 Task: Find a nearby coffee shop in San Francisco.
Action: Mouse moved to (162, 78)
Screenshot: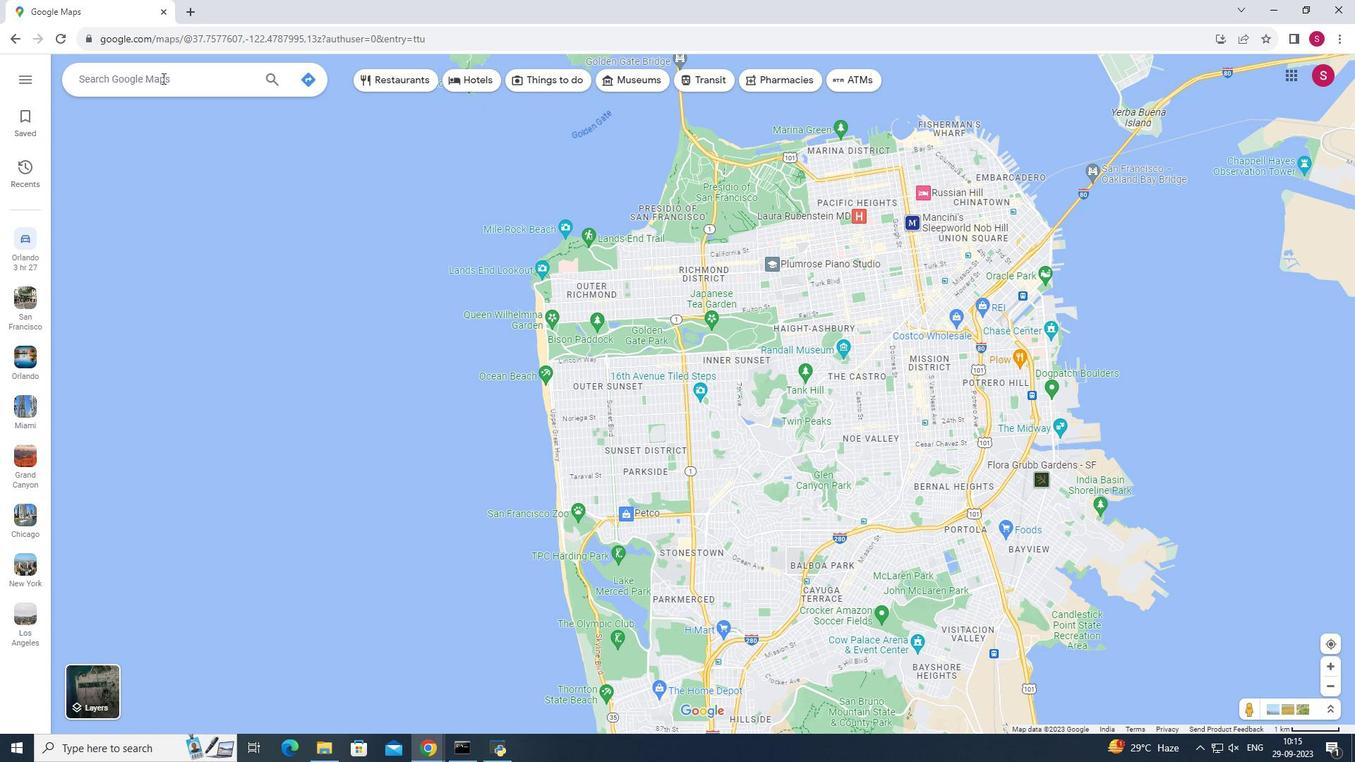 
Action: Mouse pressed left at (162, 78)
Screenshot: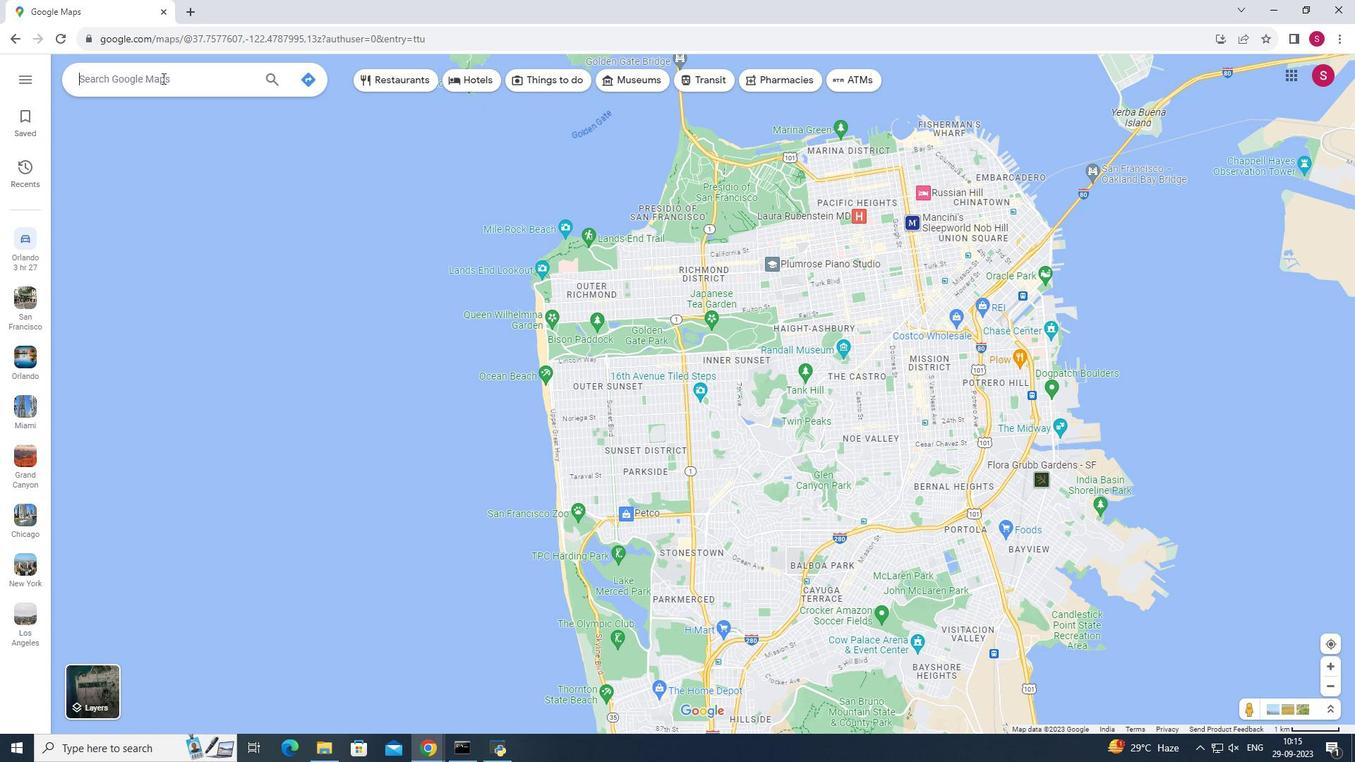 
Action: Key pressed <Key.shift>San<Key.space><Key.shift><Key.shift>Francisco
Screenshot: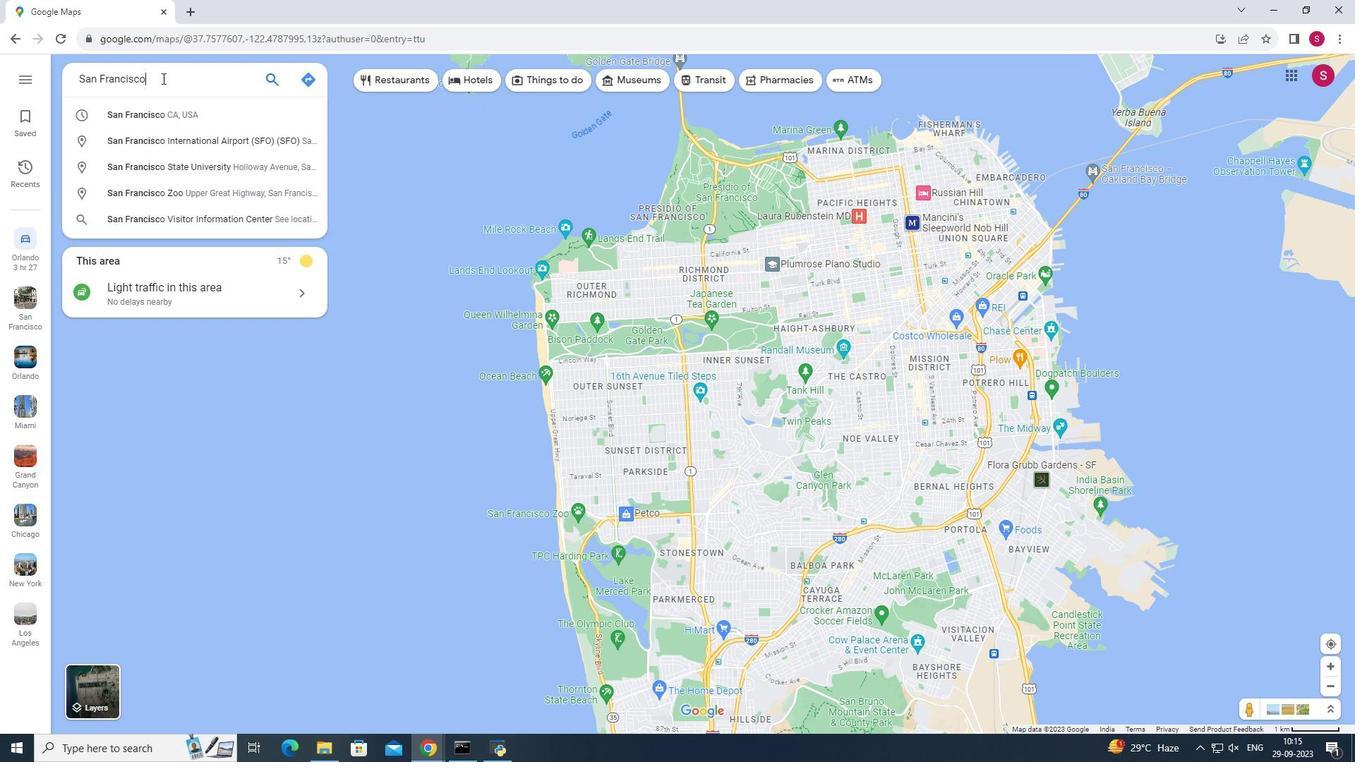 
Action: Mouse moved to (175, 112)
Screenshot: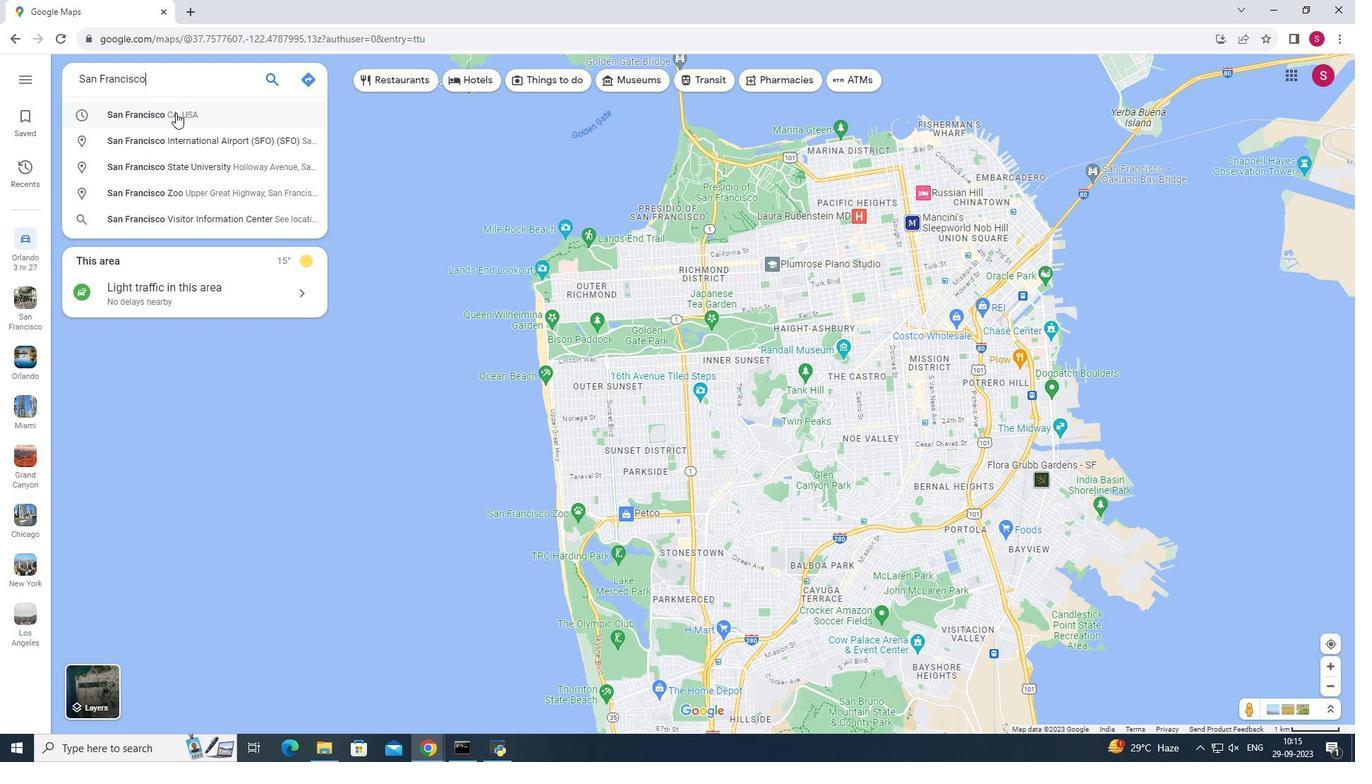 
Action: Mouse pressed left at (175, 112)
Screenshot: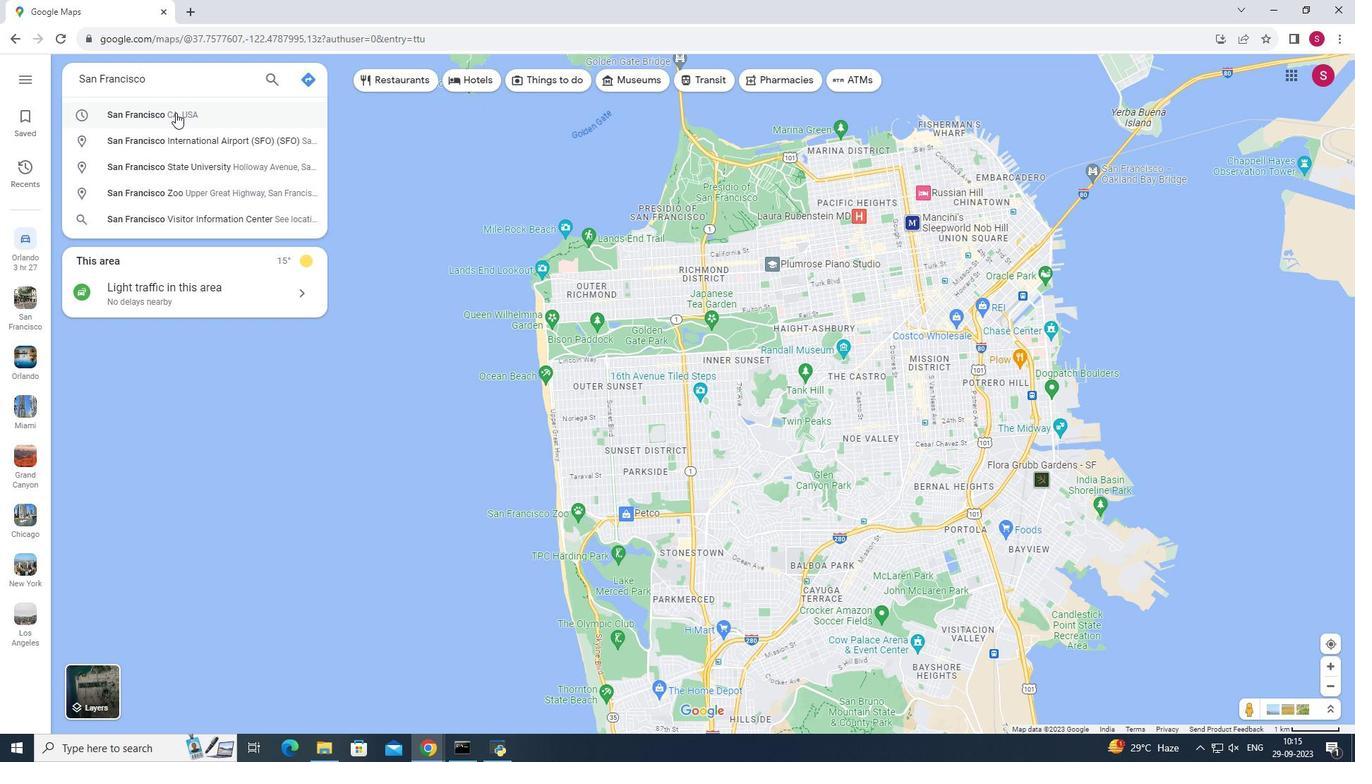 
Action: Mouse moved to (200, 323)
Screenshot: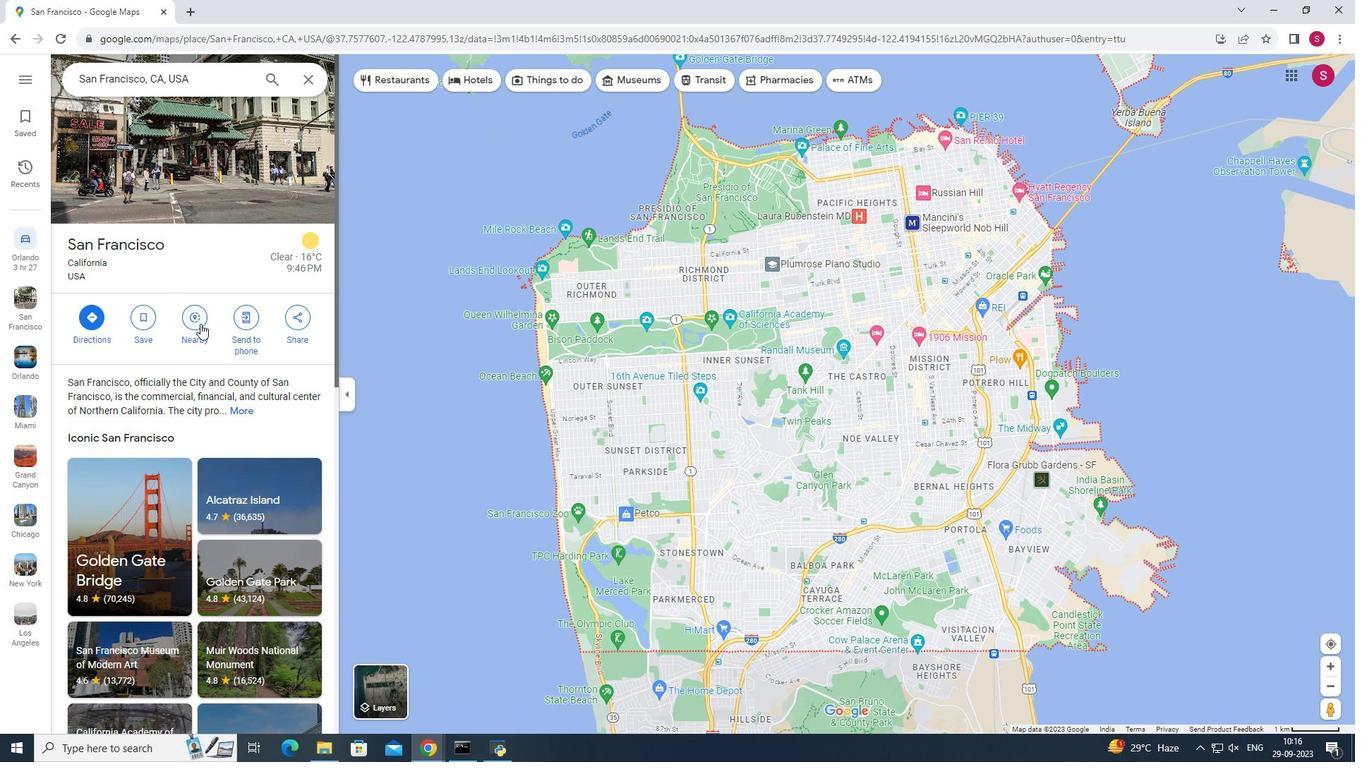 
Action: Mouse pressed left at (200, 323)
Screenshot: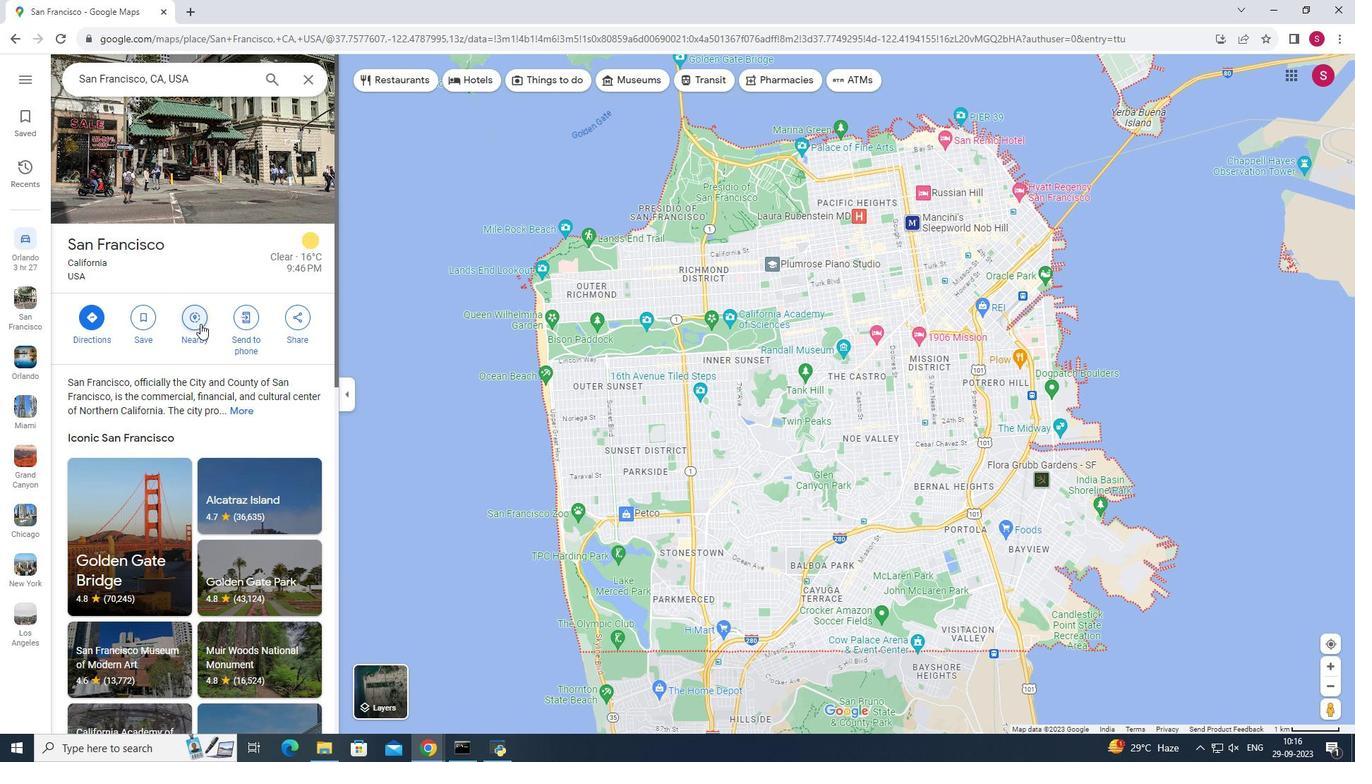 
Action: Mouse moved to (199, 321)
Screenshot: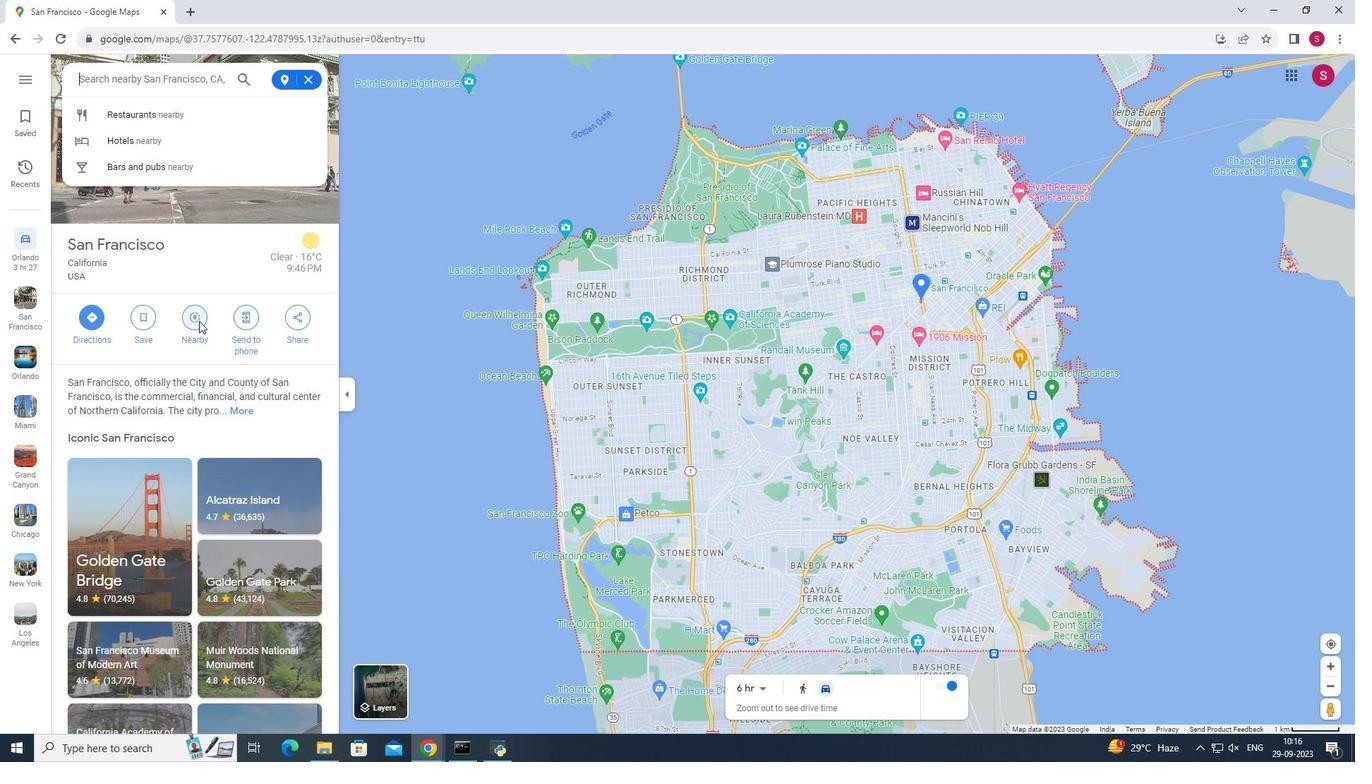
Action: Key pressed <Key.shift><Key.shift><Key.shift>Coffee<Key.space>shop
Screenshot: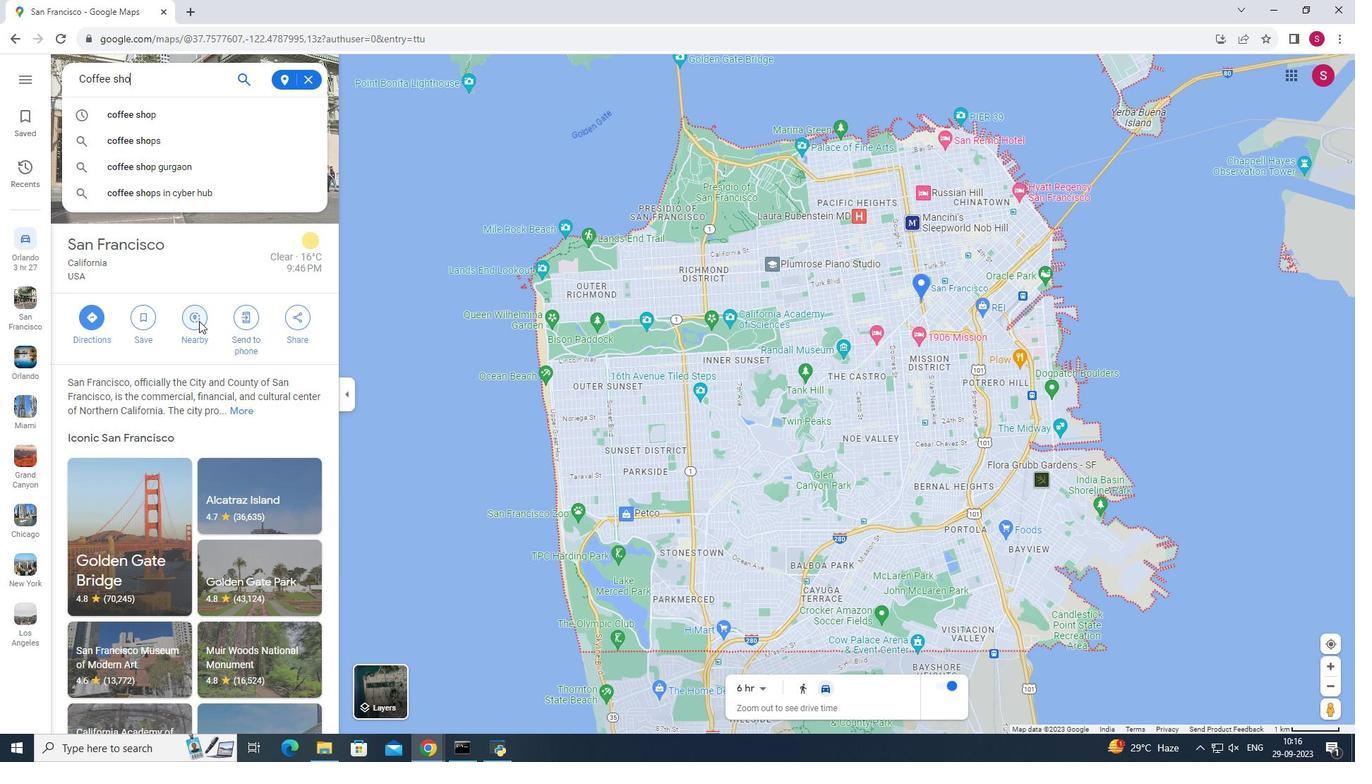 
Action: Mouse moved to (201, 321)
Screenshot: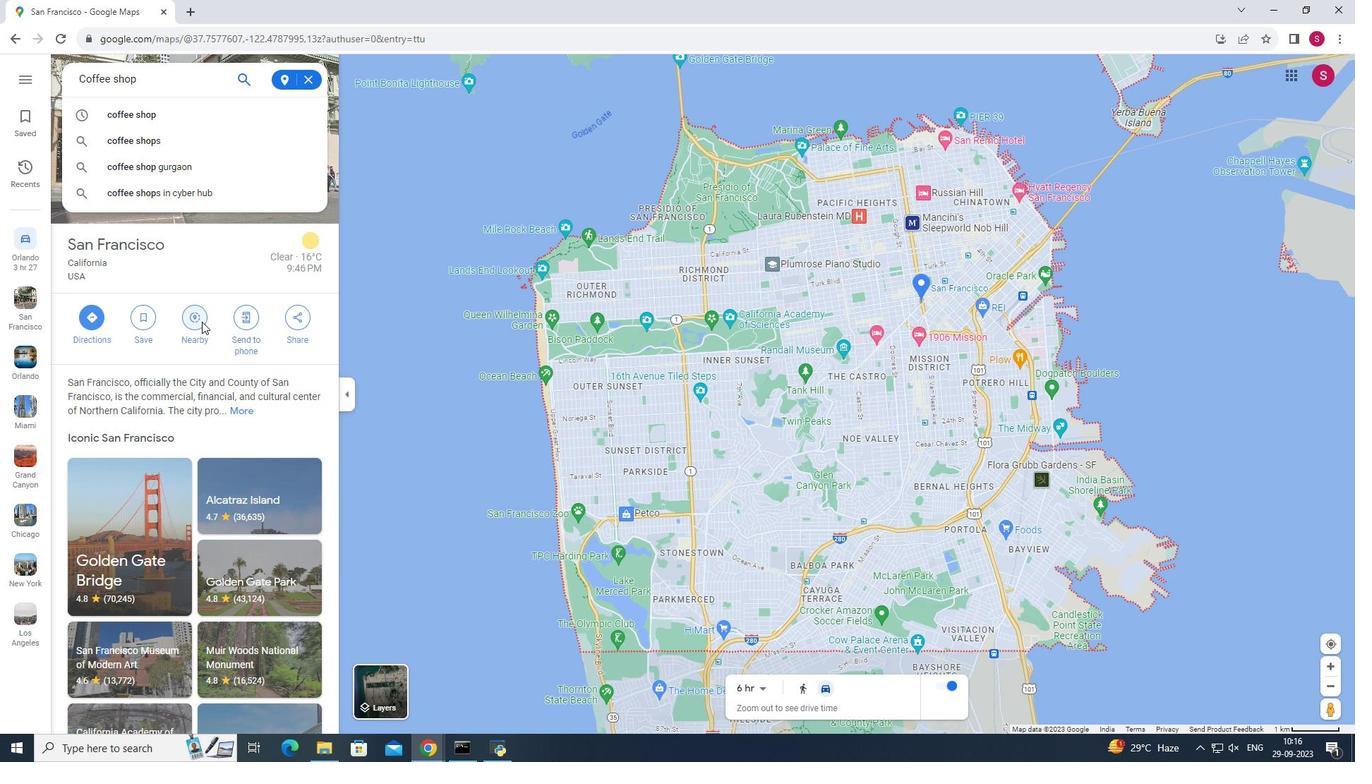 
Action: Key pressed <Key.enter>
Screenshot: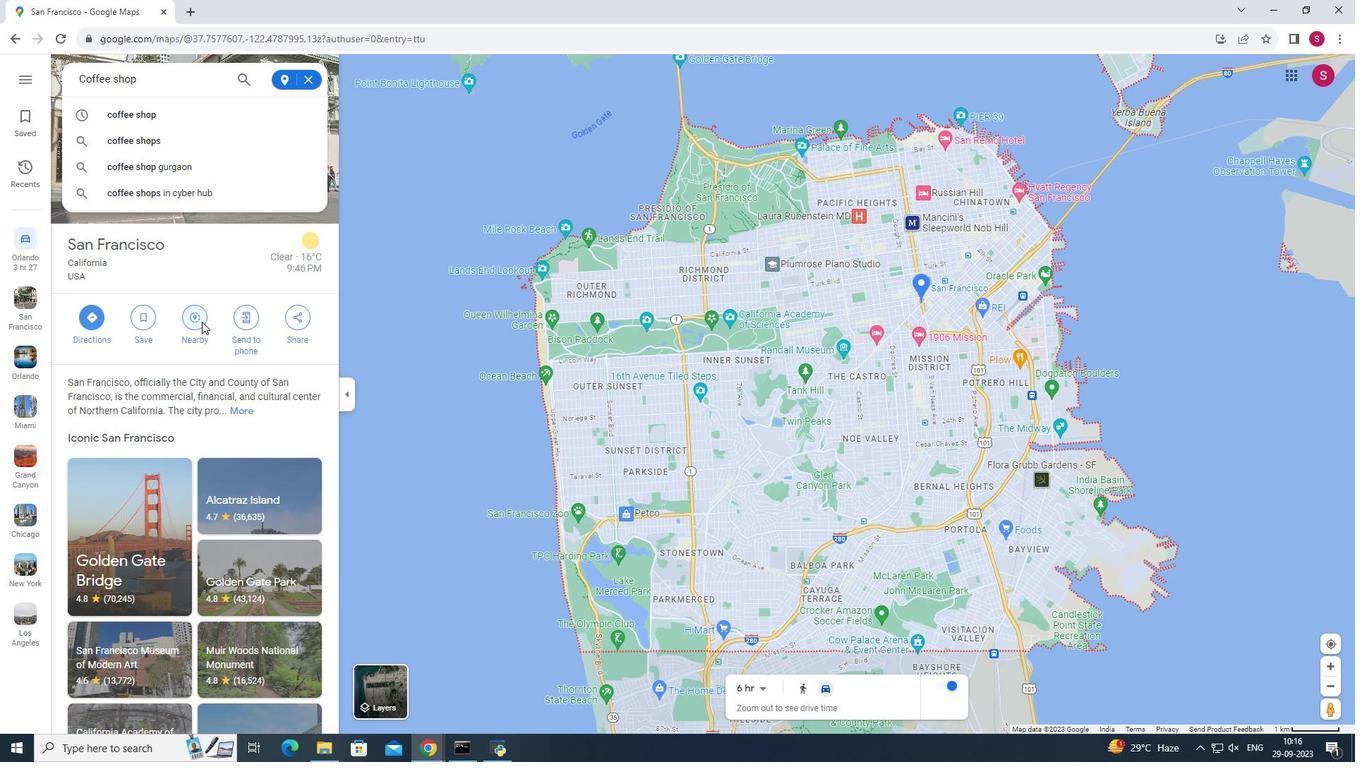 
Action: Mouse moved to (308, 200)
Screenshot: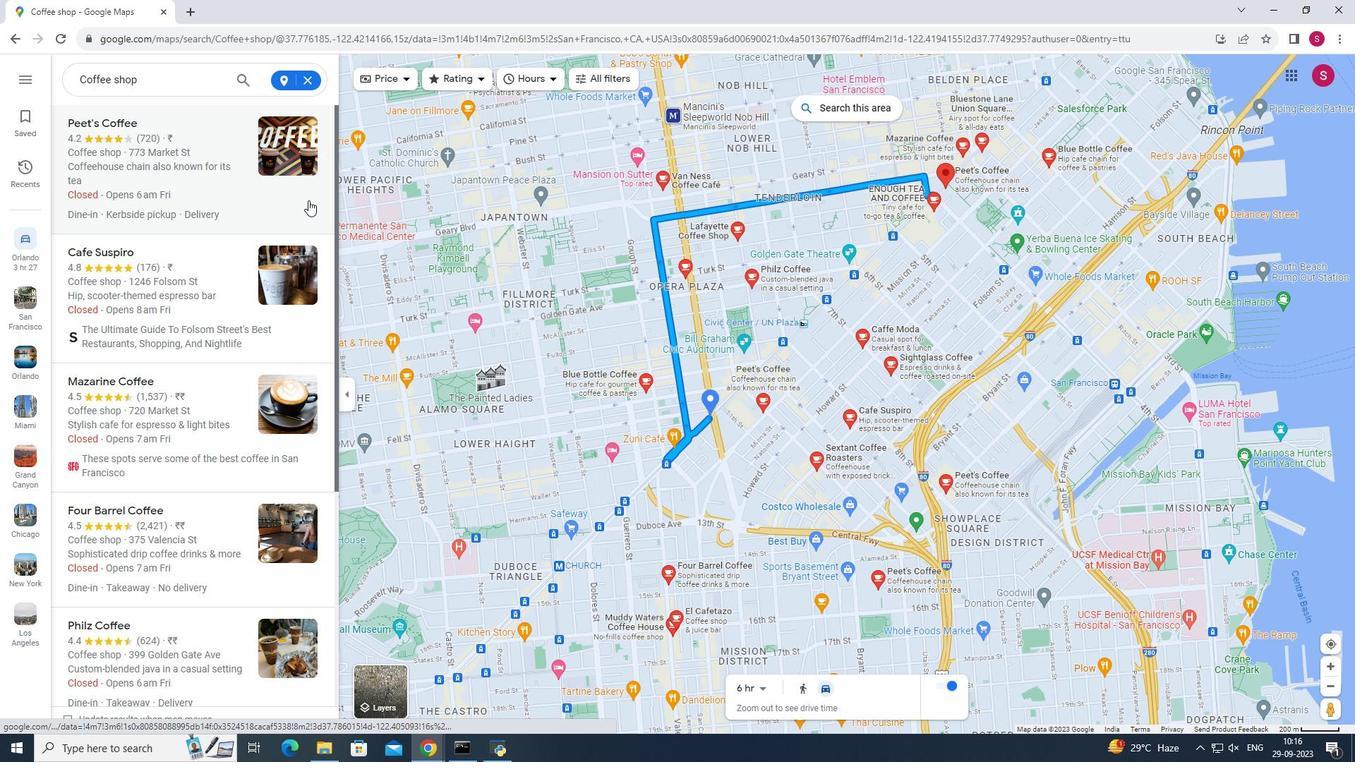 
Action: Mouse scrolled (308, 199) with delta (0, 0)
Screenshot: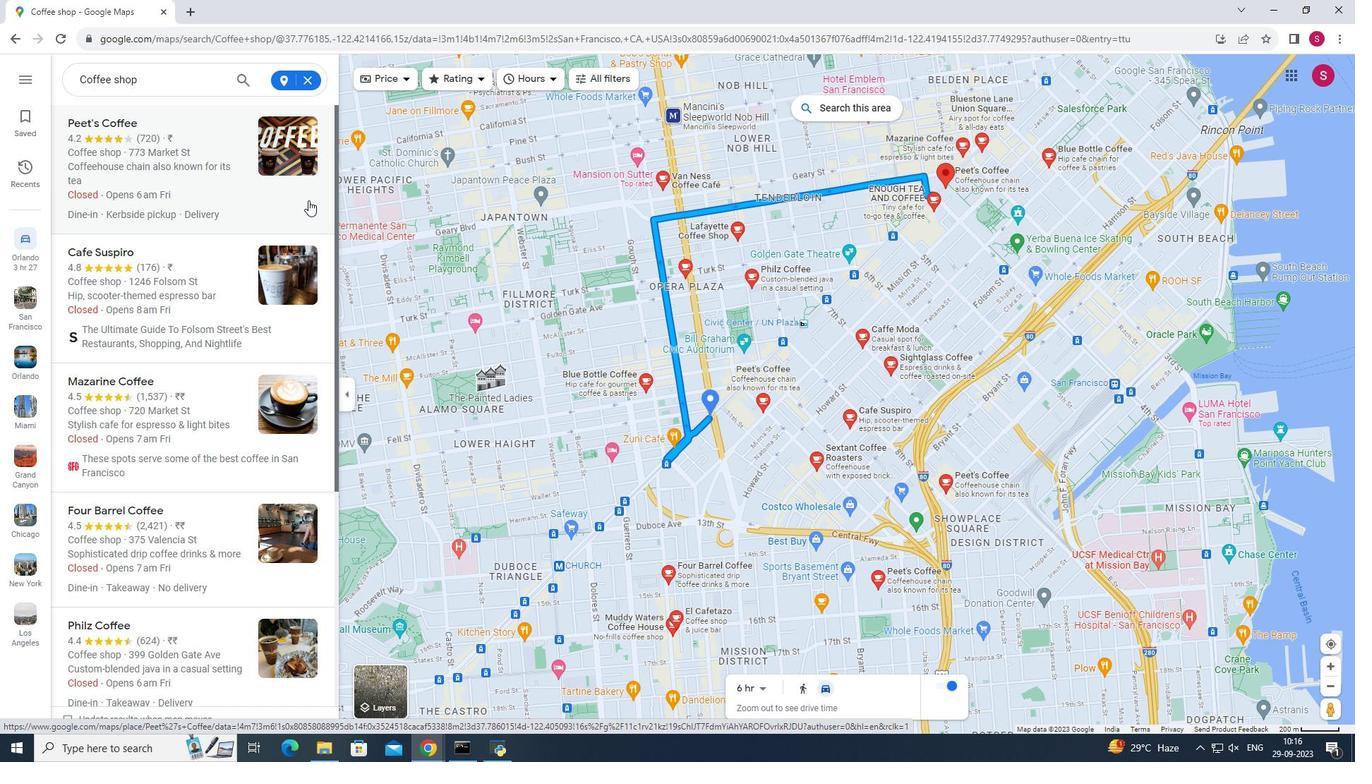 
Action: Mouse scrolled (308, 199) with delta (0, 0)
Screenshot: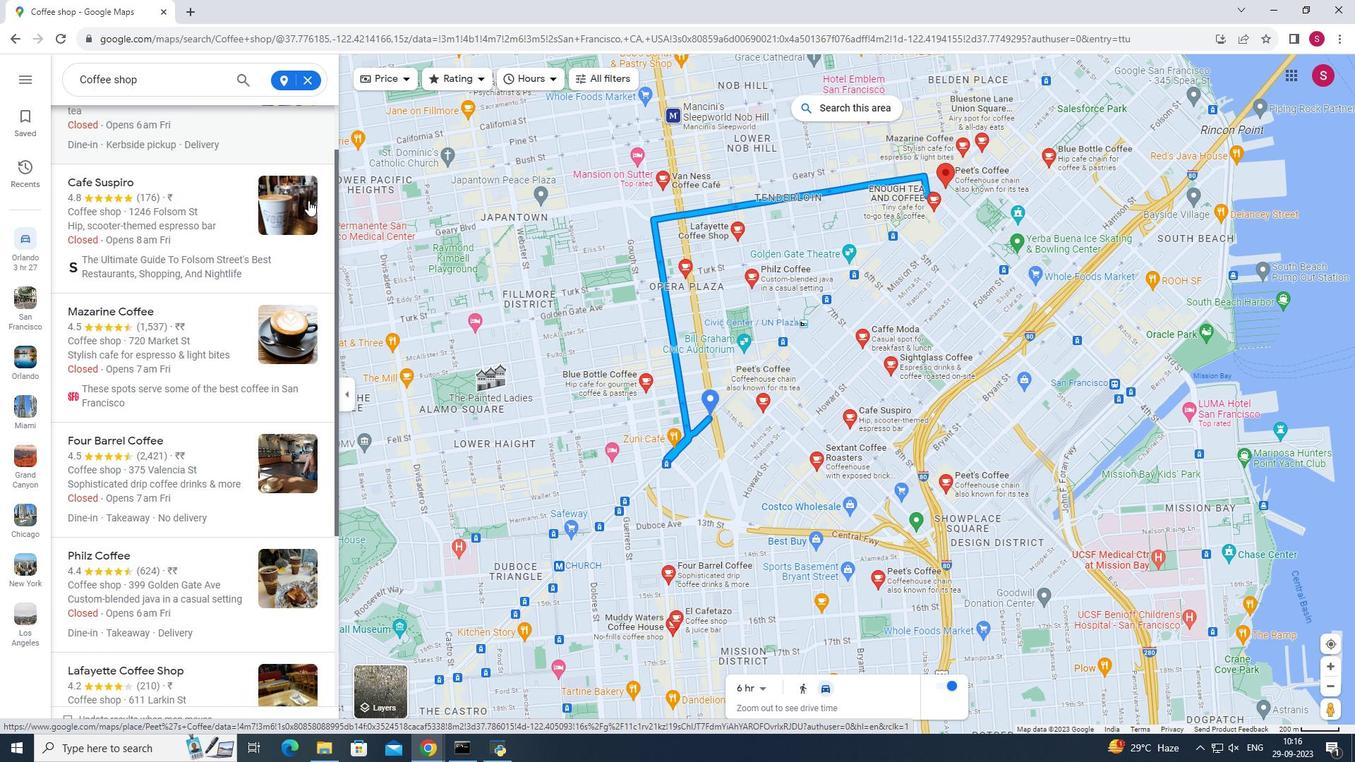 
Action: Mouse scrolled (308, 199) with delta (0, 0)
Screenshot: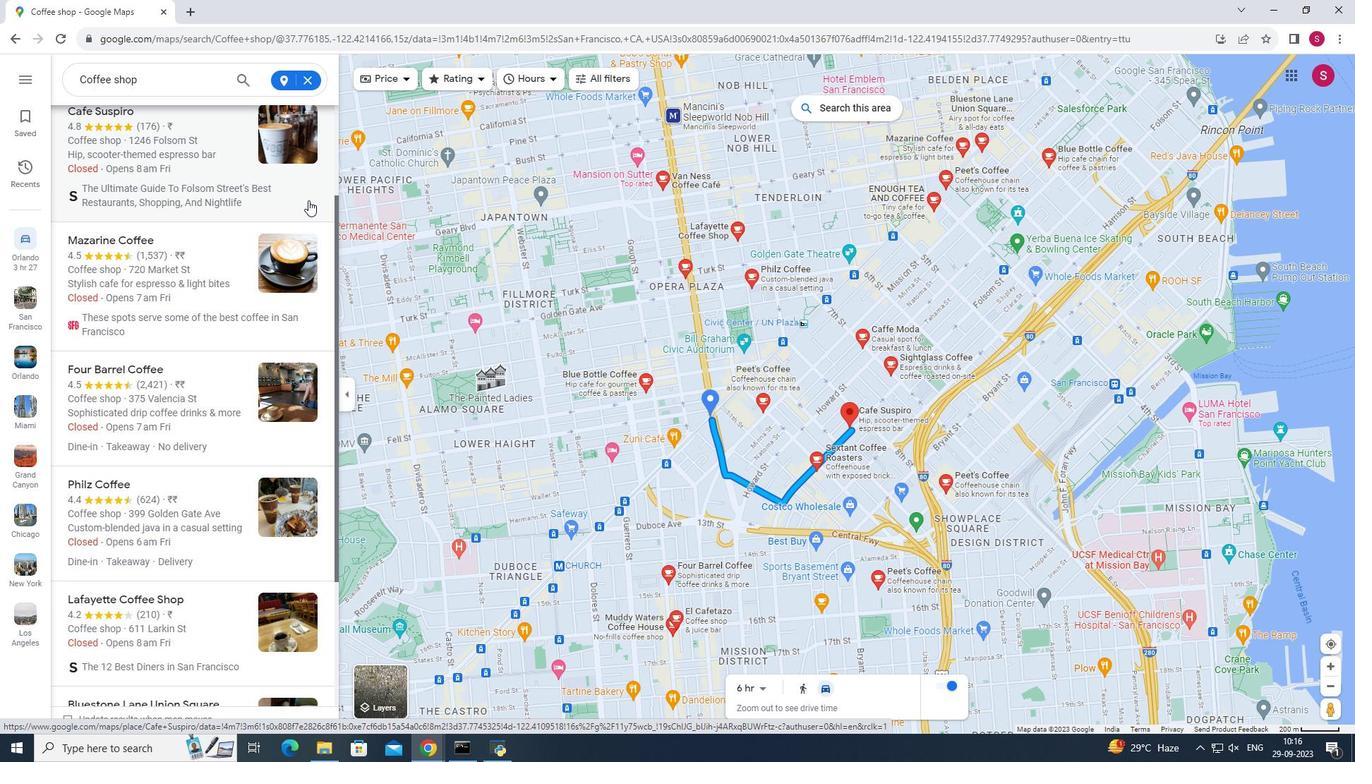 
Action: Mouse scrolled (308, 199) with delta (0, 0)
Screenshot: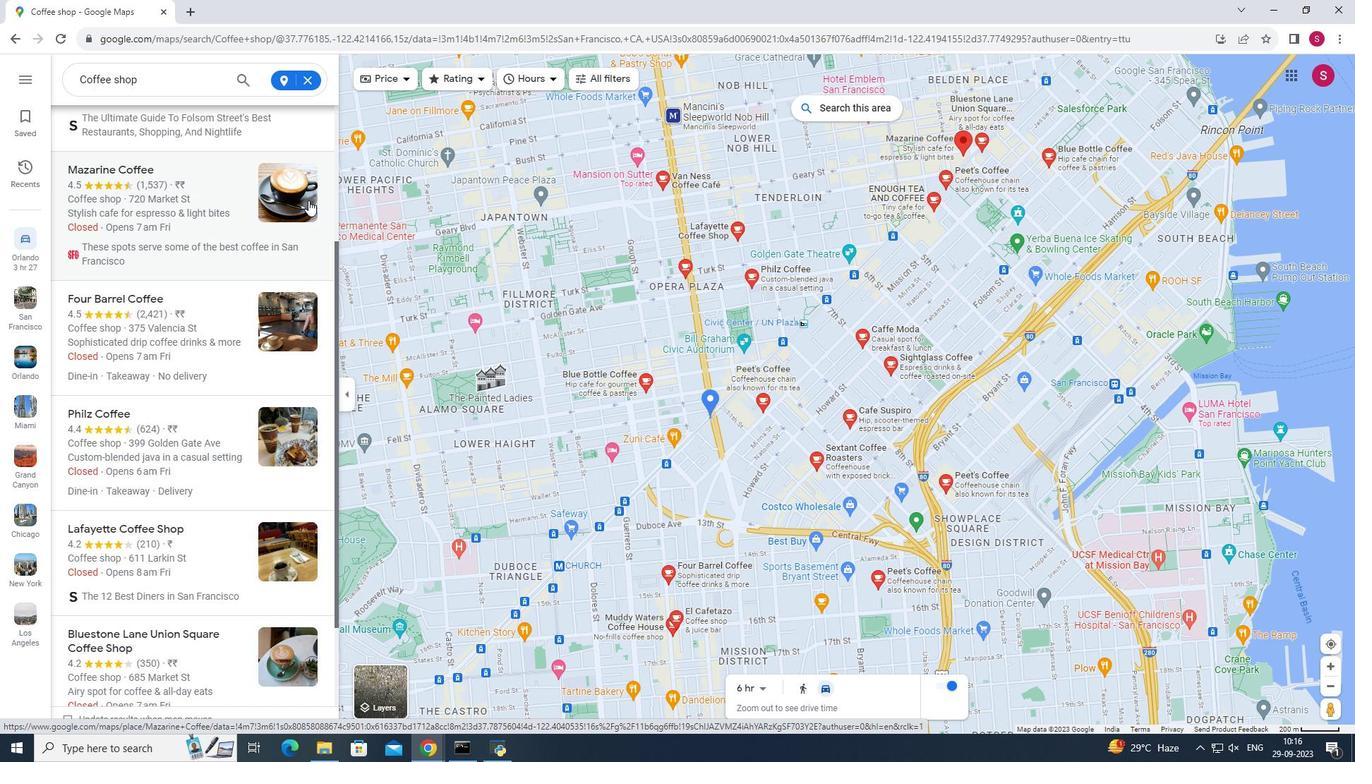 
Action: Mouse scrolled (308, 199) with delta (0, 0)
Screenshot: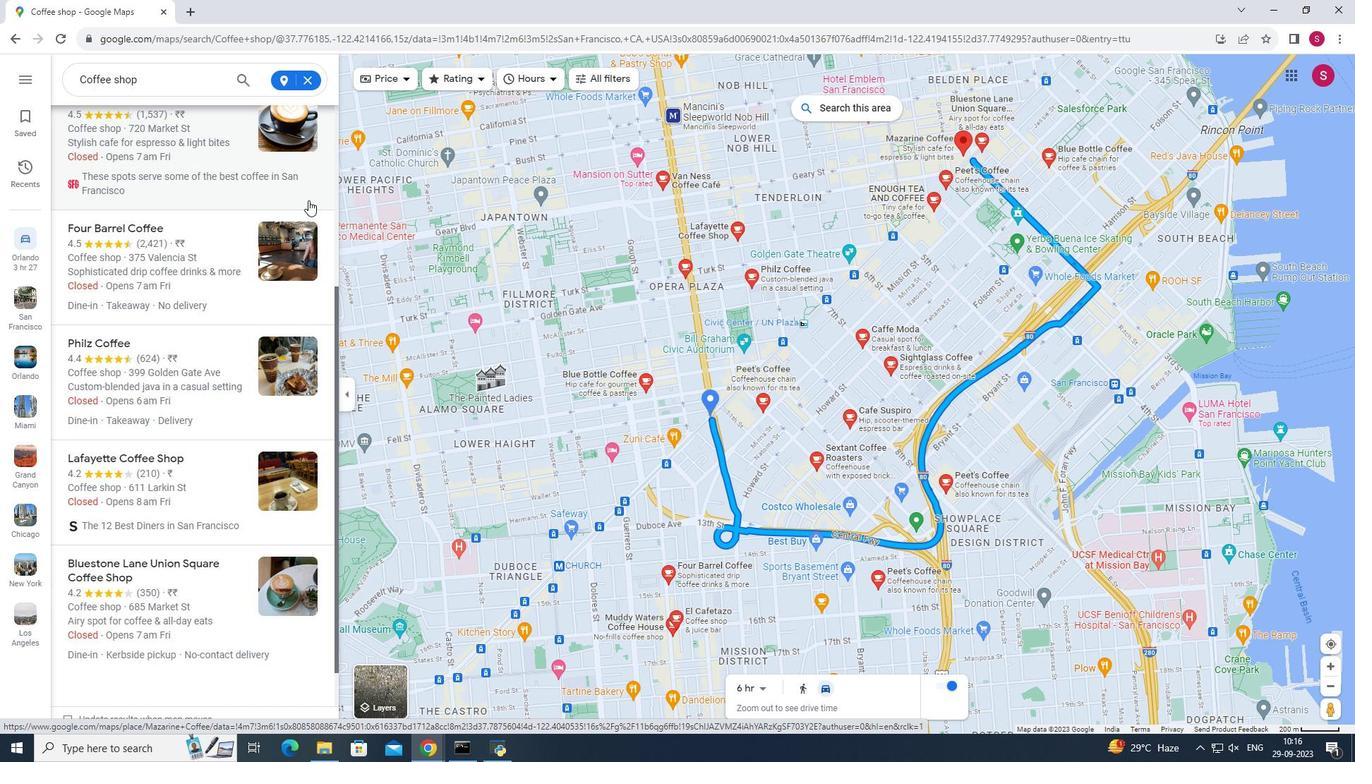 
Action: Mouse scrolled (308, 199) with delta (0, 0)
Screenshot: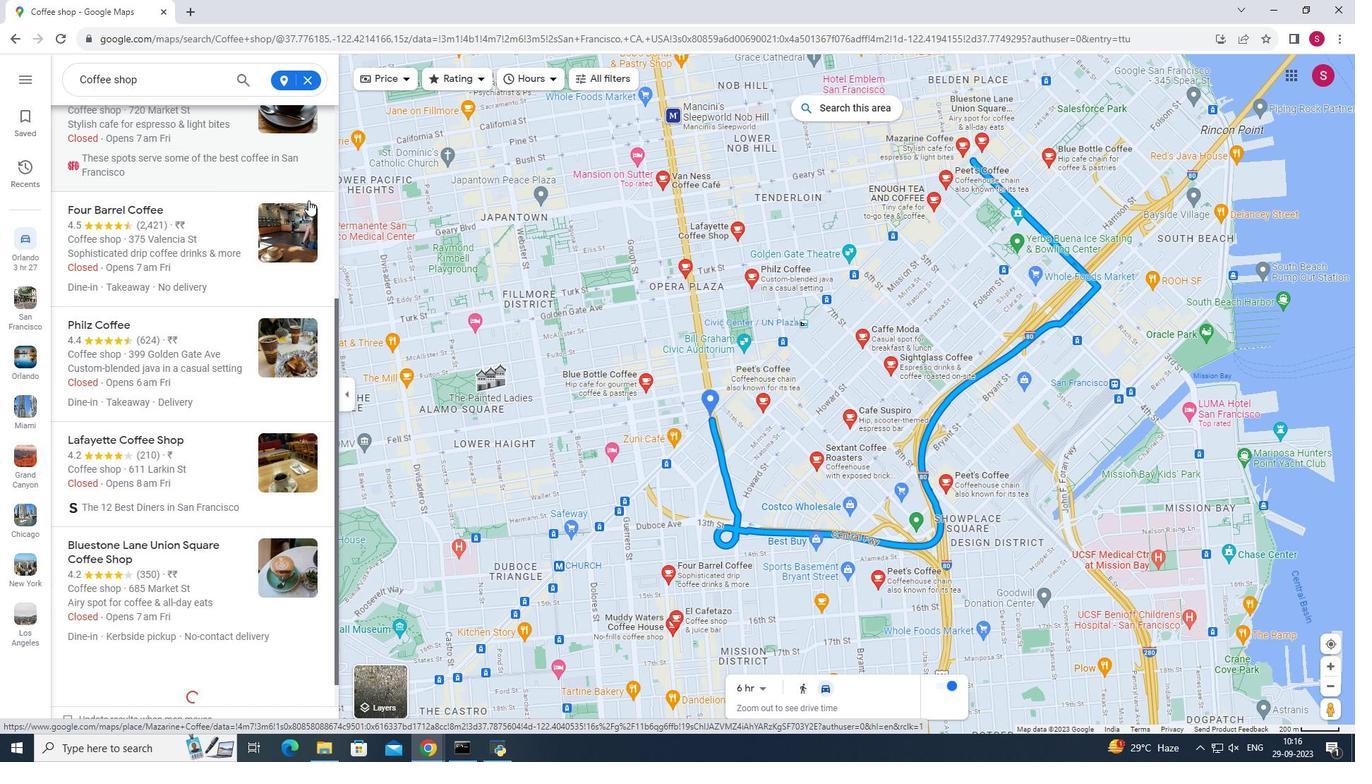 
Action: Mouse scrolled (308, 199) with delta (0, 0)
Screenshot: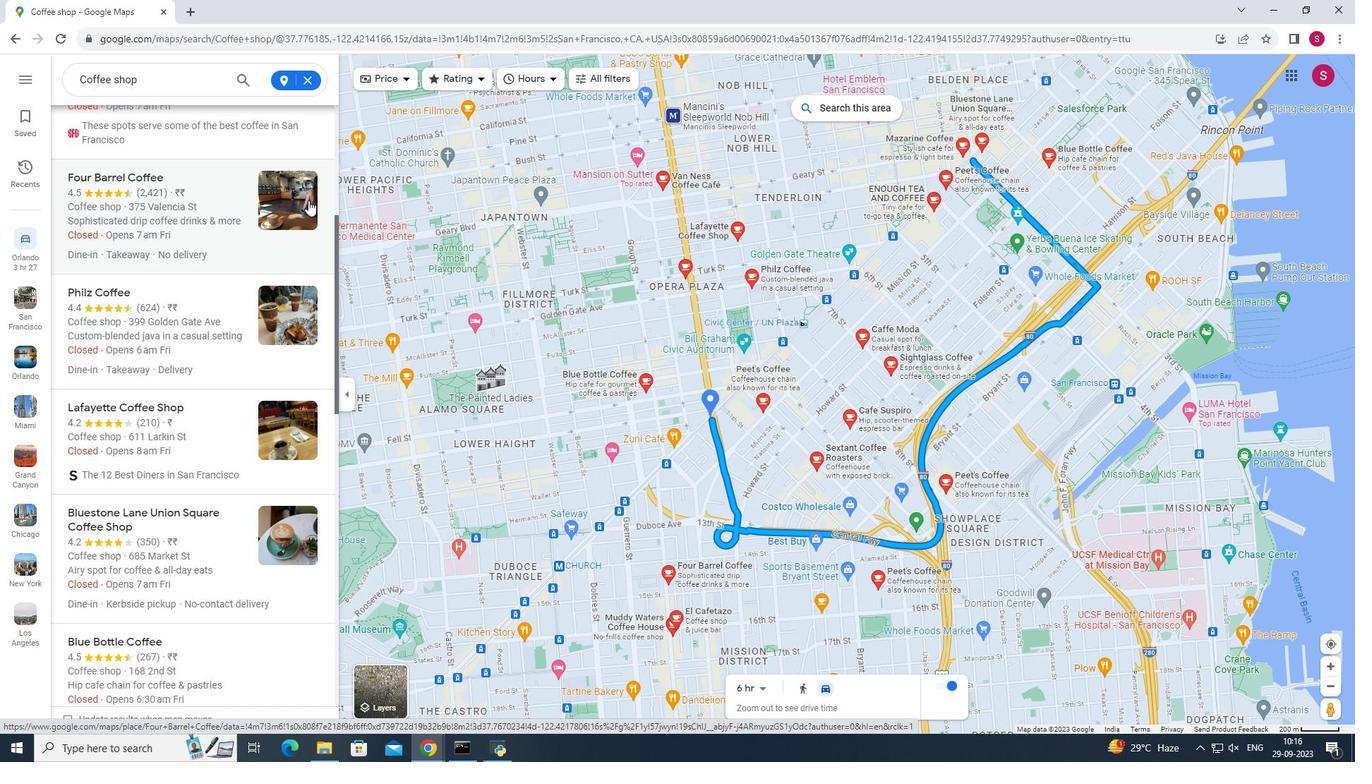 
Action: Mouse scrolled (308, 199) with delta (0, 0)
Screenshot: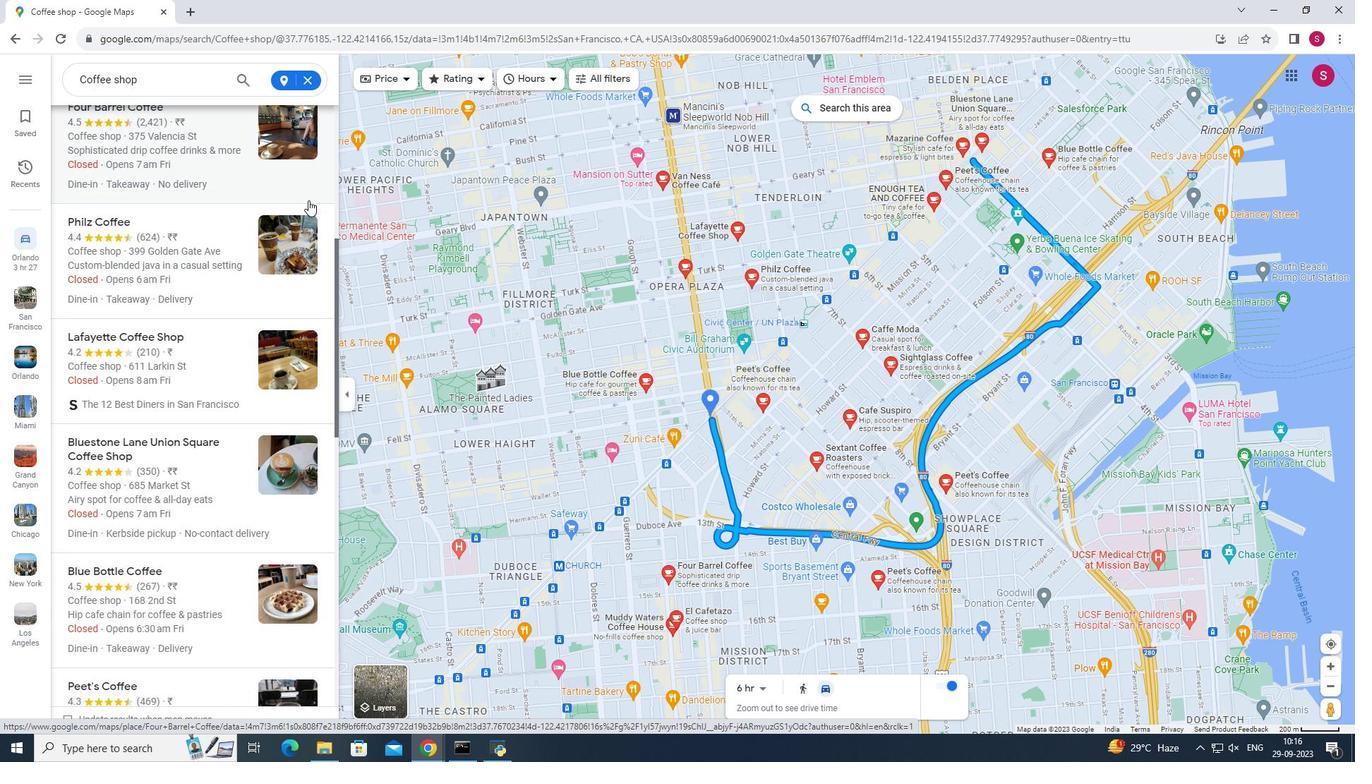 
Action: Mouse scrolled (308, 199) with delta (0, 0)
Screenshot: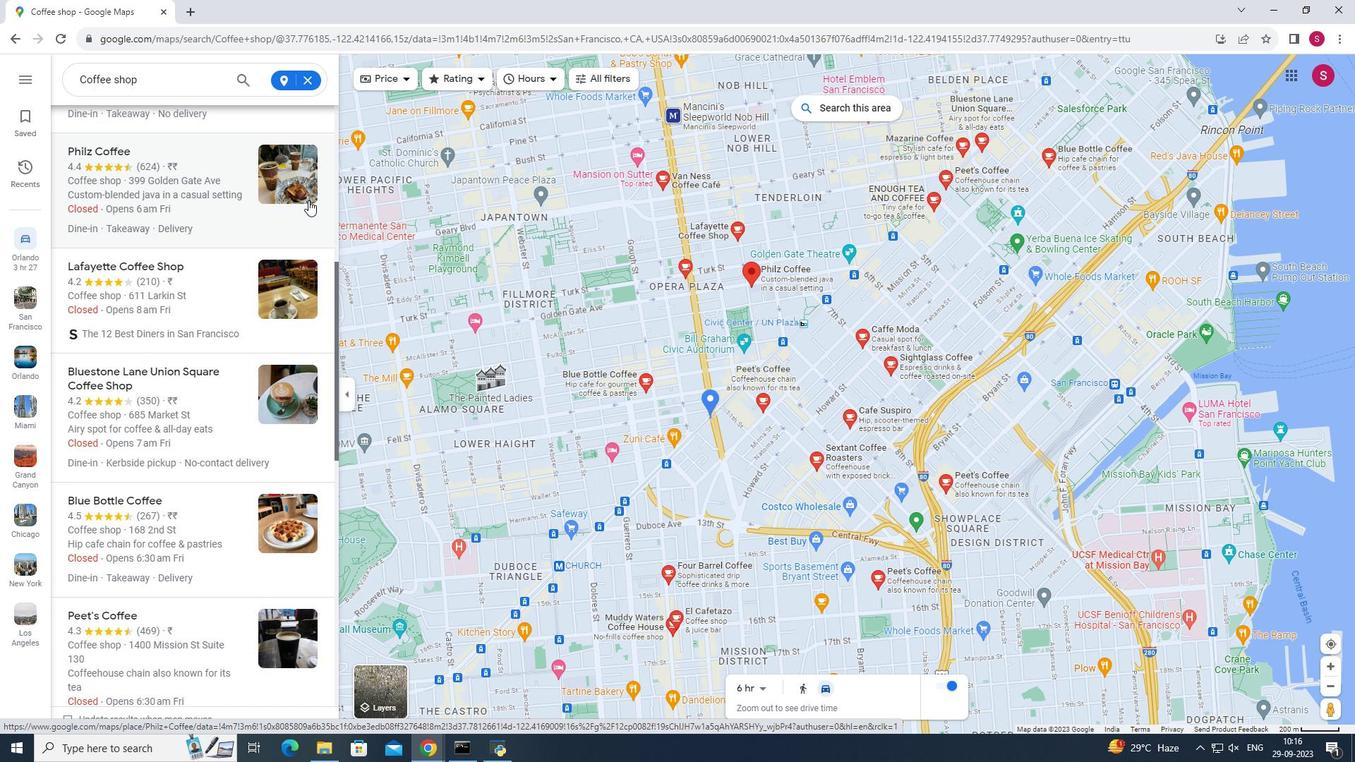 
Action: Mouse scrolled (308, 199) with delta (0, 0)
Screenshot: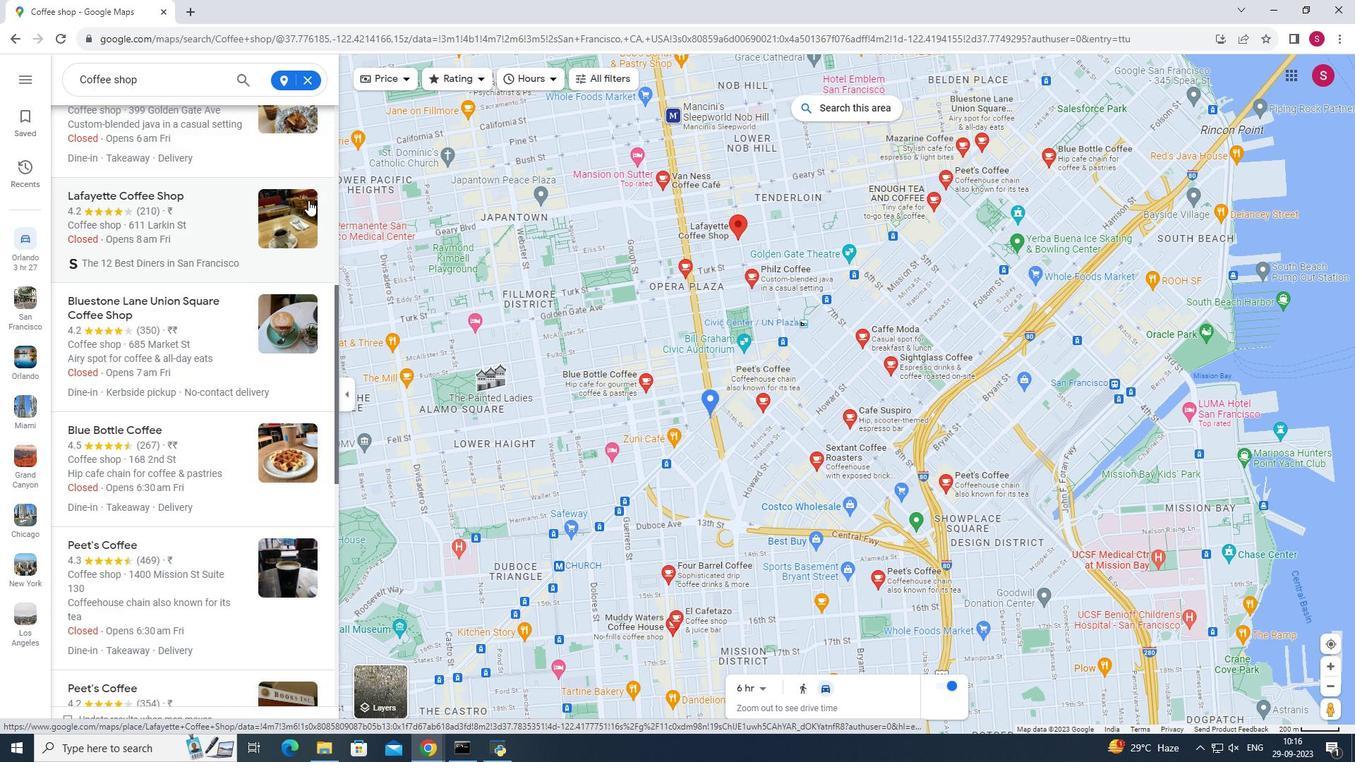 
Action: Mouse scrolled (308, 199) with delta (0, 0)
Screenshot: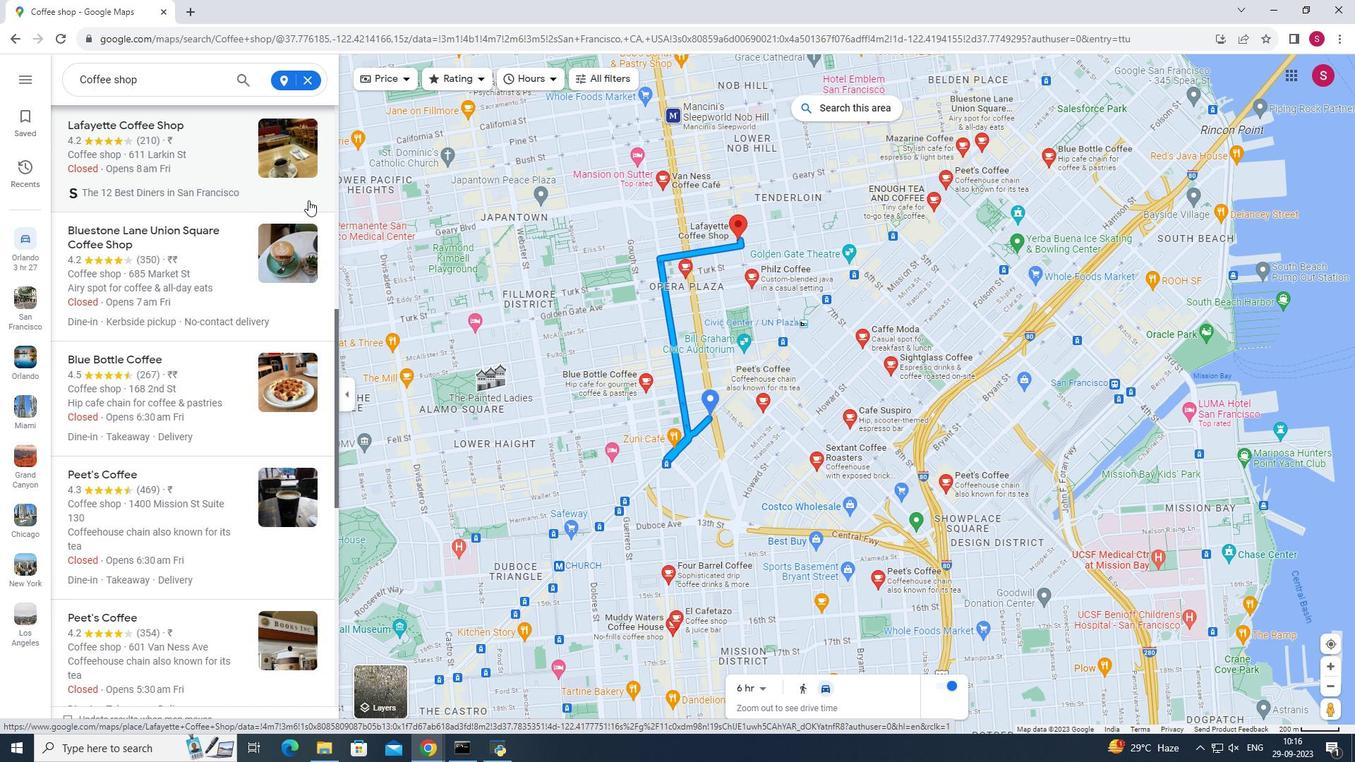 
Action: Mouse scrolled (308, 199) with delta (0, 0)
Screenshot: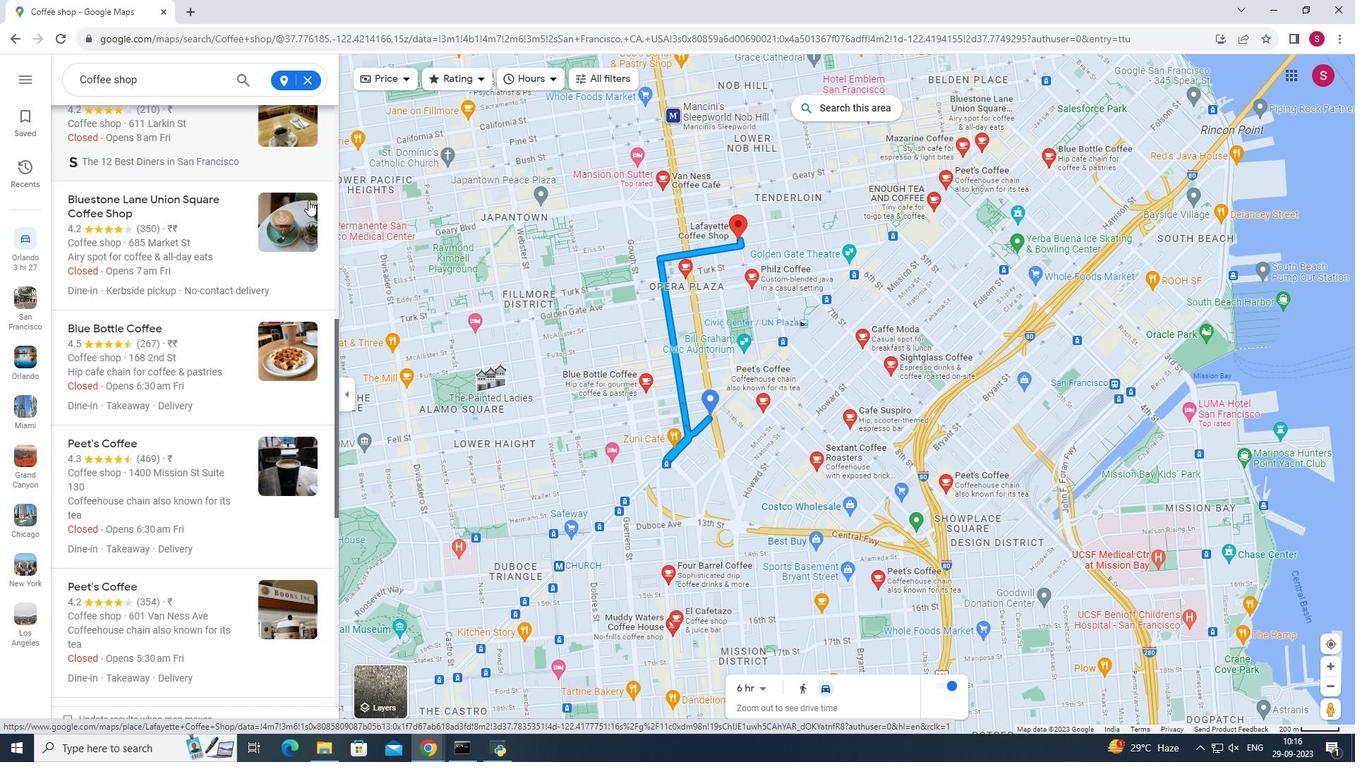 
Action: Mouse scrolled (308, 199) with delta (0, 0)
Screenshot: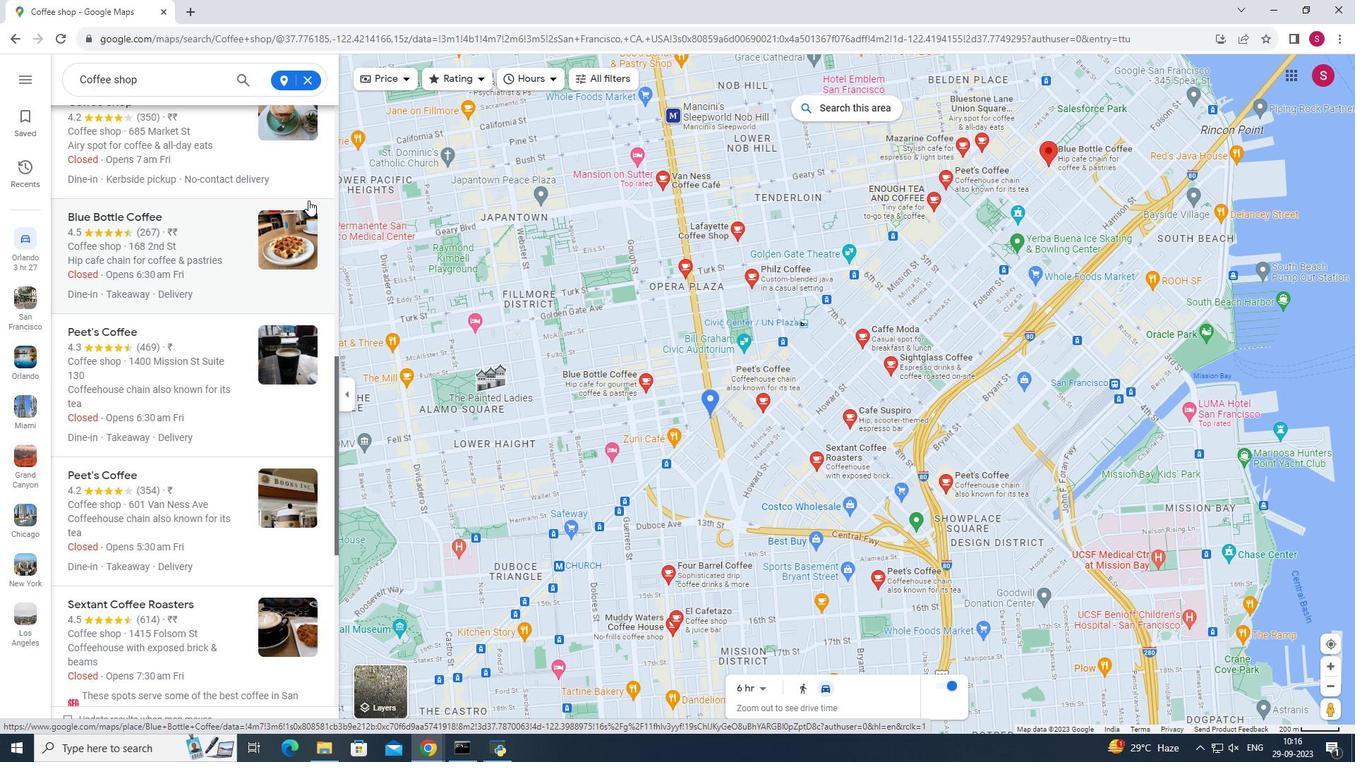 
Action: Mouse scrolled (308, 199) with delta (0, 0)
Screenshot: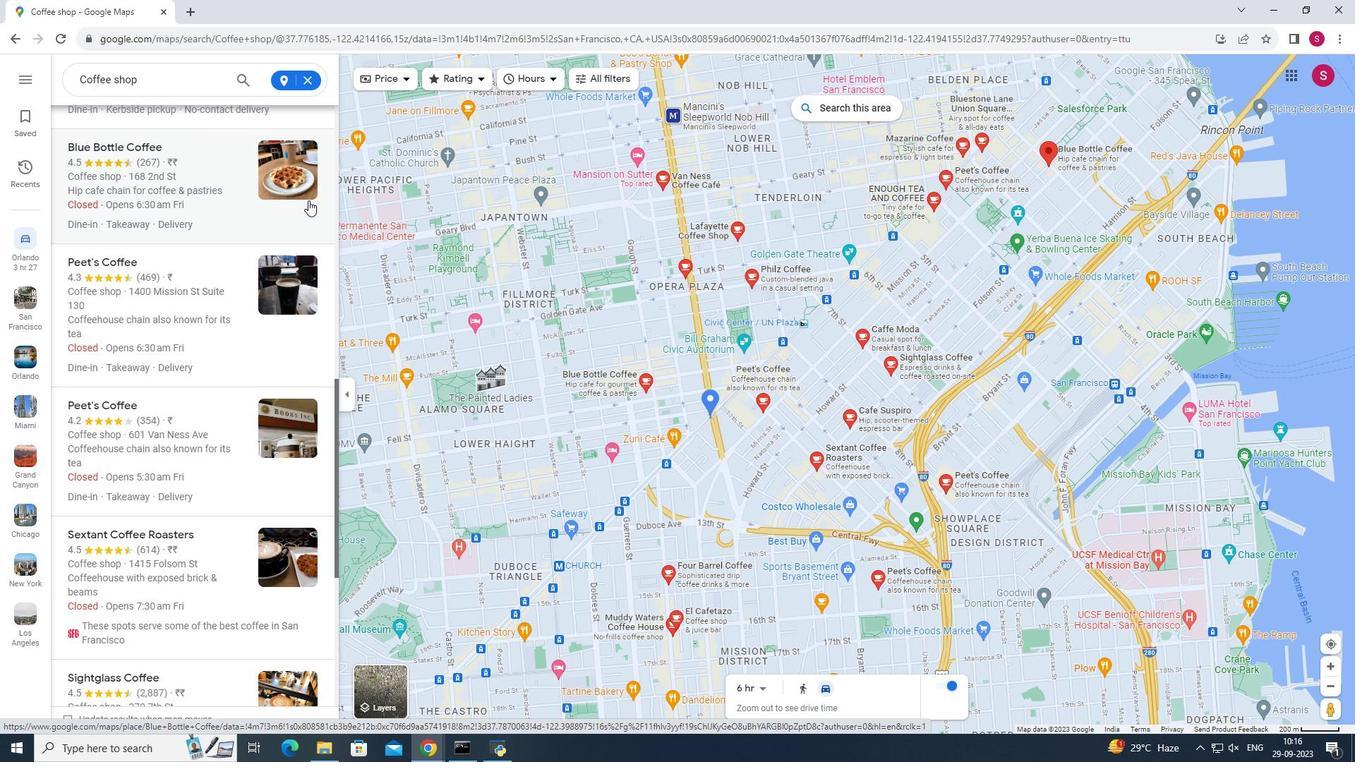 
Action: Mouse scrolled (308, 199) with delta (0, 0)
Screenshot: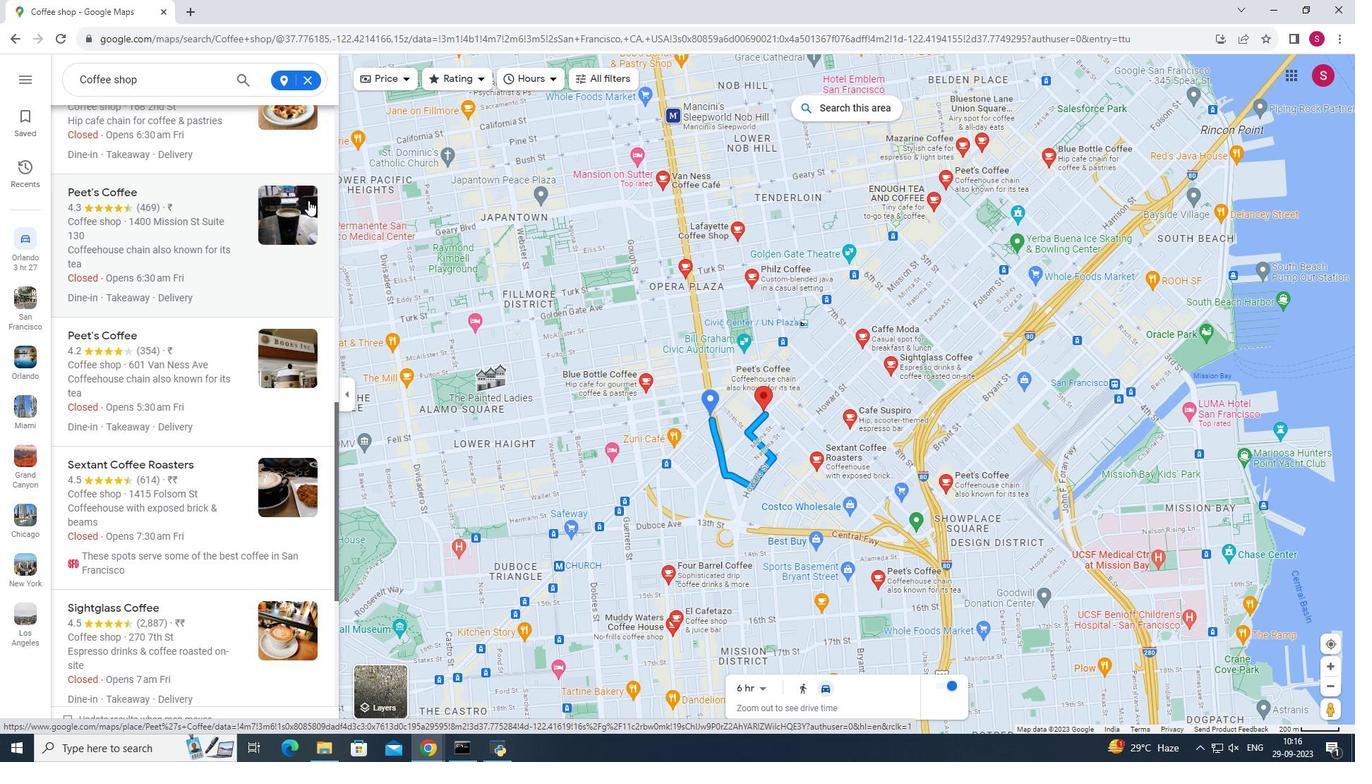 
Action: Mouse scrolled (308, 199) with delta (0, 0)
Screenshot: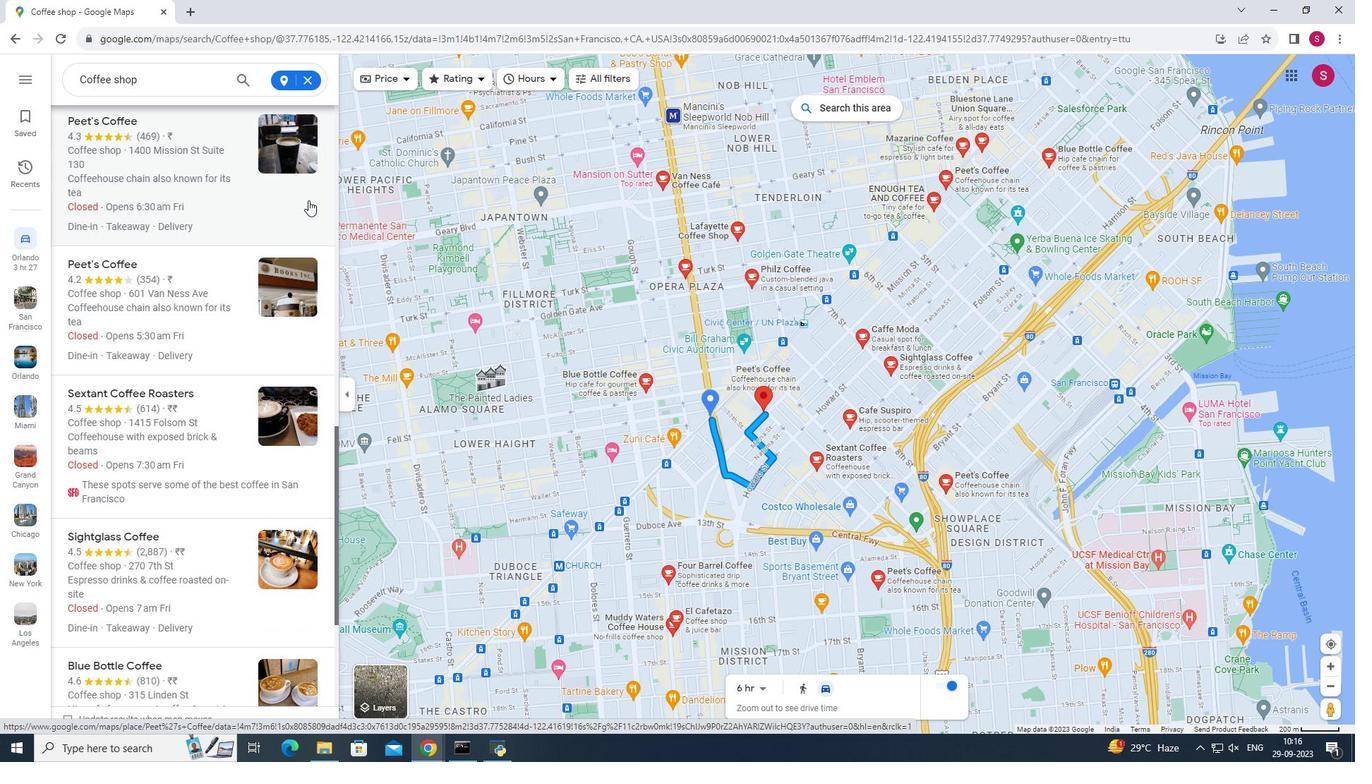 
Action: Mouse scrolled (308, 199) with delta (0, 0)
Screenshot: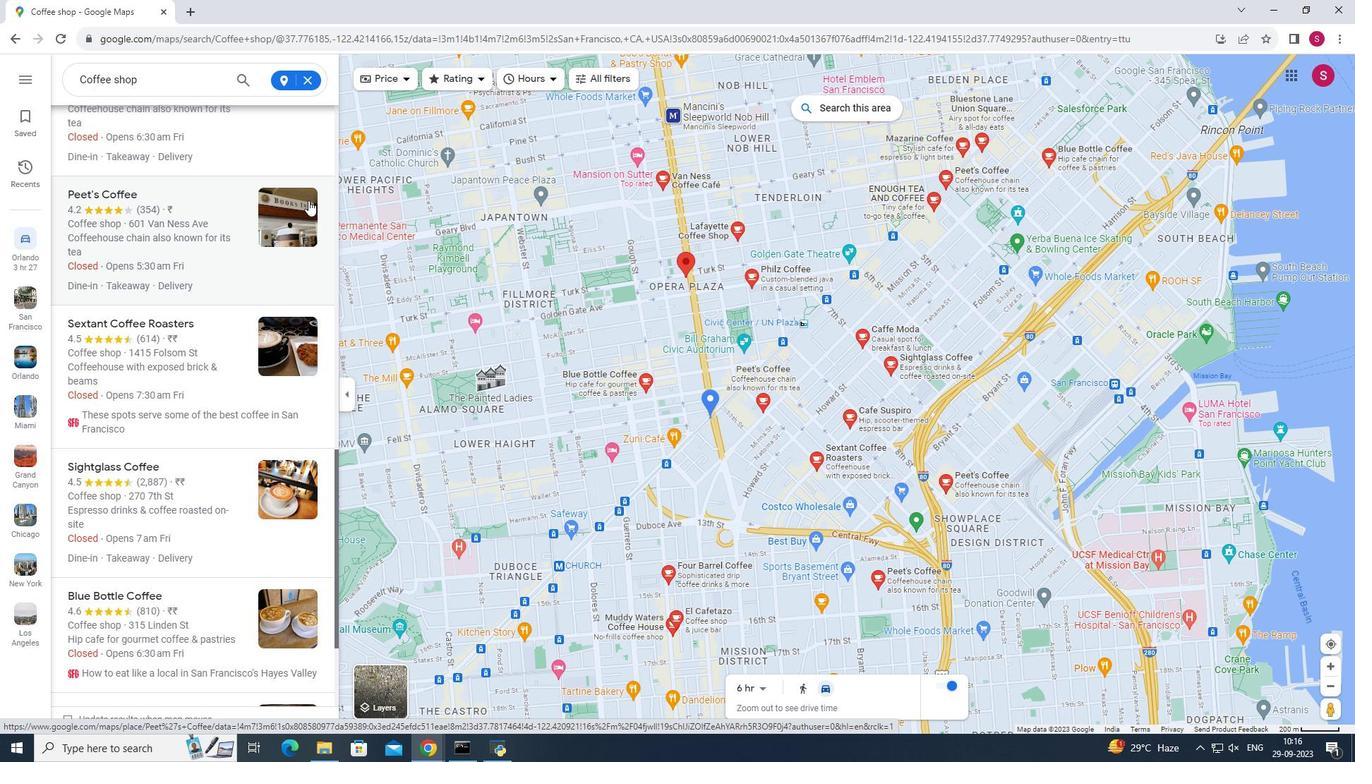 
Action: Mouse scrolled (308, 199) with delta (0, 0)
Screenshot: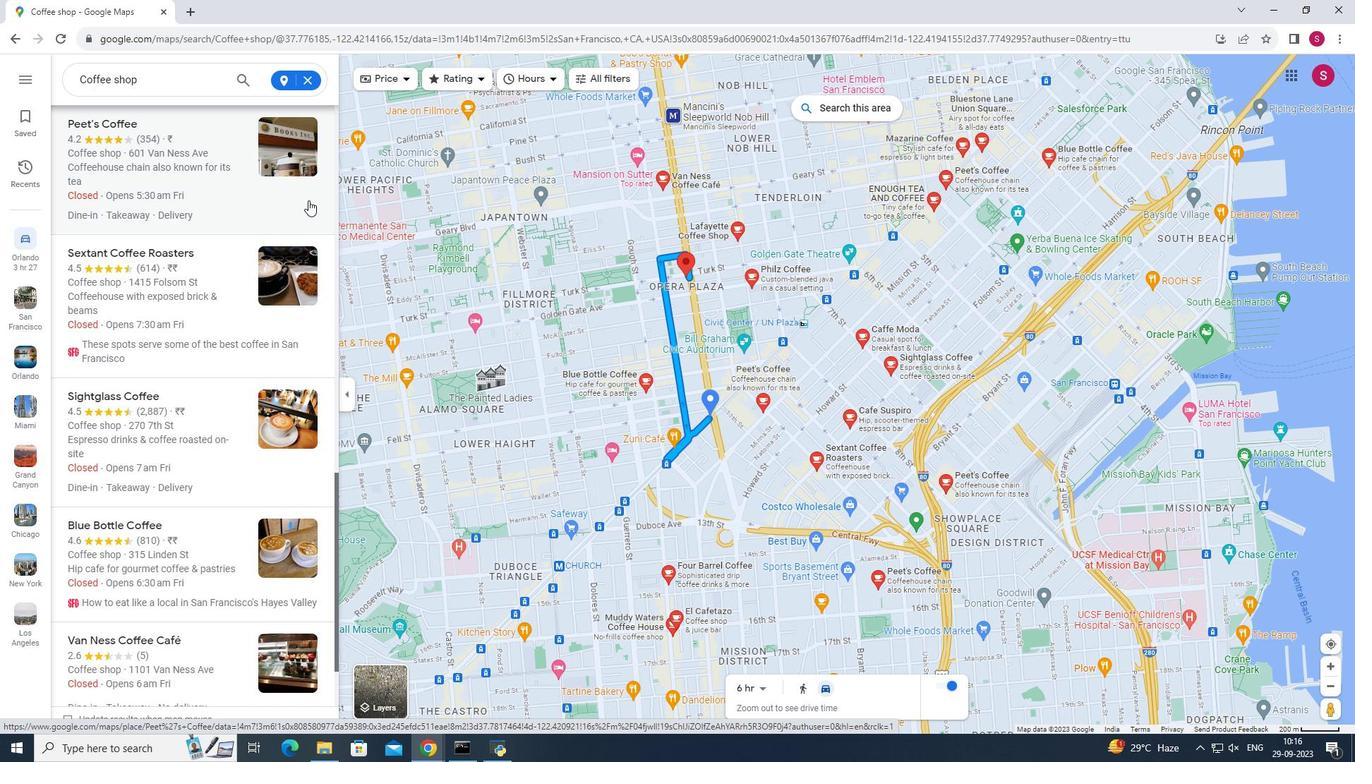 
Action: Mouse scrolled (308, 199) with delta (0, 0)
Screenshot: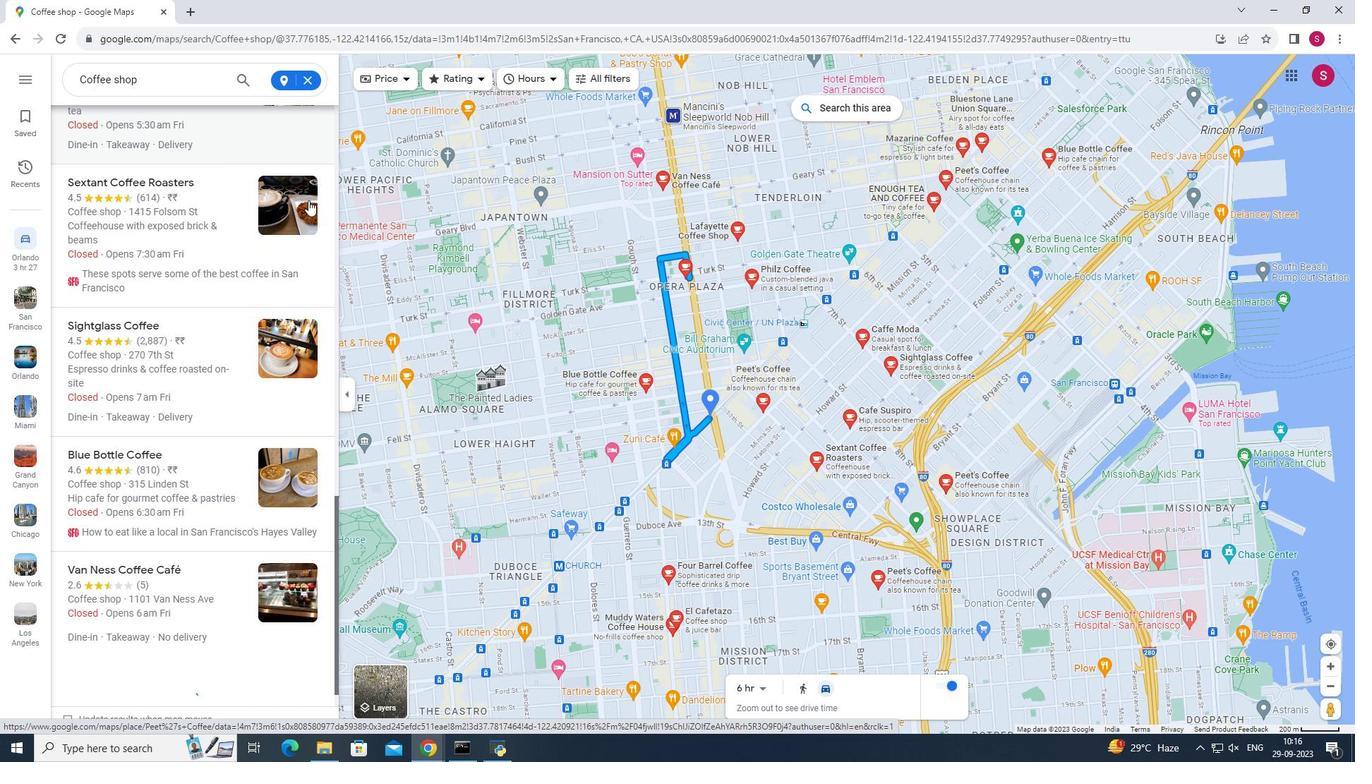 
Action: Mouse scrolled (308, 199) with delta (0, 0)
Screenshot: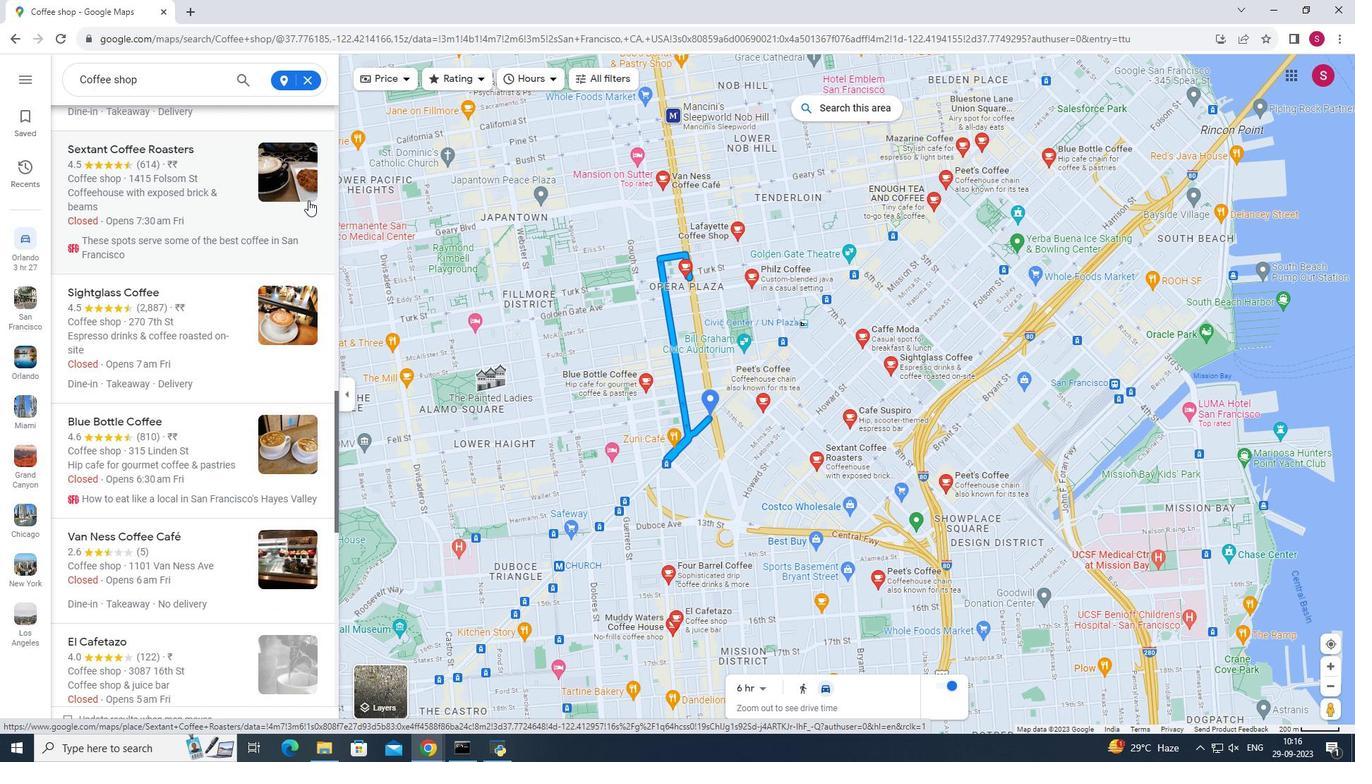 
Action: Mouse scrolled (308, 199) with delta (0, 0)
Screenshot: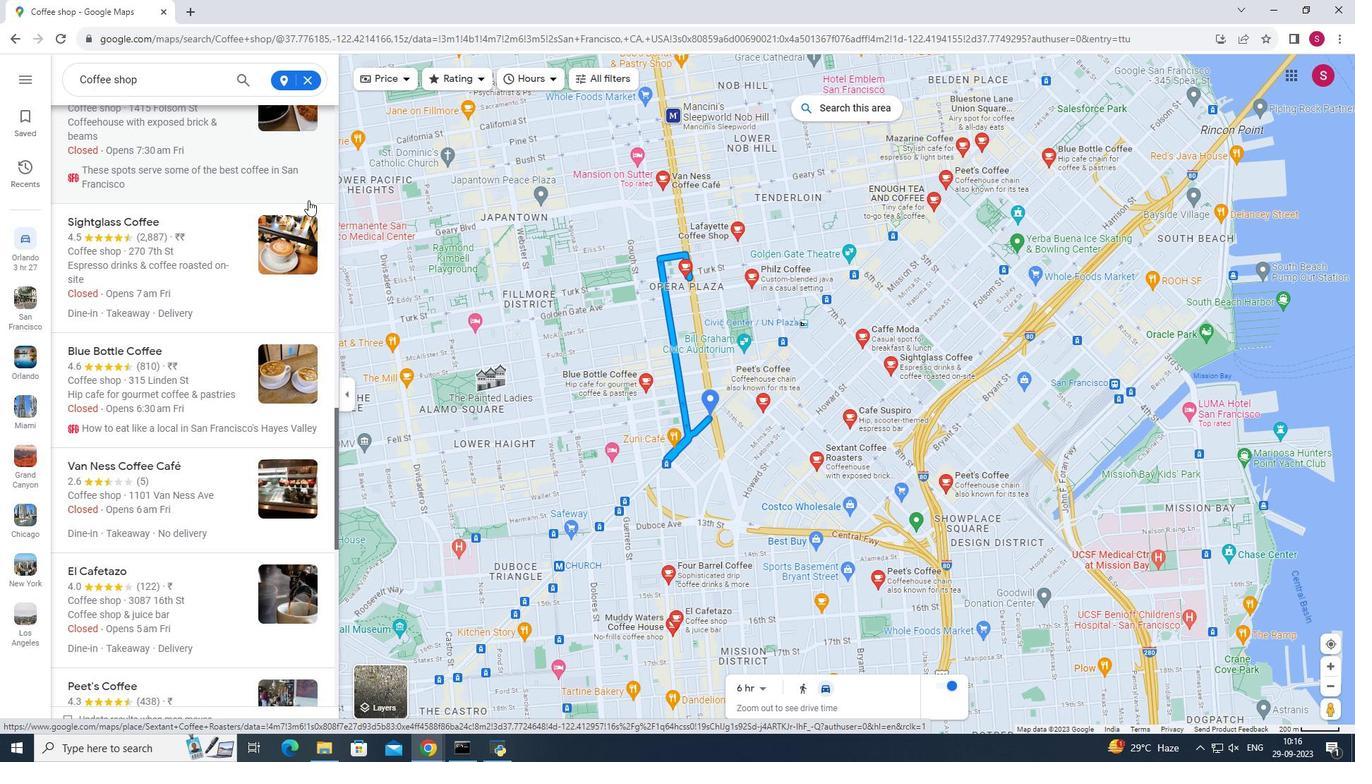 
Action: Mouse scrolled (308, 199) with delta (0, 0)
Screenshot: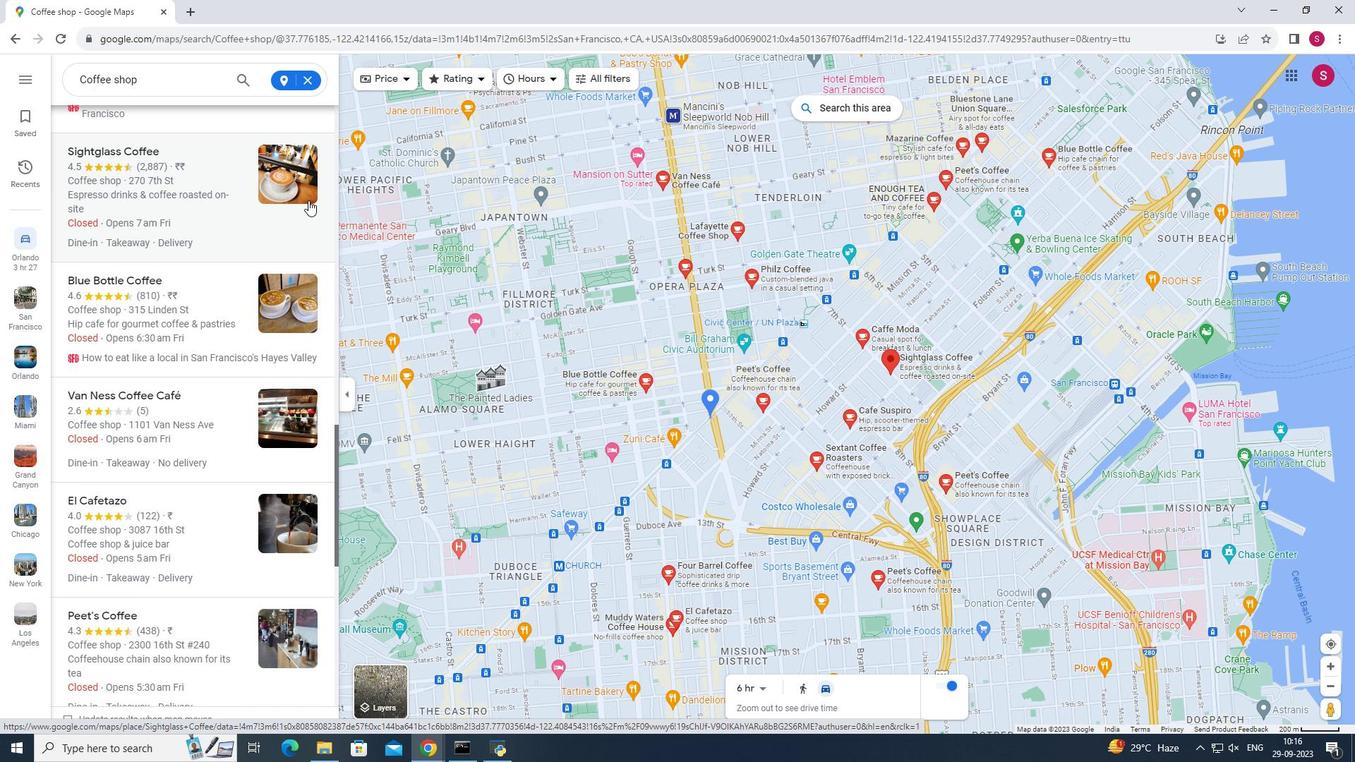 
Action: Mouse scrolled (308, 199) with delta (0, 0)
Screenshot: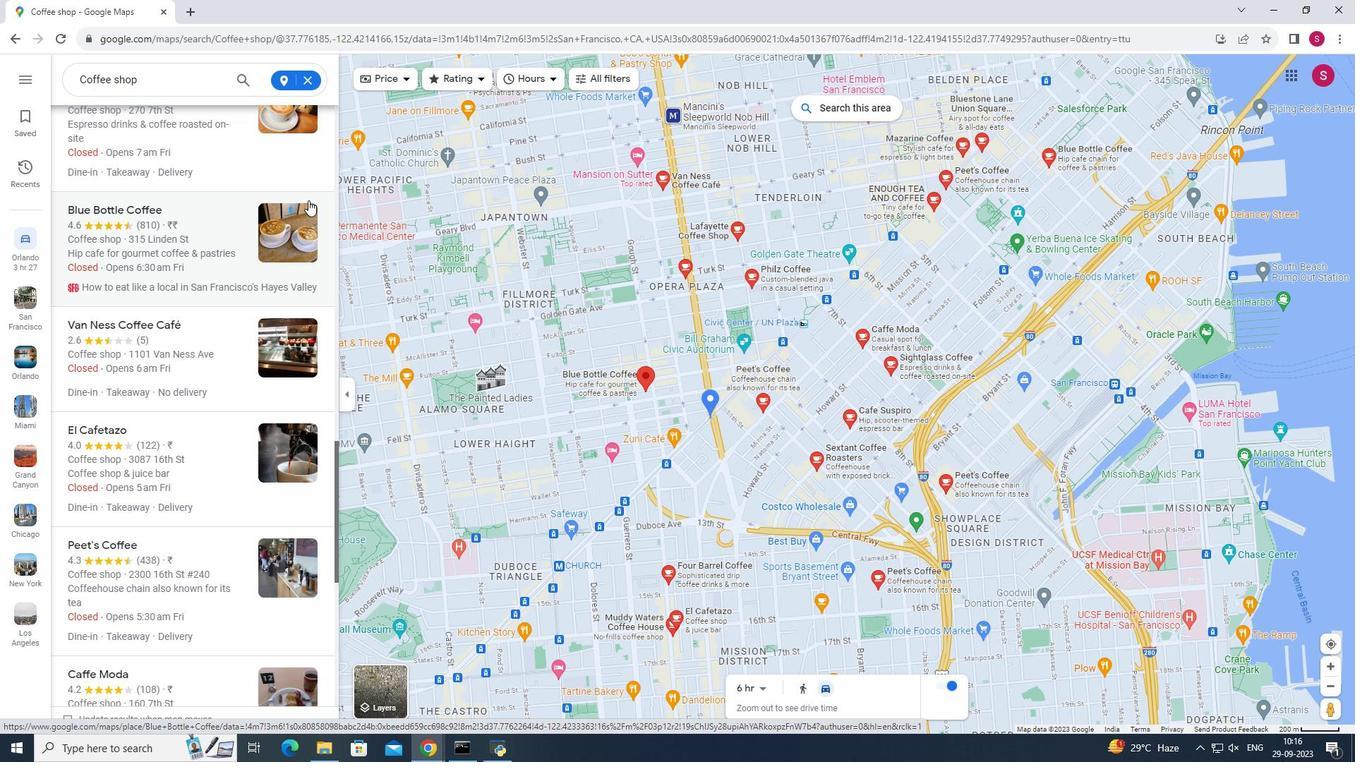 
Action: Mouse scrolled (308, 199) with delta (0, 0)
Screenshot: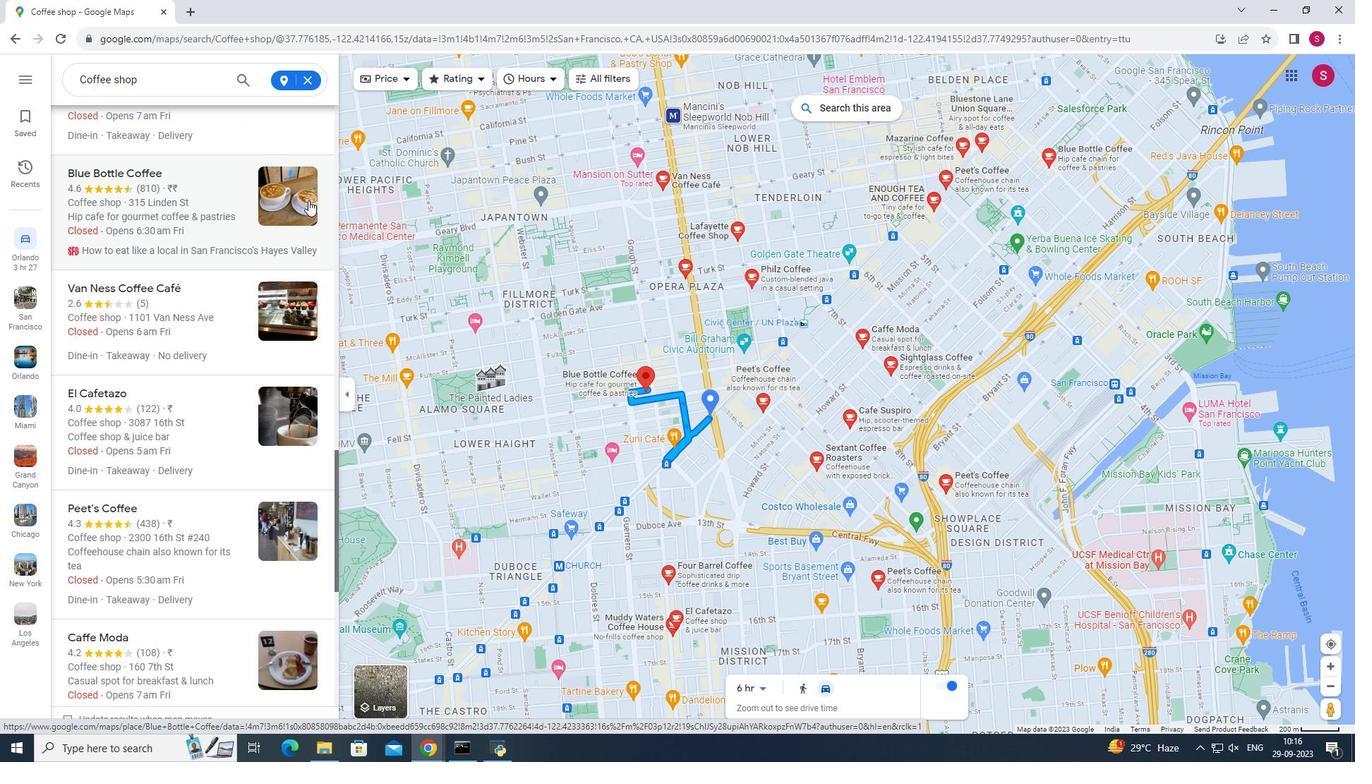 
Action: Mouse scrolled (308, 199) with delta (0, 0)
Screenshot: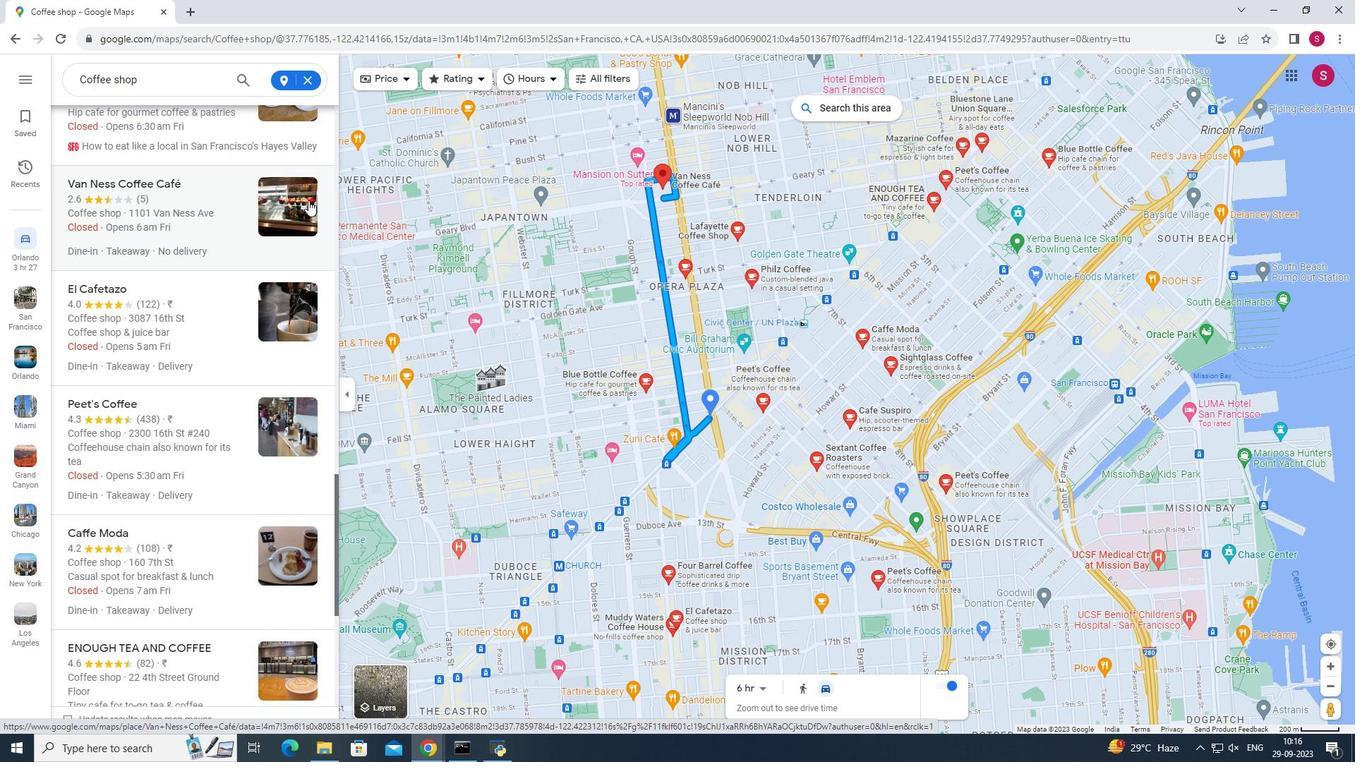 
Action: Mouse scrolled (308, 199) with delta (0, 0)
Screenshot: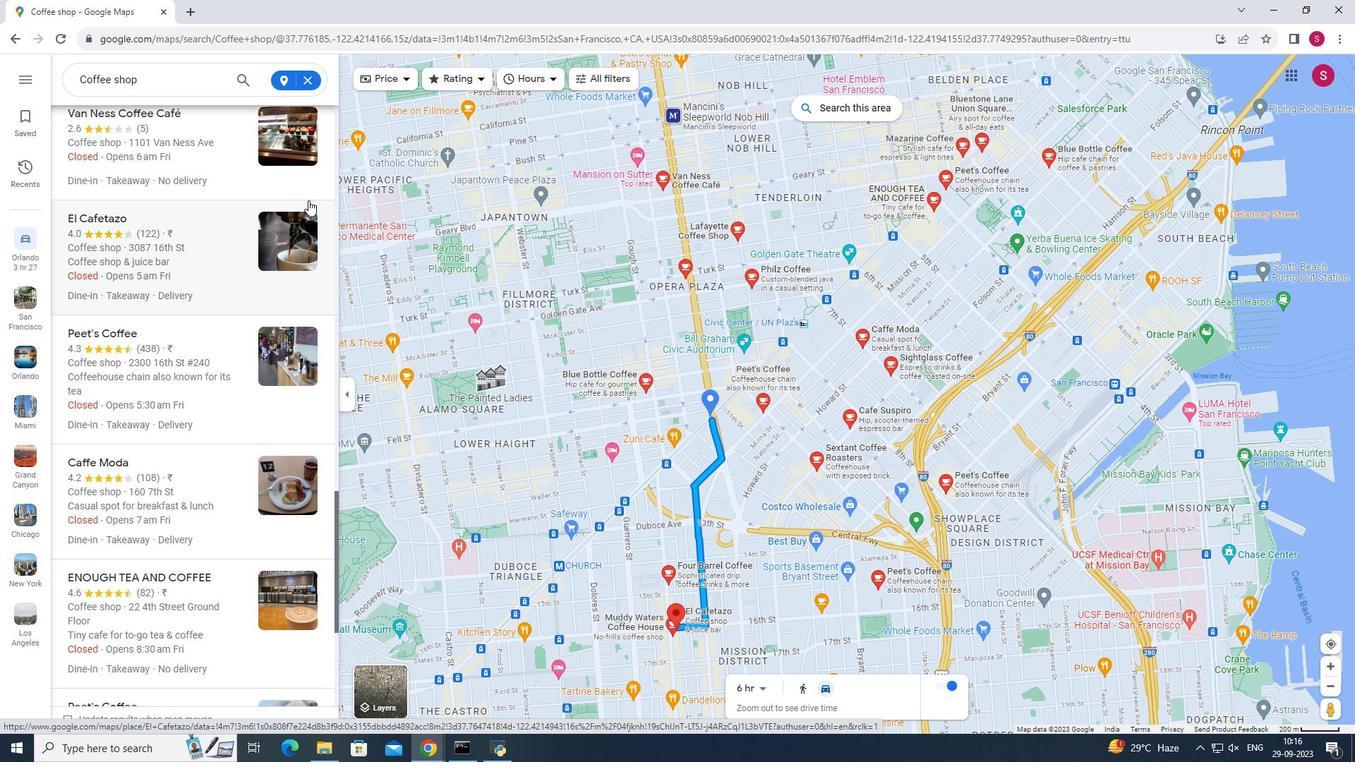 
Action: Mouse scrolled (308, 199) with delta (0, 0)
Screenshot: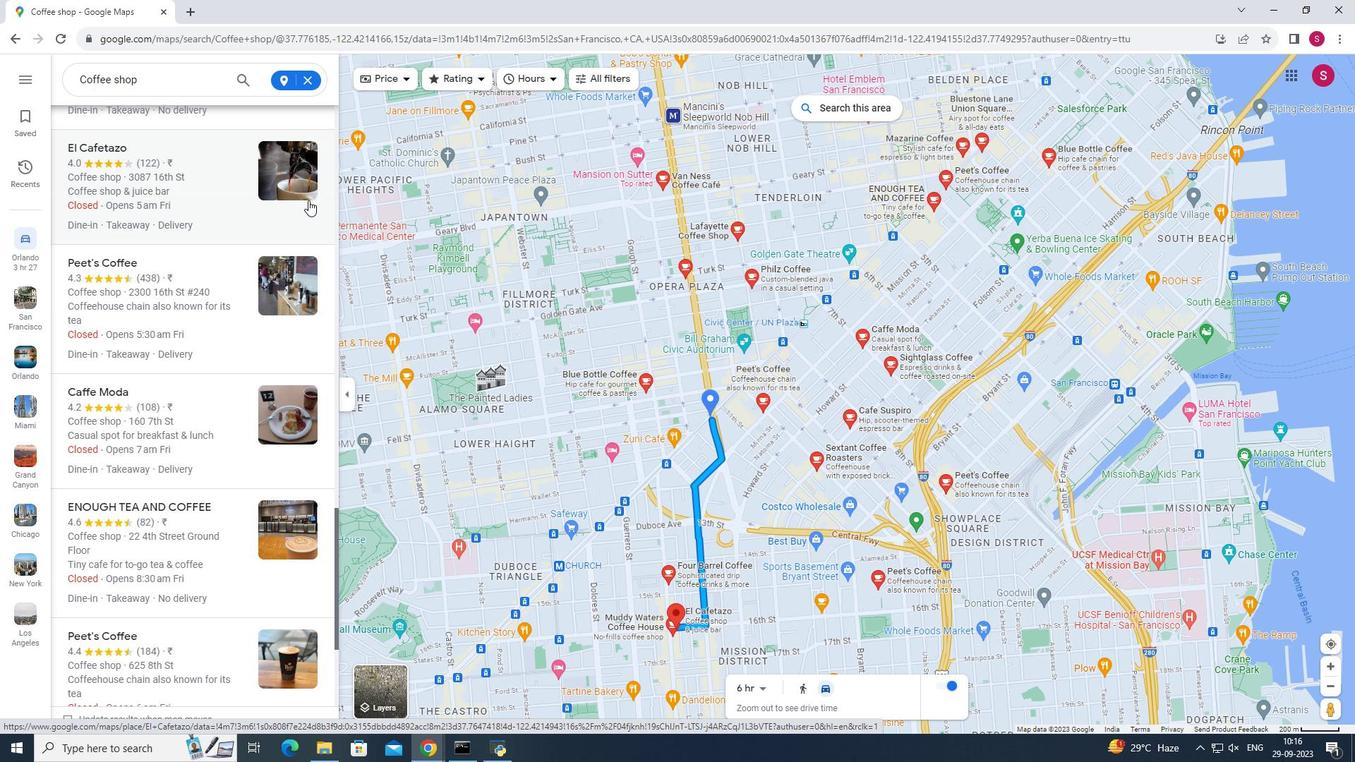 
Action: Mouse scrolled (308, 199) with delta (0, 0)
Screenshot: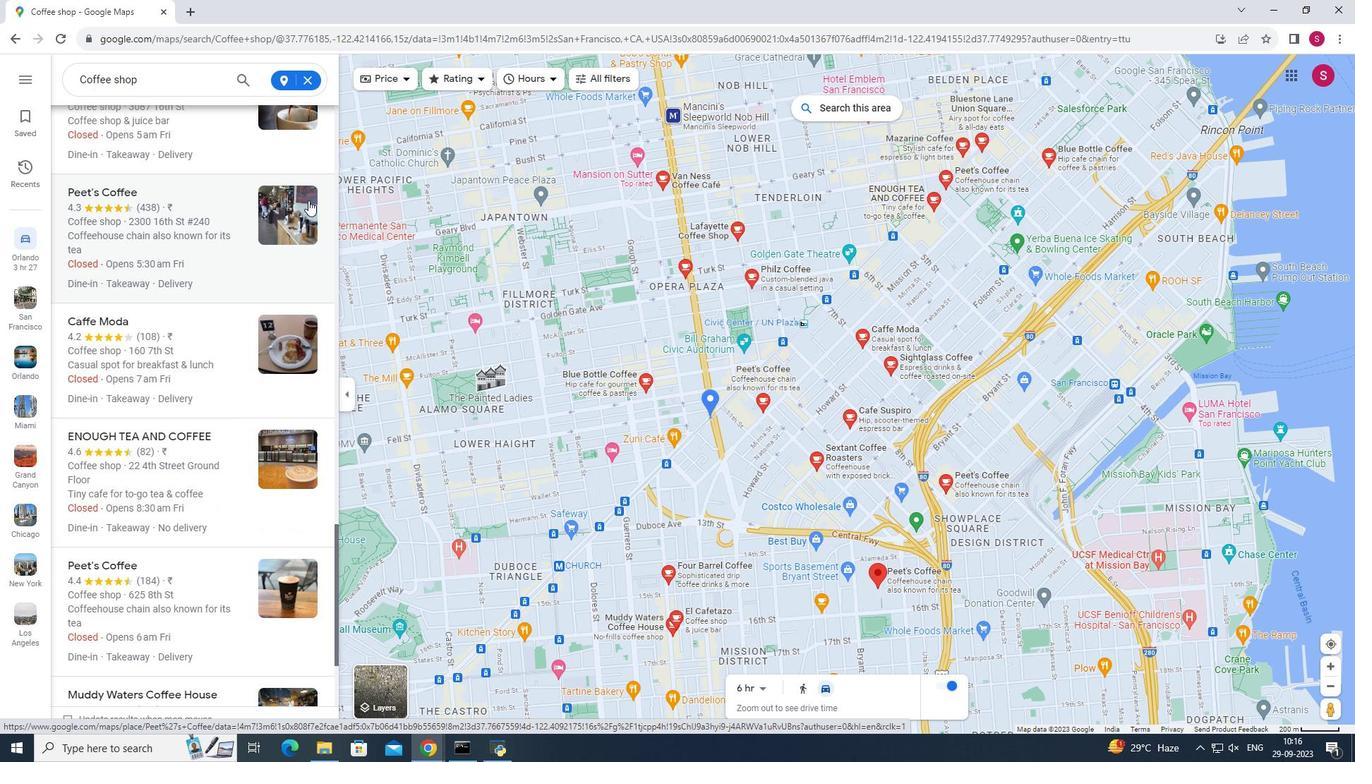 
Action: Mouse scrolled (308, 199) with delta (0, 0)
Screenshot: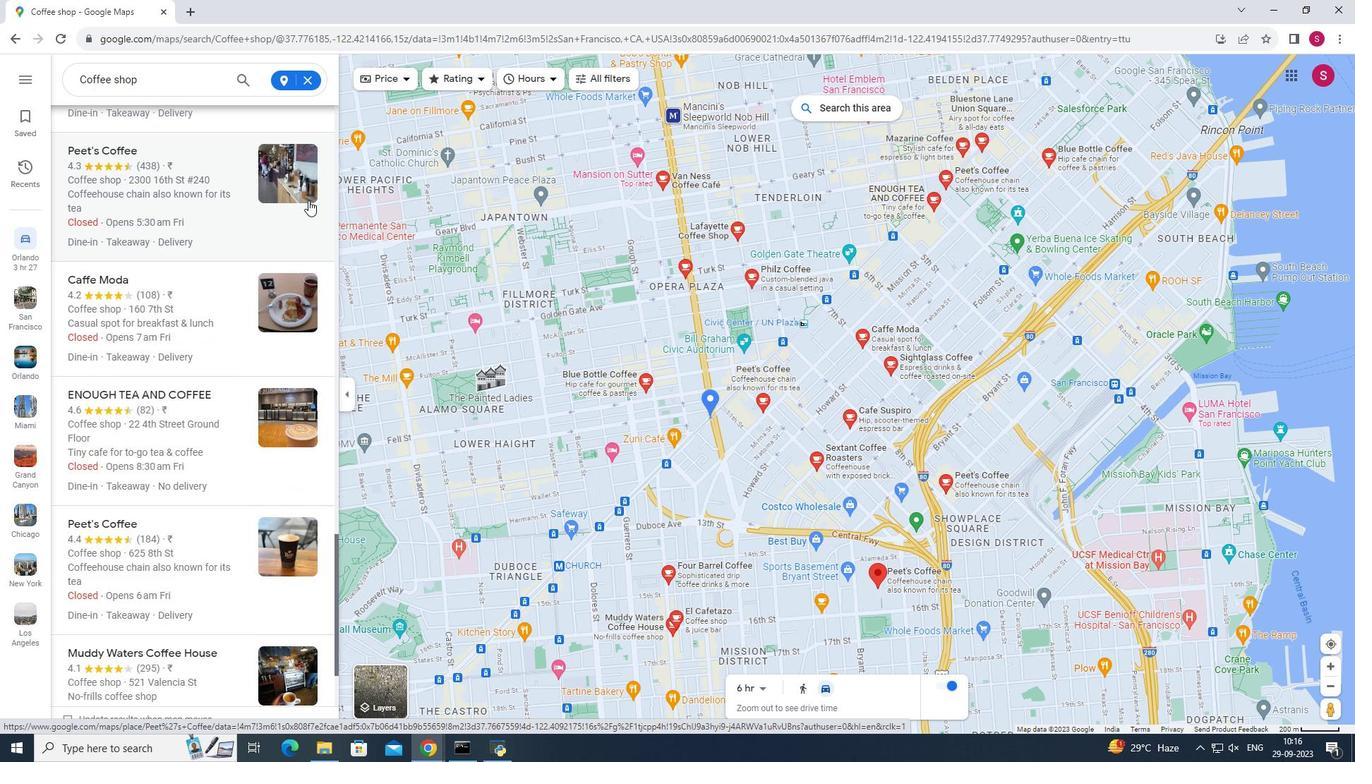 
Action: Mouse scrolled (308, 199) with delta (0, 0)
Screenshot: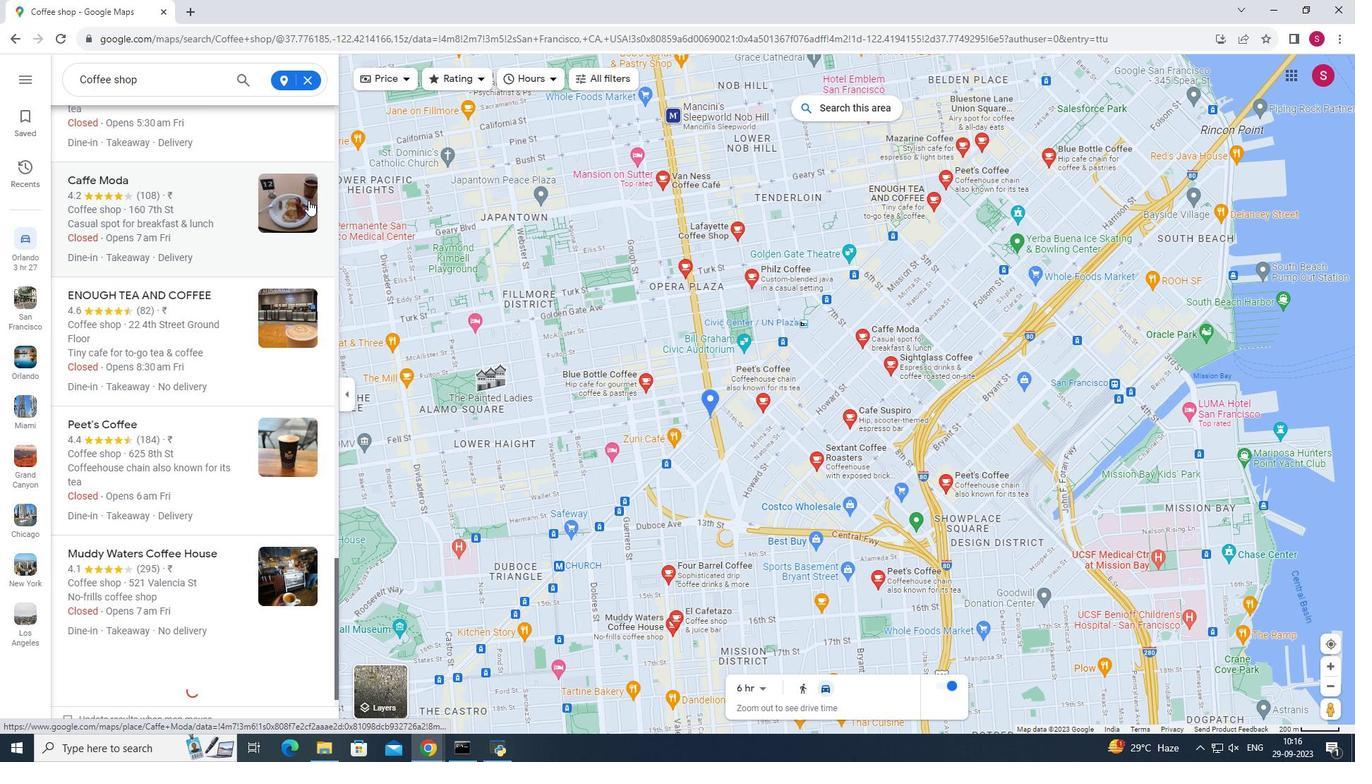 
Action: Mouse scrolled (308, 199) with delta (0, 0)
Screenshot: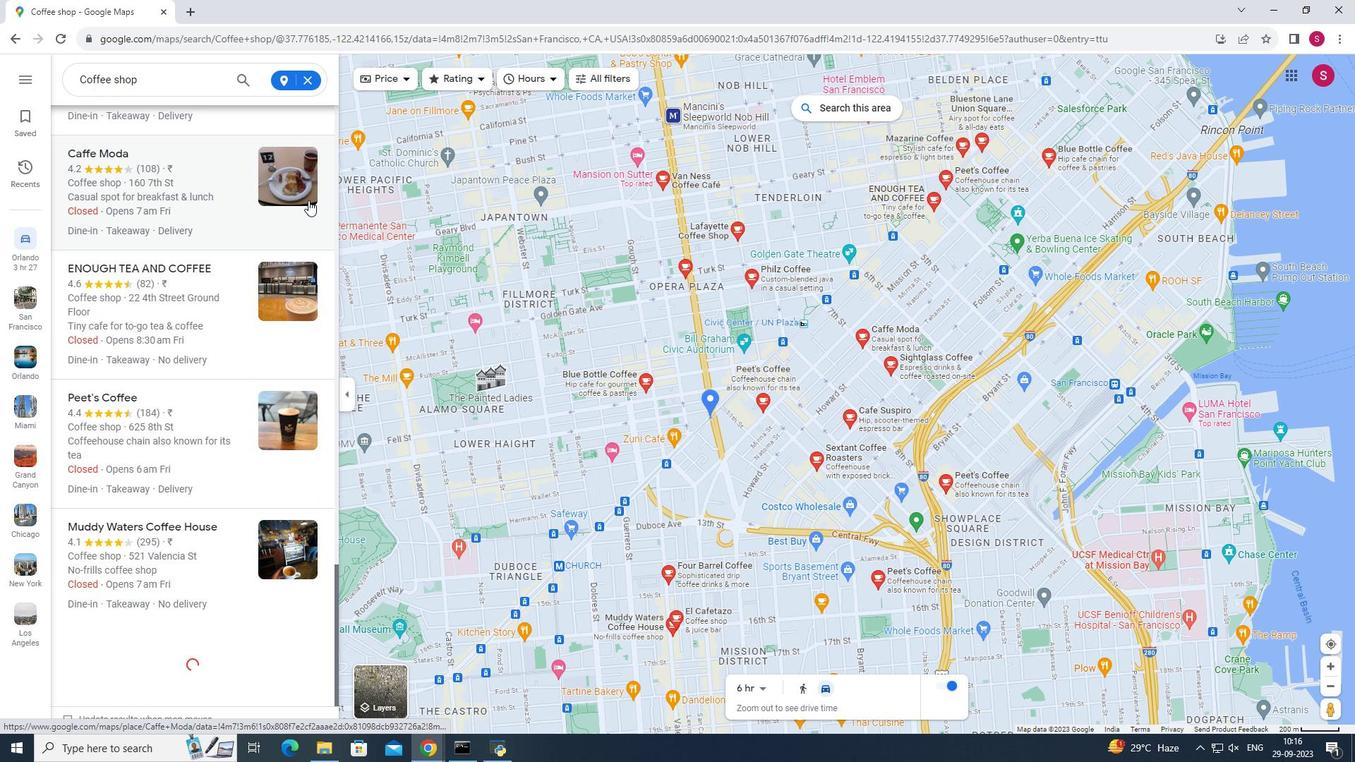 
Action: Mouse moved to (292, 274)
Screenshot: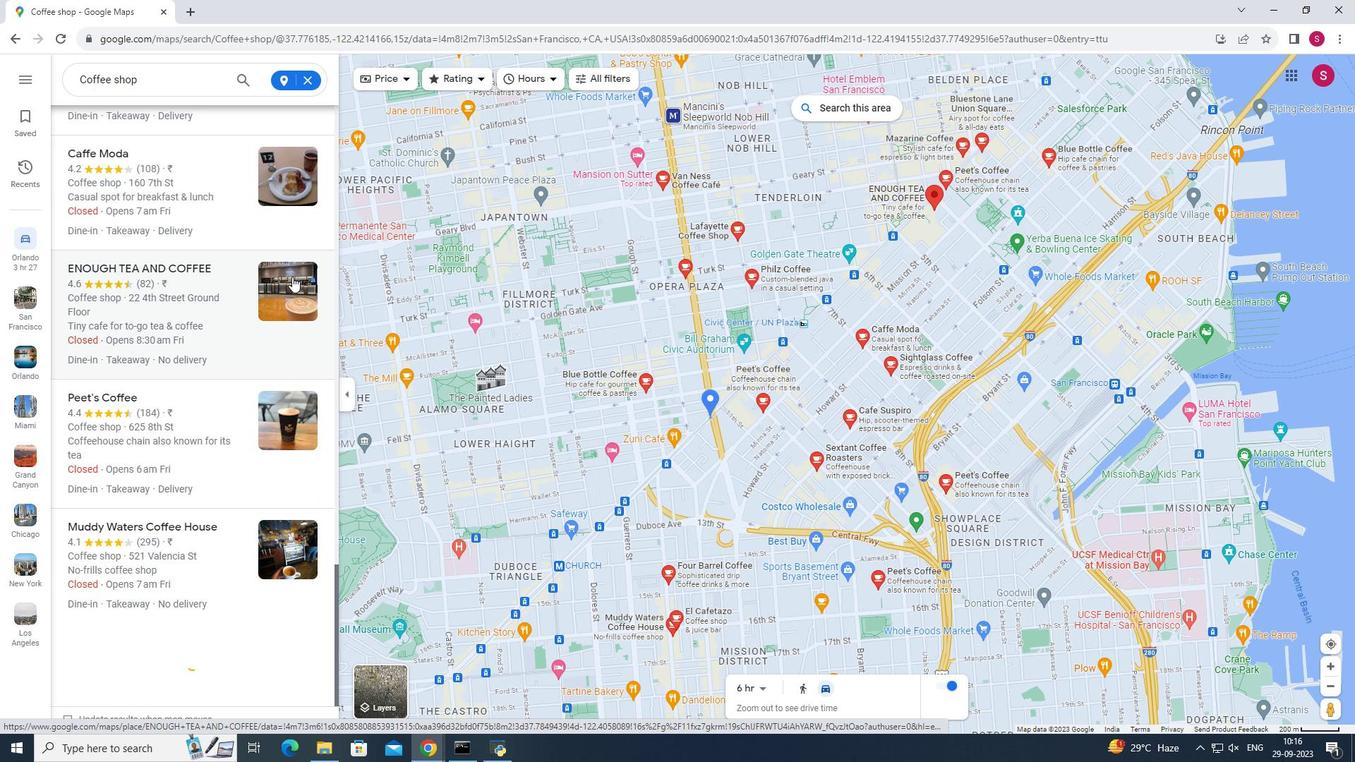 
Action: Mouse scrolled (292, 273) with delta (0, 0)
Screenshot: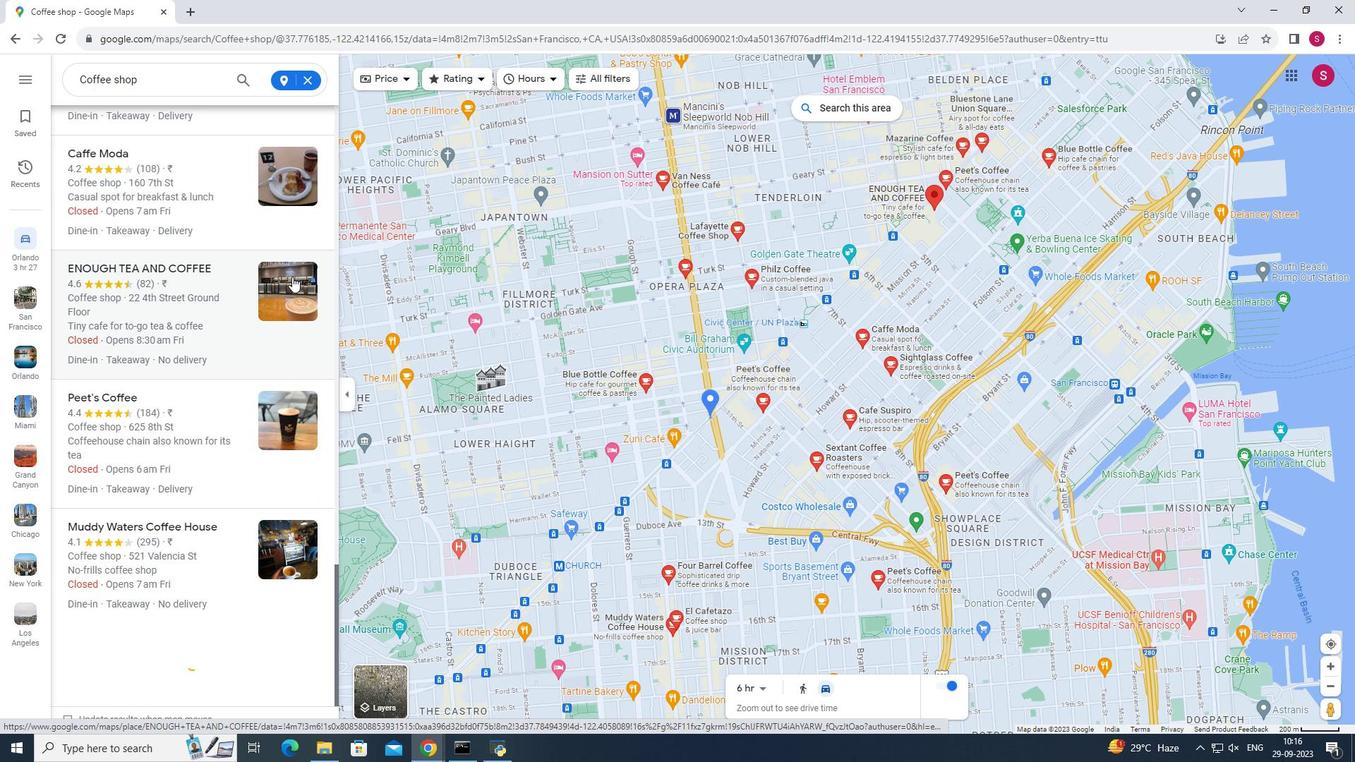 
Action: Mouse moved to (292, 276)
Screenshot: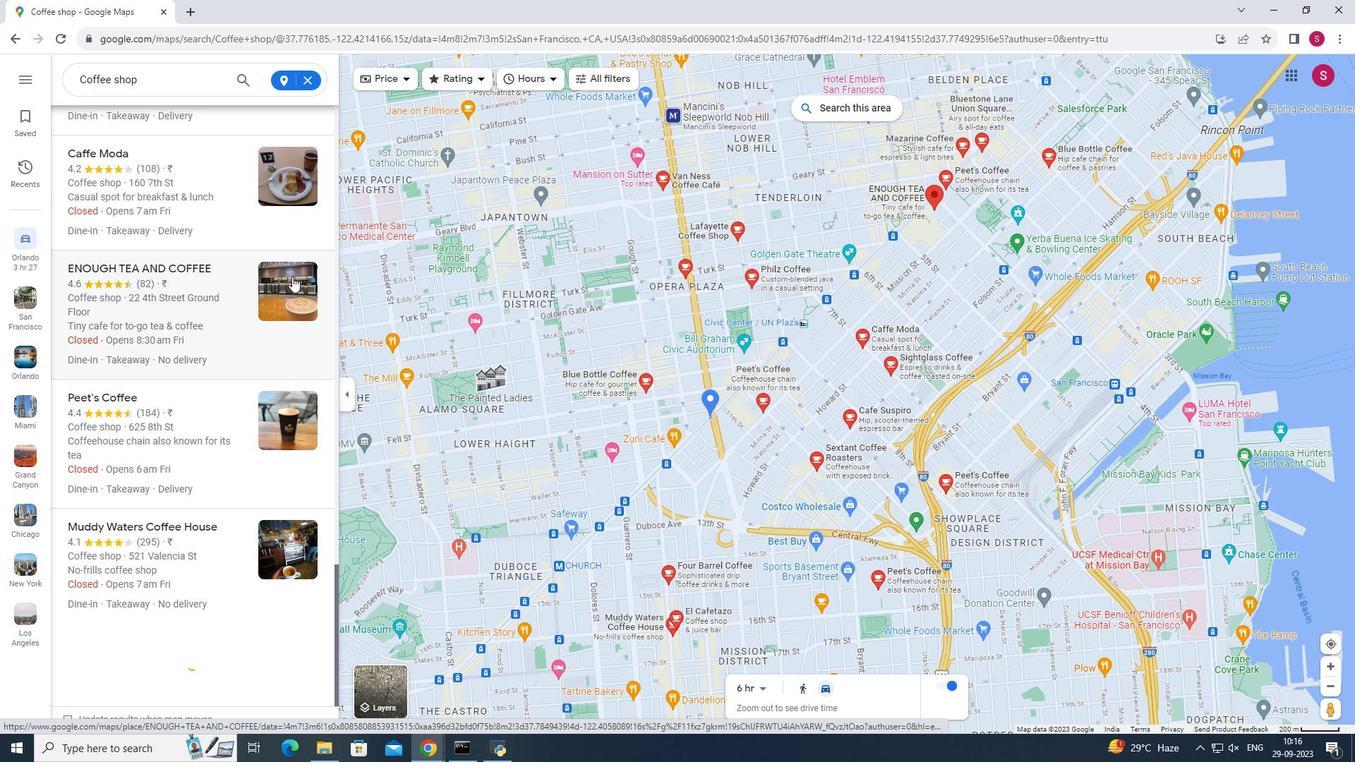 
Action: Mouse scrolled (292, 275) with delta (0, 0)
Screenshot: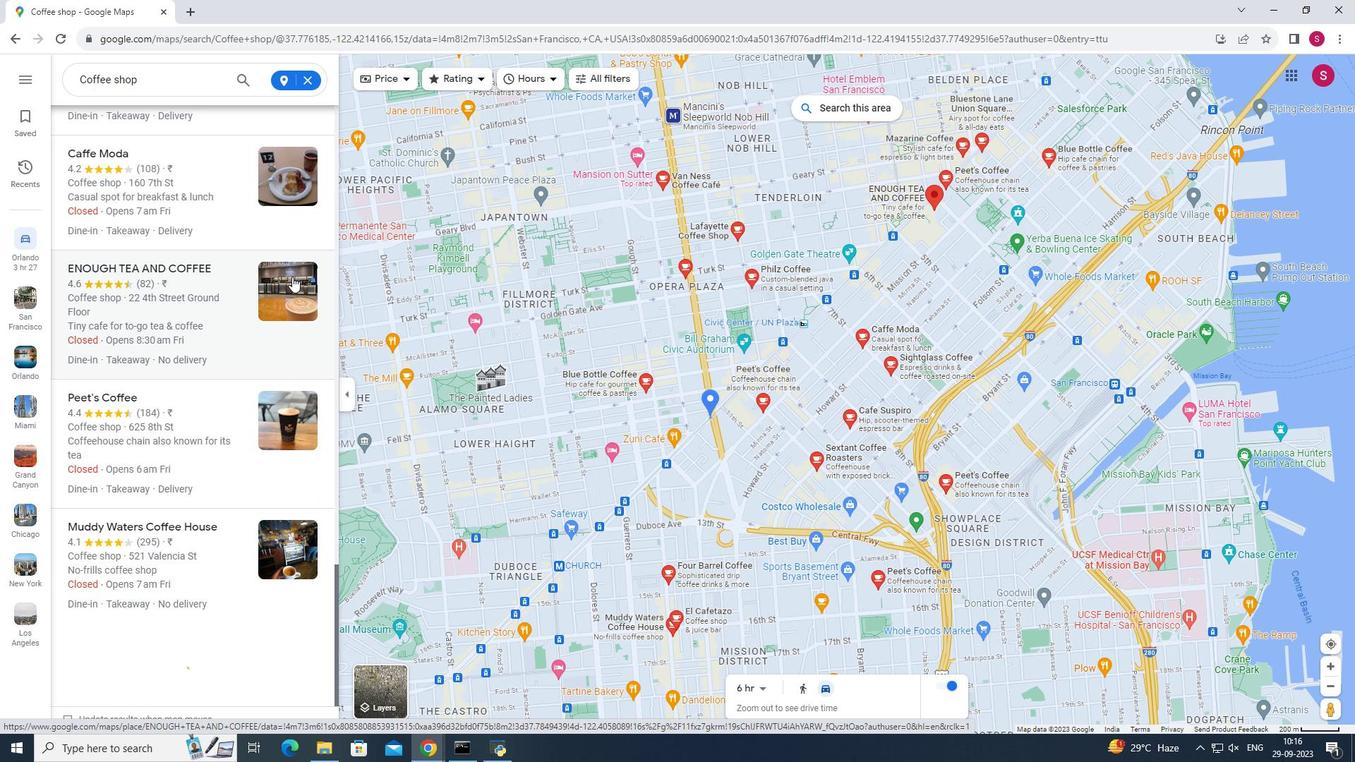 
Action: Mouse moved to (259, 452)
Screenshot: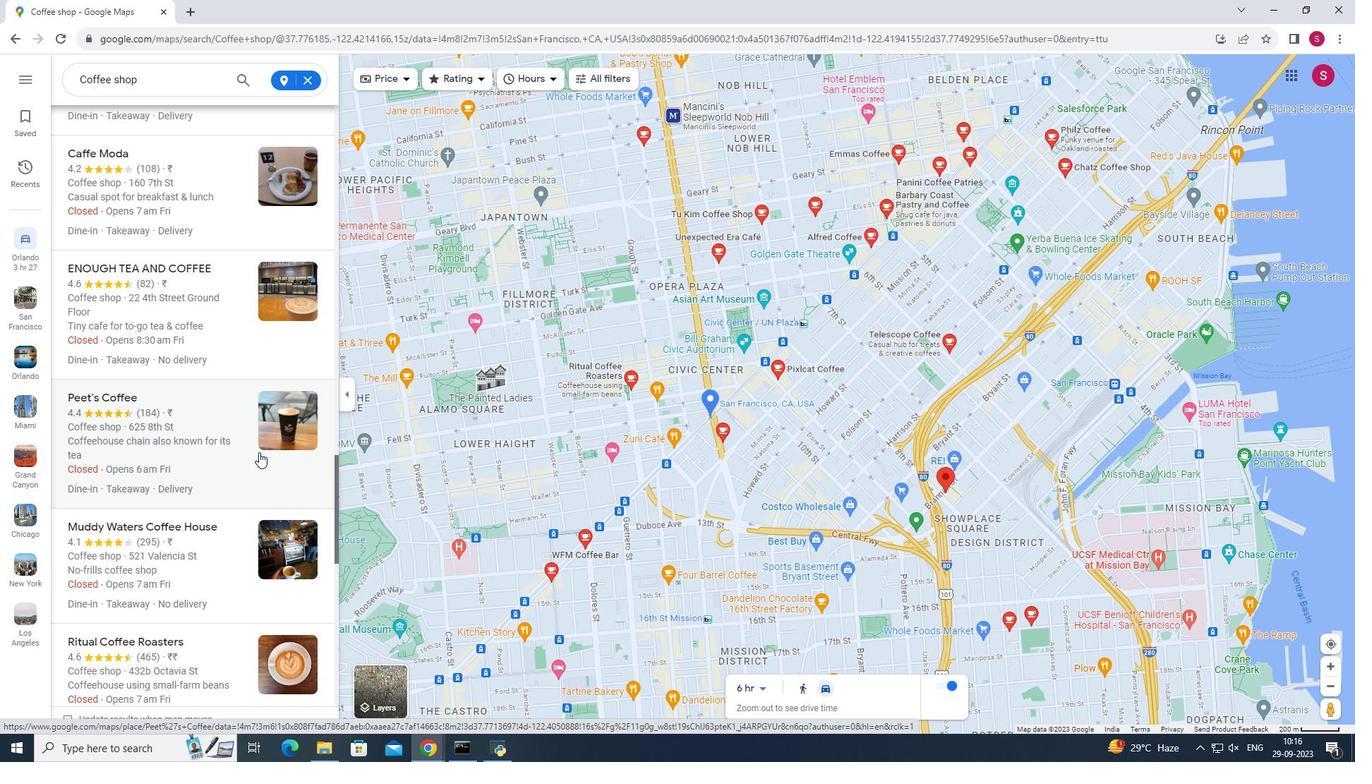 
Action: Mouse scrolled (259, 451) with delta (0, 0)
Screenshot: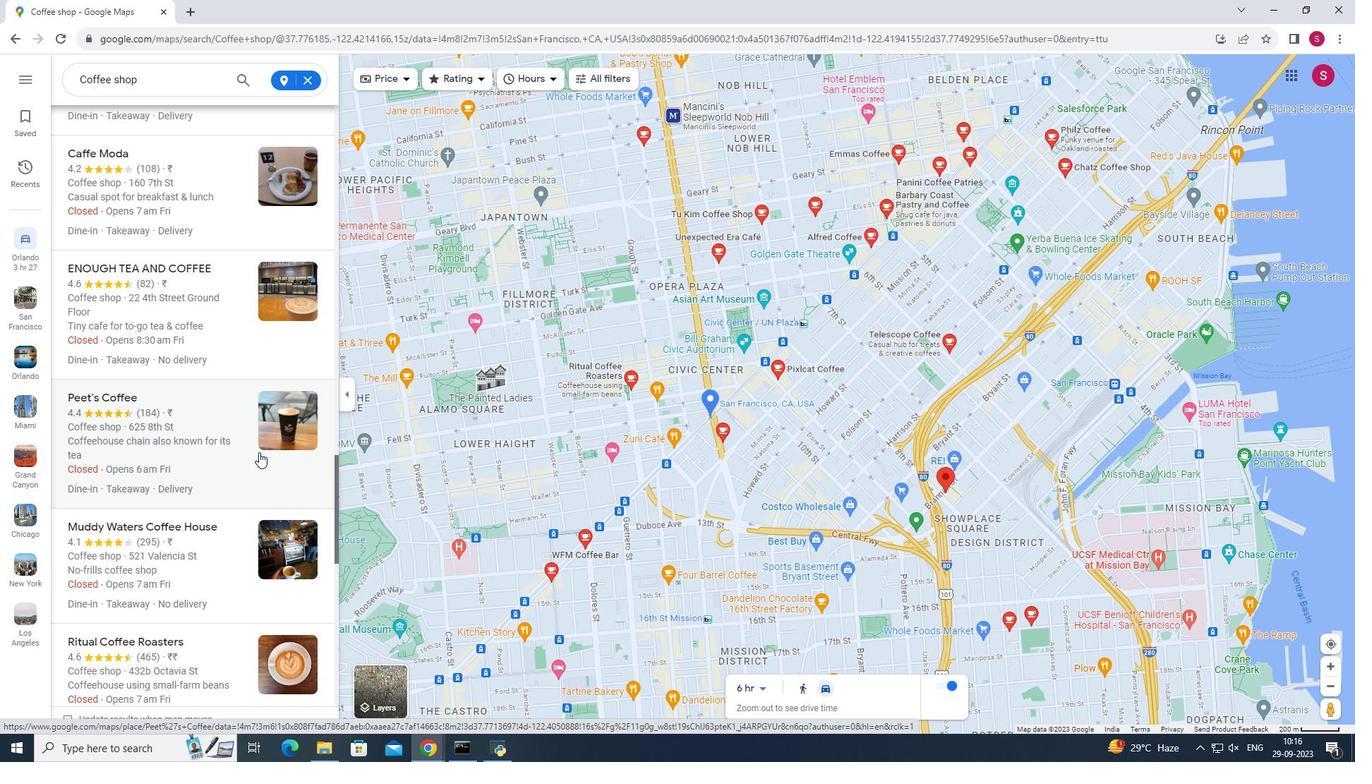 
Action: Mouse moved to (258, 453)
Screenshot: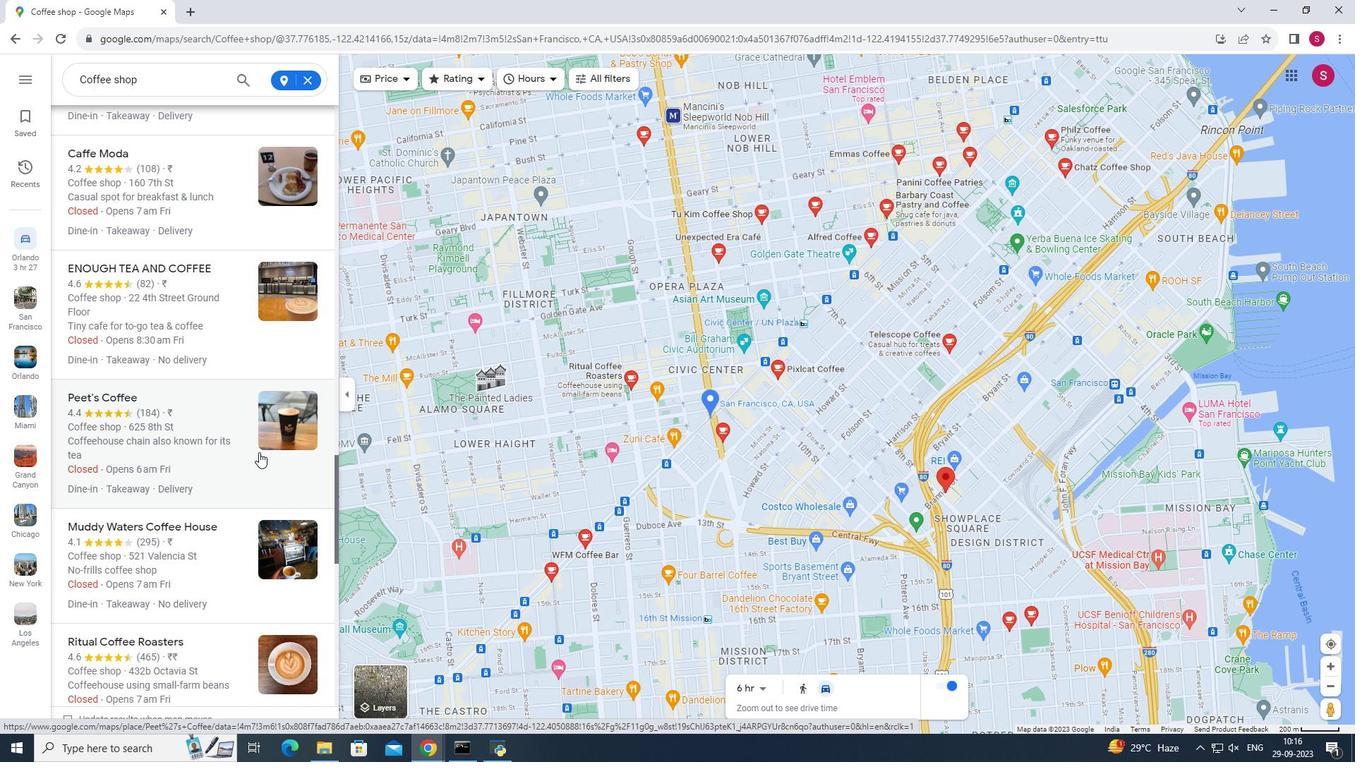 
Action: Mouse scrolled (258, 452) with delta (0, 0)
Screenshot: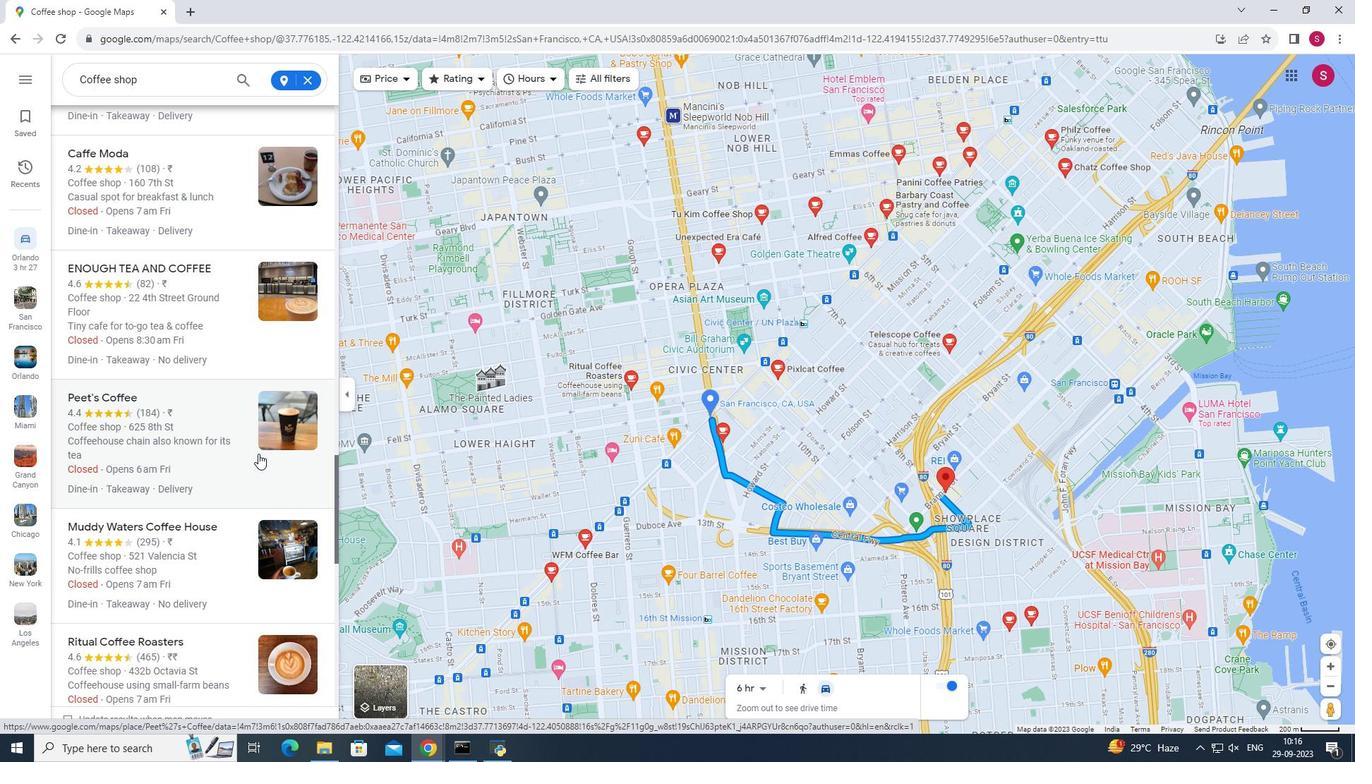 
Action: Mouse moved to (258, 453)
Screenshot: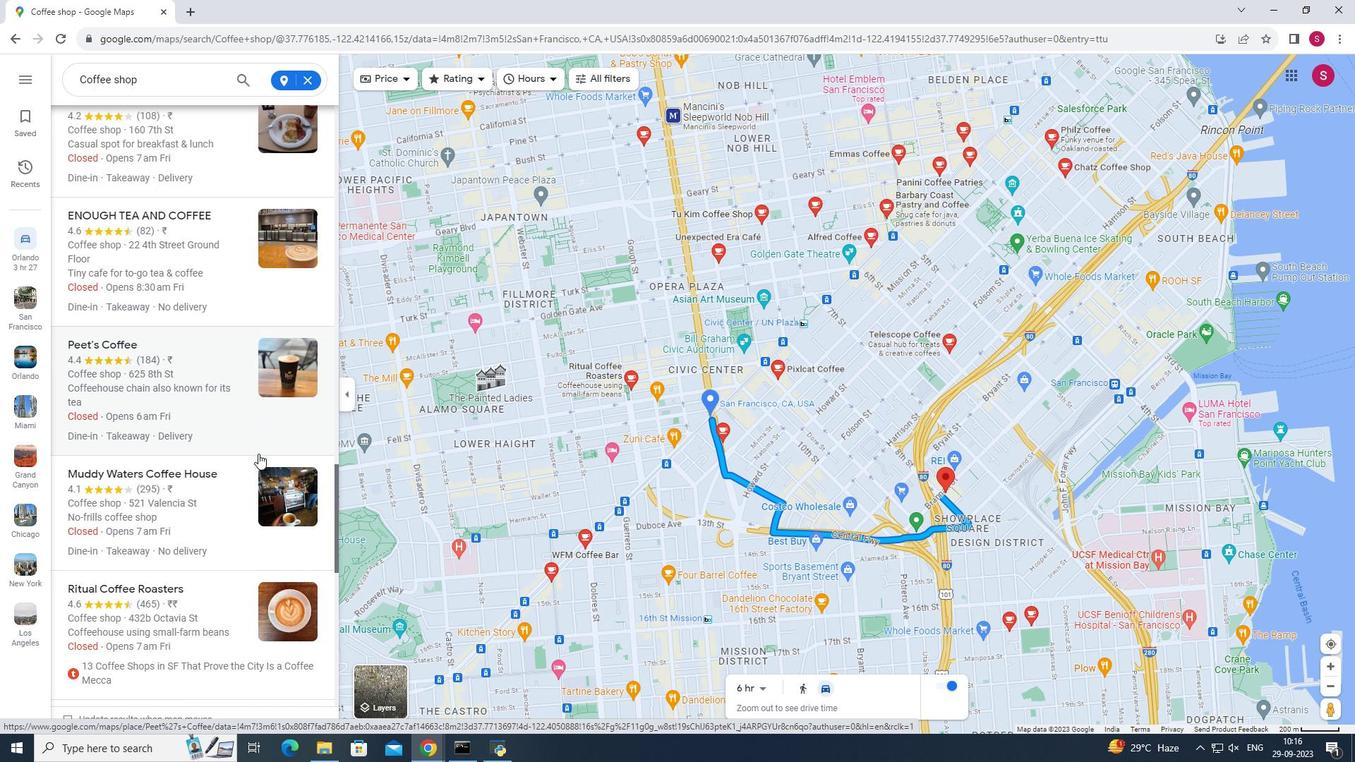 
Action: Mouse scrolled (258, 453) with delta (0, 0)
Screenshot: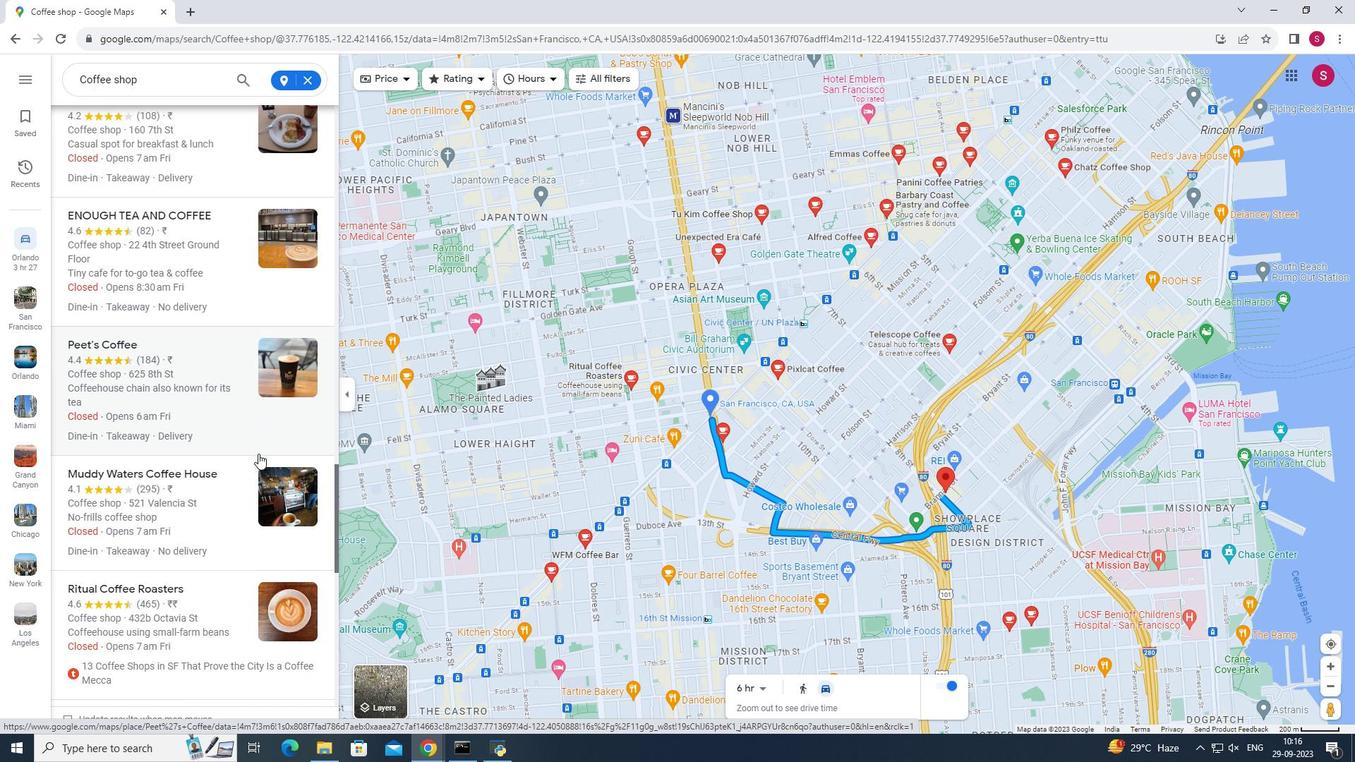 
Action: Mouse scrolled (258, 453) with delta (0, 0)
Screenshot: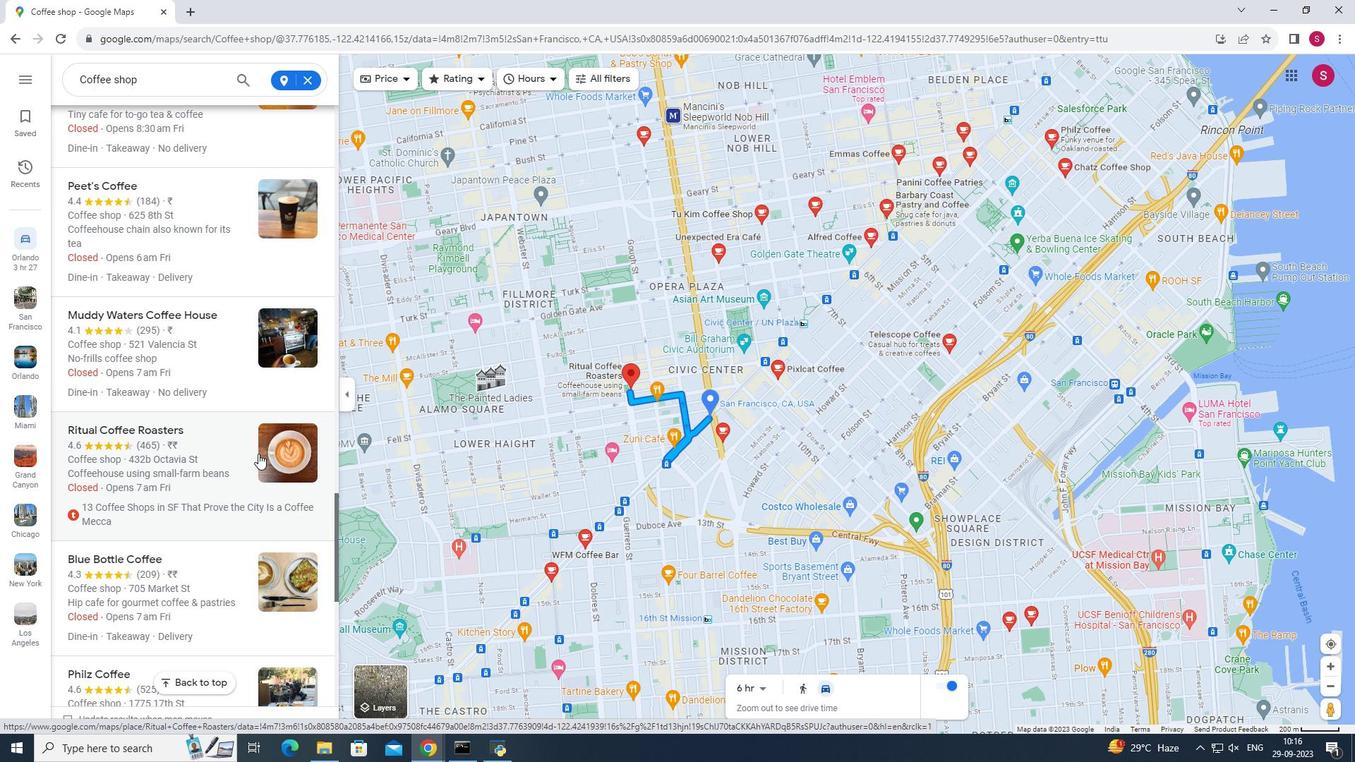 
Action: Mouse scrolled (258, 453) with delta (0, 0)
Screenshot: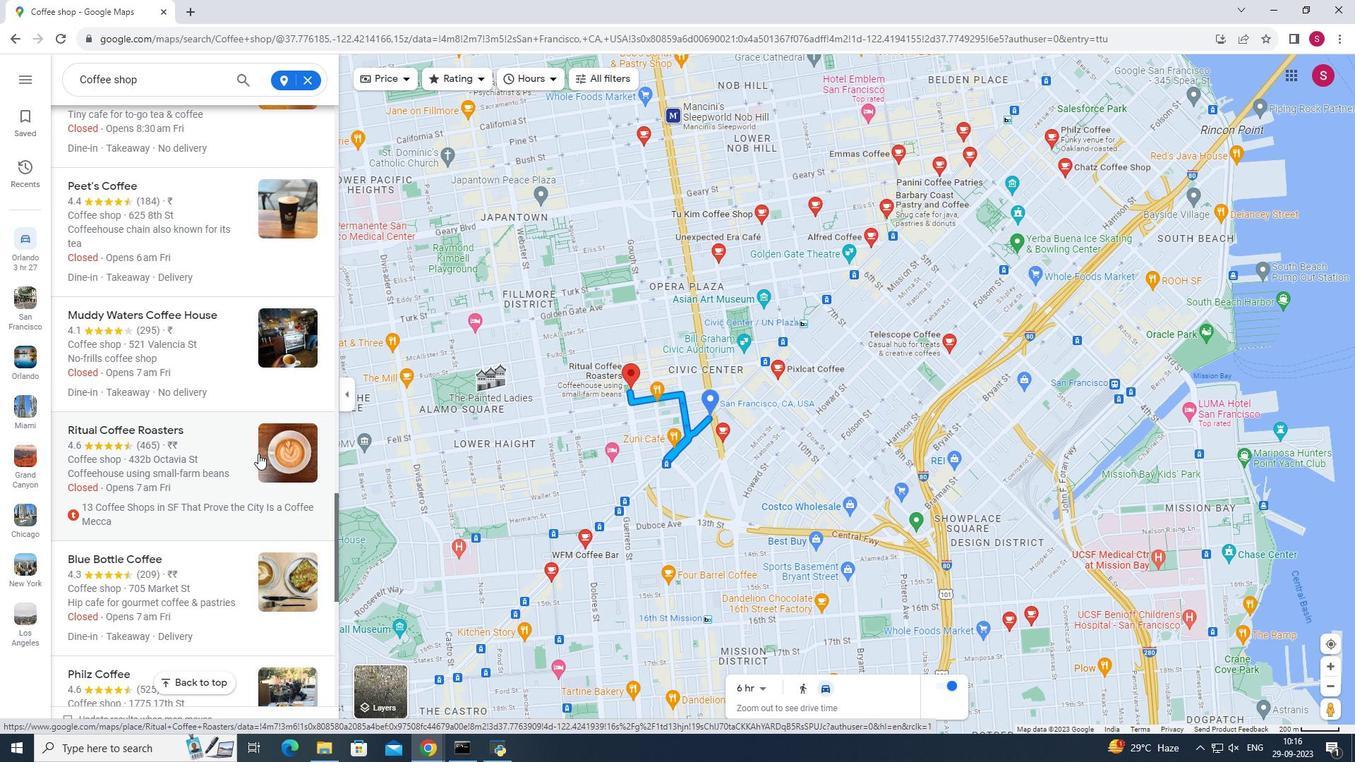 
Action: Mouse scrolled (258, 453) with delta (0, 0)
Screenshot: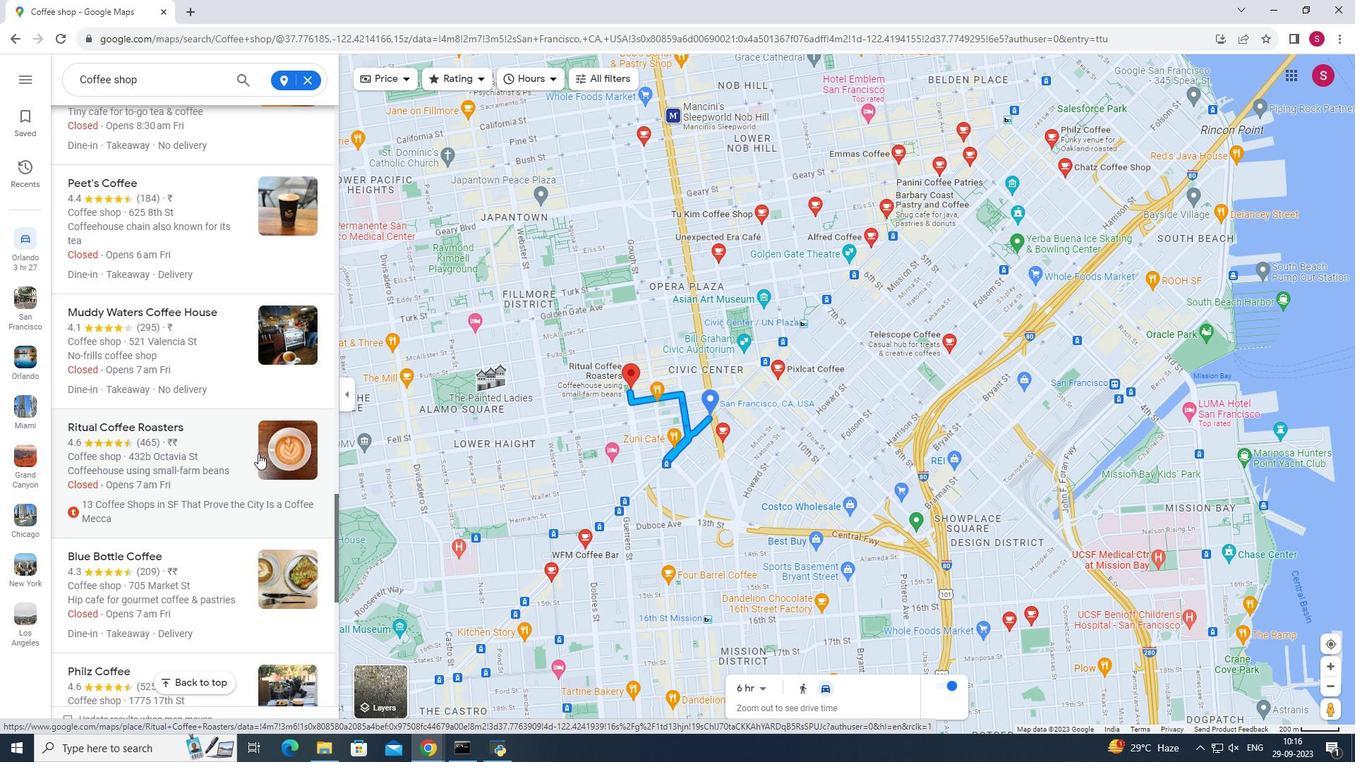
Action: Mouse scrolled (258, 453) with delta (0, 0)
Screenshot: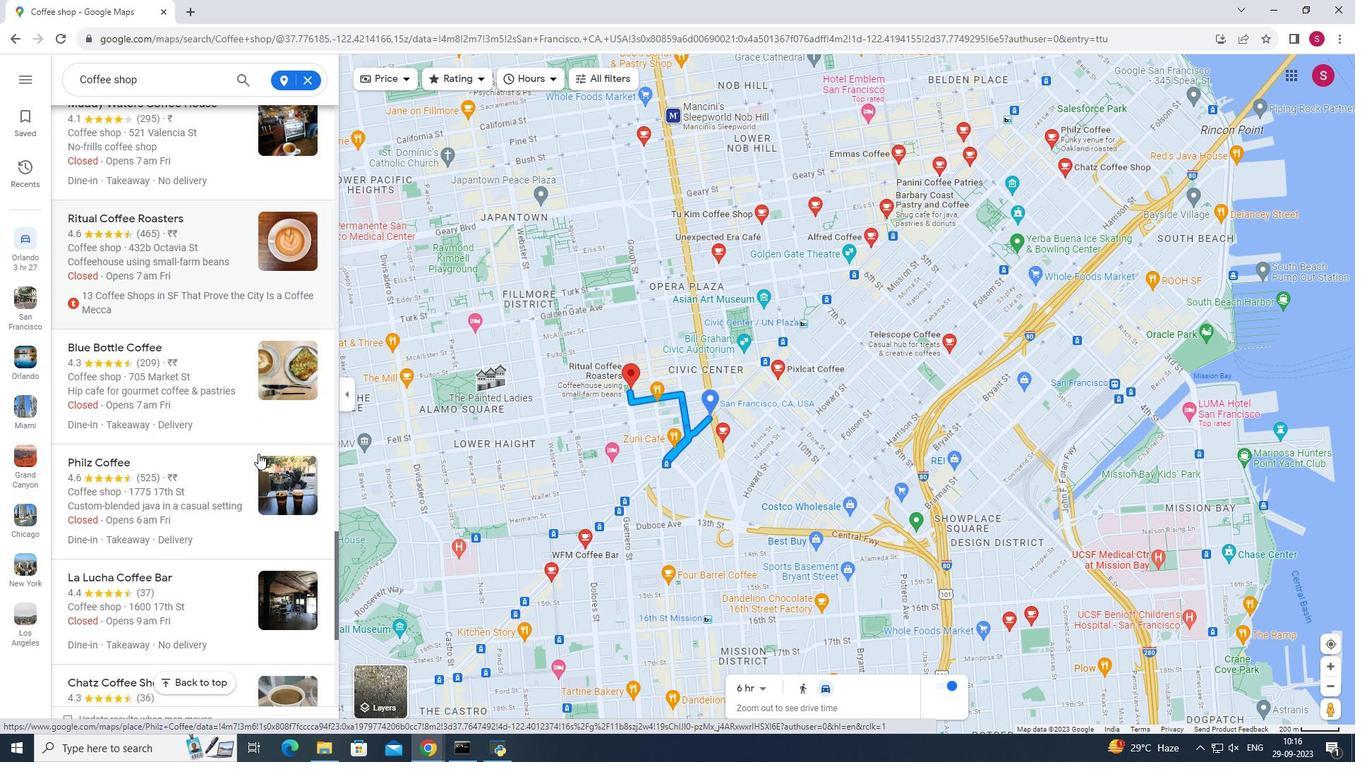 
Action: Mouse scrolled (258, 453) with delta (0, 0)
Screenshot: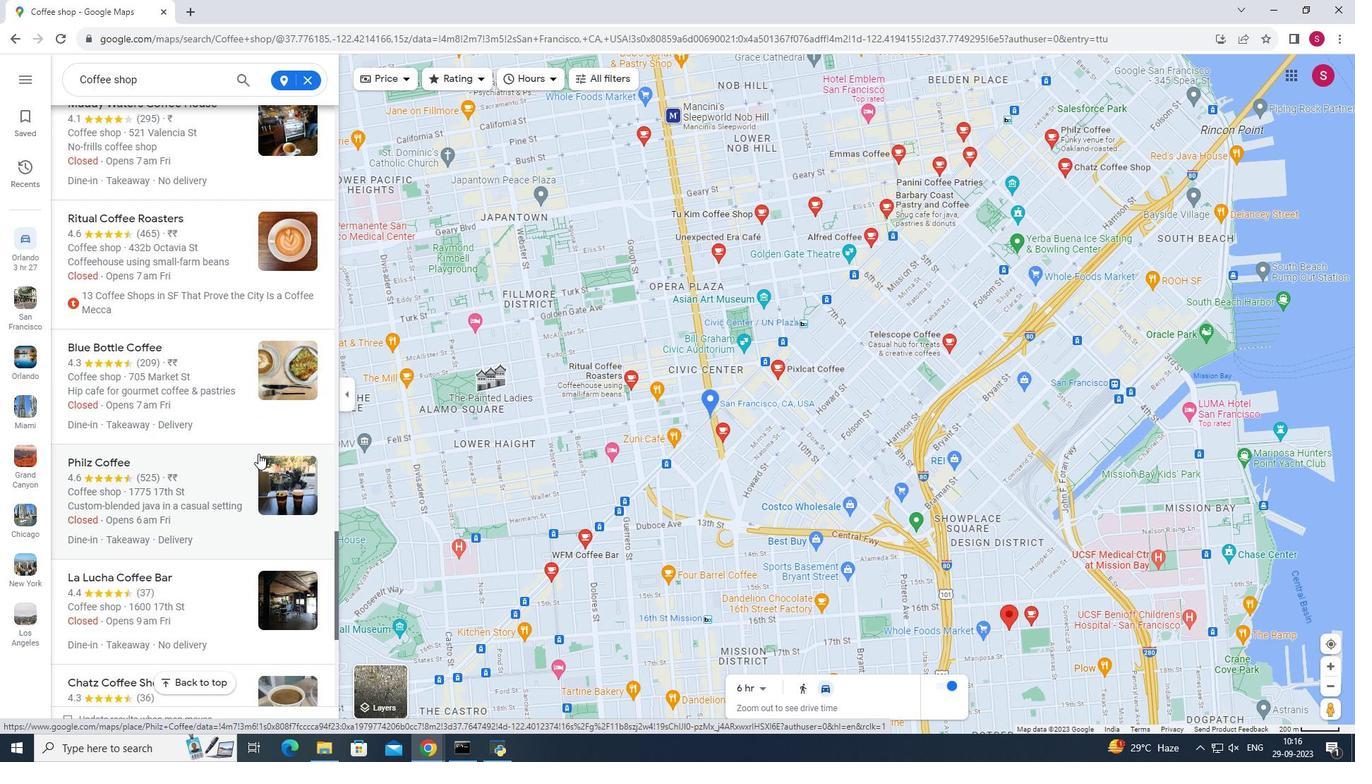 
Action: Mouse scrolled (258, 453) with delta (0, 0)
Screenshot: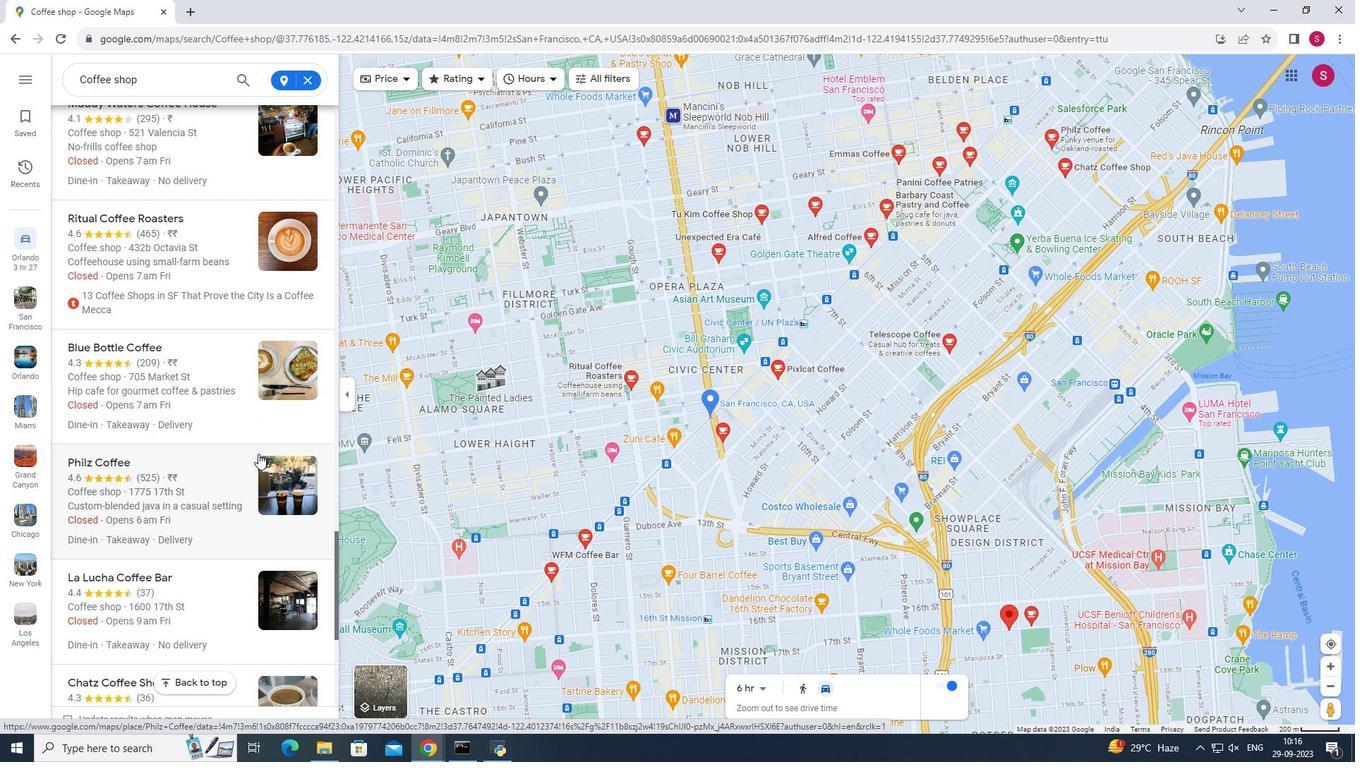 
Action: Mouse scrolled (258, 453) with delta (0, 0)
Screenshot: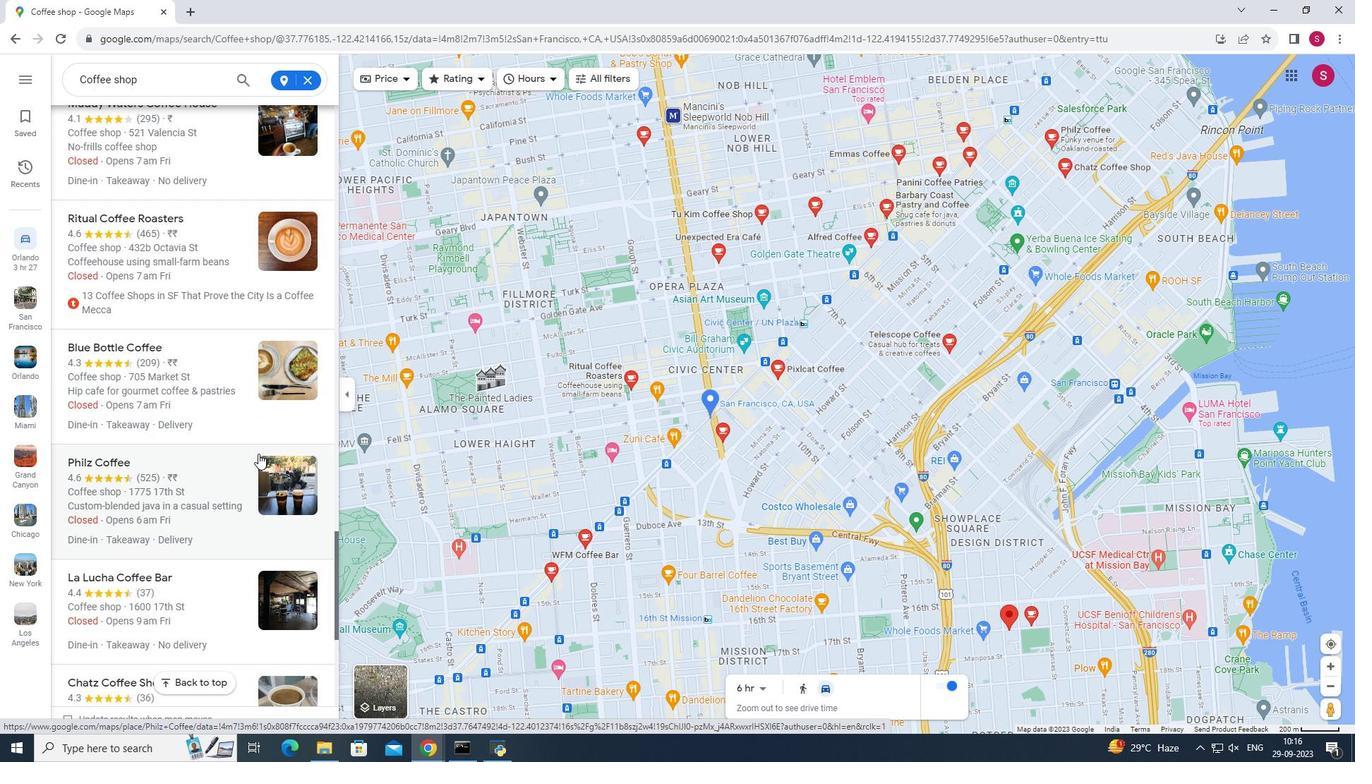 
Action: Mouse scrolled (258, 453) with delta (0, 0)
Screenshot: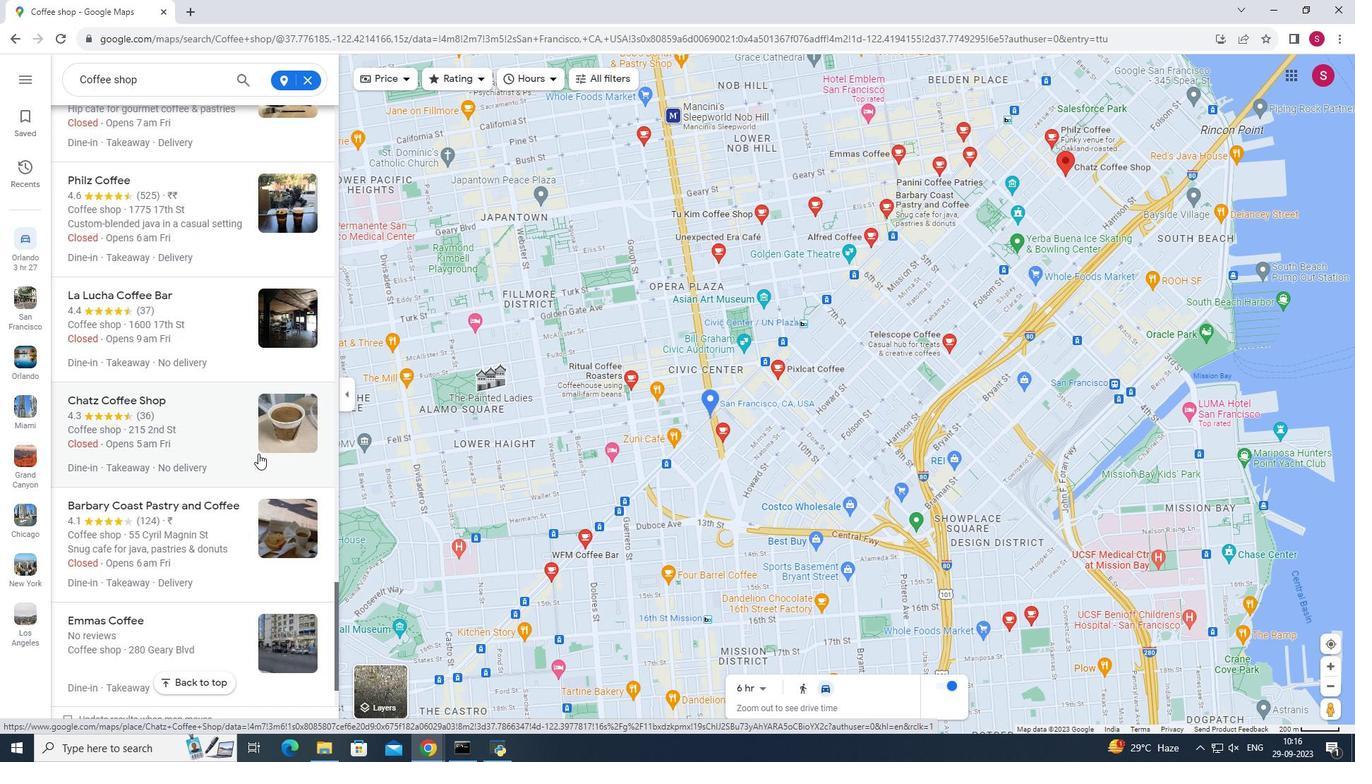 
Action: Mouse scrolled (258, 453) with delta (0, 0)
Screenshot: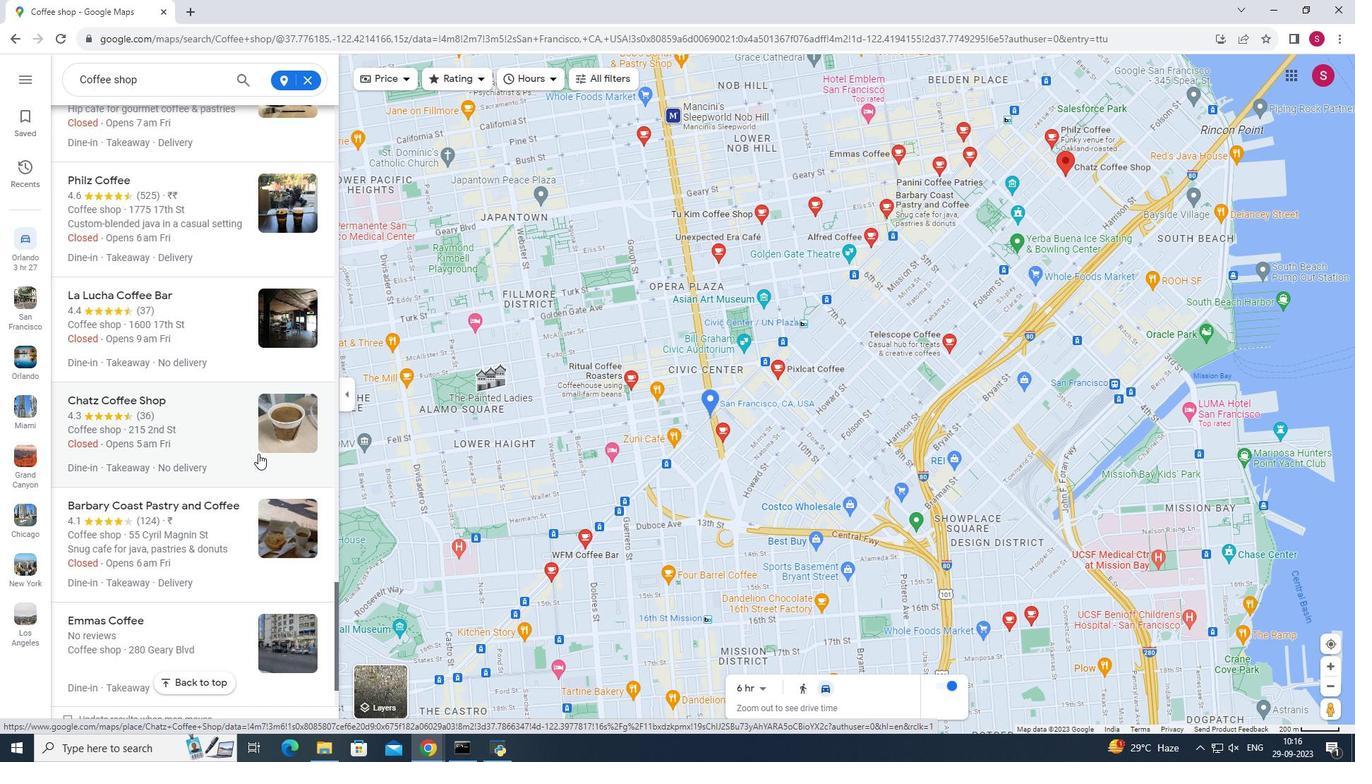 
Action: Mouse scrolled (258, 453) with delta (0, 0)
Screenshot: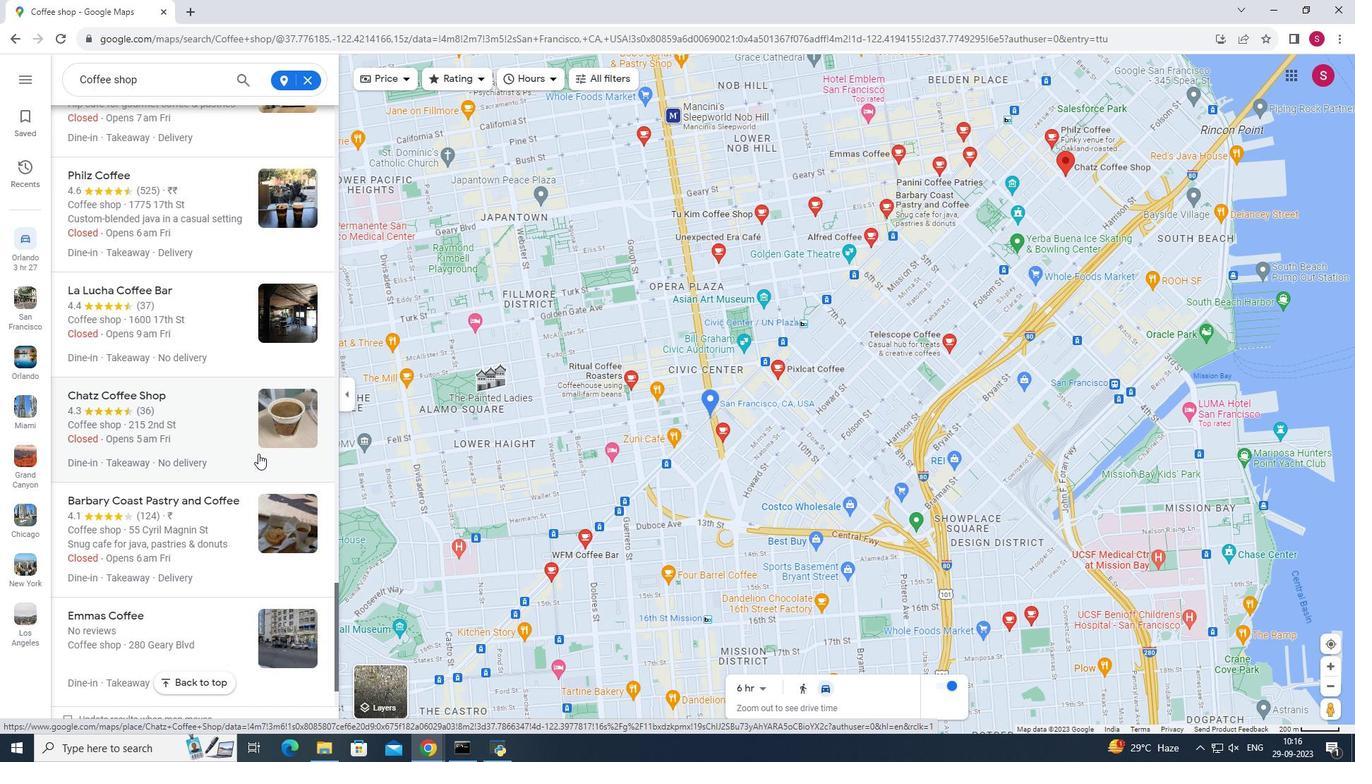 
Action: Mouse scrolled (258, 453) with delta (0, 0)
Screenshot: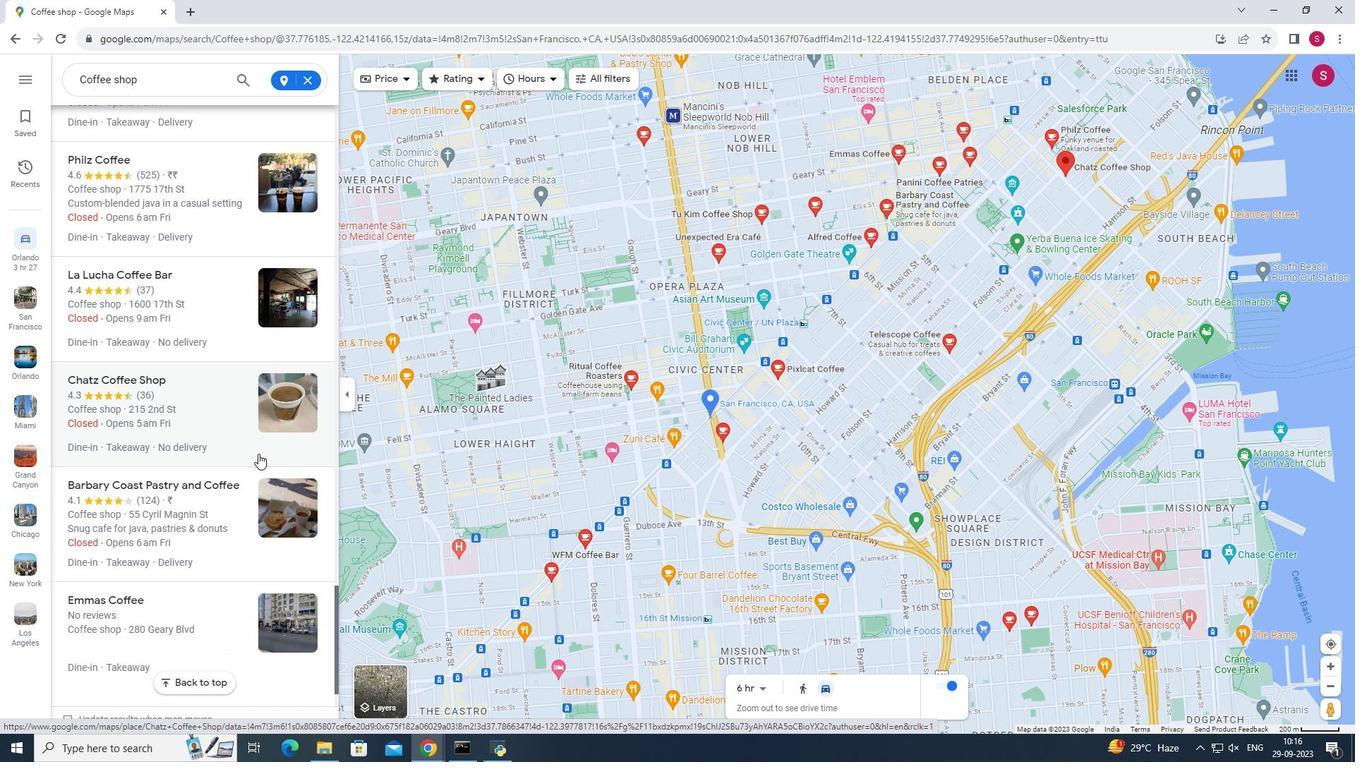 
Action: Mouse scrolled (258, 453) with delta (0, 0)
Screenshot: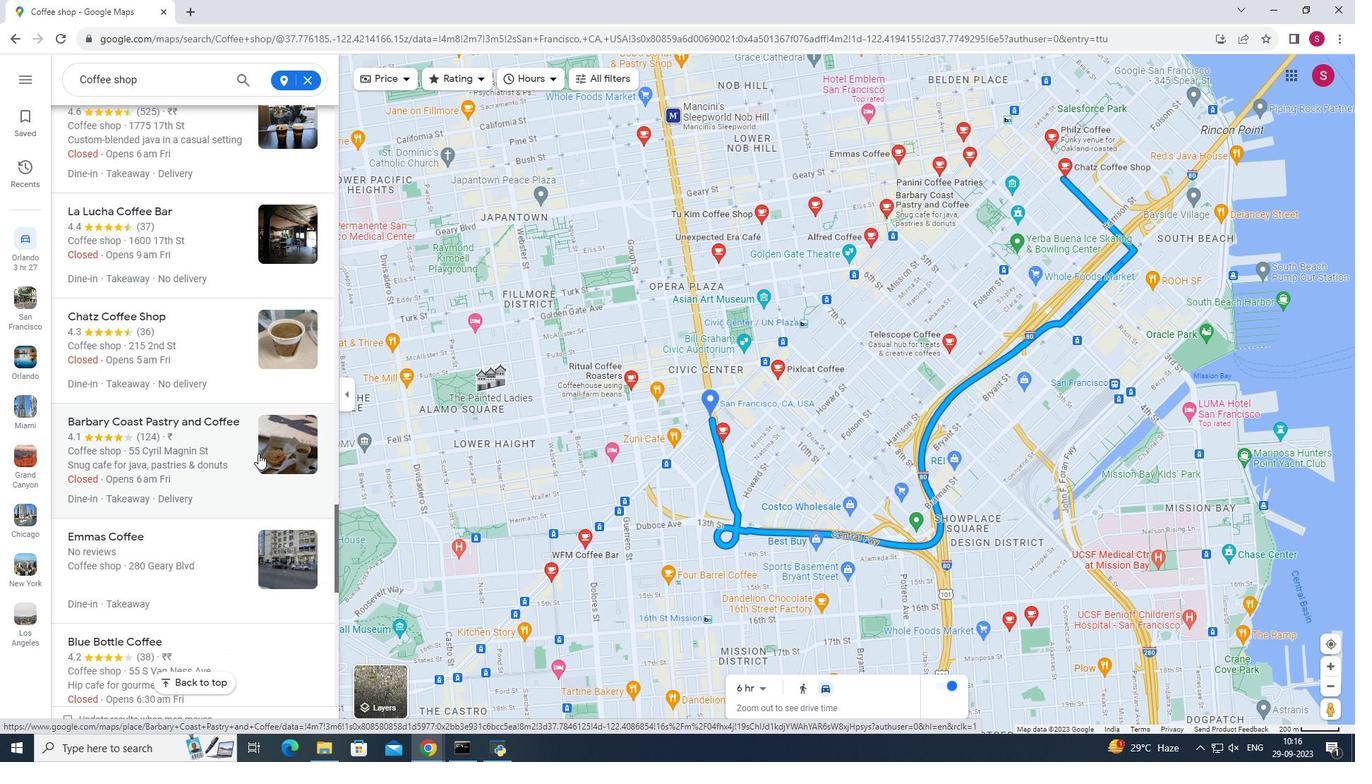 
Action: Mouse scrolled (258, 453) with delta (0, 0)
Screenshot: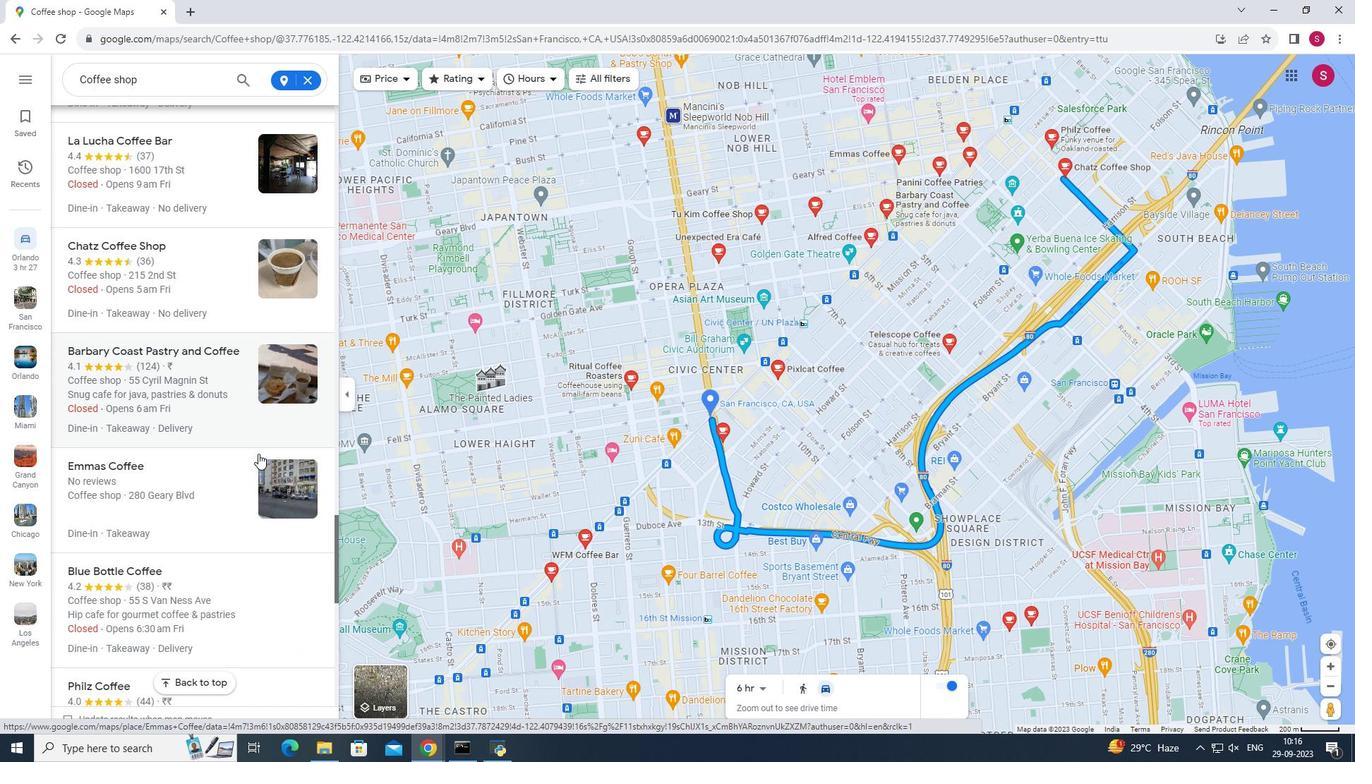 
Action: Mouse scrolled (258, 453) with delta (0, 0)
Screenshot: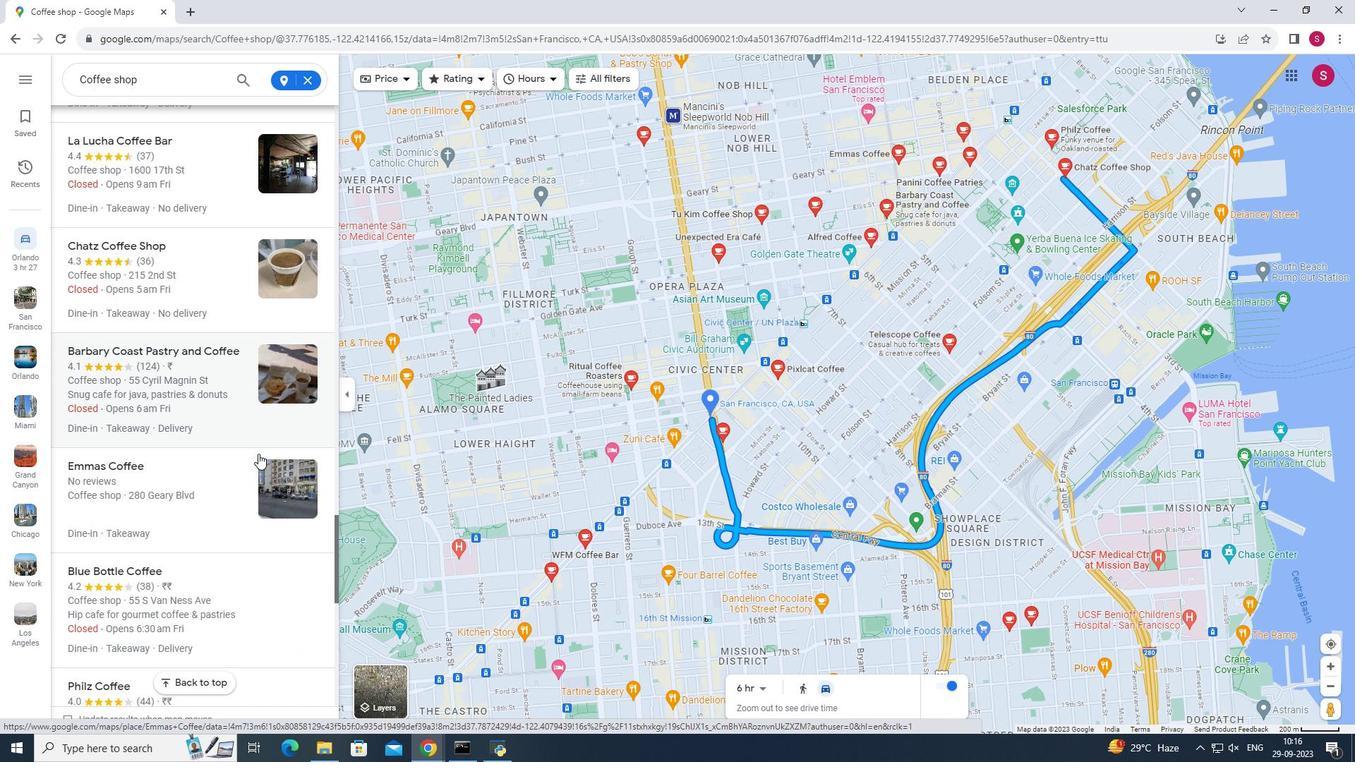 
Action: Mouse scrolled (258, 453) with delta (0, 0)
Screenshot: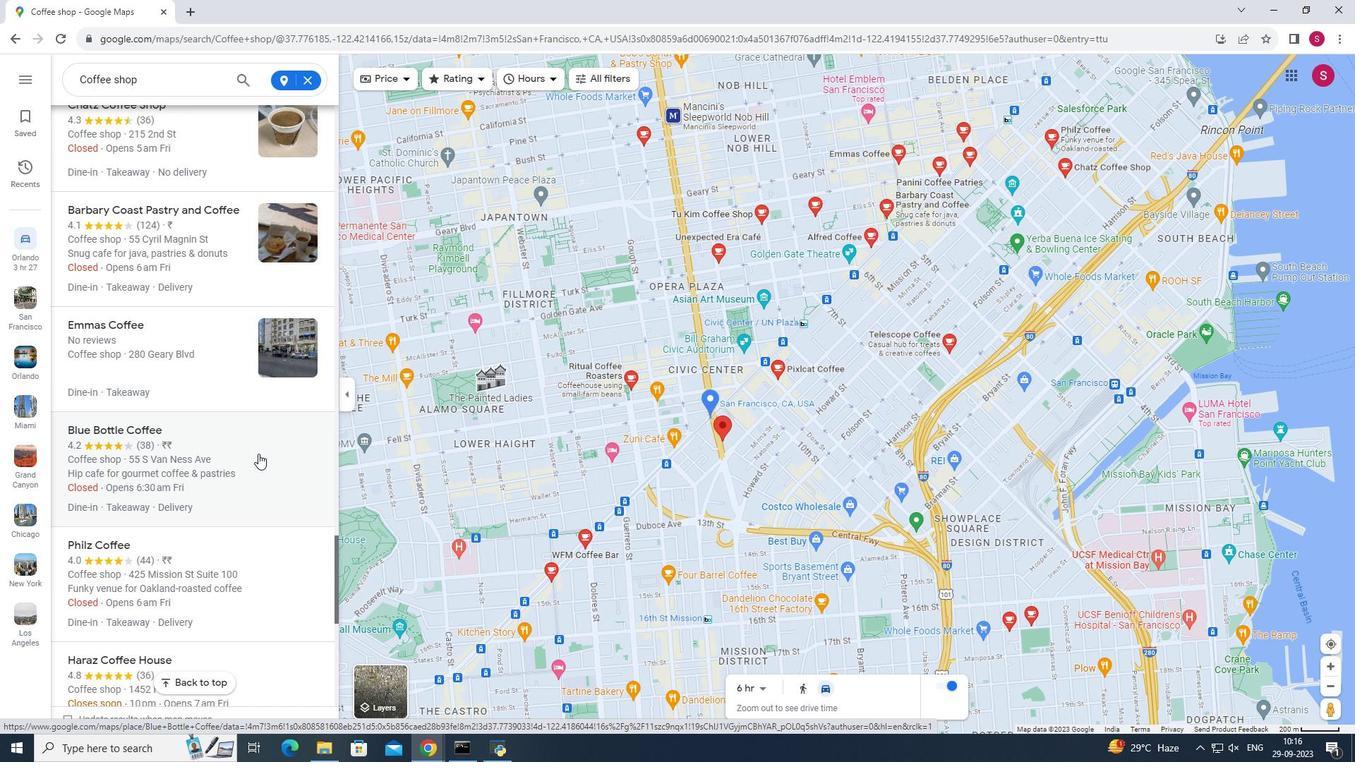 
Action: Mouse scrolled (258, 453) with delta (0, 0)
Screenshot: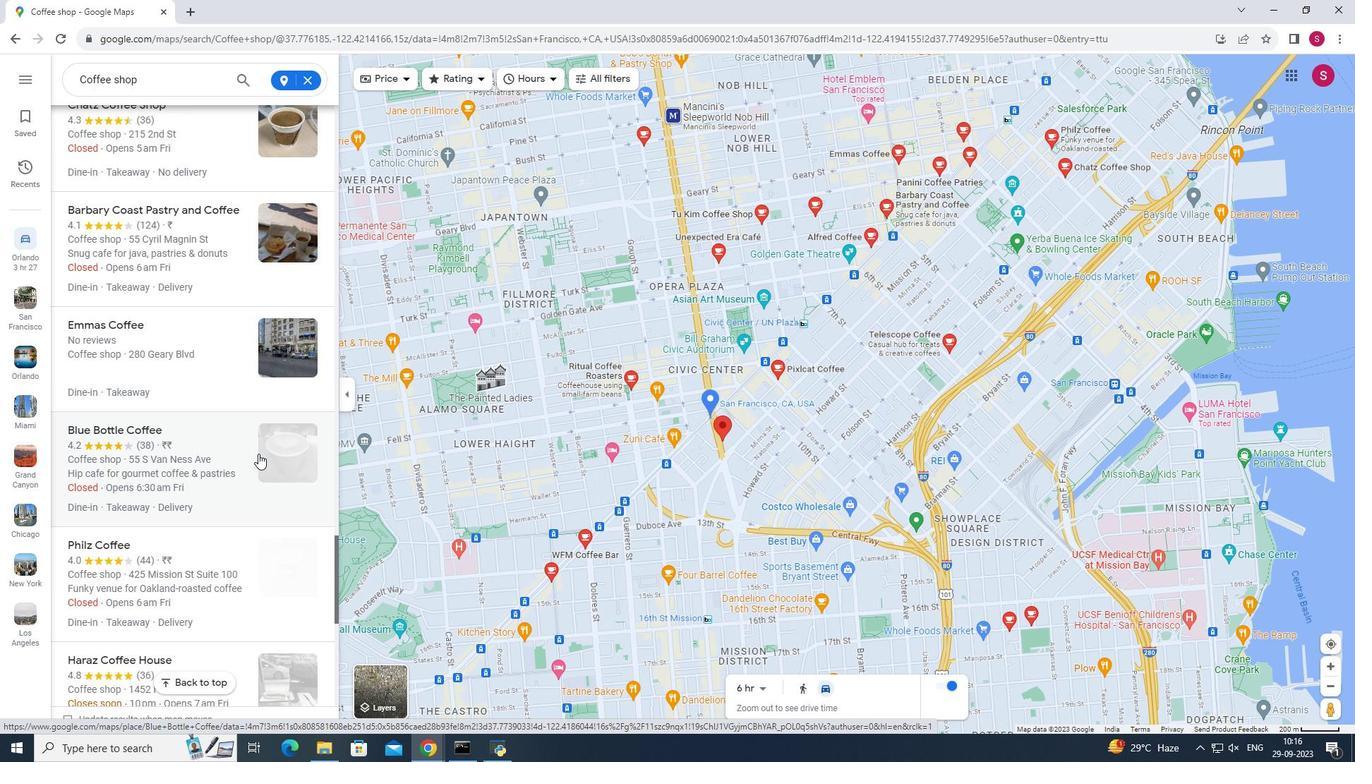 
Action: Mouse scrolled (258, 453) with delta (0, 0)
Screenshot: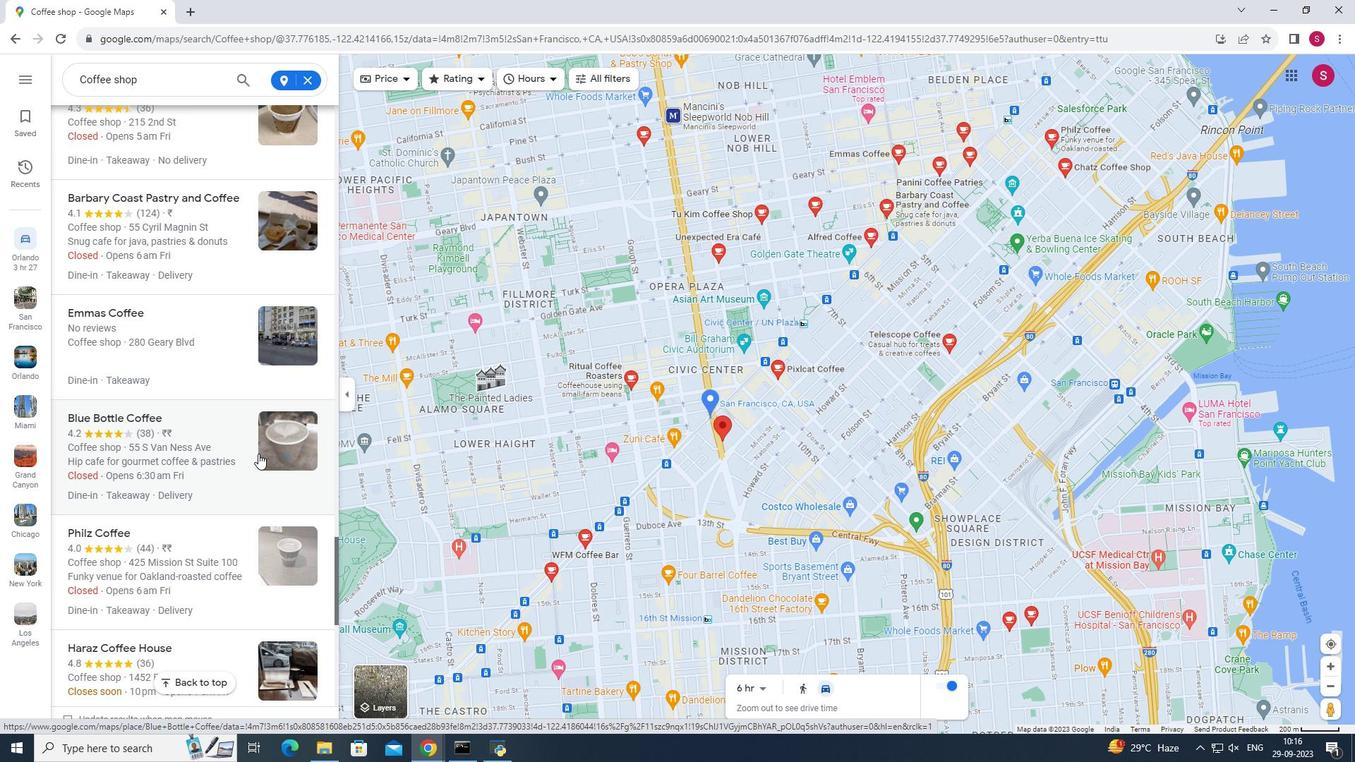 
Action: Mouse scrolled (258, 453) with delta (0, 0)
Screenshot: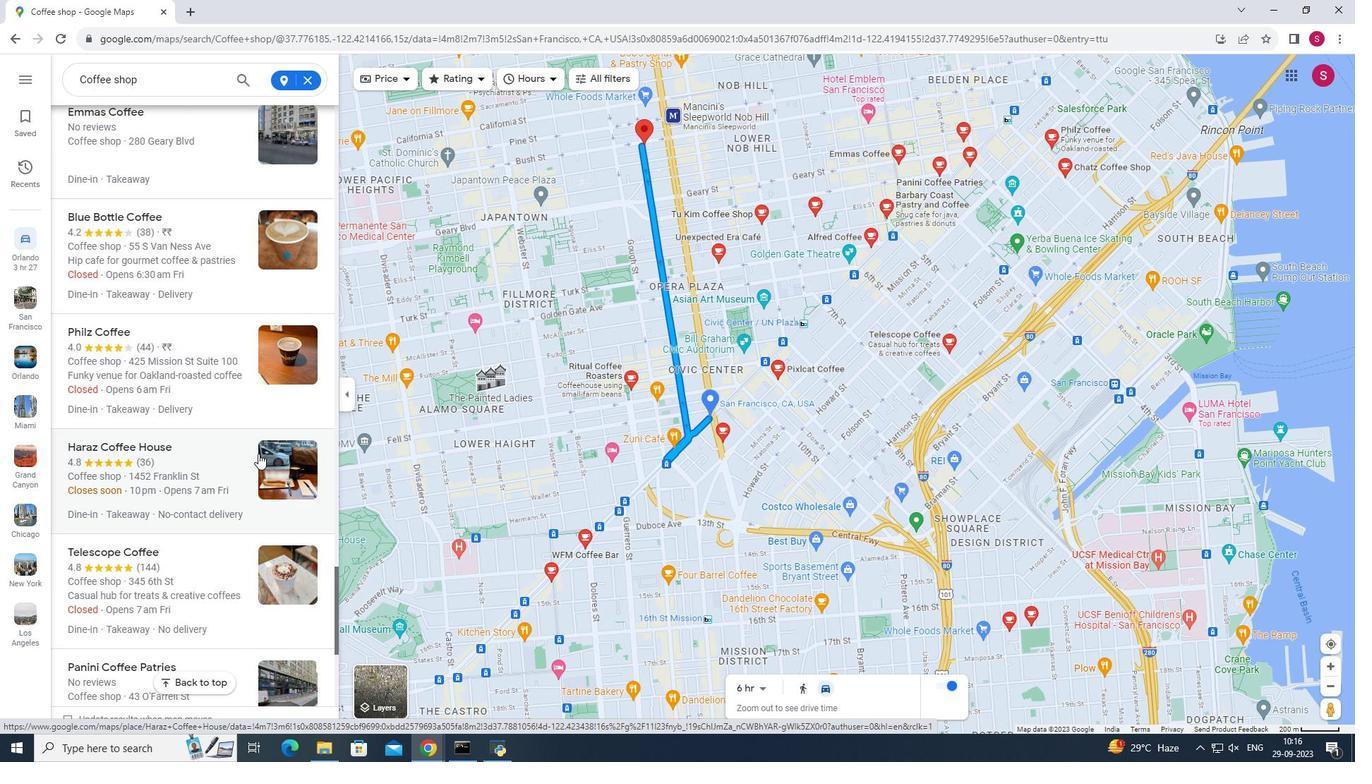 
Action: Mouse scrolled (258, 453) with delta (0, 0)
Screenshot: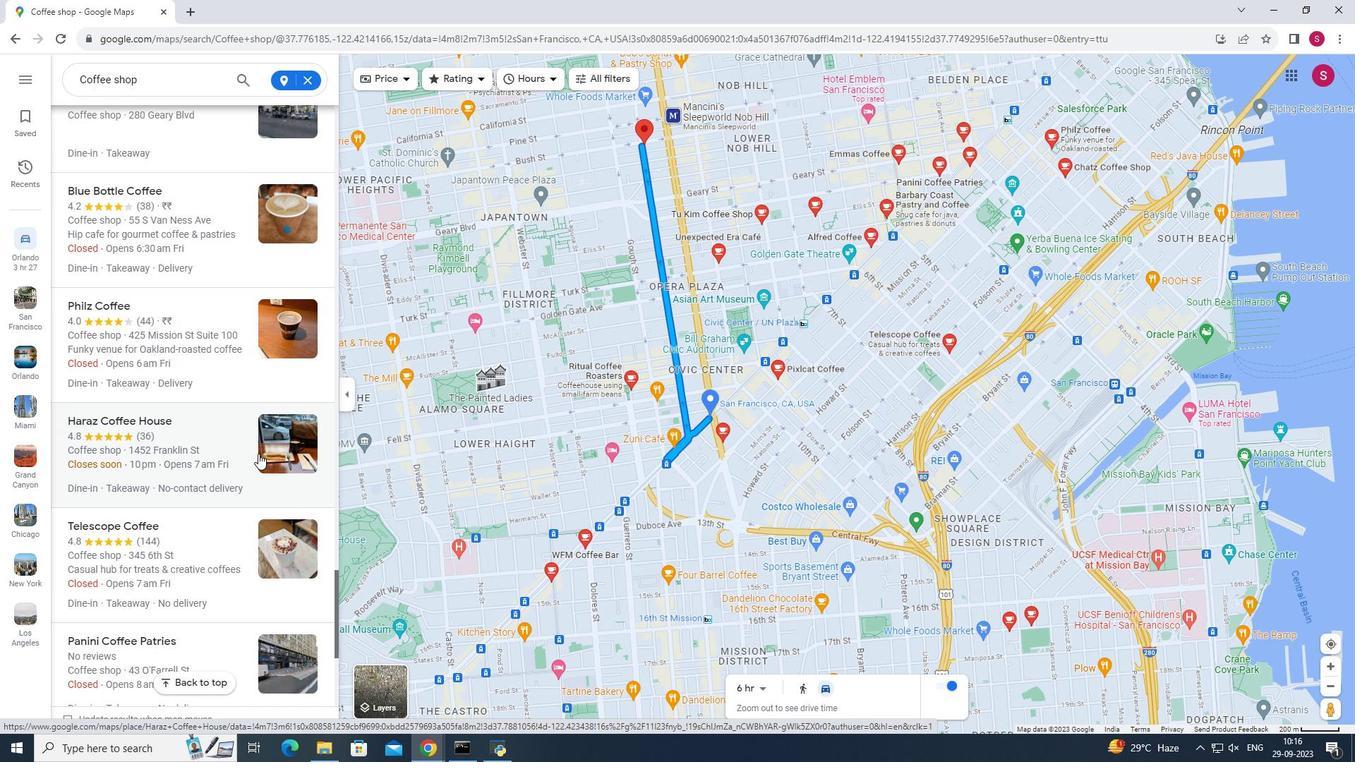 
Action: Mouse scrolled (258, 453) with delta (0, 0)
Screenshot: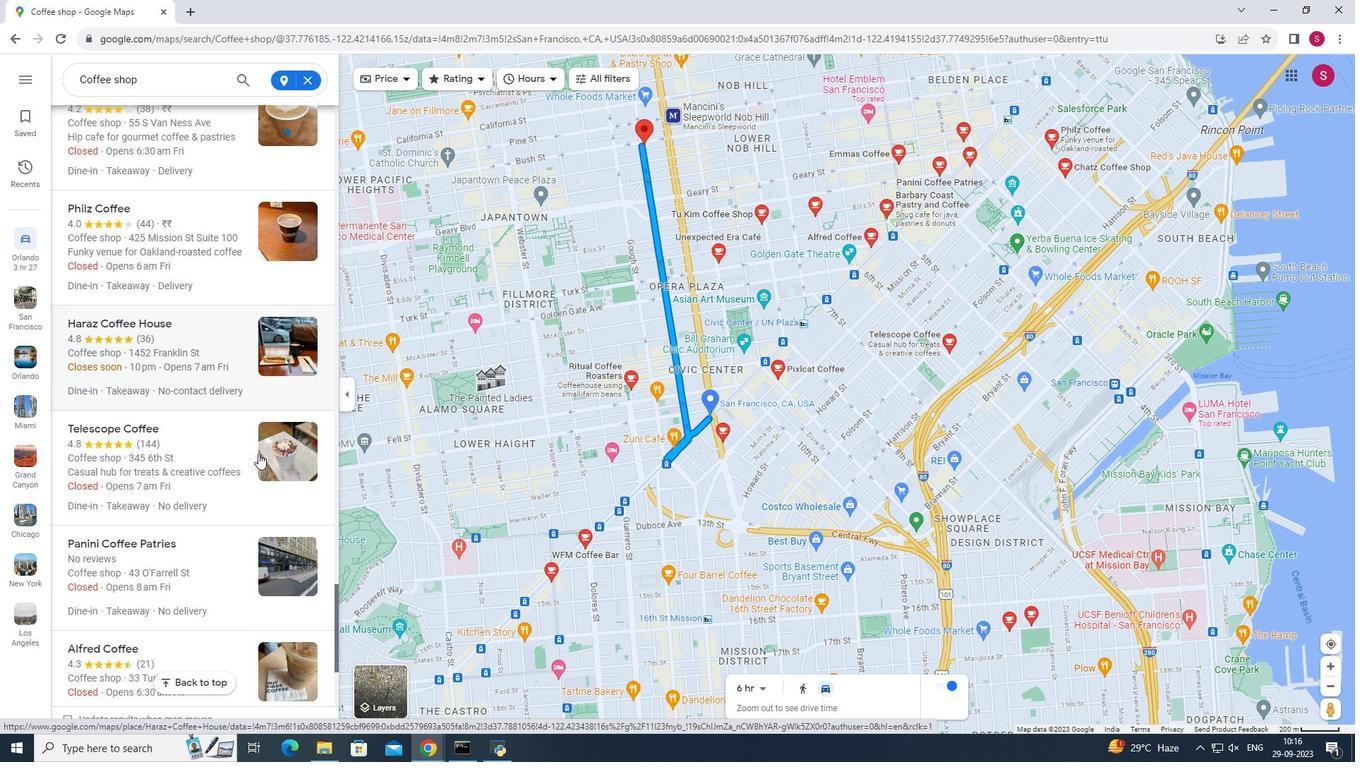 
Action: Mouse scrolled (258, 453) with delta (0, 0)
Screenshot: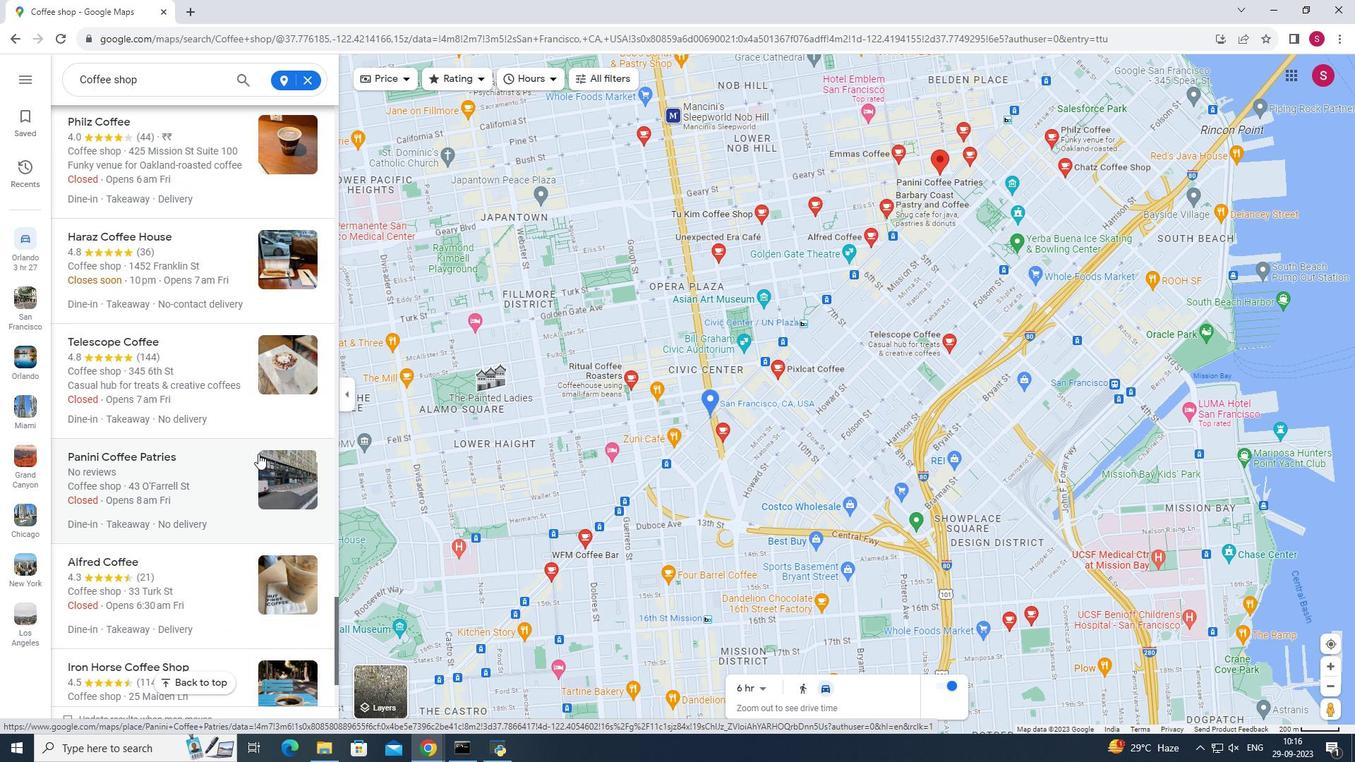 
Action: Mouse scrolled (258, 453) with delta (0, 0)
Screenshot: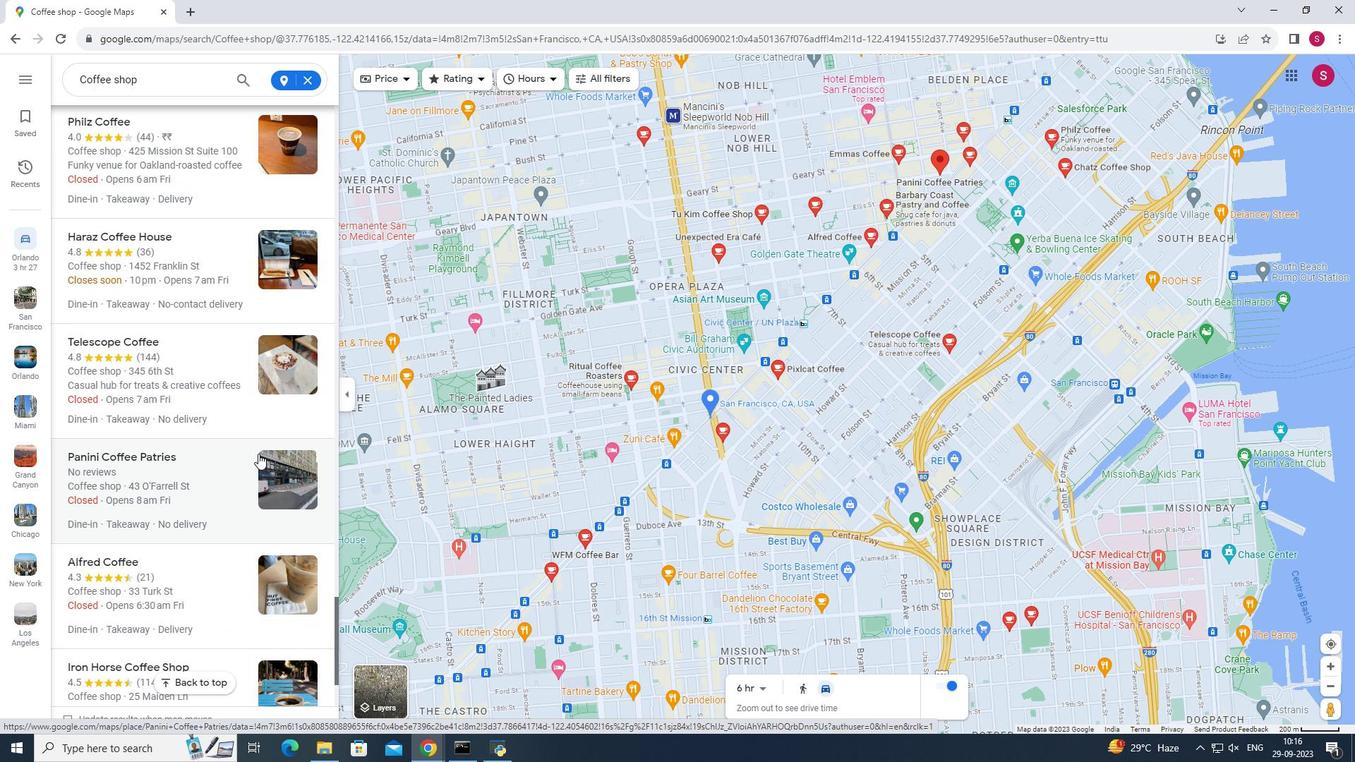
Action: Mouse moved to (258, 454)
Screenshot: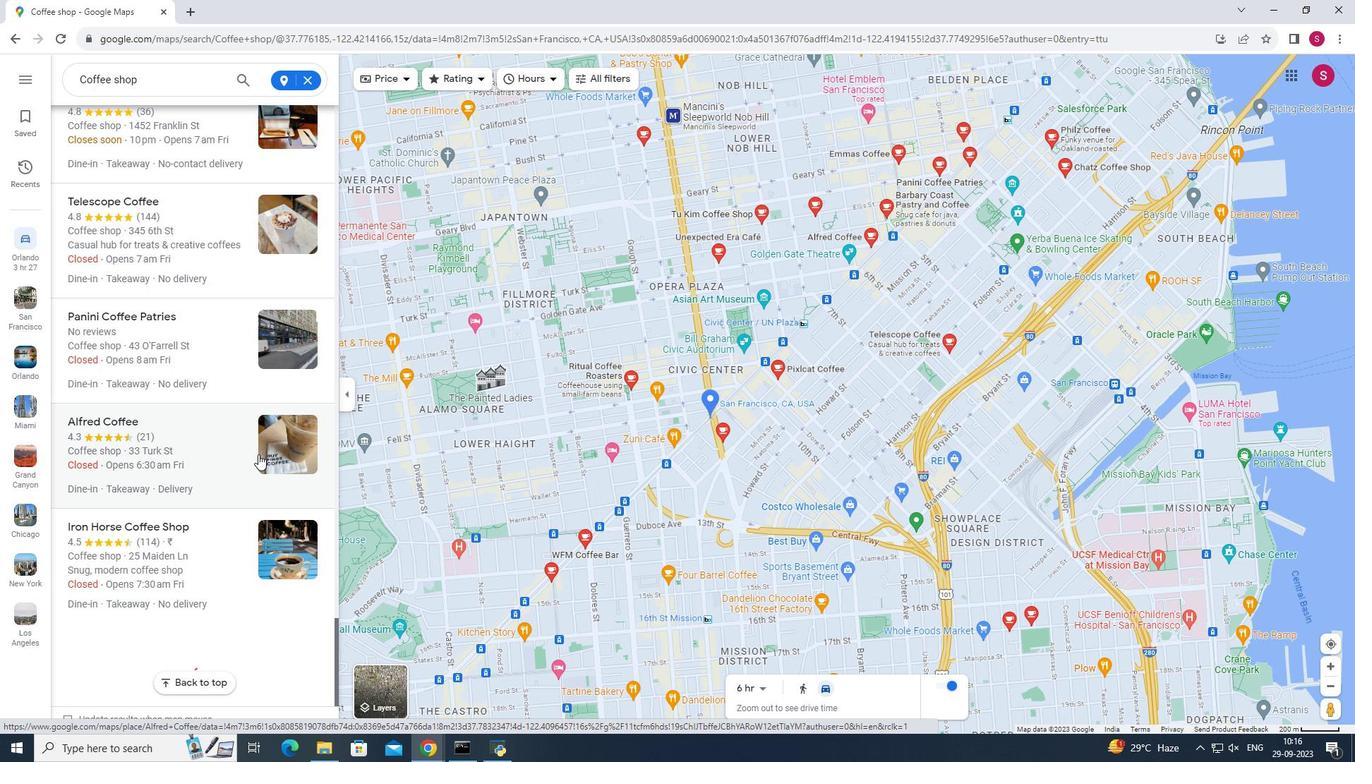 
Action: Mouse scrolled (258, 453) with delta (0, 0)
Screenshot: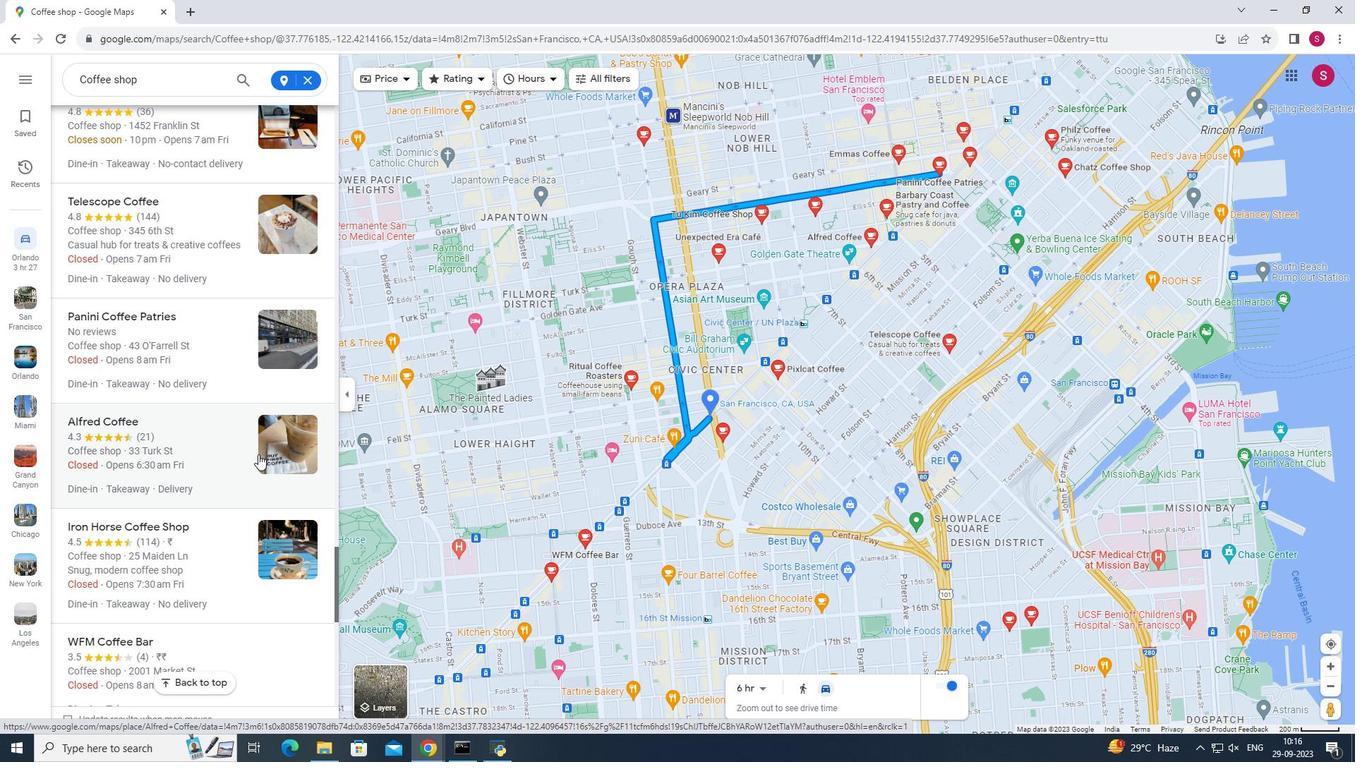 
Action: Mouse scrolled (258, 453) with delta (0, 0)
Screenshot: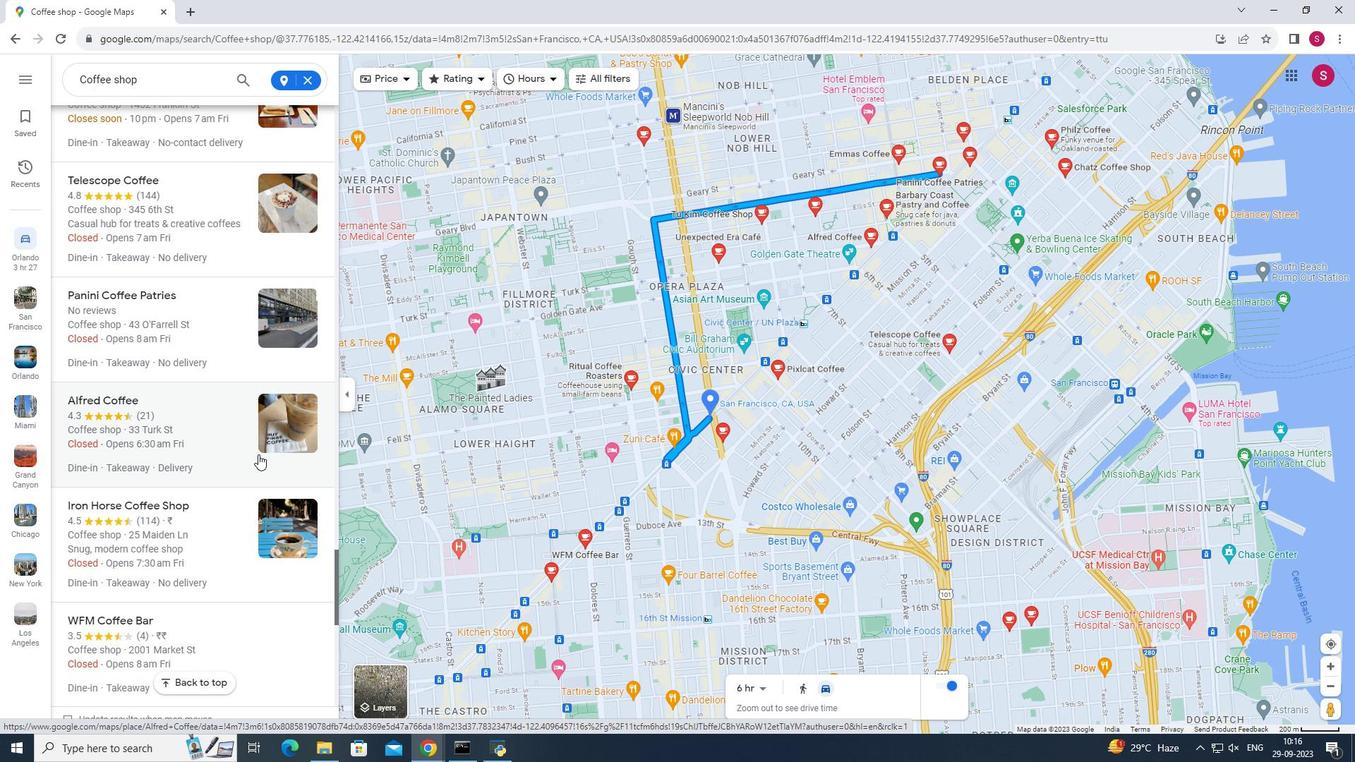 
Action: Mouse moved to (258, 453)
Screenshot: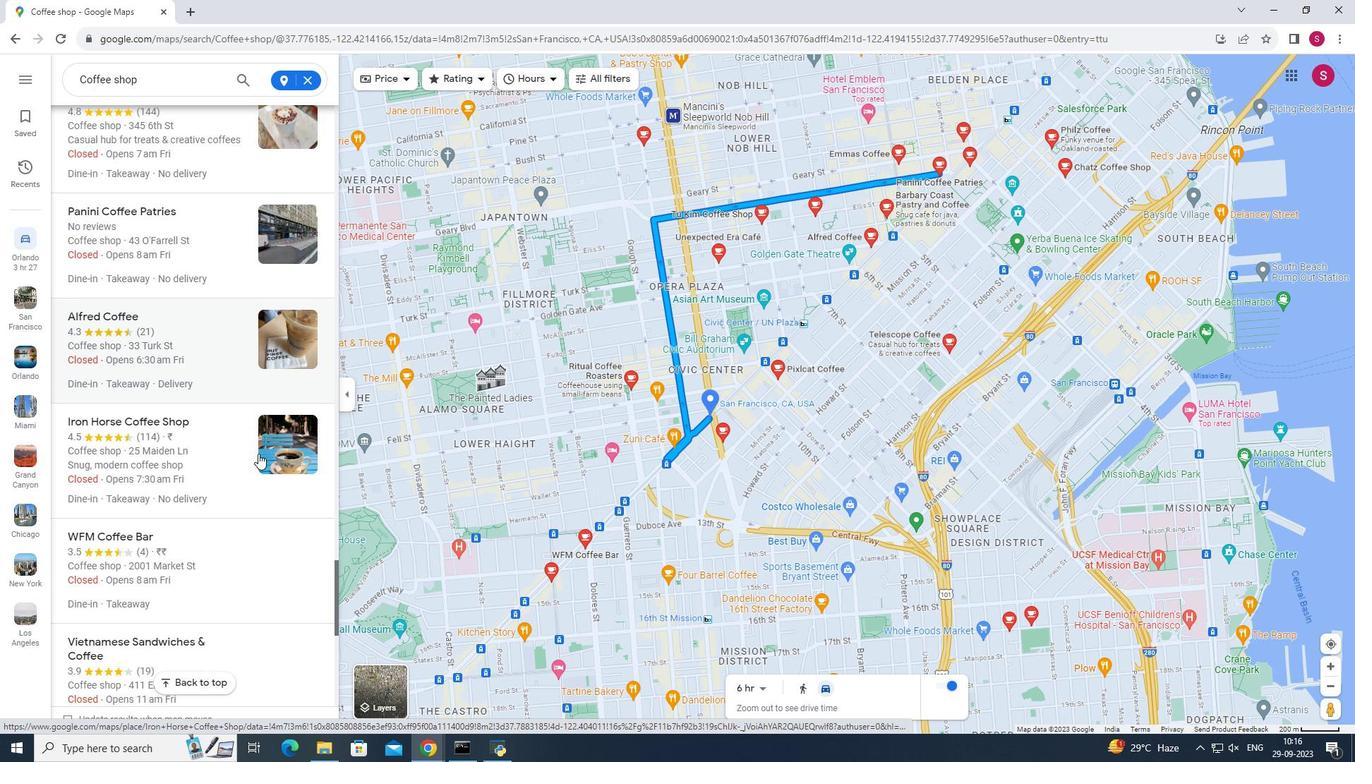 
Action: Mouse scrolled (258, 453) with delta (0, 0)
Screenshot: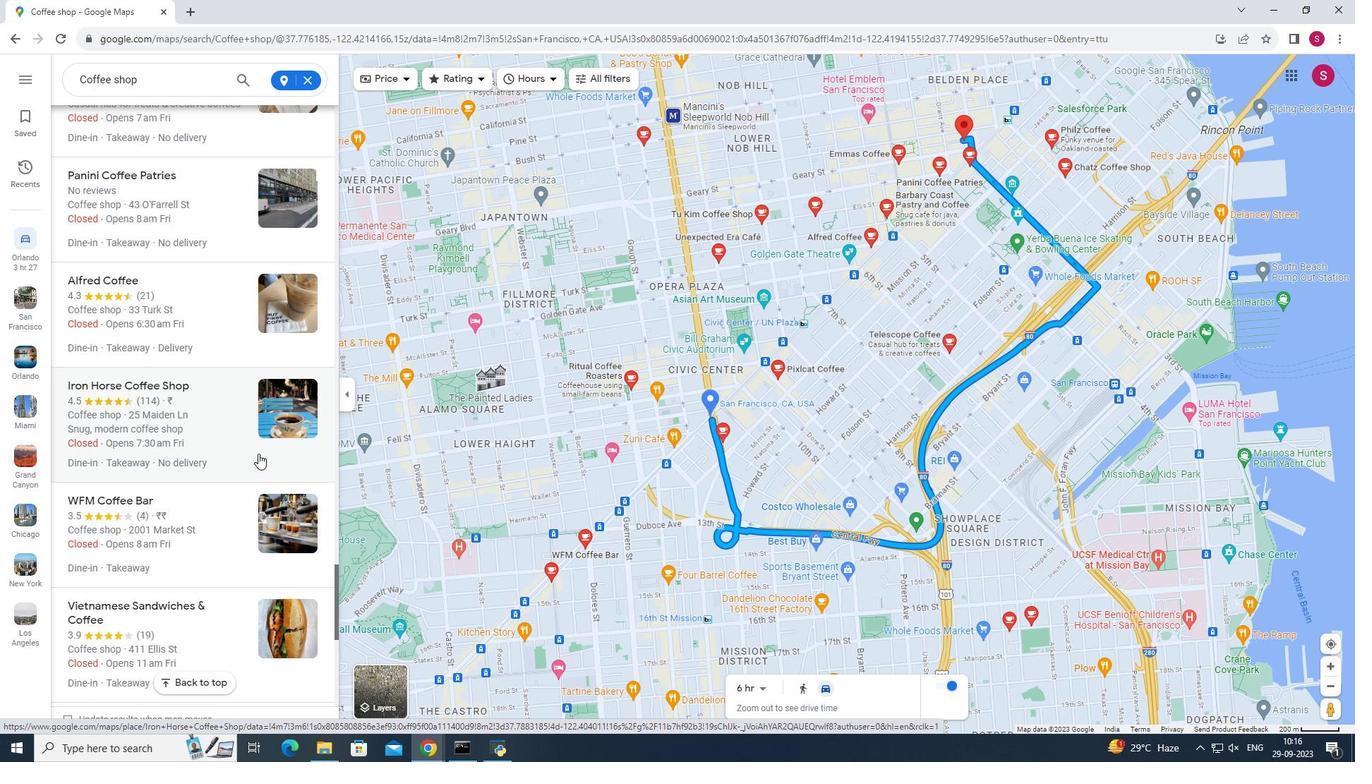 
Action: Mouse scrolled (258, 453) with delta (0, 0)
Screenshot: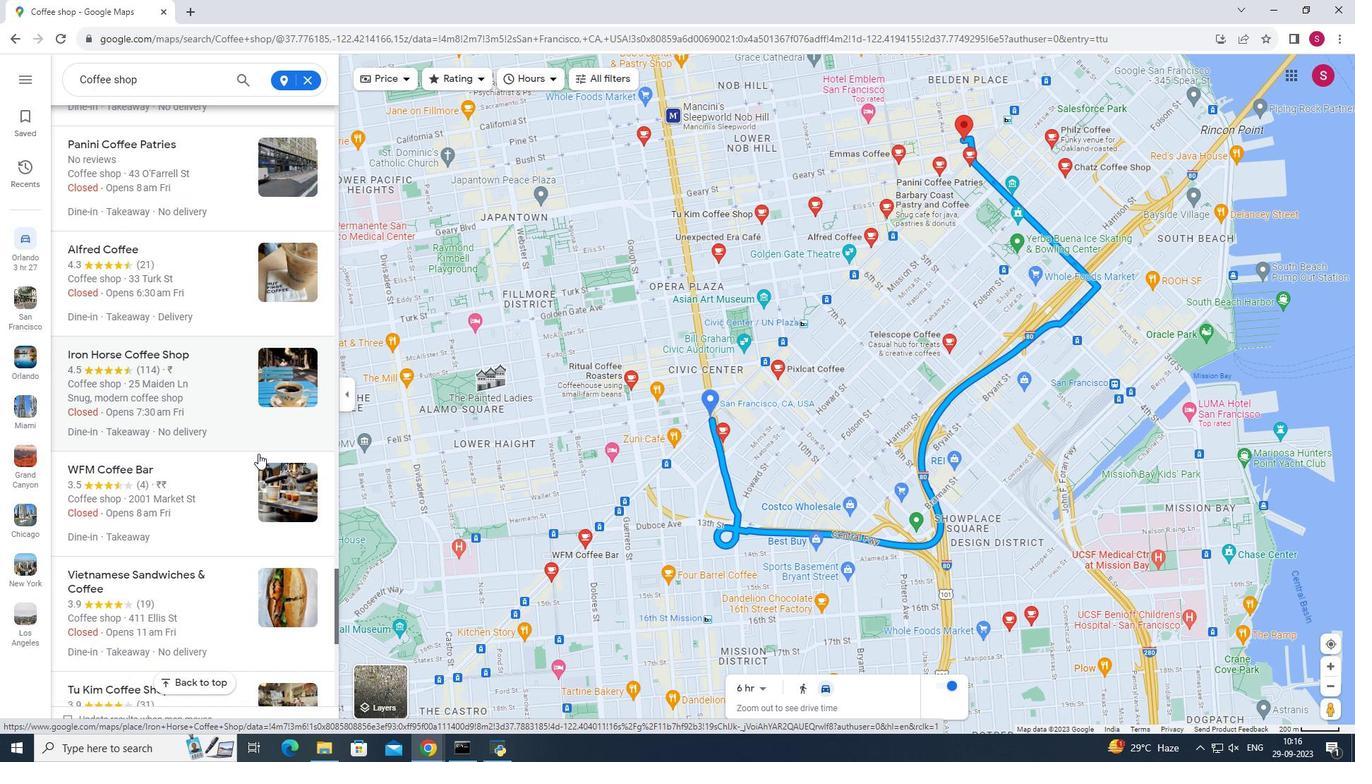
Action: Mouse scrolled (258, 453) with delta (0, 0)
Screenshot: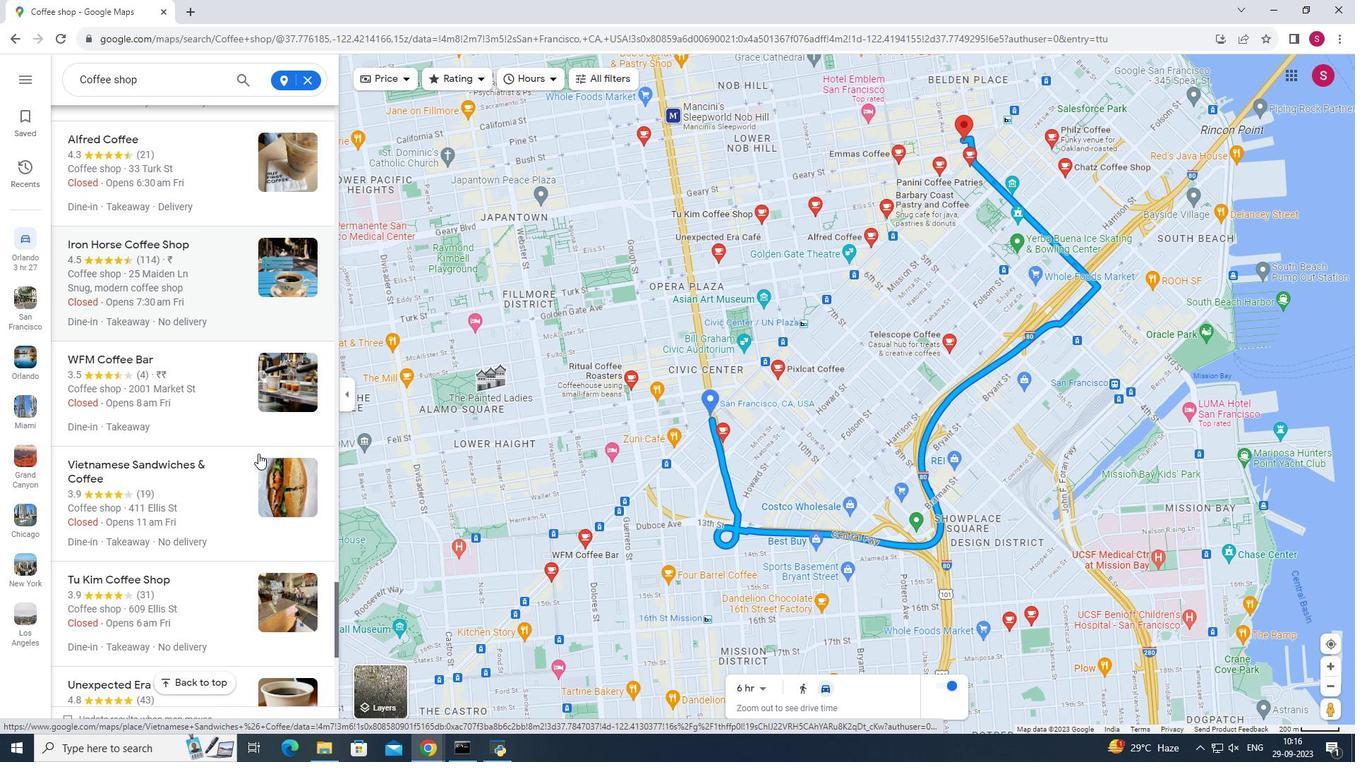 
Action: Mouse scrolled (258, 453) with delta (0, 0)
Screenshot: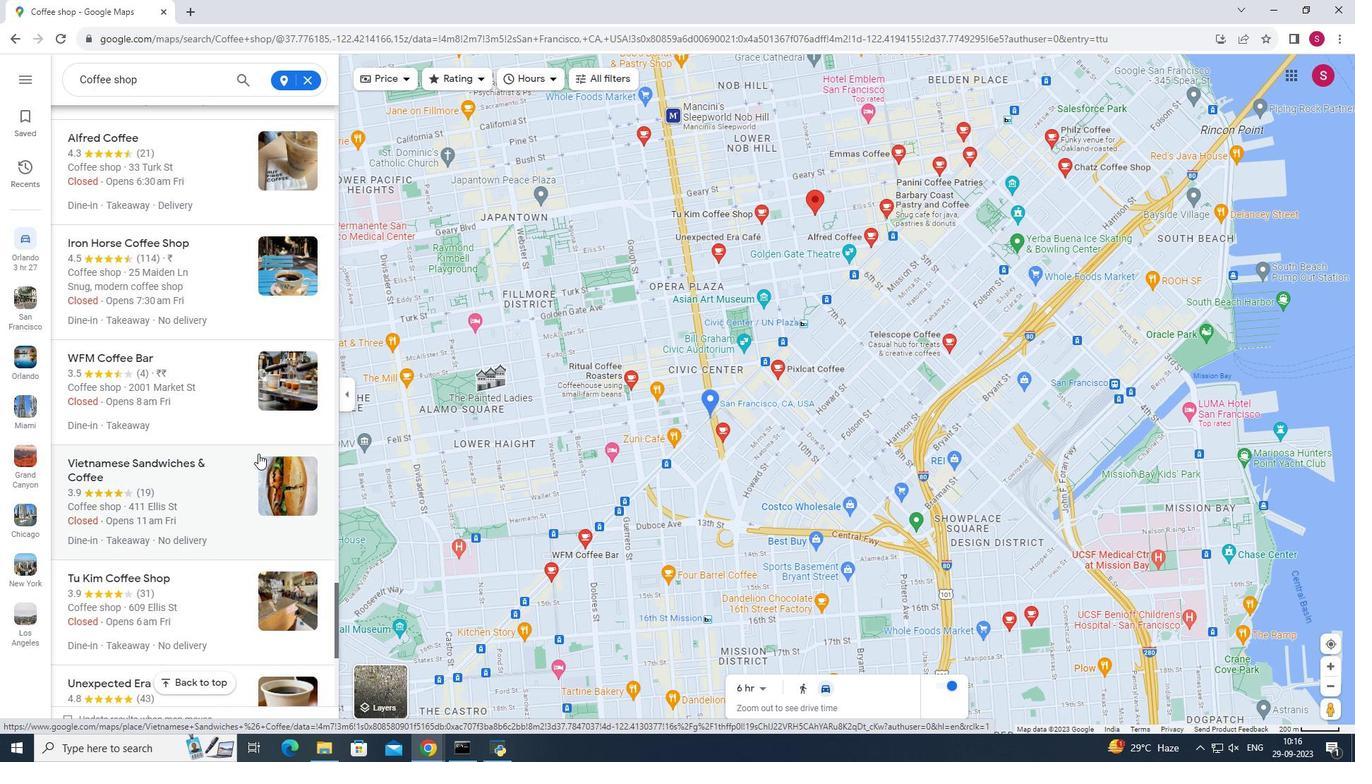 
Action: Mouse scrolled (258, 453) with delta (0, 0)
Screenshot: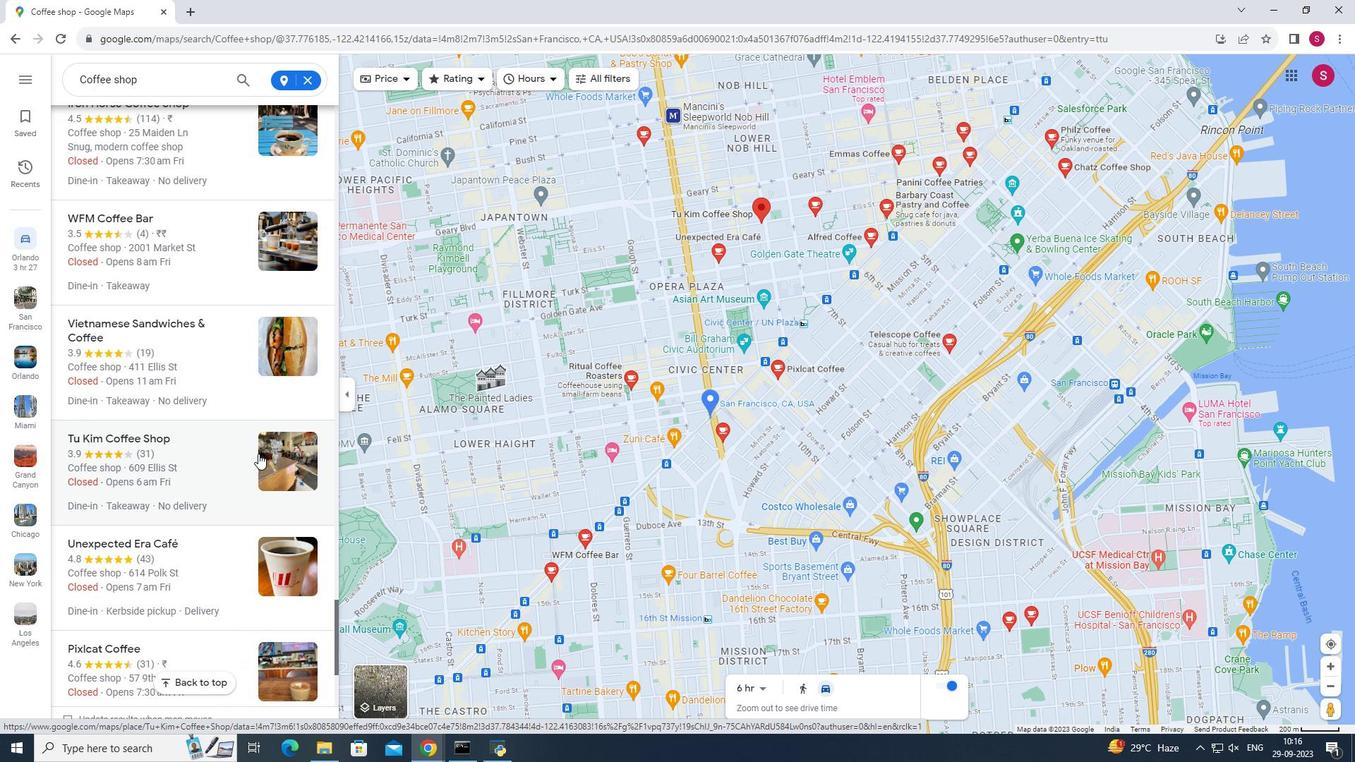
Action: Mouse scrolled (258, 453) with delta (0, 0)
Screenshot: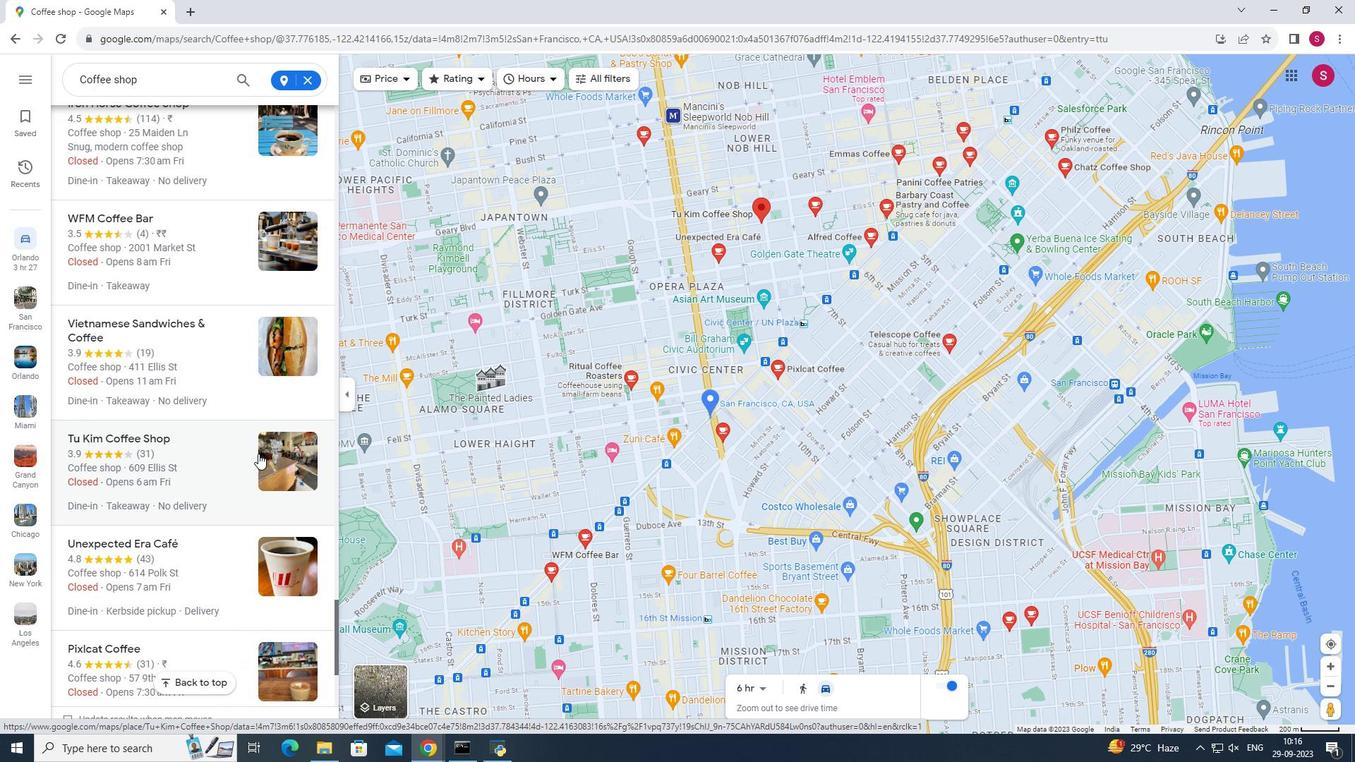 
Action: Mouse scrolled (258, 453) with delta (0, 0)
Screenshot: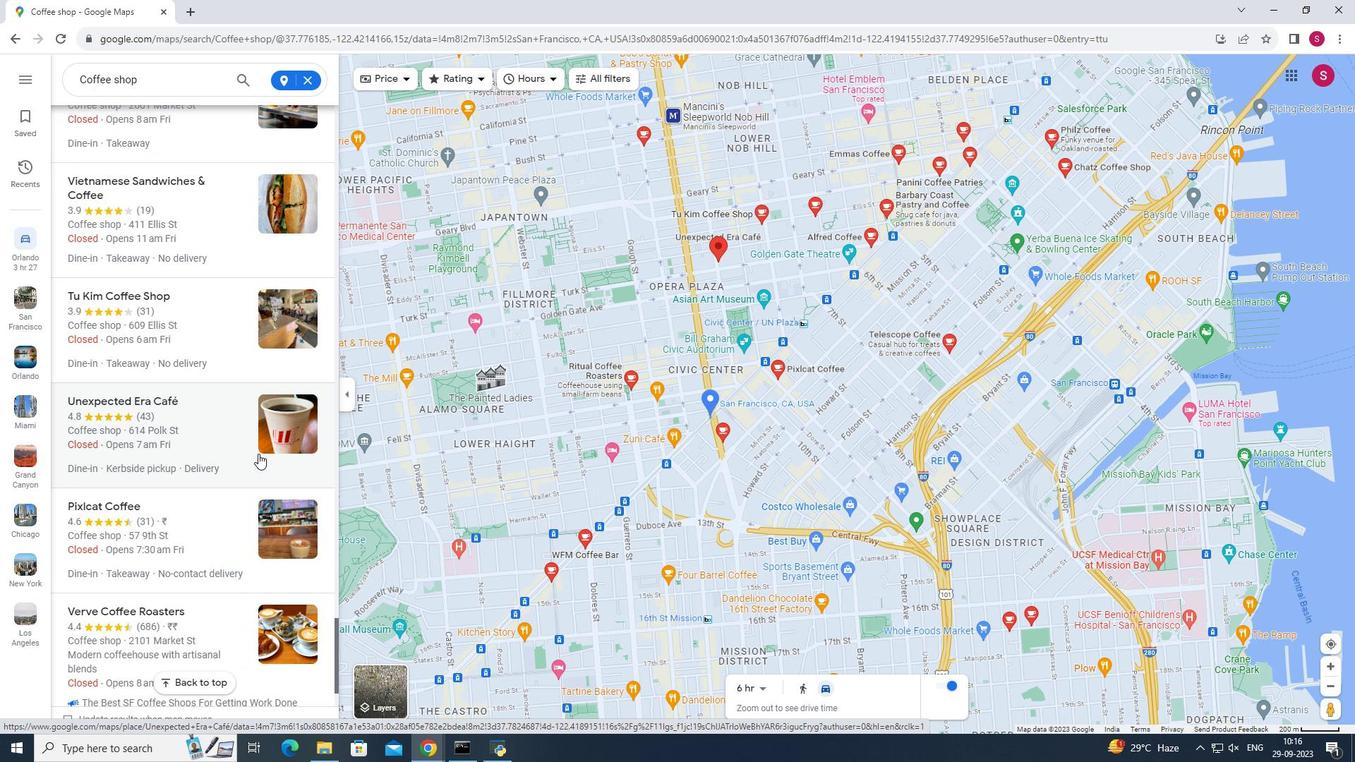 
Action: Mouse scrolled (258, 453) with delta (0, 0)
Screenshot: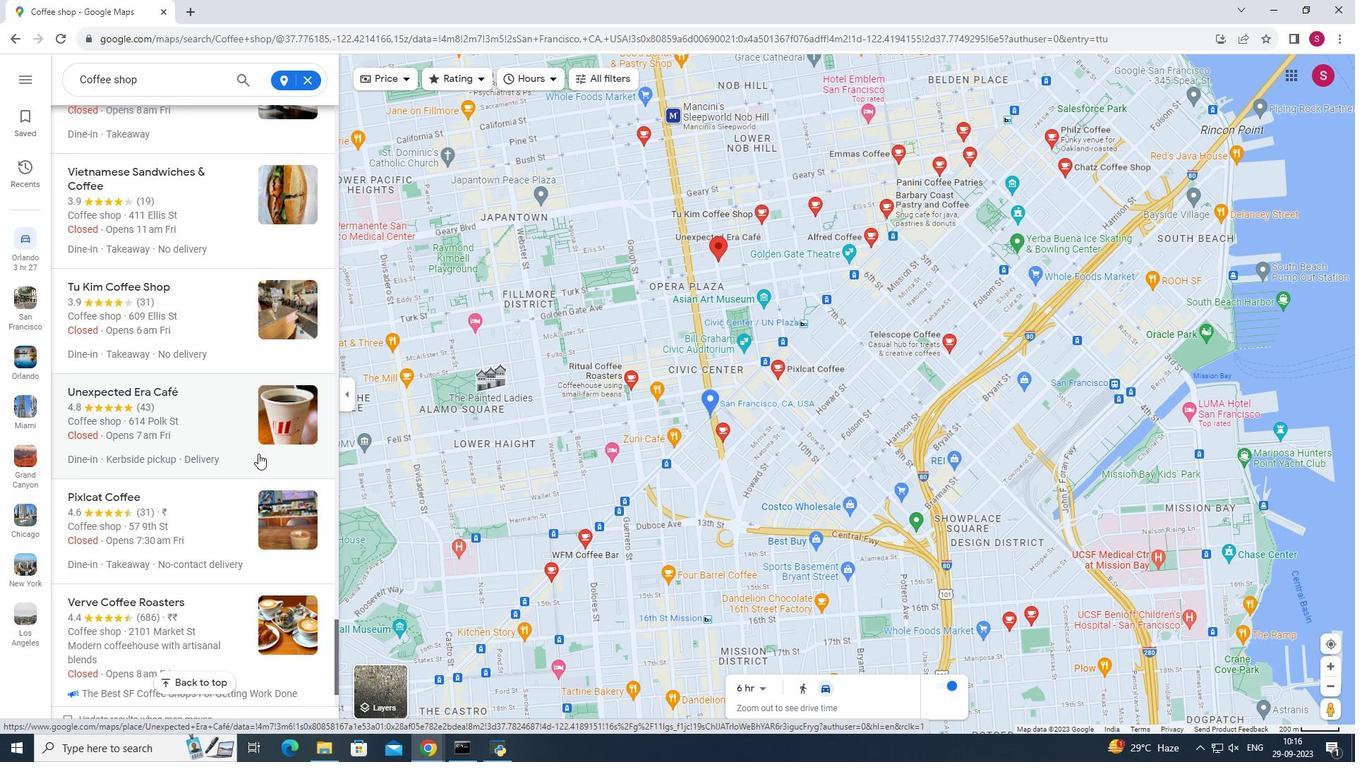 
Action: Mouse scrolled (258, 453) with delta (0, 0)
Screenshot: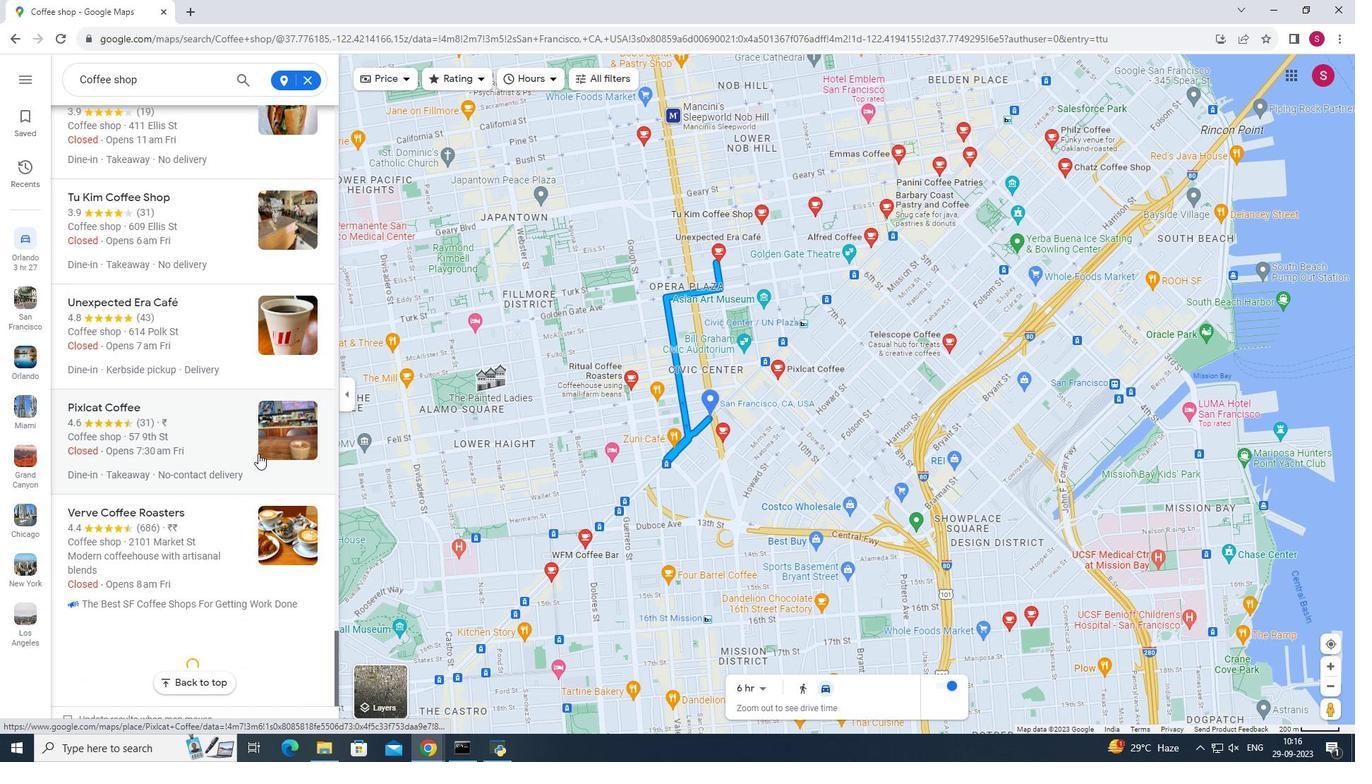 
Action: Mouse scrolled (258, 453) with delta (0, 0)
Screenshot: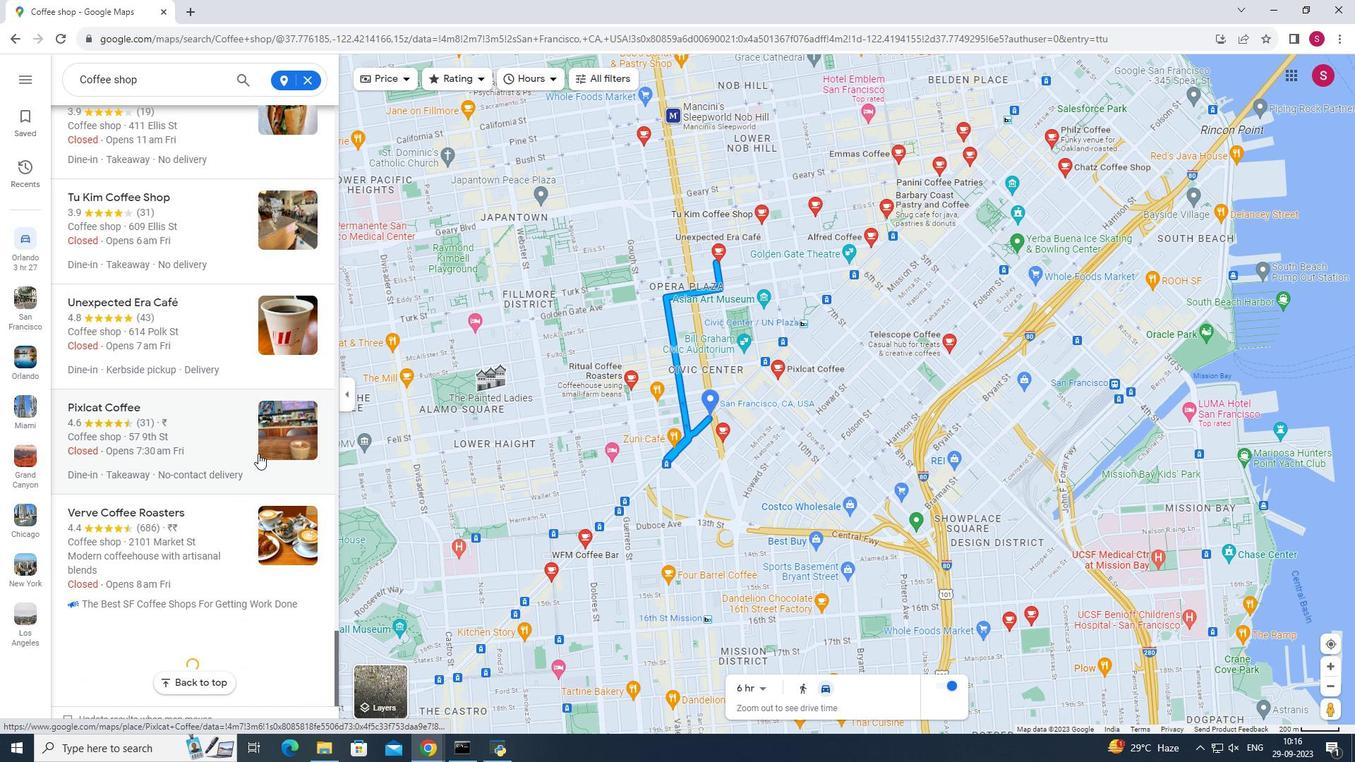 
Action: Mouse scrolled (258, 453) with delta (0, 0)
Screenshot: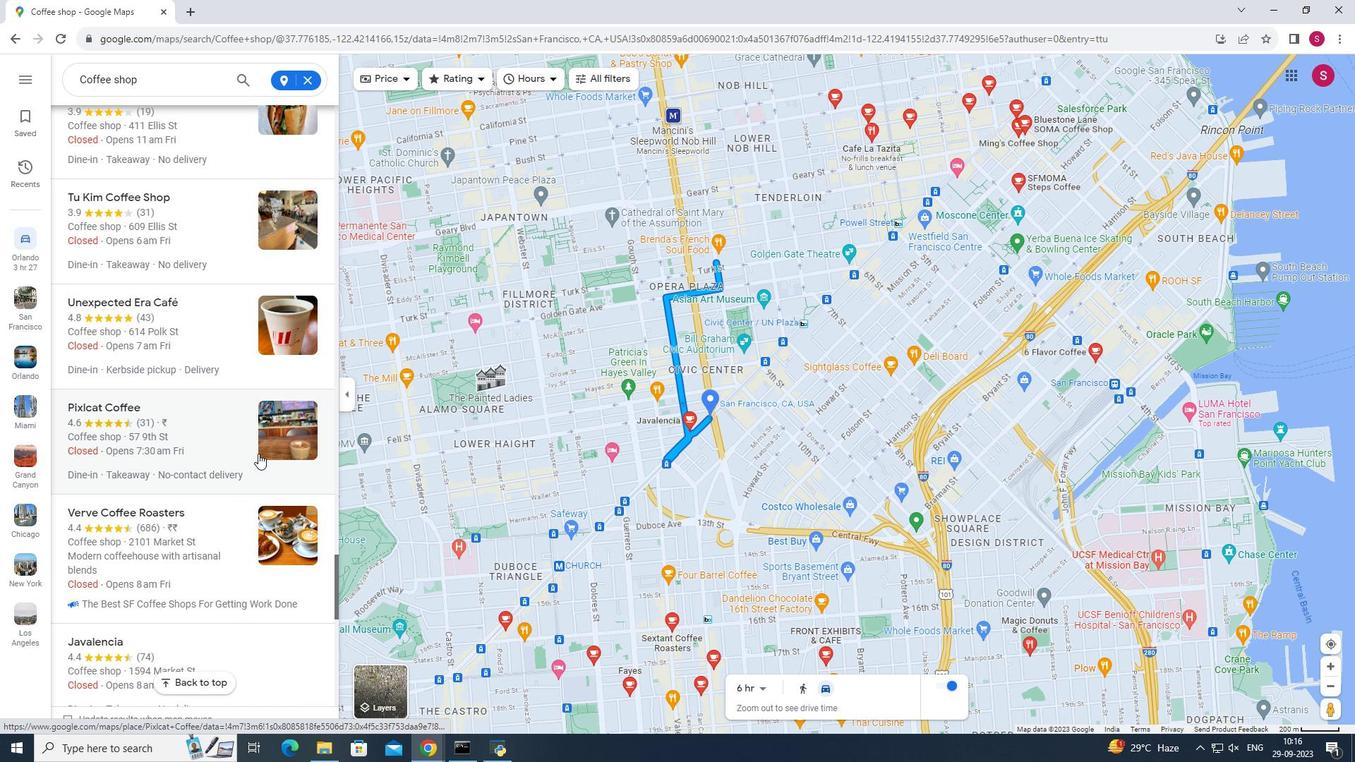 
Action: Mouse scrolled (258, 453) with delta (0, 0)
Screenshot: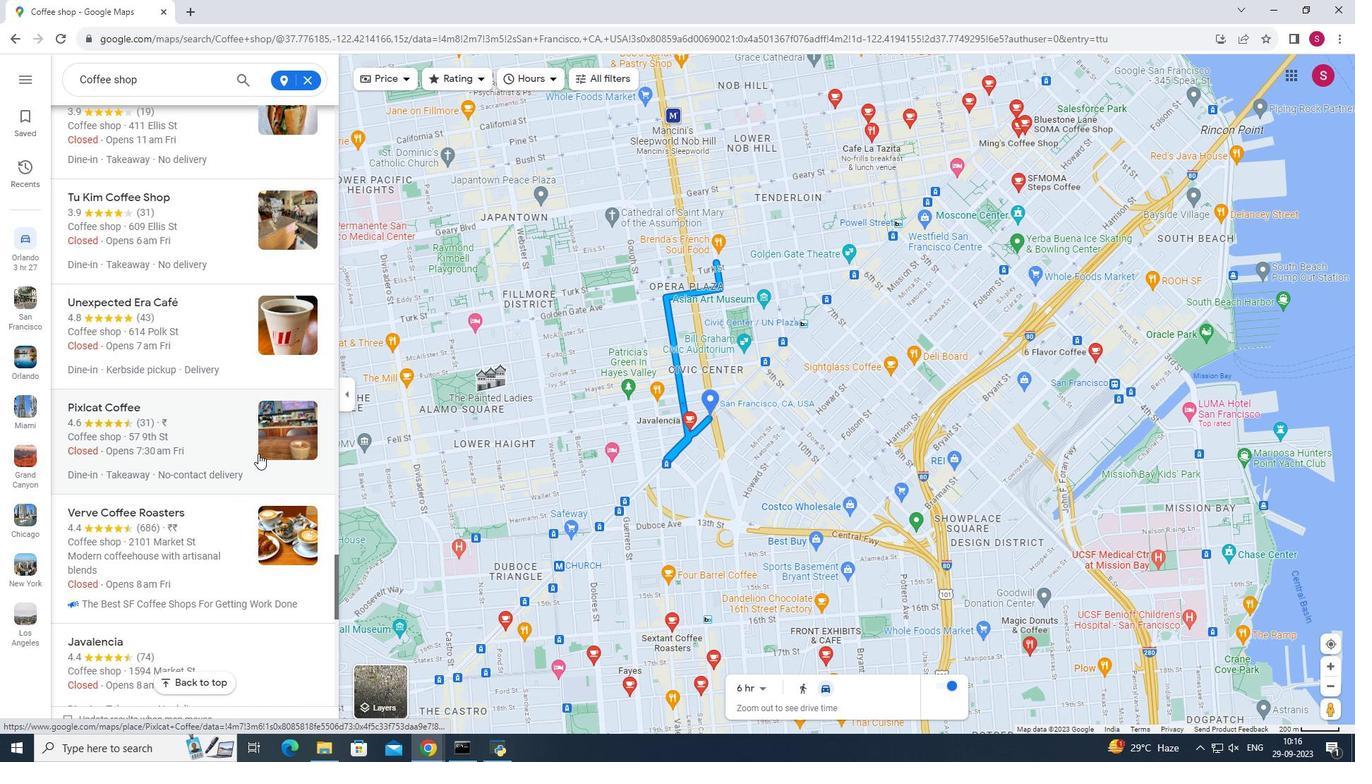 
Action: Mouse scrolled (258, 453) with delta (0, 0)
Screenshot: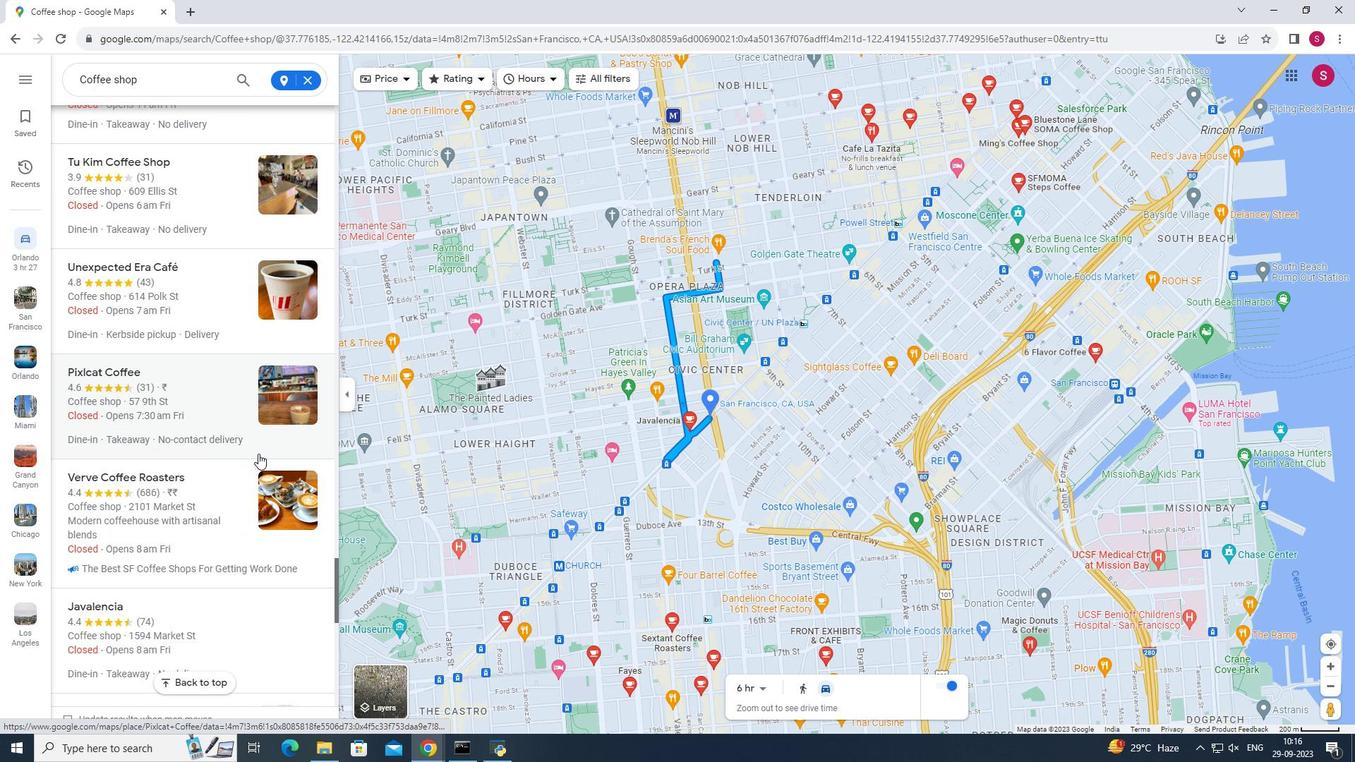 
Action: Mouse scrolled (258, 453) with delta (0, 0)
Screenshot: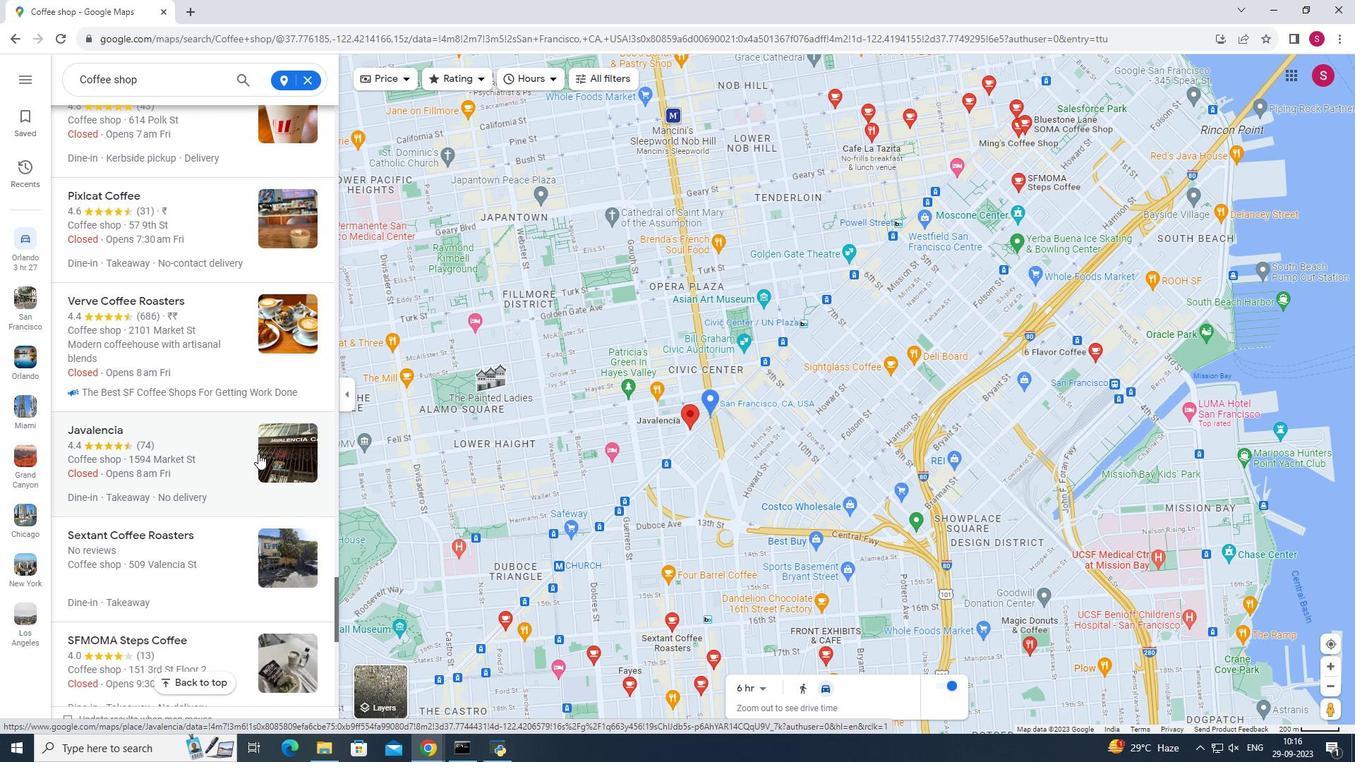 
Action: Mouse scrolled (258, 453) with delta (0, 0)
Screenshot: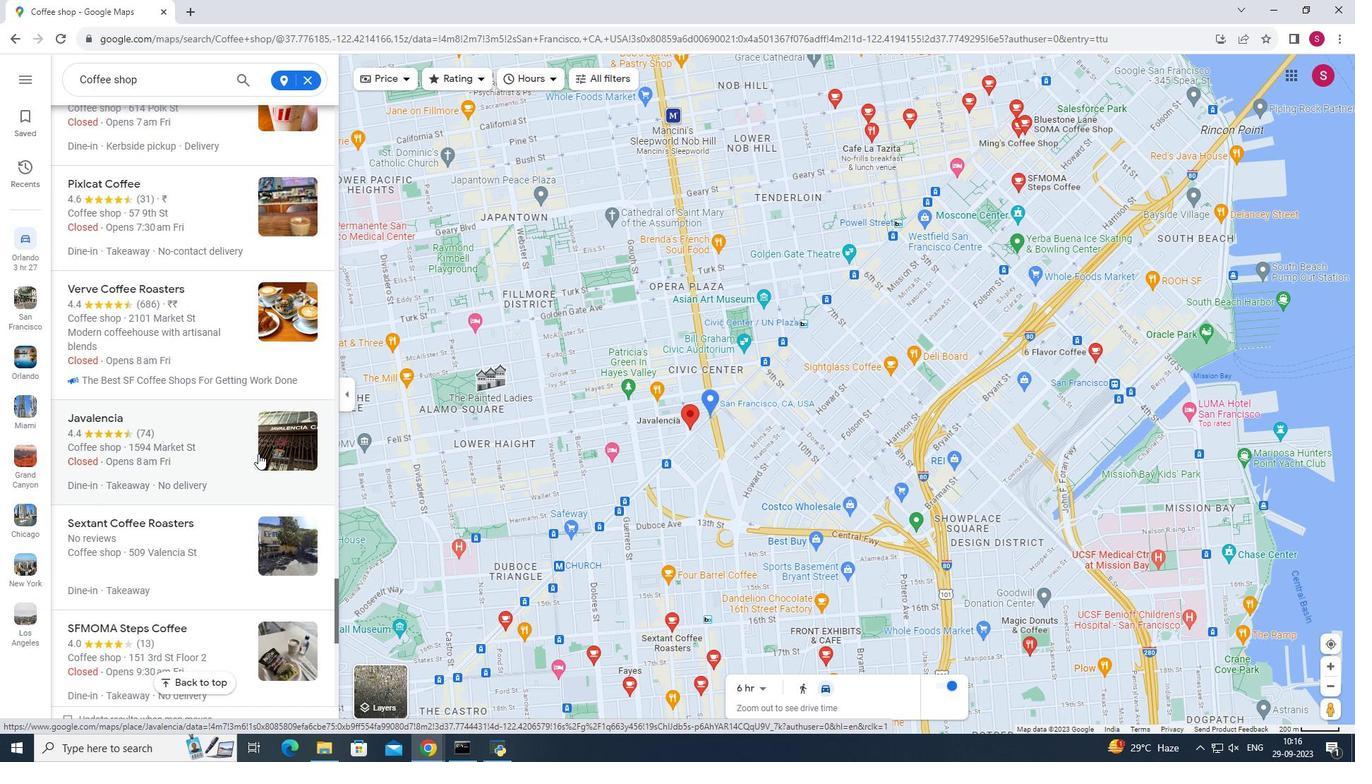 
Action: Mouse scrolled (258, 453) with delta (0, 0)
Screenshot: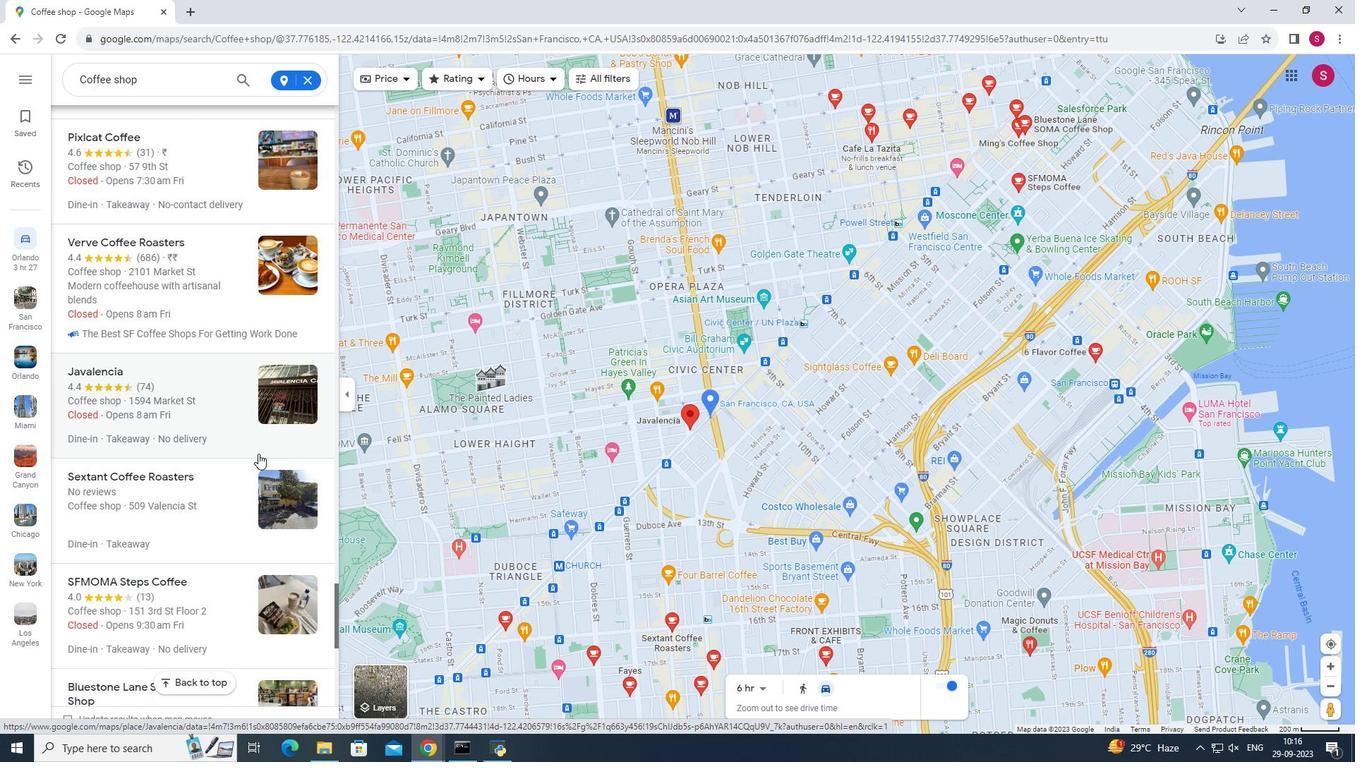 
Action: Mouse scrolled (258, 453) with delta (0, 0)
Screenshot: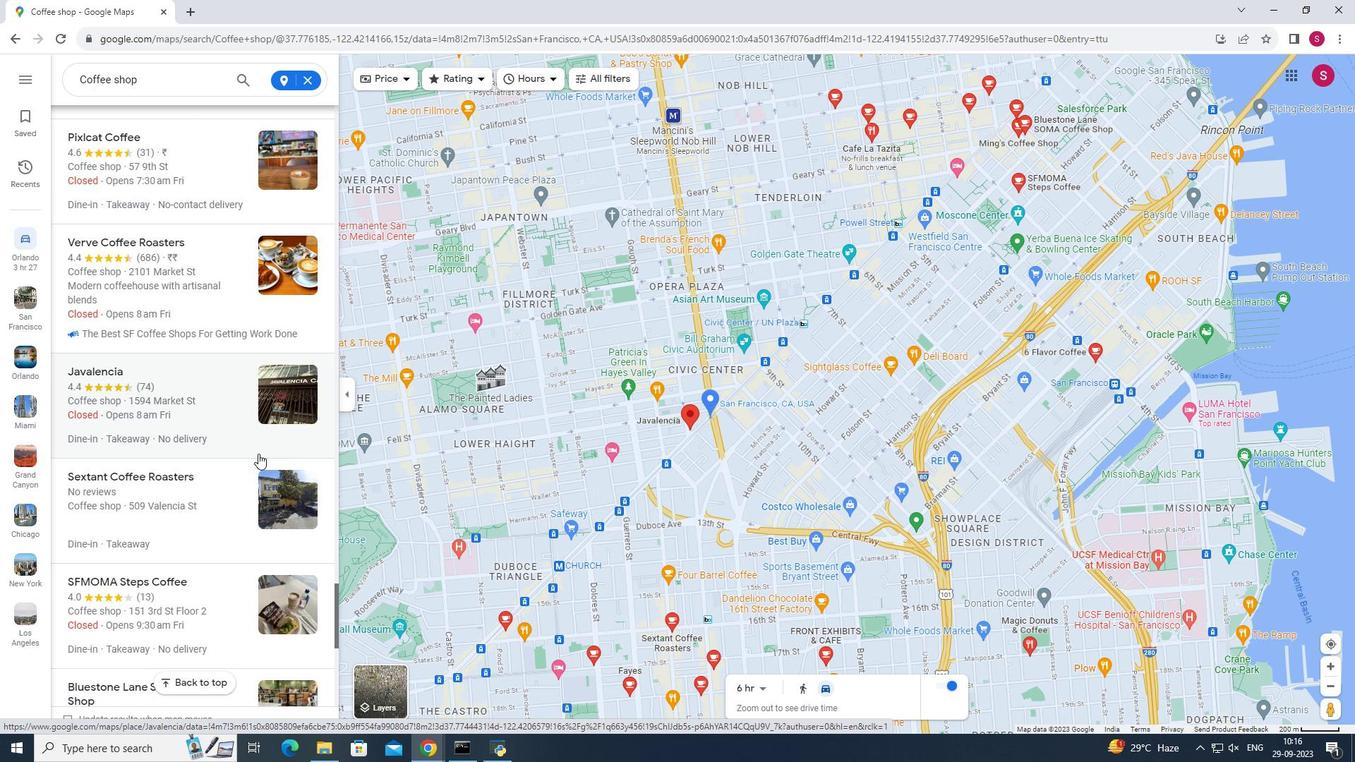 
Action: Mouse scrolled (258, 453) with delta (0, 0)
Screenshot: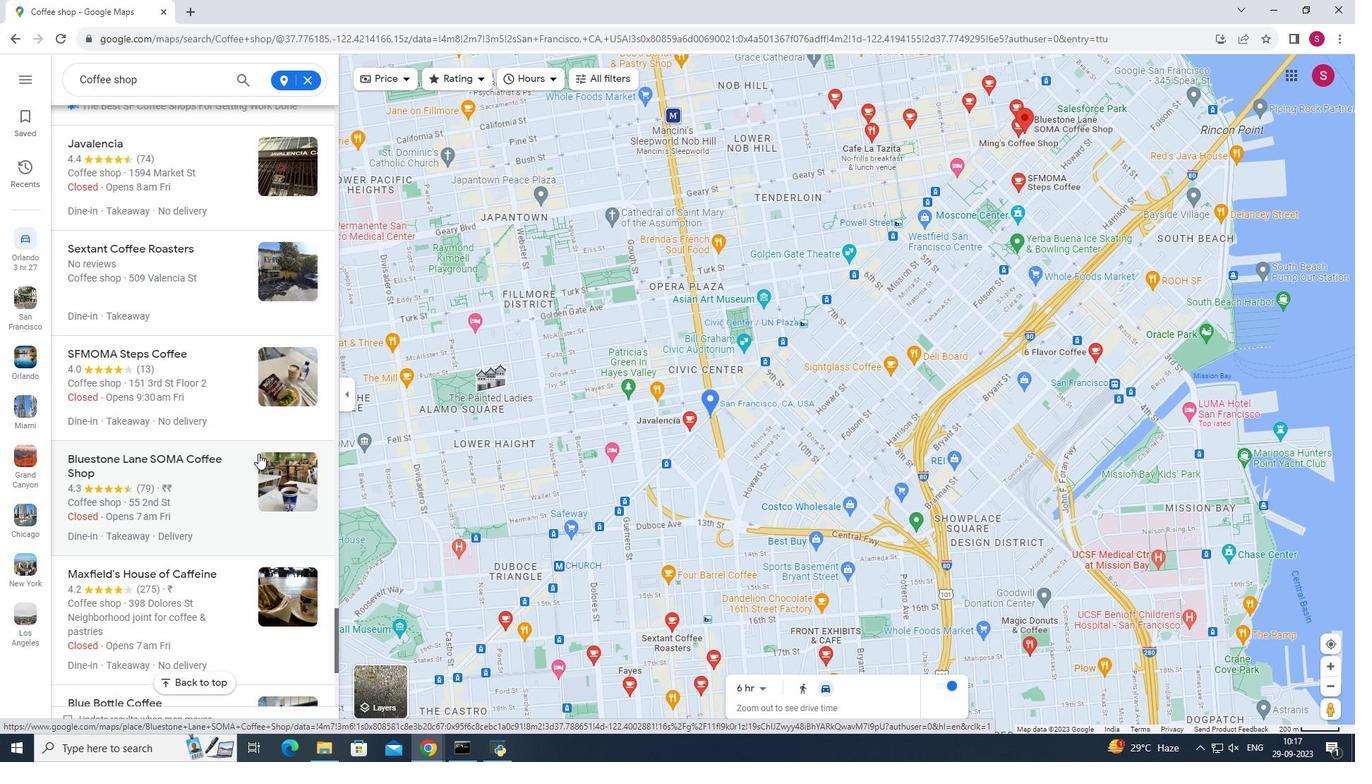 
Action: Mouse scrolled (258, 453) with delta (0, 0)
Screenshot: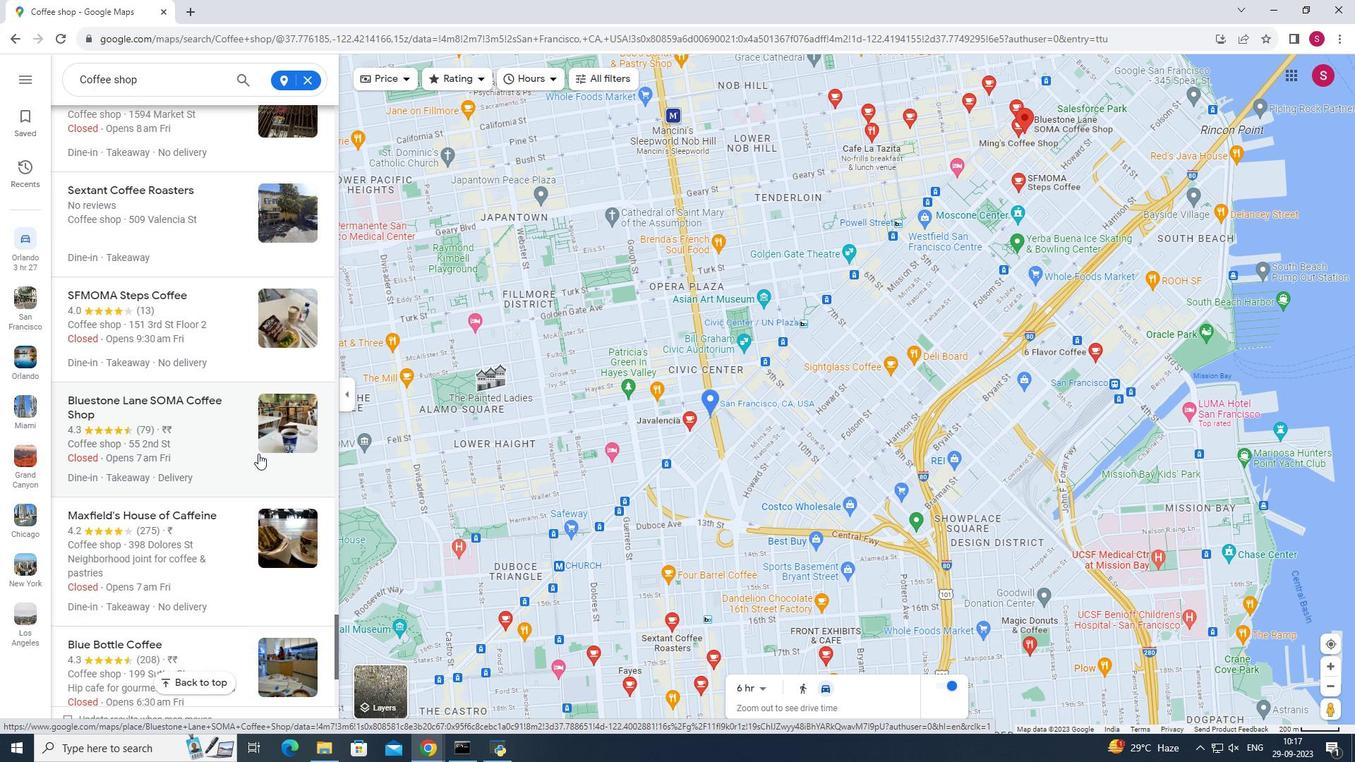 
Action: Mouse scrolled (258, 453) with delta (0, 0)
Screenshot: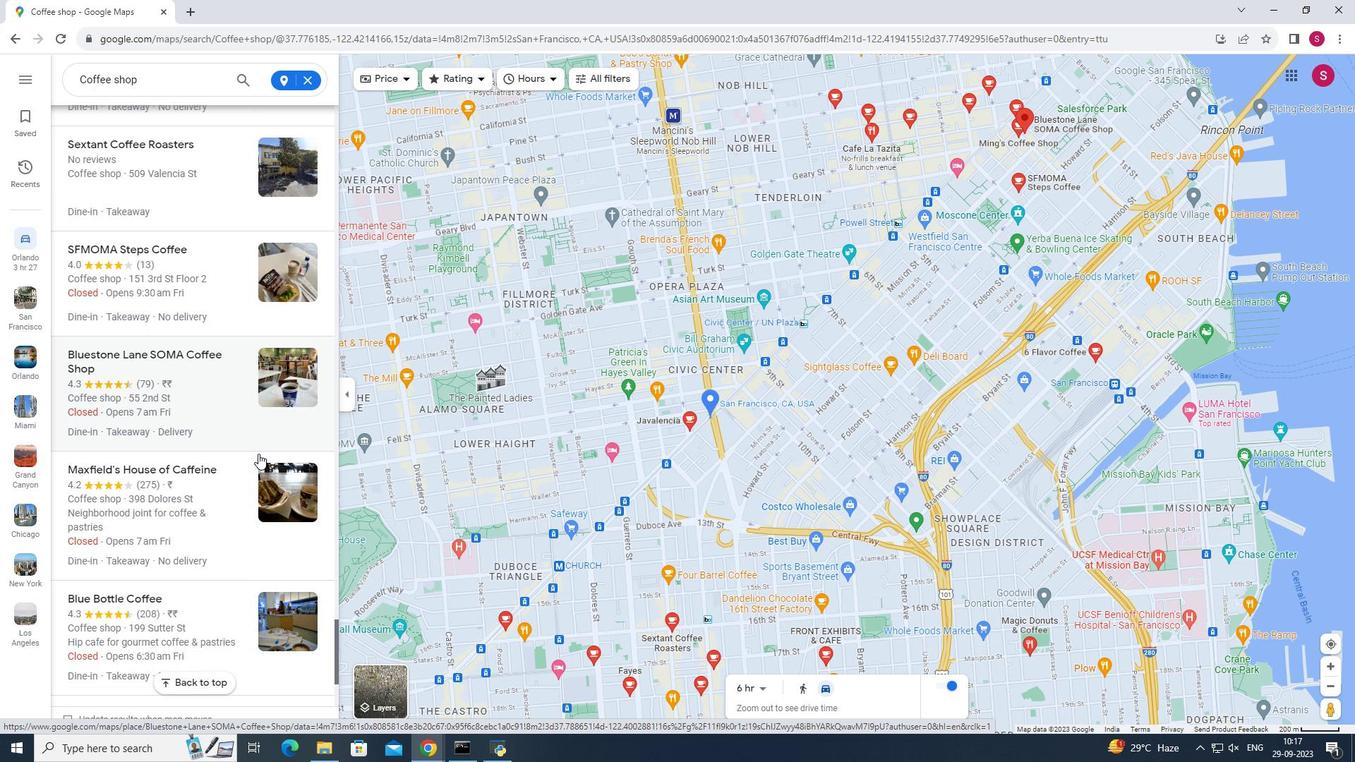
Action: Mouse scrolled (258, 453) with delta (0, 0)
Screenshot: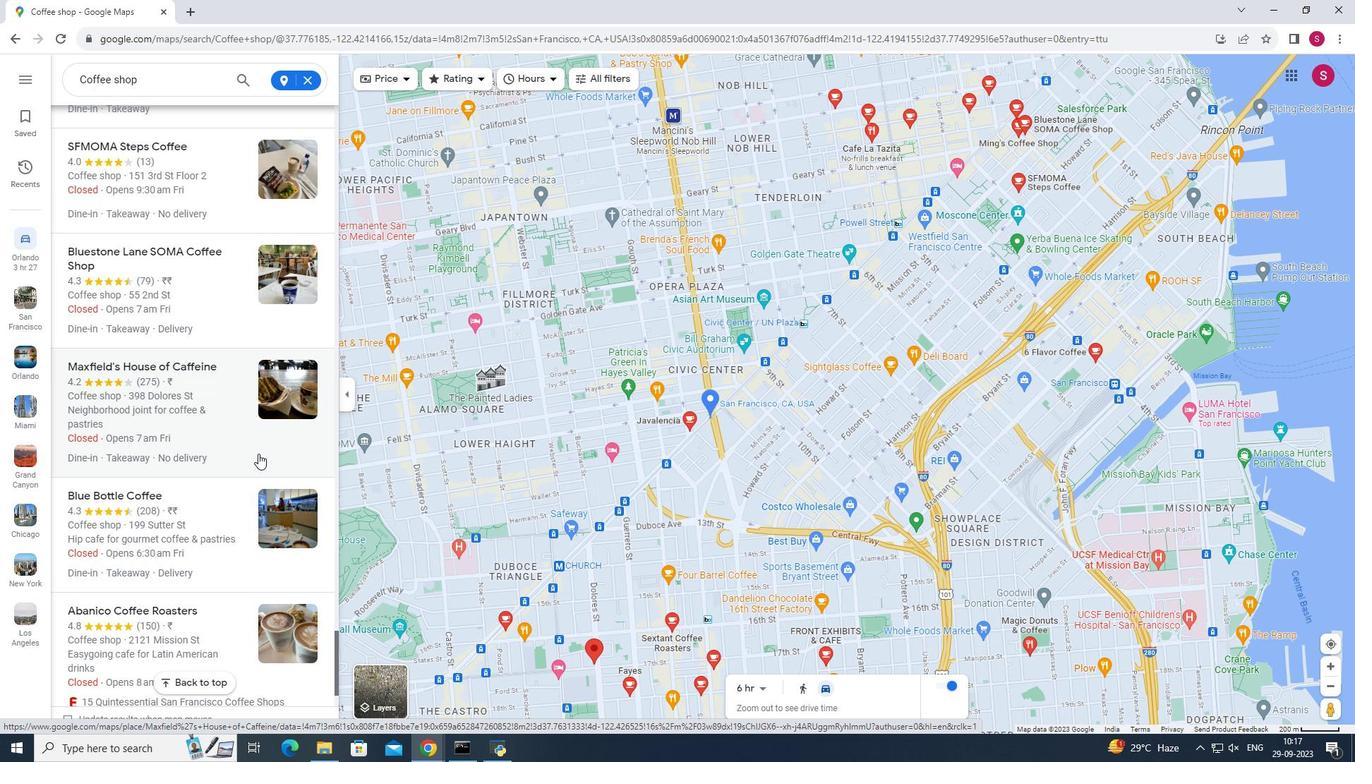 
Action: Mouse scrolled (258, 453) with delta (0, 0)
Screenshot: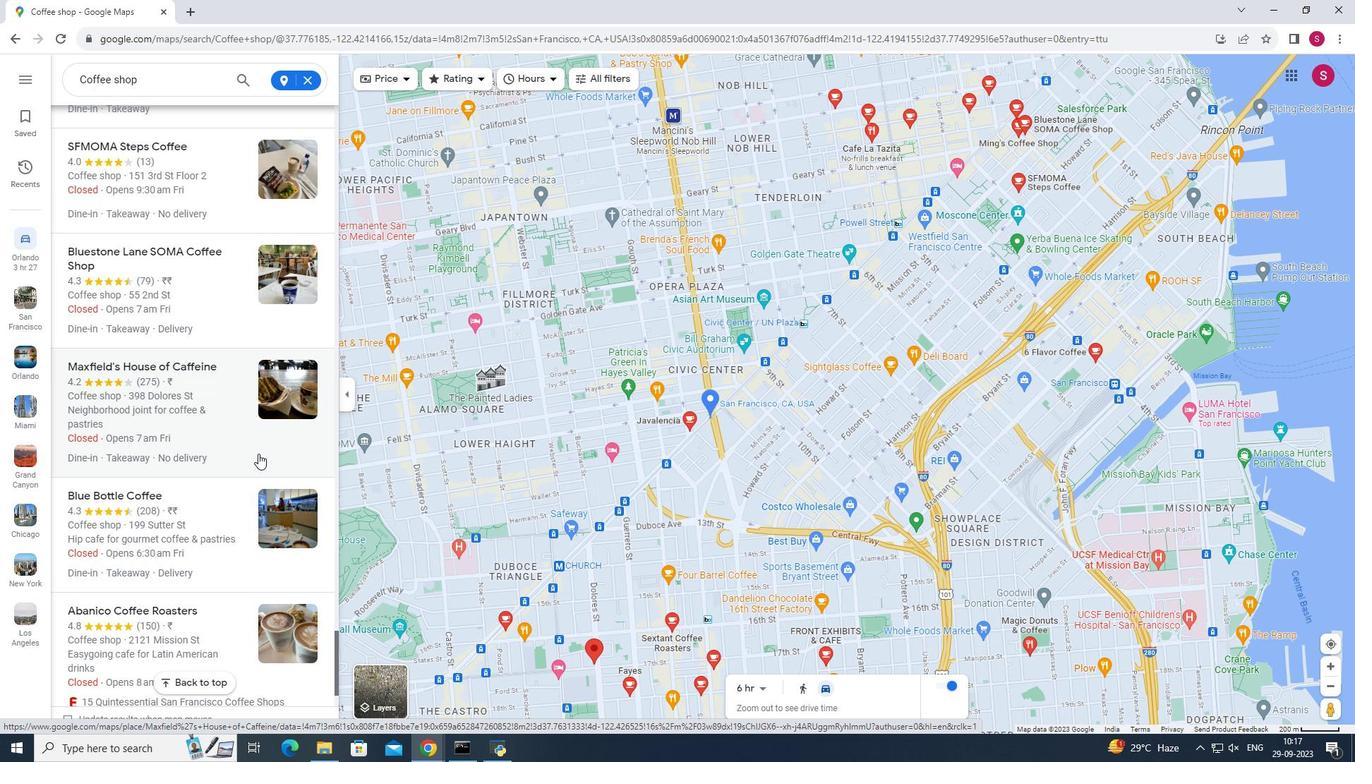 
Action: Mouse scrolled (258, 453) with delta (0, 0)
Screenshot: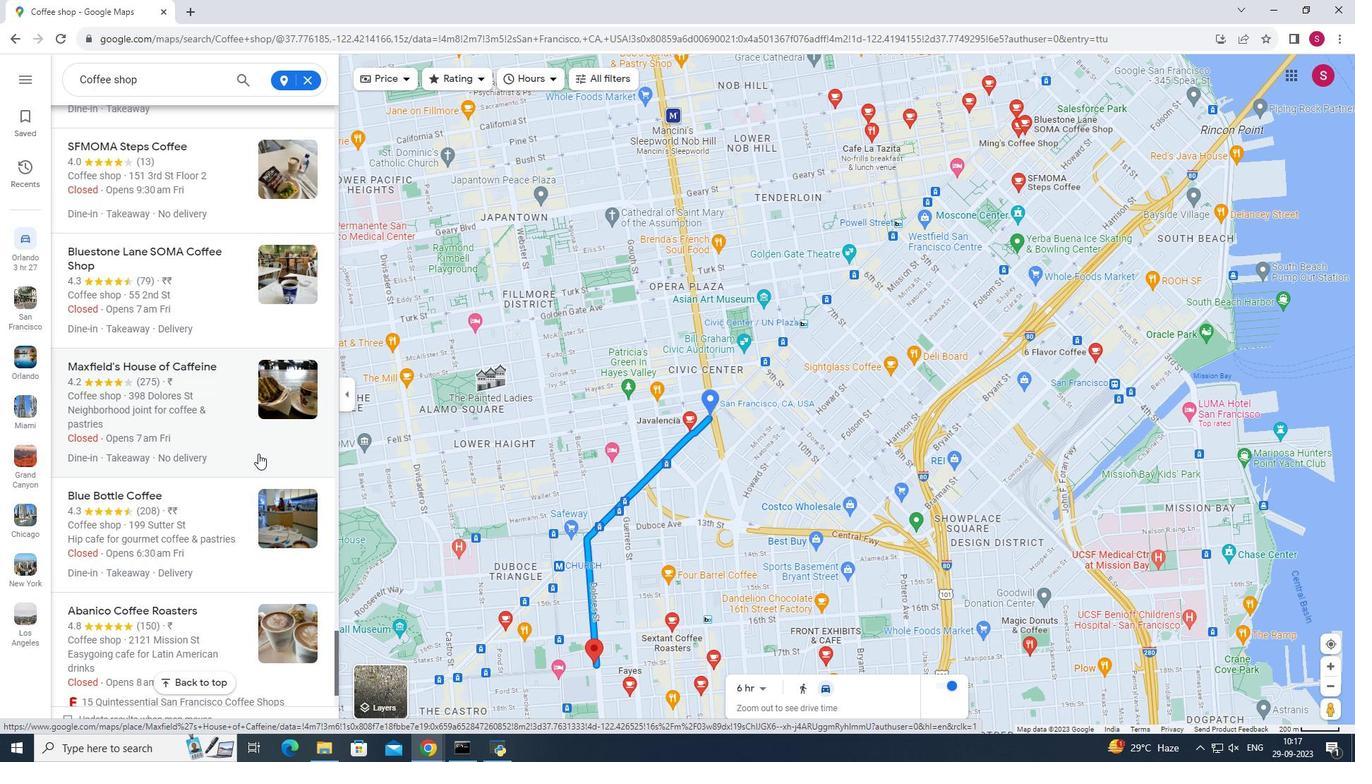 
Action: Mouse scrolled (258, 453) with delta (0, 0)
Screenshot: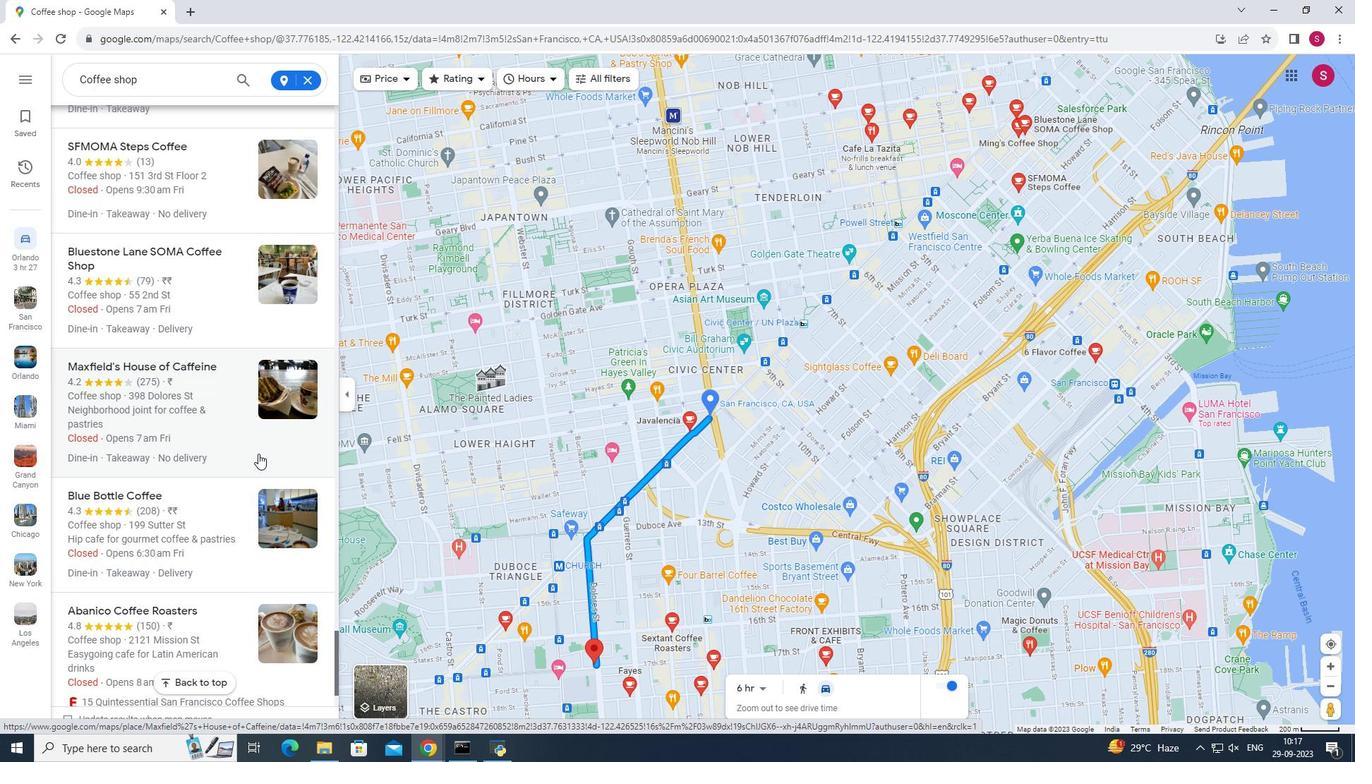 
Action: Mouse scrolled (258, 453) with delta (0, 0)
Screenshot: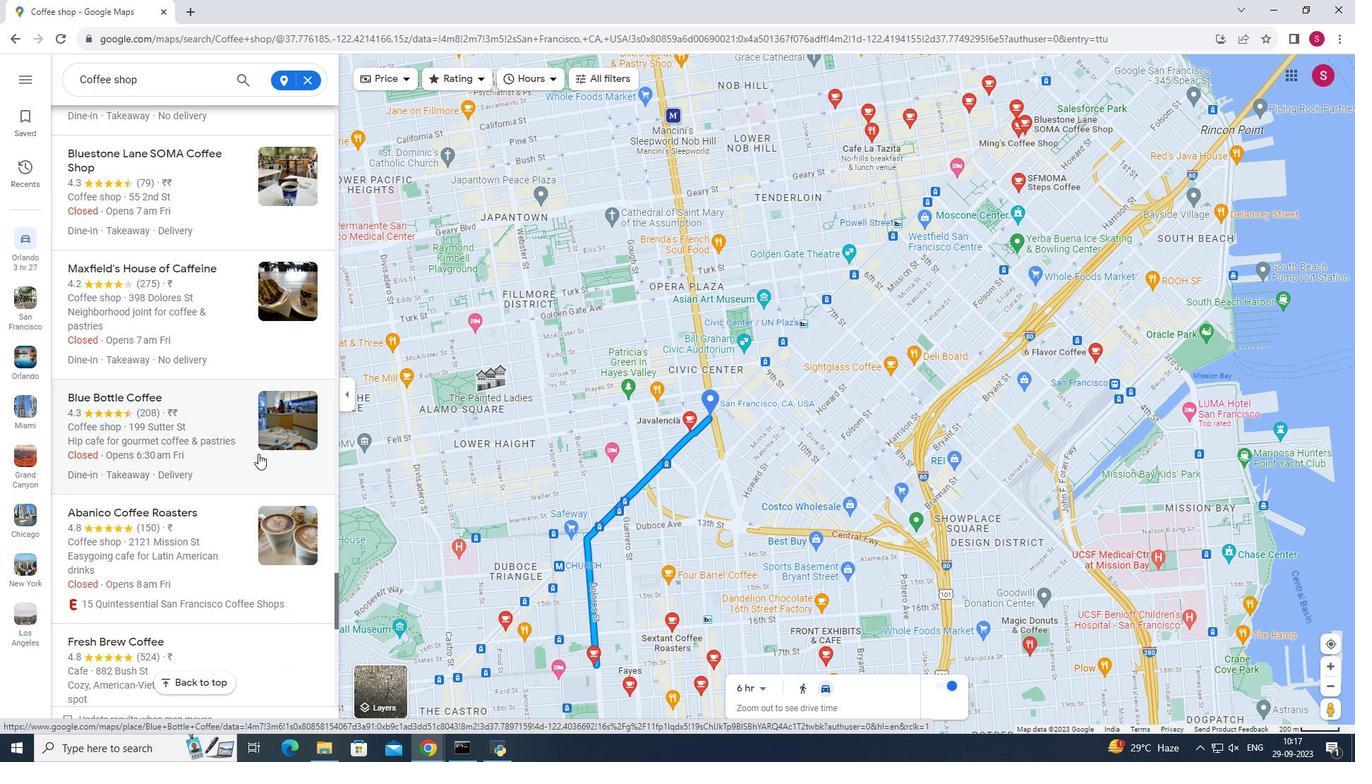 
Action: Mouse scrolled (258, 453) with delta (0, 0)
Screenshot: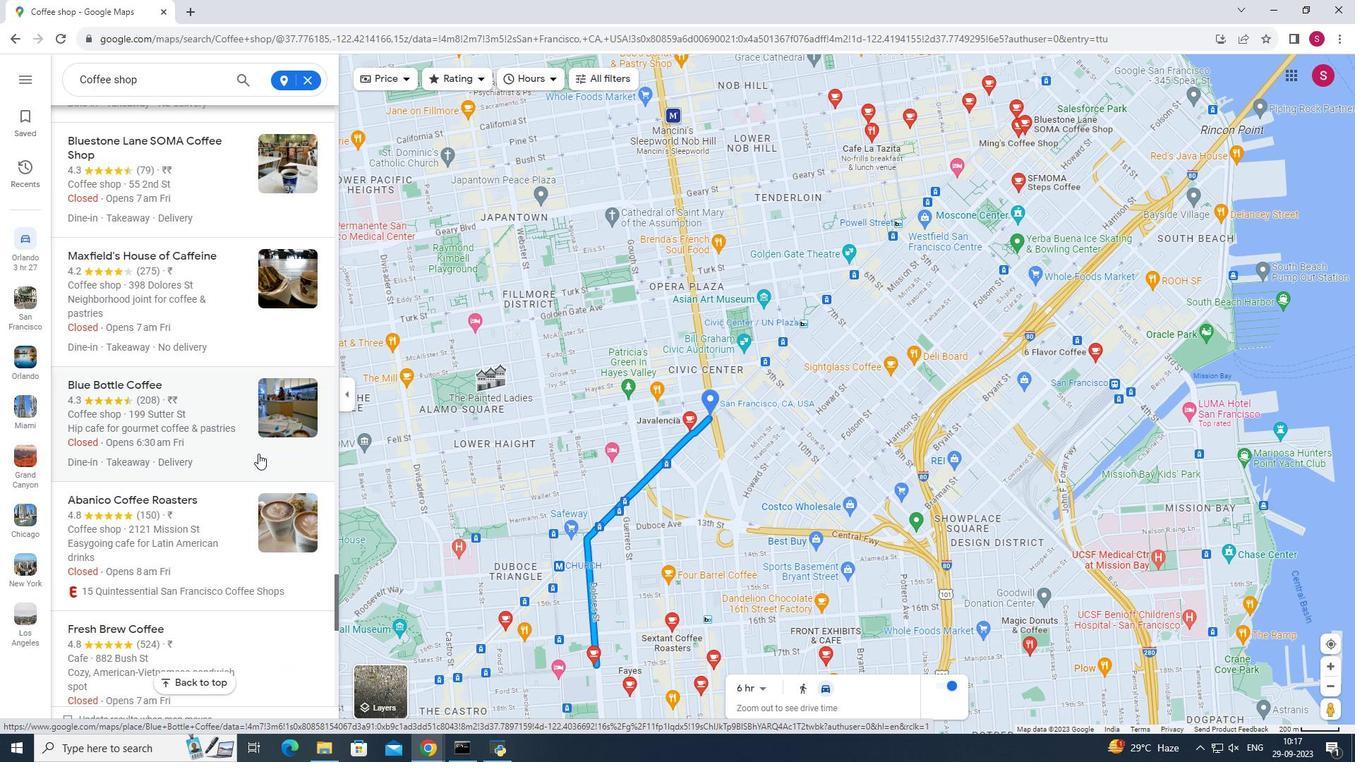 
Action: Mouse scrolled (258, 453) with delta (0, 0)
Screenshot: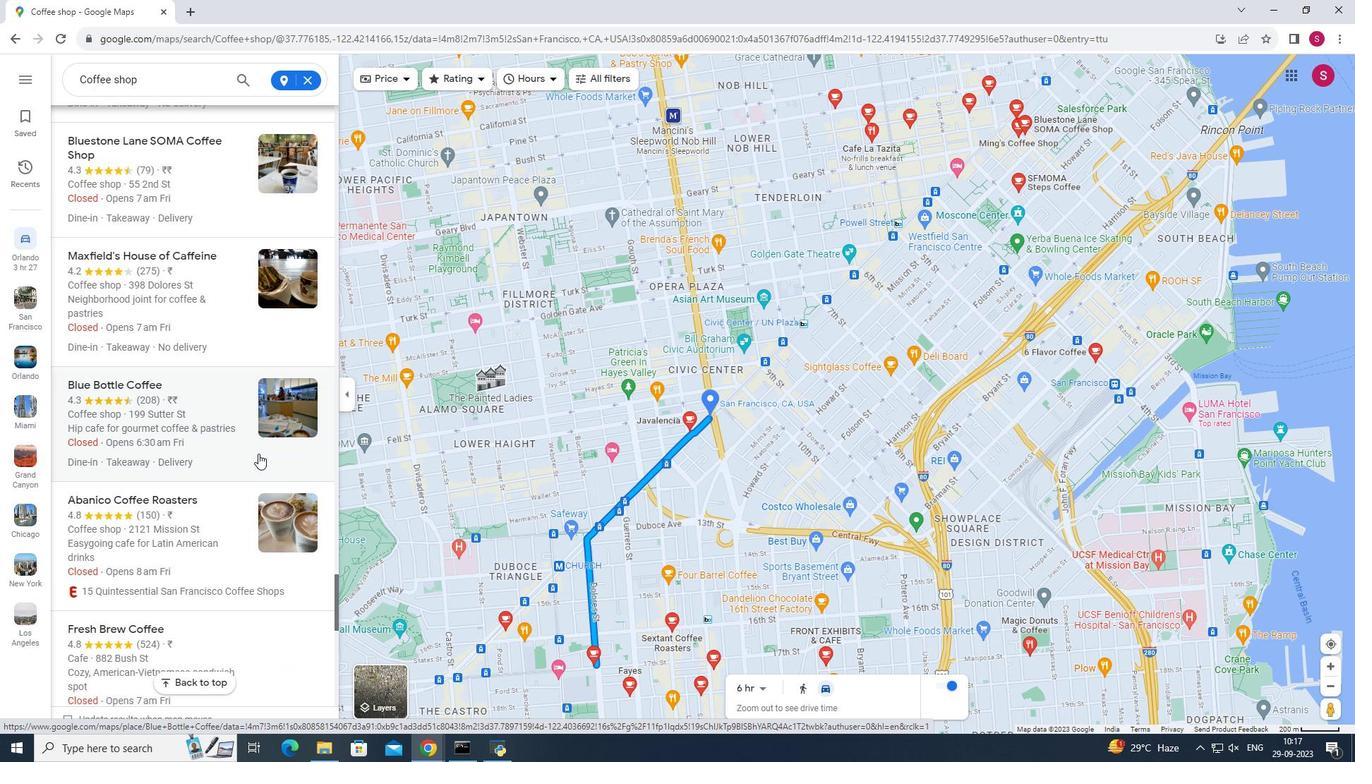 
Action: Mouse scrolled (258, 453) with delta (0, 0)
Screenshot: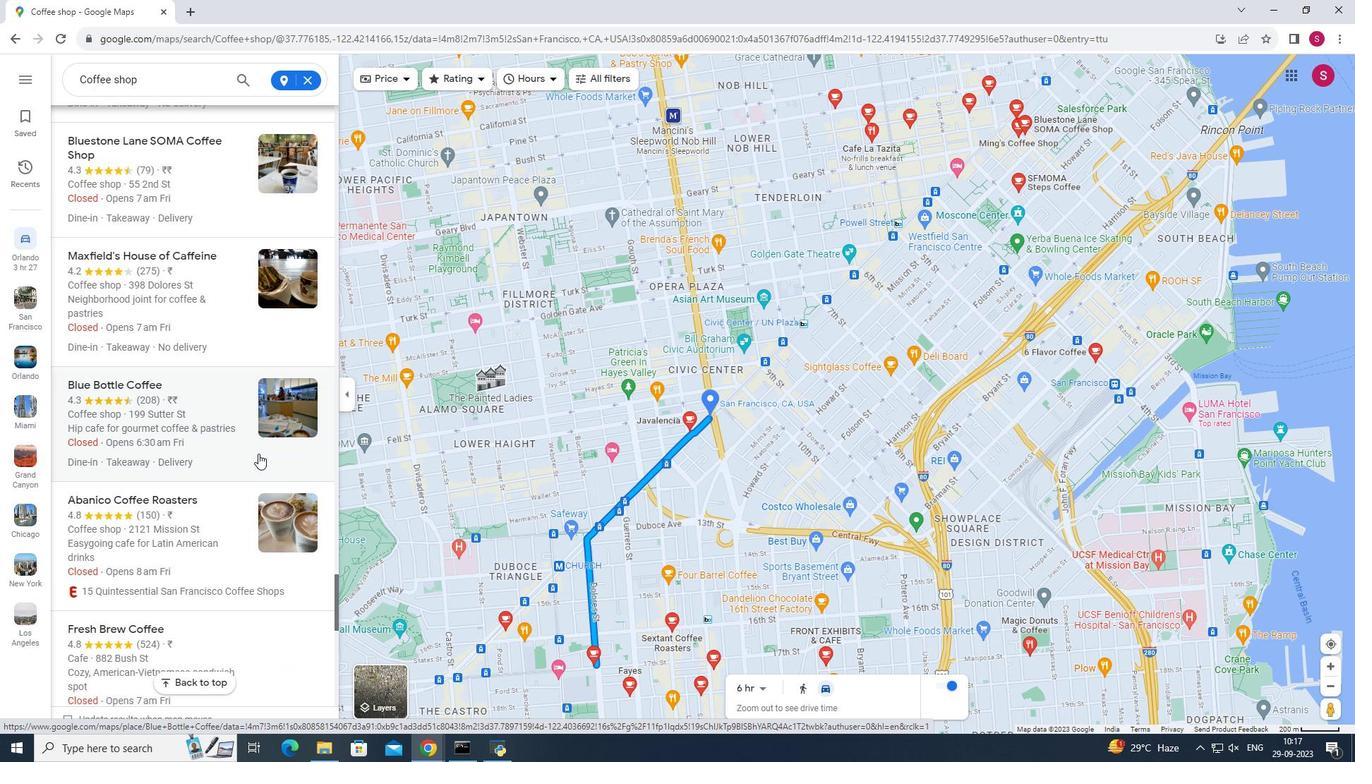 
Action: Mouse scrolled (258, 453) with delta (0, 0)
Screenshot: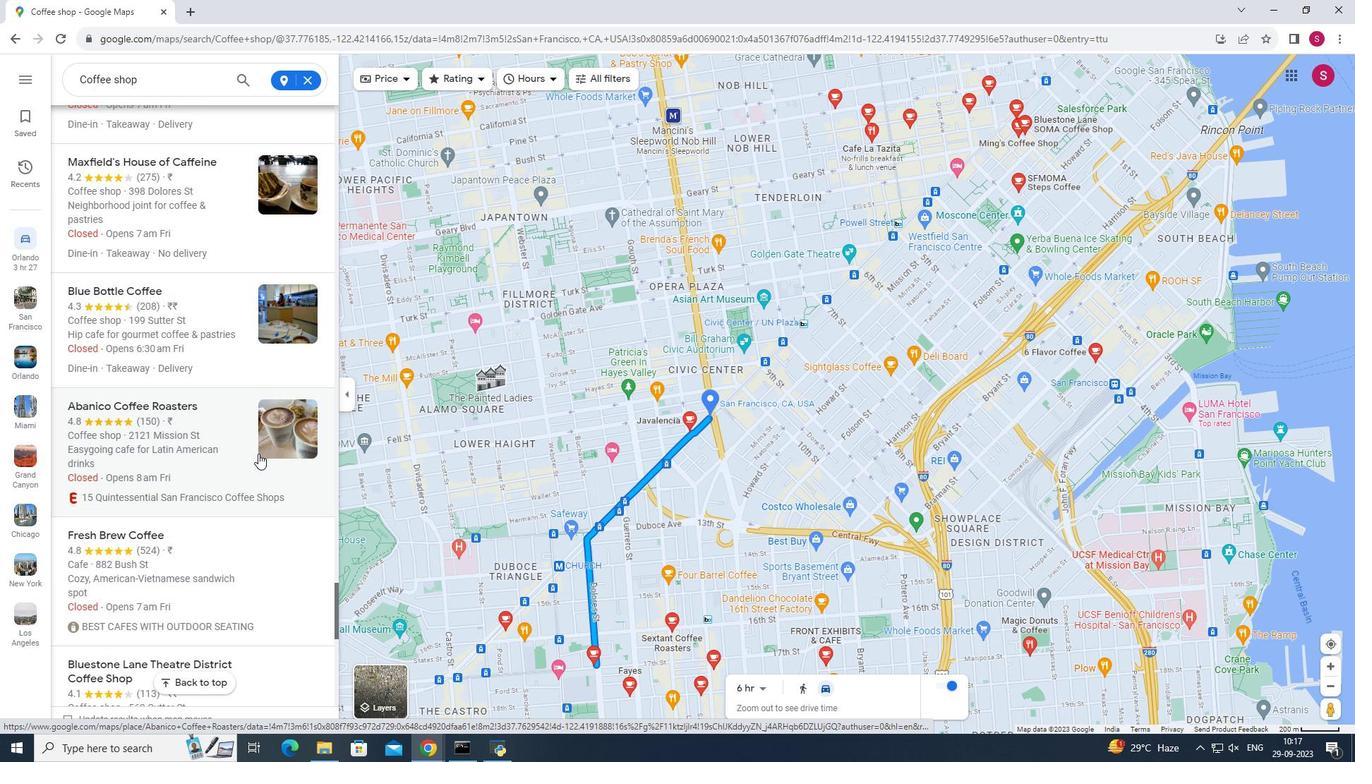 
Action: Mouse scrolled (258, 453) with delta (0, 0)
Screenshot: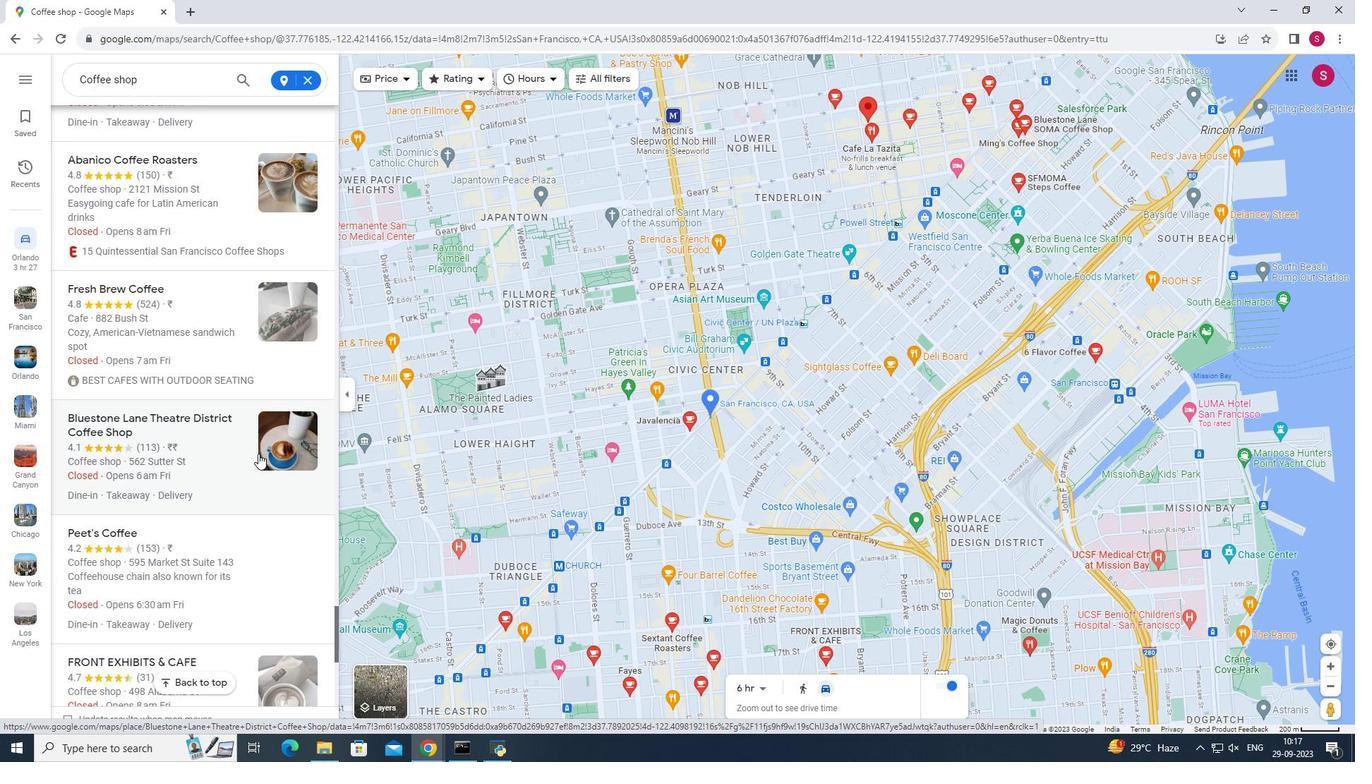 
Action: Mouse scrolled (258, 453) with delta (0, 0)
Screenshot: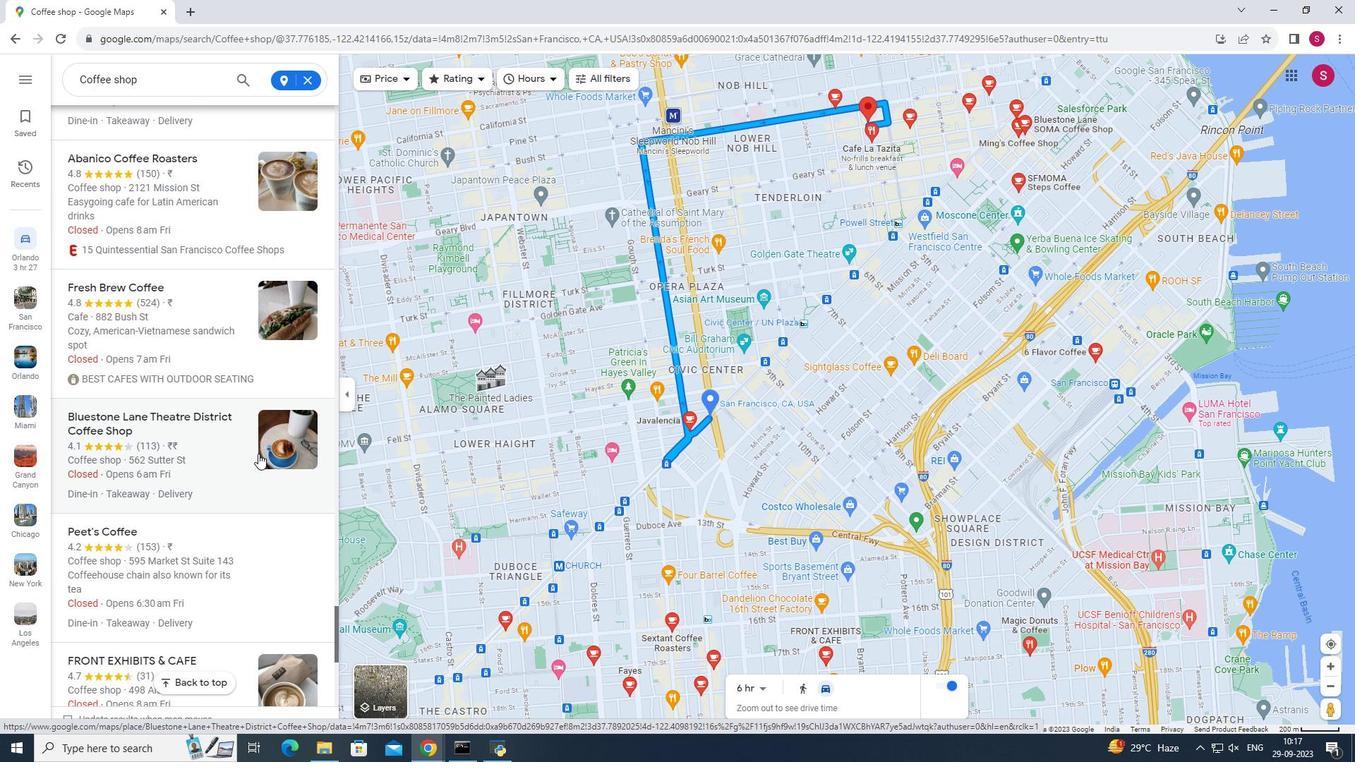 
Action: Mouse scrolled (258, 453) with delta (0, 0)
Screenshot: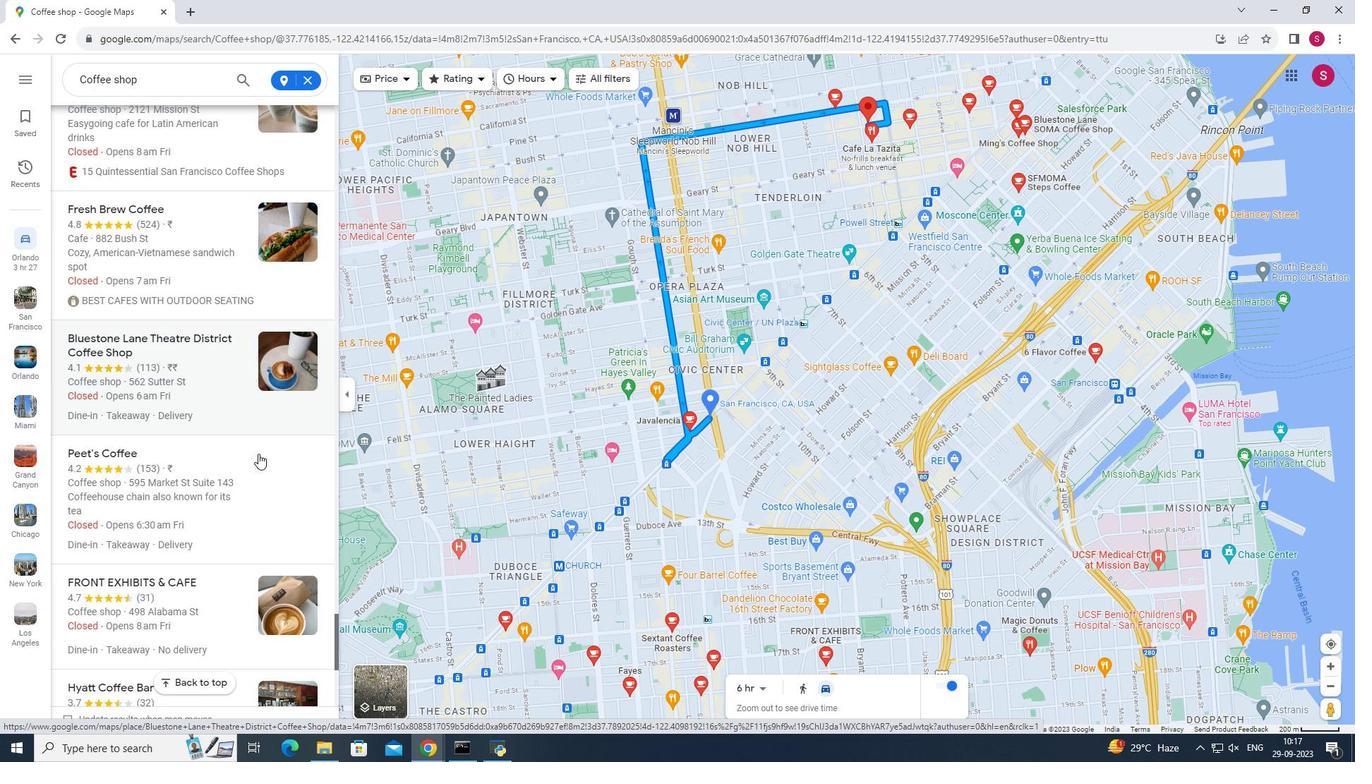 
Action: Mouse scrolled (258, 453) with delta (0, 0)
Screenshot: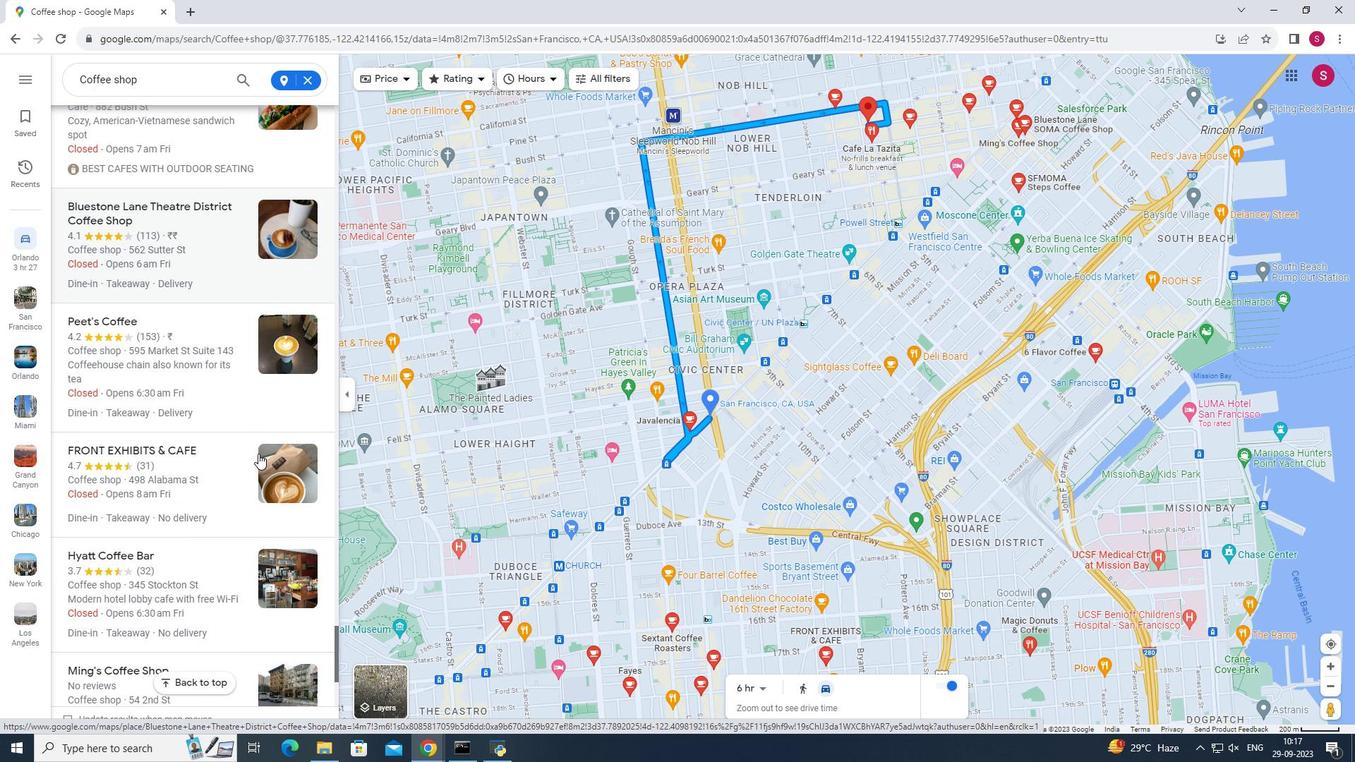 
Action: Mouse scrolled (258, 453) with delta (0, 0)
Screenshot: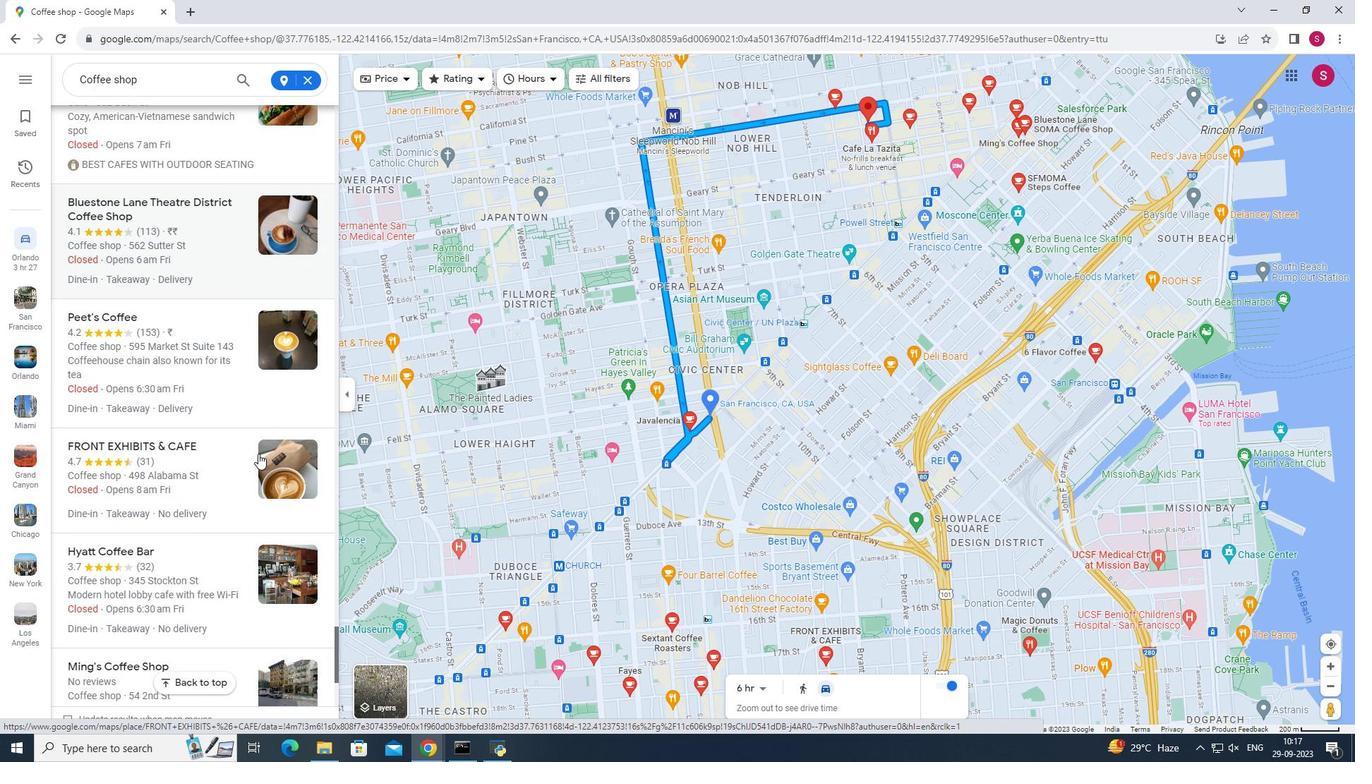 
Action: Mouse scrolled (258, 453) with delta (0, 0)
Screenshot: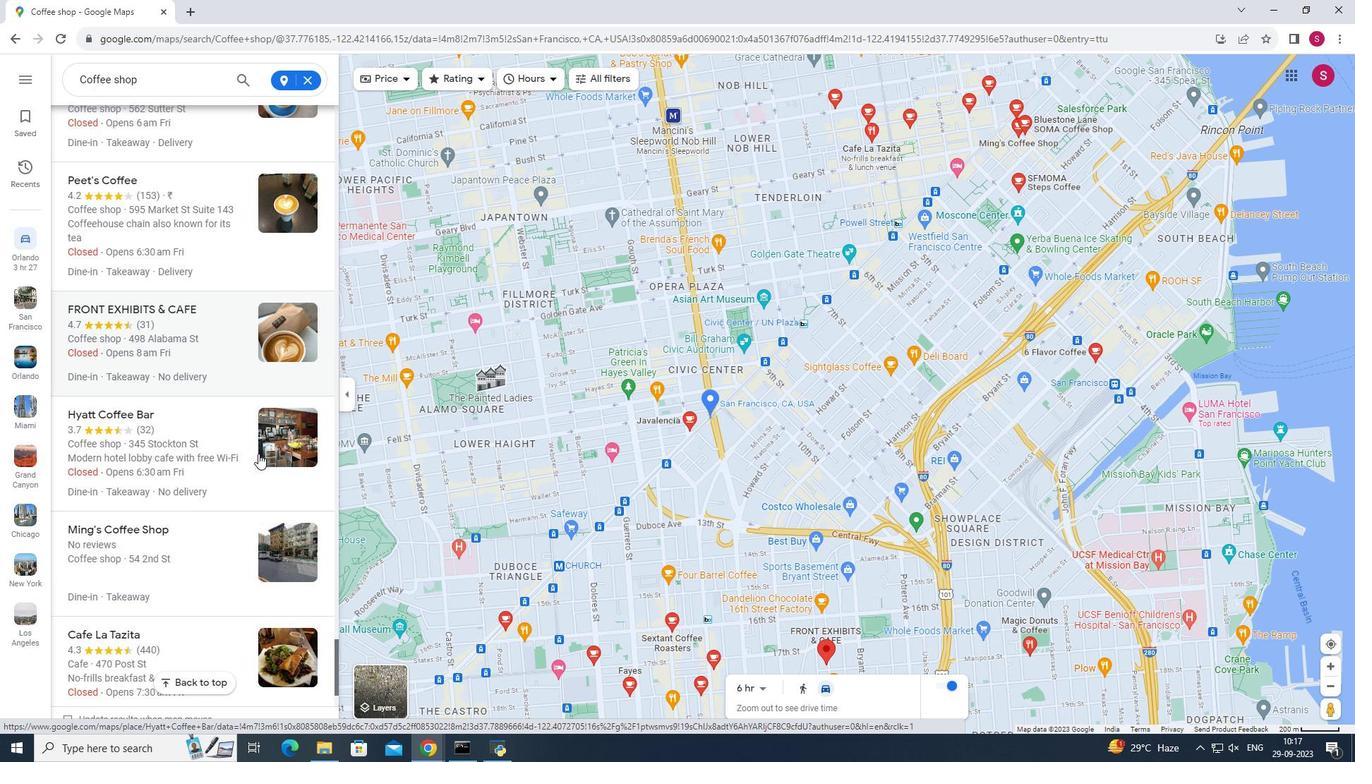 
Action: Mouse scrolled (258, 453) with delta (0, 0)
Screenshot: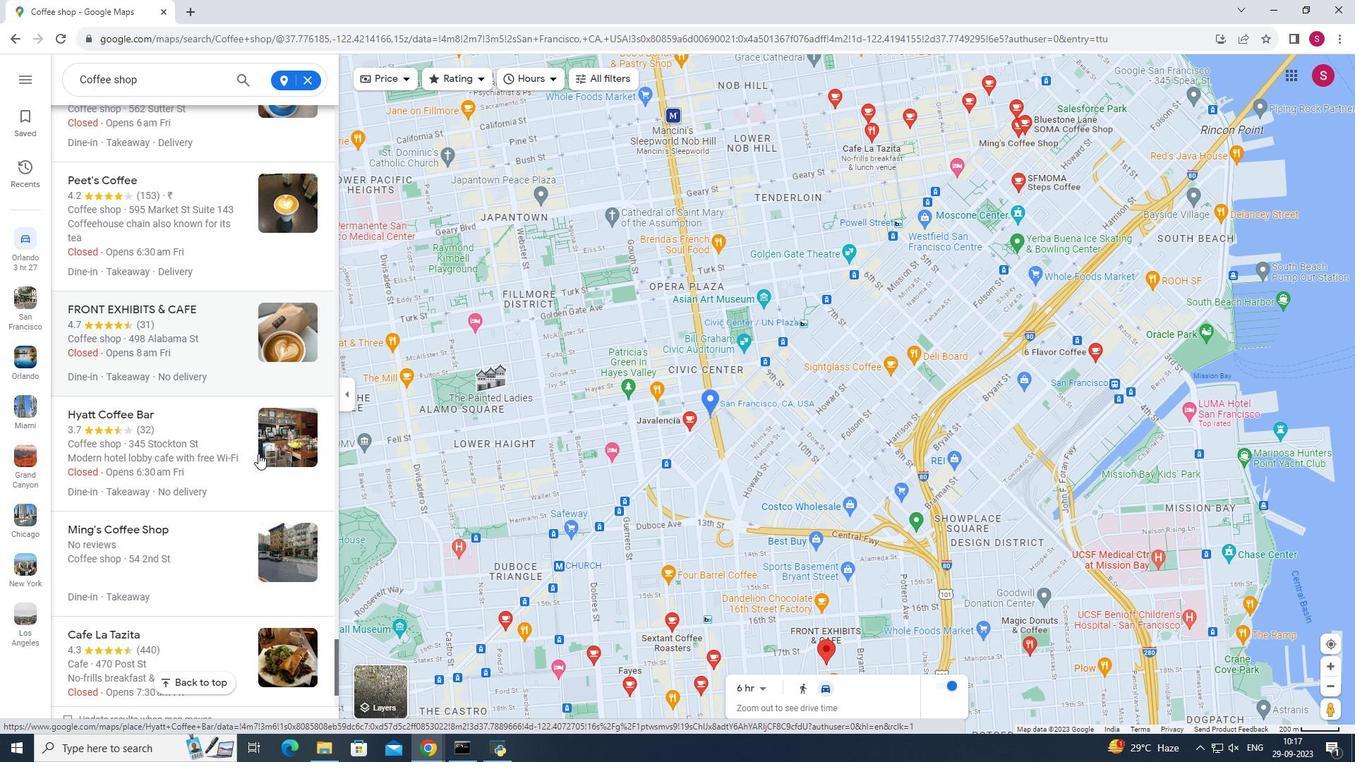 
Action: Mouse scrolled (258, 453) with delta (0, 0)
Screenshot: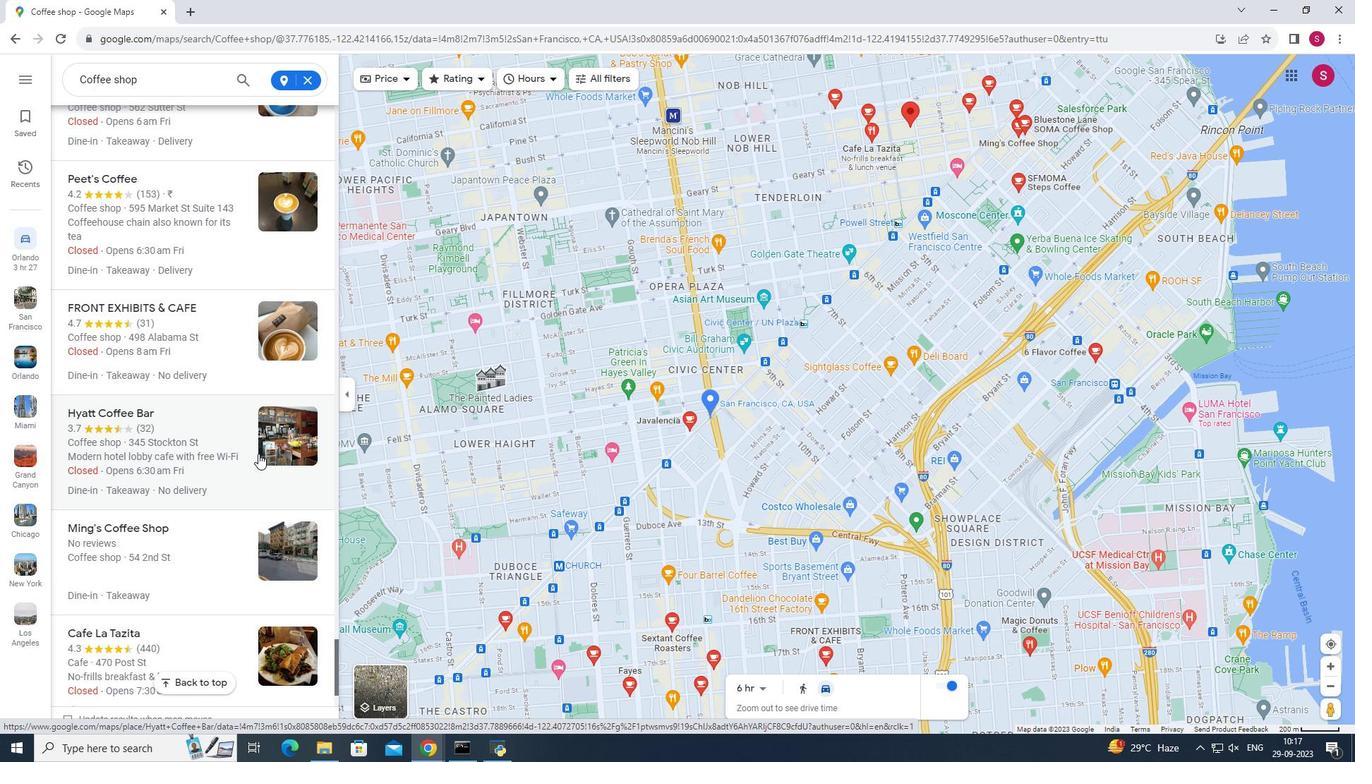 
Action: Mouse scrolled (258, 453) with delta (0, 0)
Screenshot: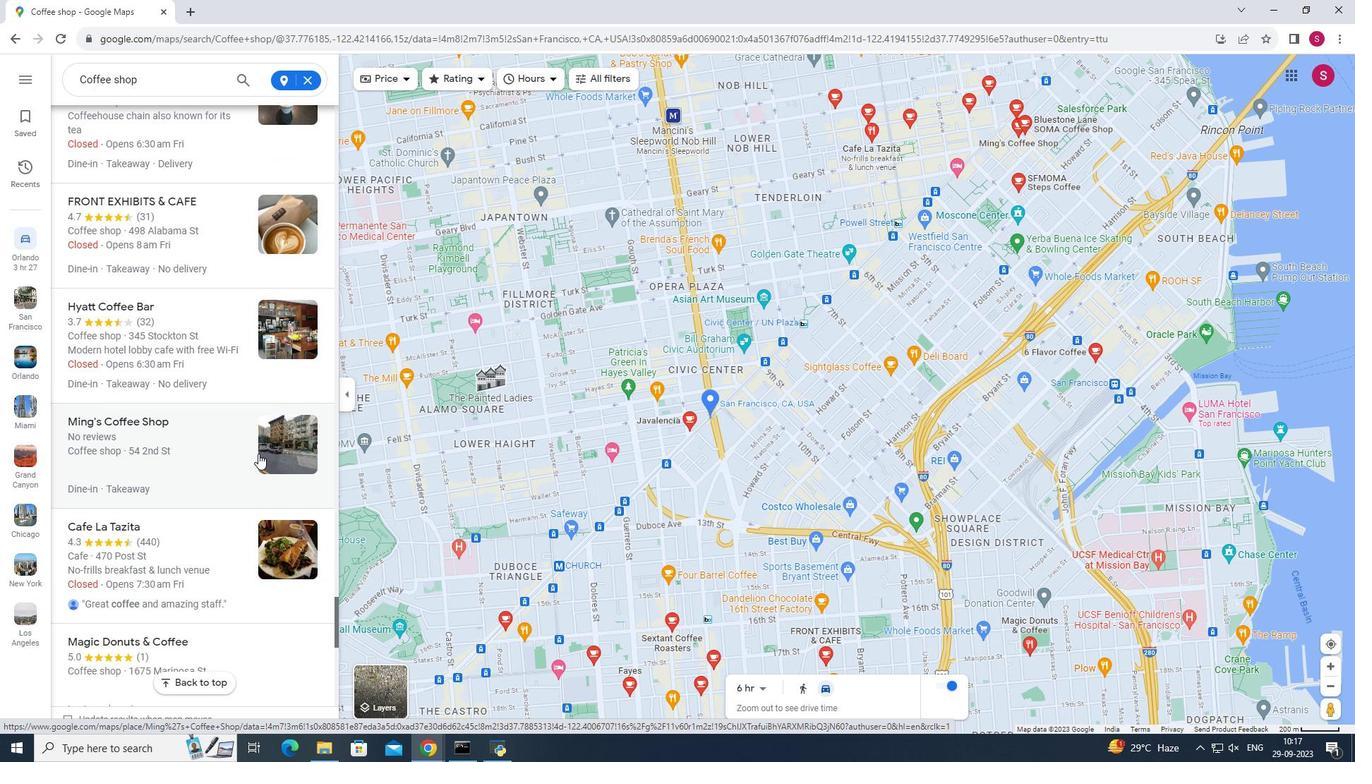 
Action: Mouse scrolled (258, 453) with delta (0, 0)
Screenshot: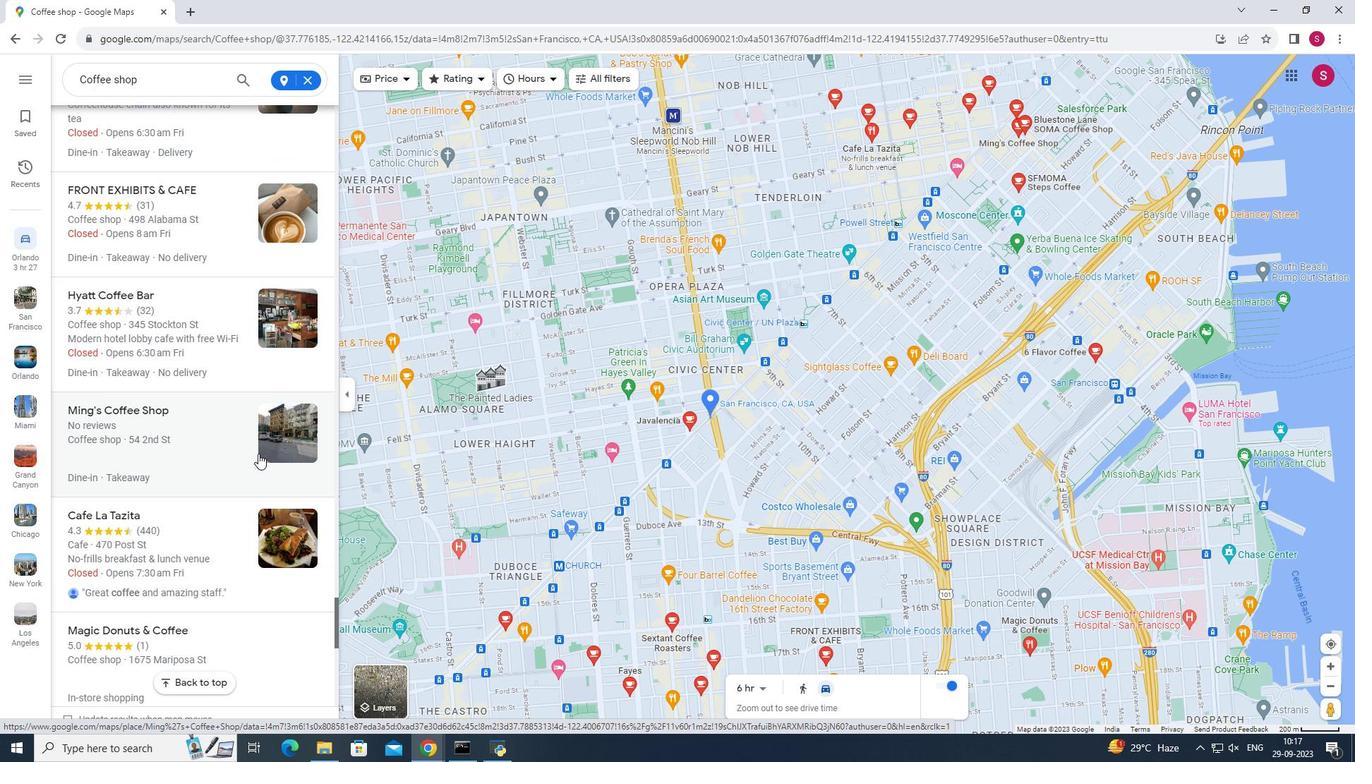 
Action: Mouse scrolled (258, 453) with delta (0, 0)
Screenshot: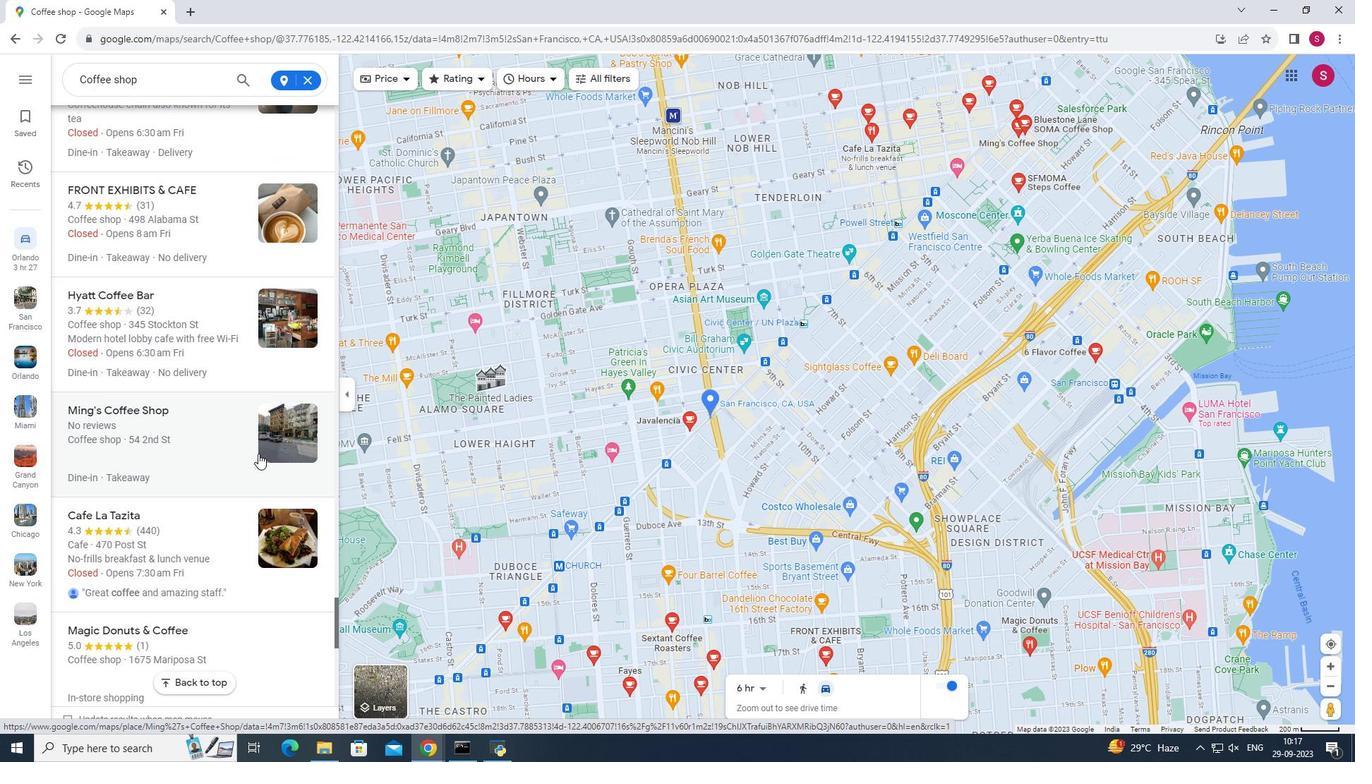 
Action: Mouse scrolled (258, 453) with delta (0, 0)
Screenshot: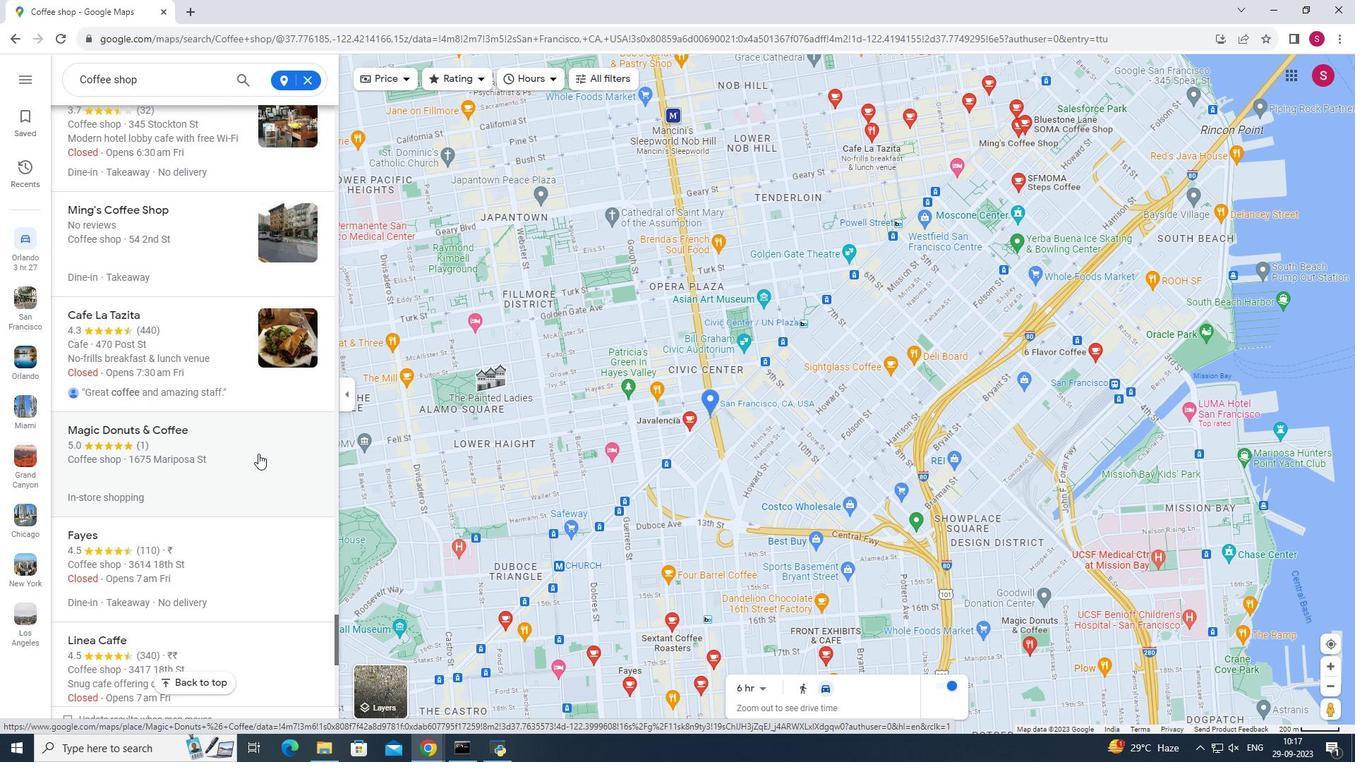 
Action: Mouse scrolled (258, 453) with delta (0, 0)
Screenshot: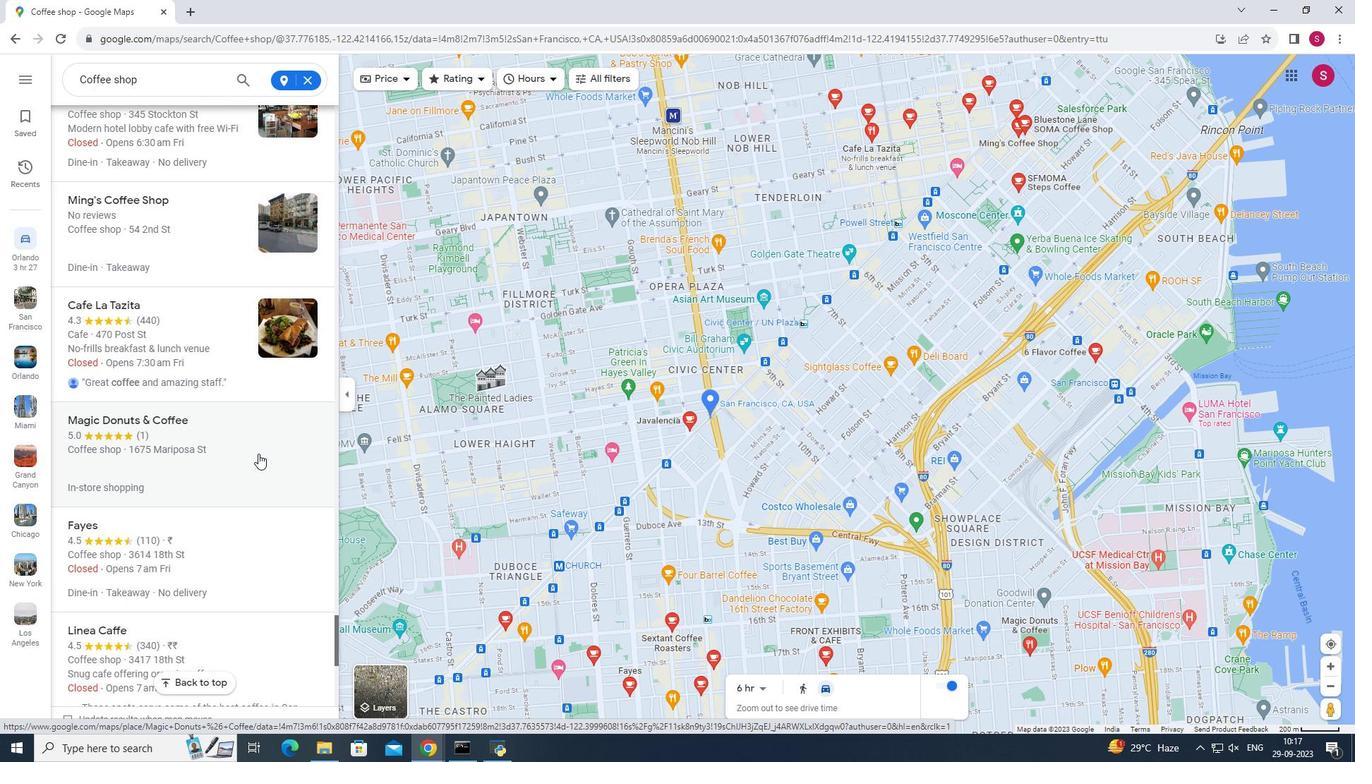 
Action: Mouse scrolled (258, 453) with delta (0, 0)
Screenshot: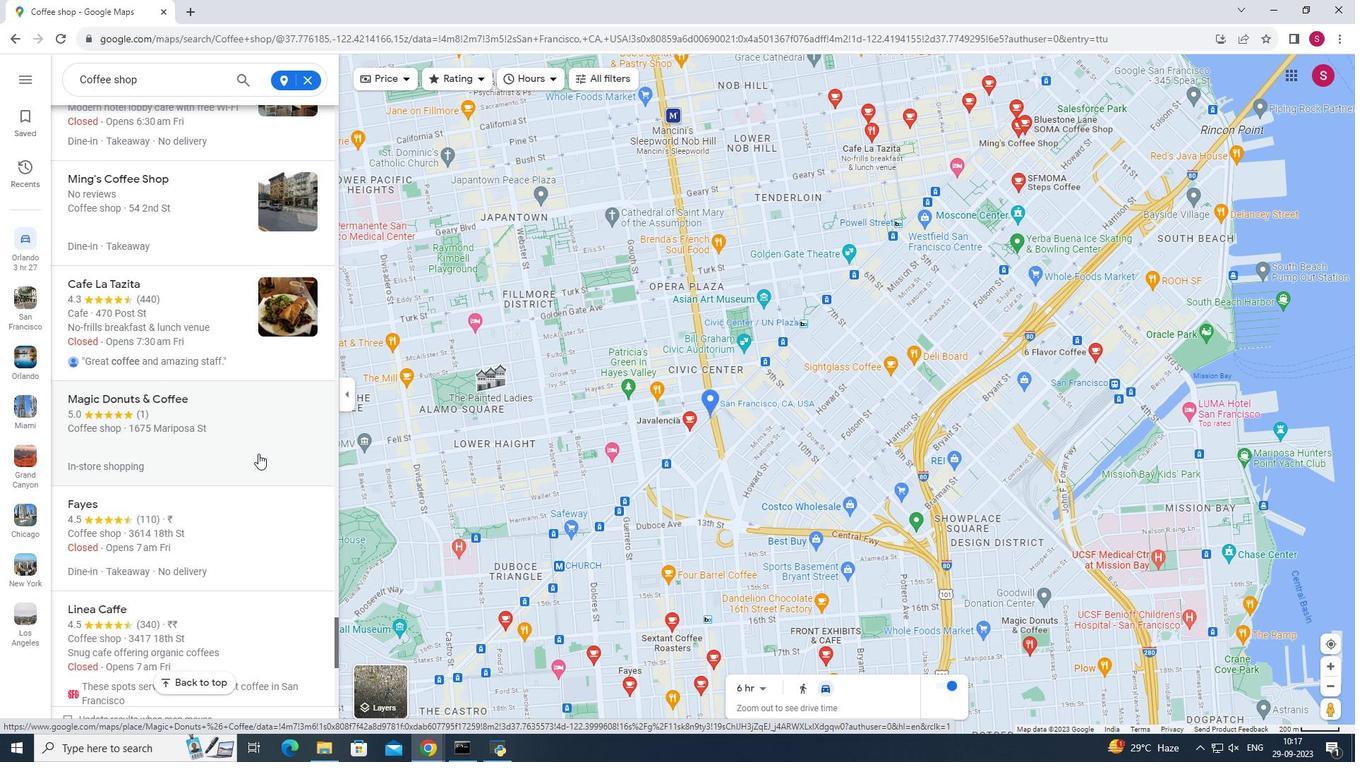 
Action: Mouse scrolled (258, 453) with delta (0, 0)
Screenshot: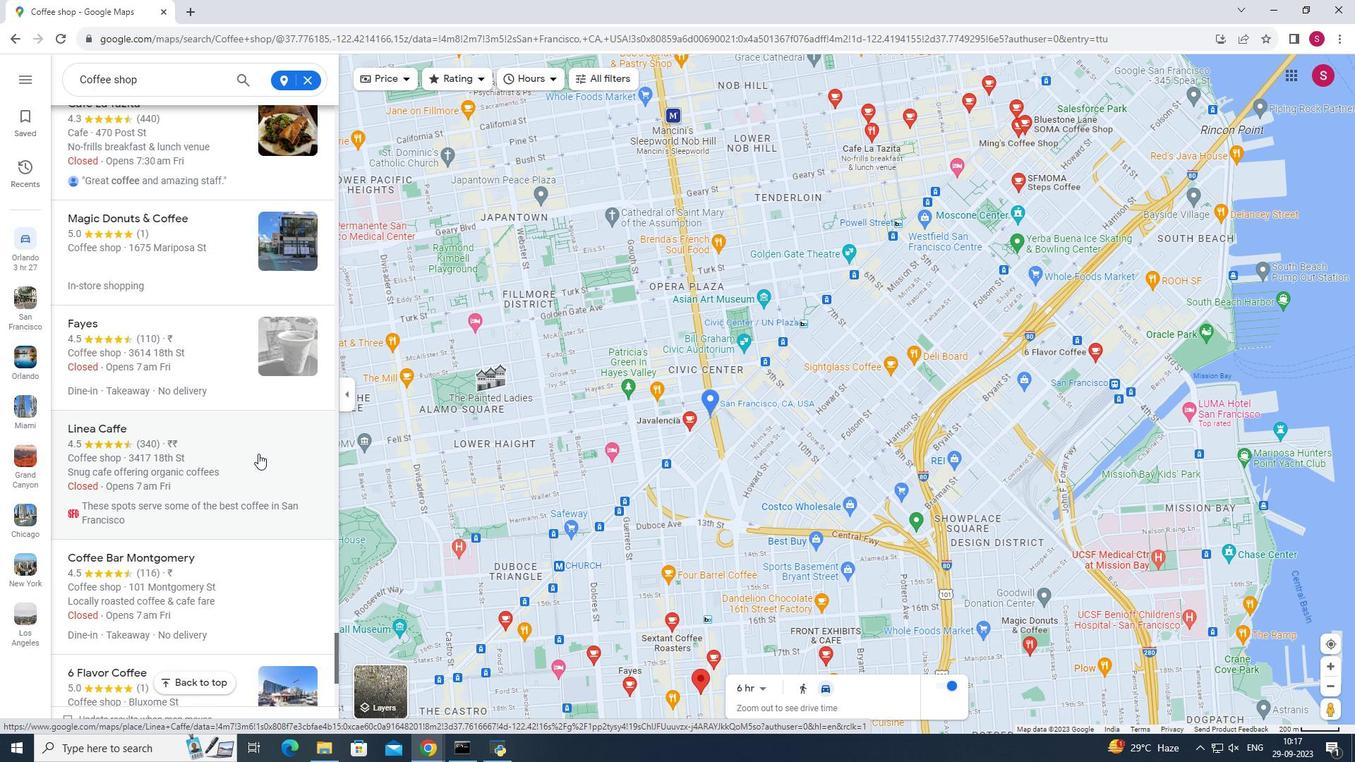 
Action: Mouse scrolled (258, 453) with delta (0, 0)
Screenshot: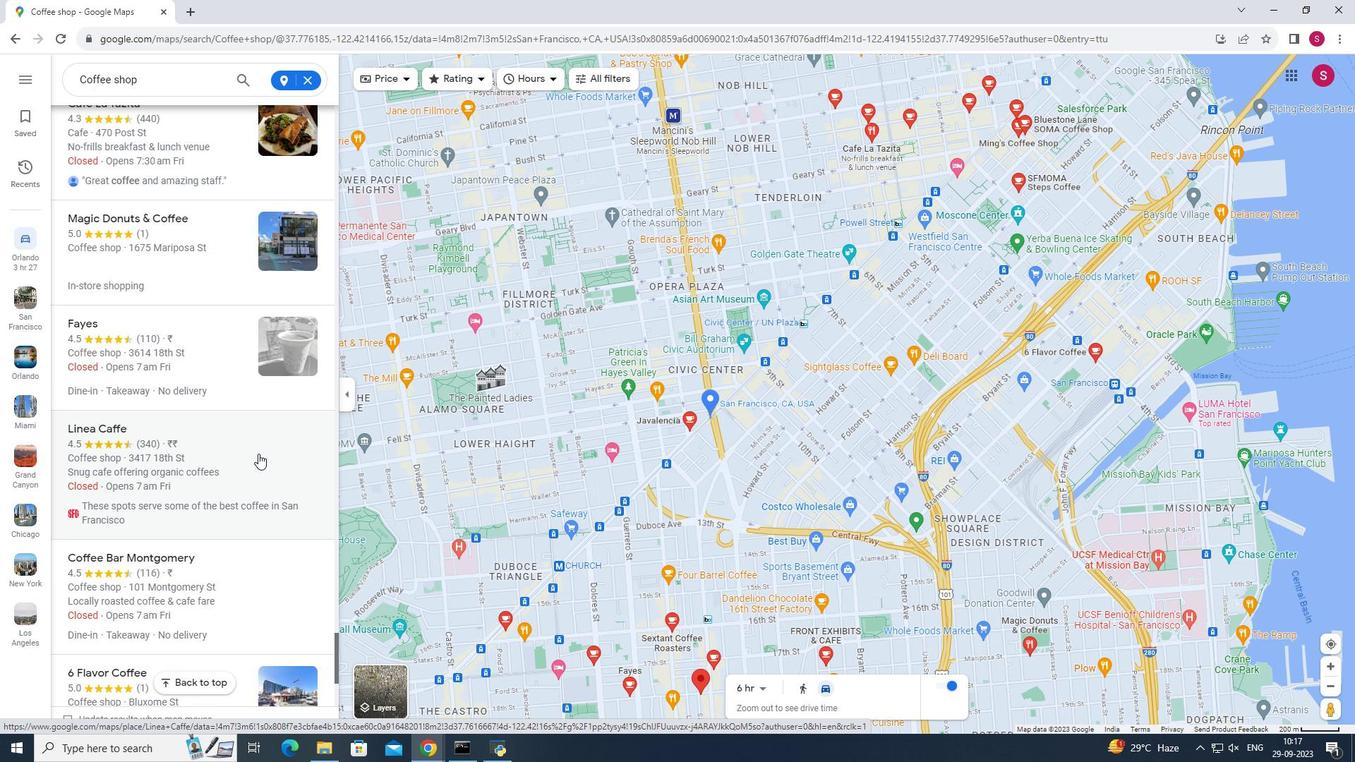 
Action: Mouse scrolled (258, 453) with delta (0, 0)
Screenshot: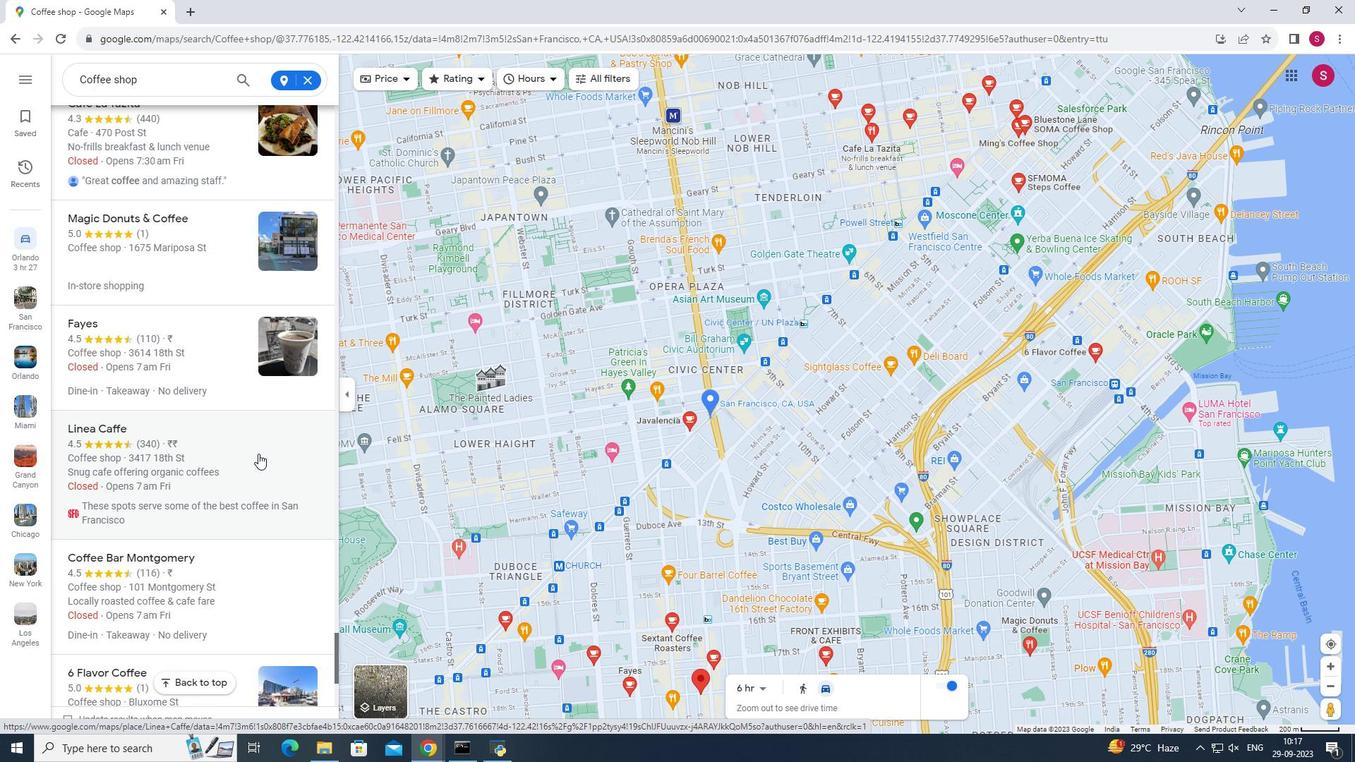 
Action: Mouse scrolled (258, 453) with delta (0, 0)
Screenshot: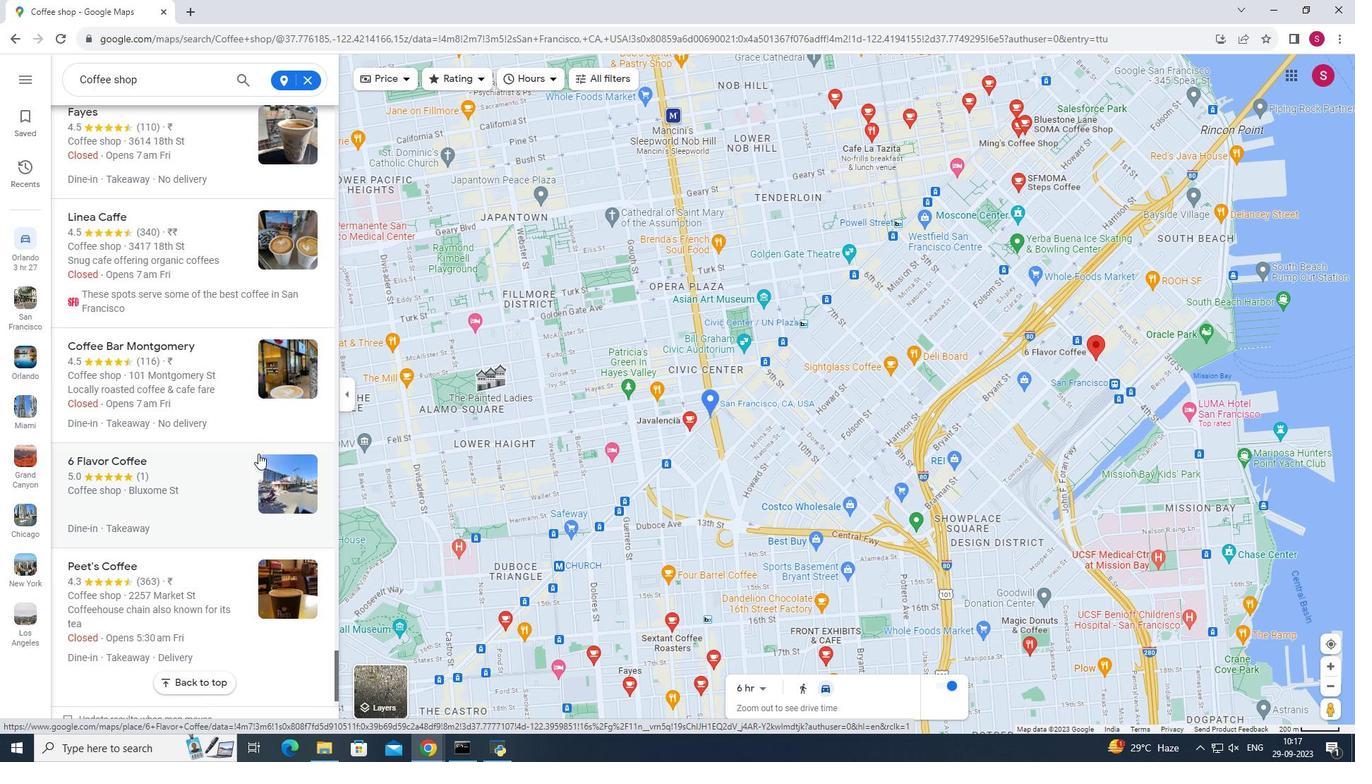 
Action: Mouse scrolled (258, 453) with delta (0, 0)
Screenshot: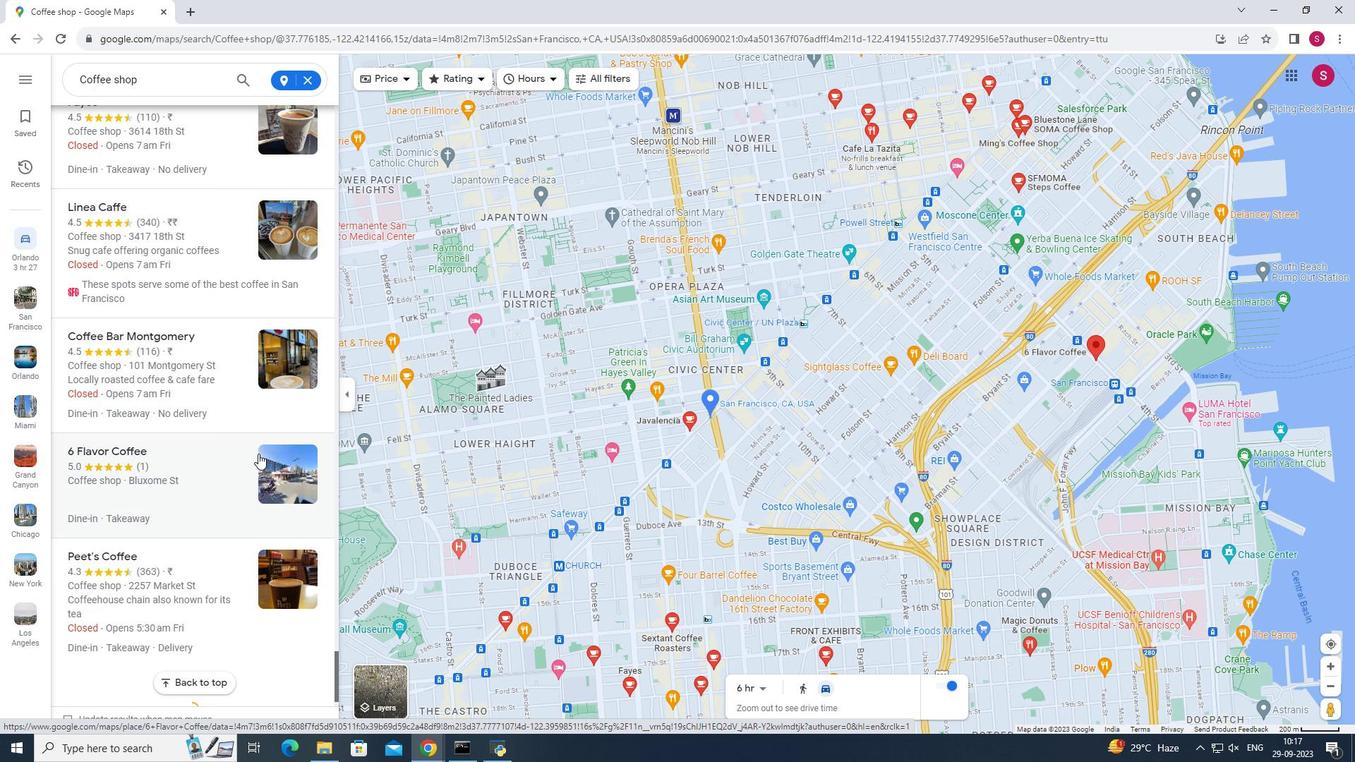 
Action: Mouse scrolled (258, 453) with delta (0, 0)
Screenshot: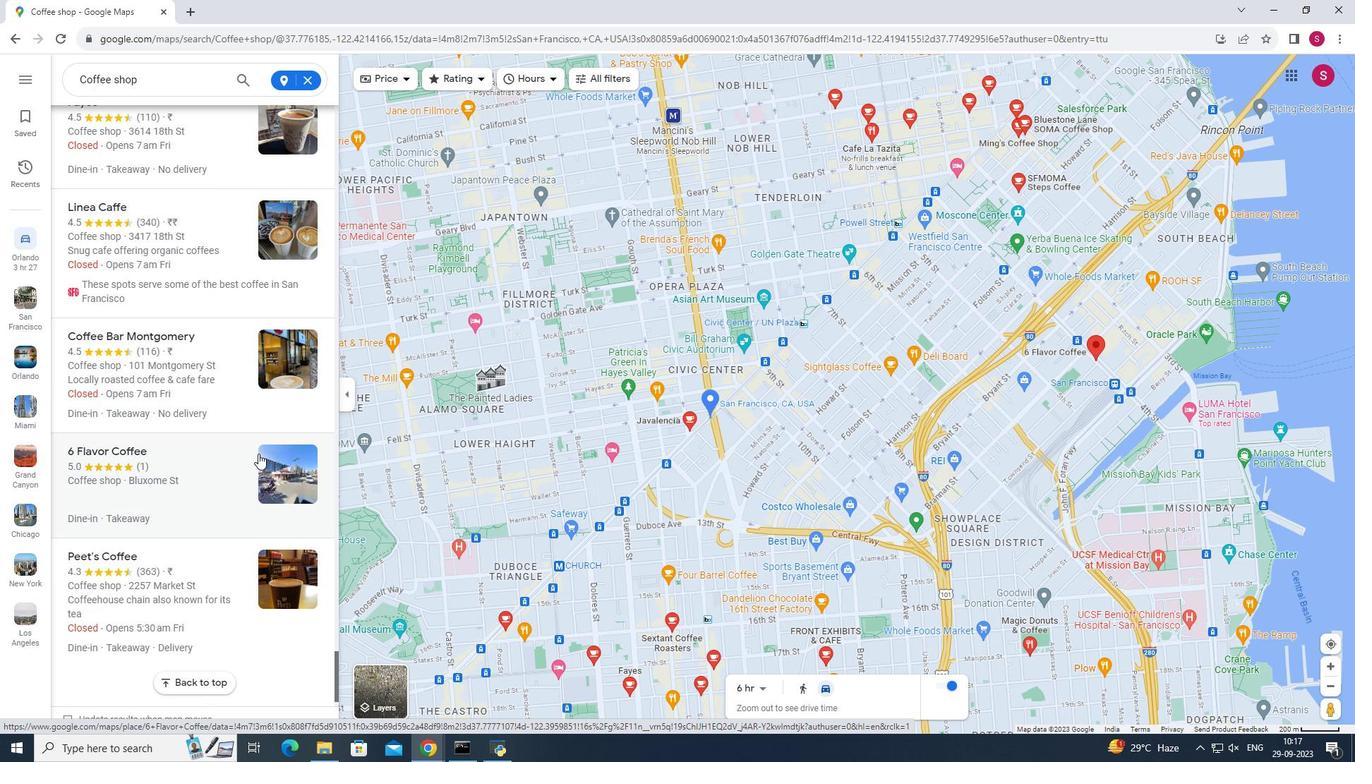 
Action: Mouse scrolled (258, 453) with delta (0, 0)
Screenshot: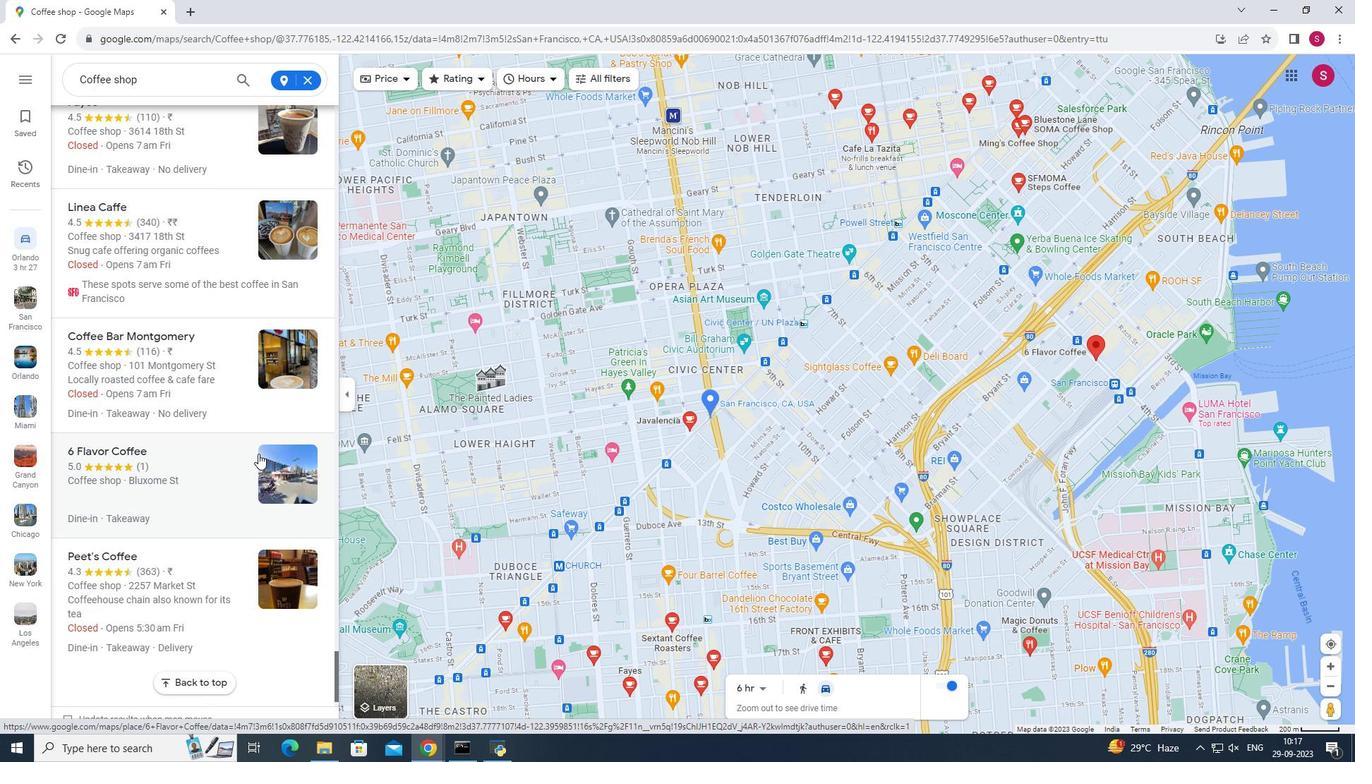 
Action: Mouse scrolled (258, 453) with delta (0, 0)
Screenshot: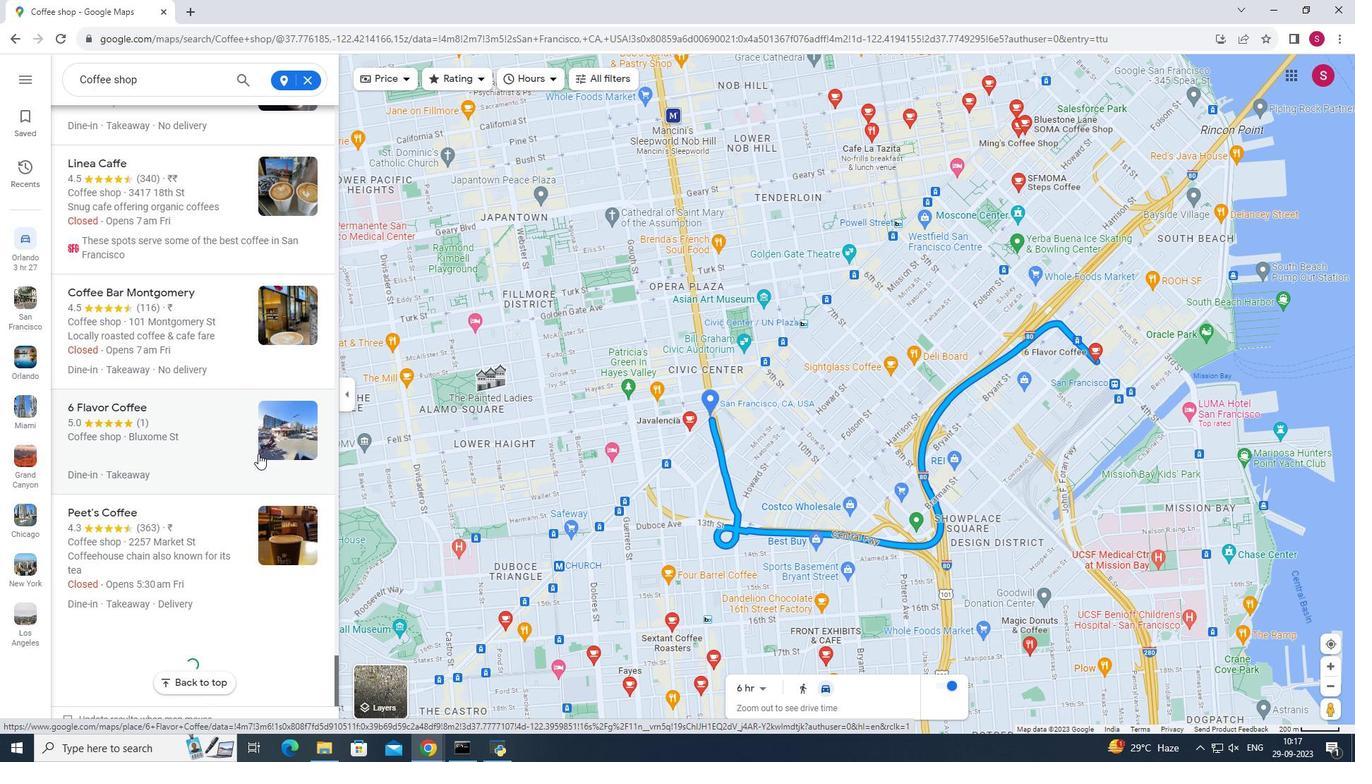 
Action: Mouse scrolled (258, 453) with delta (0, 0)
Screenshot: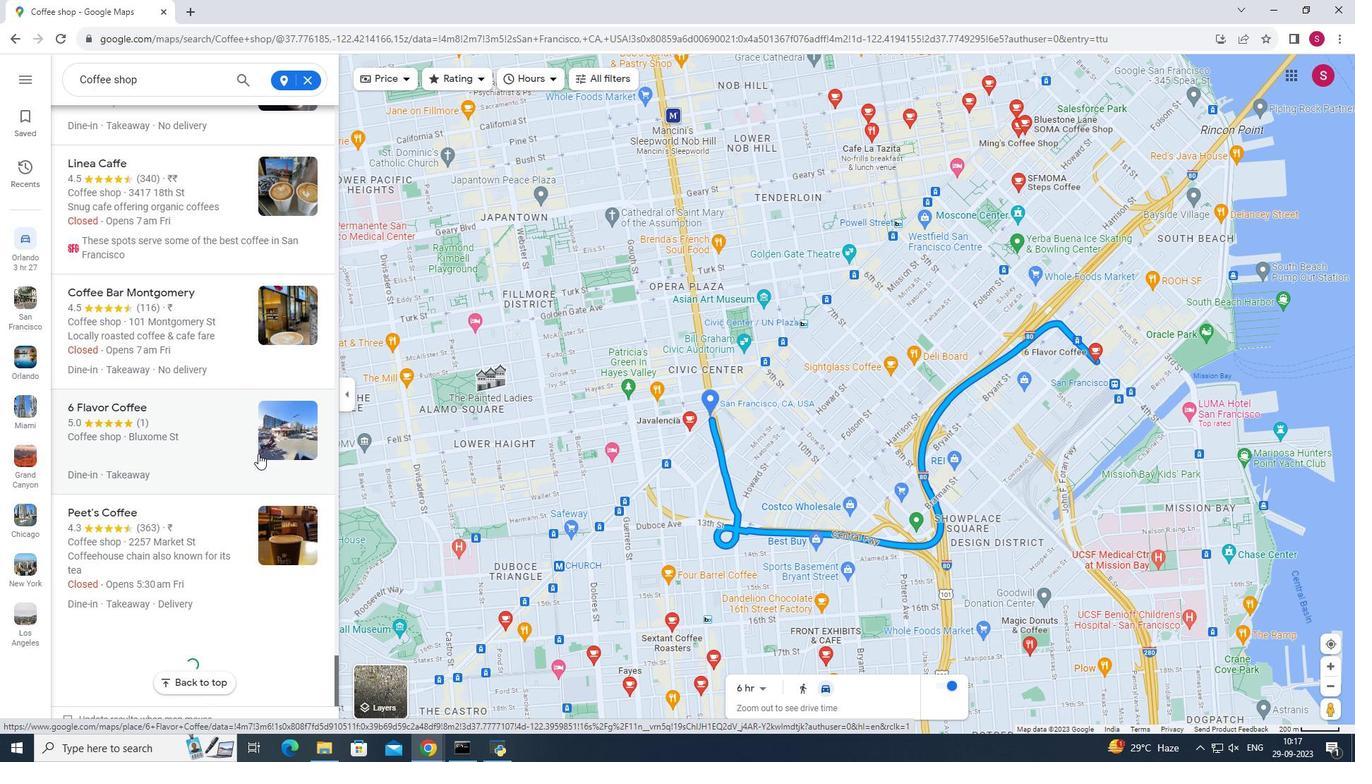 
Action: Mouse scrolled (258, 453) with delta (0, 0)
Screenshot: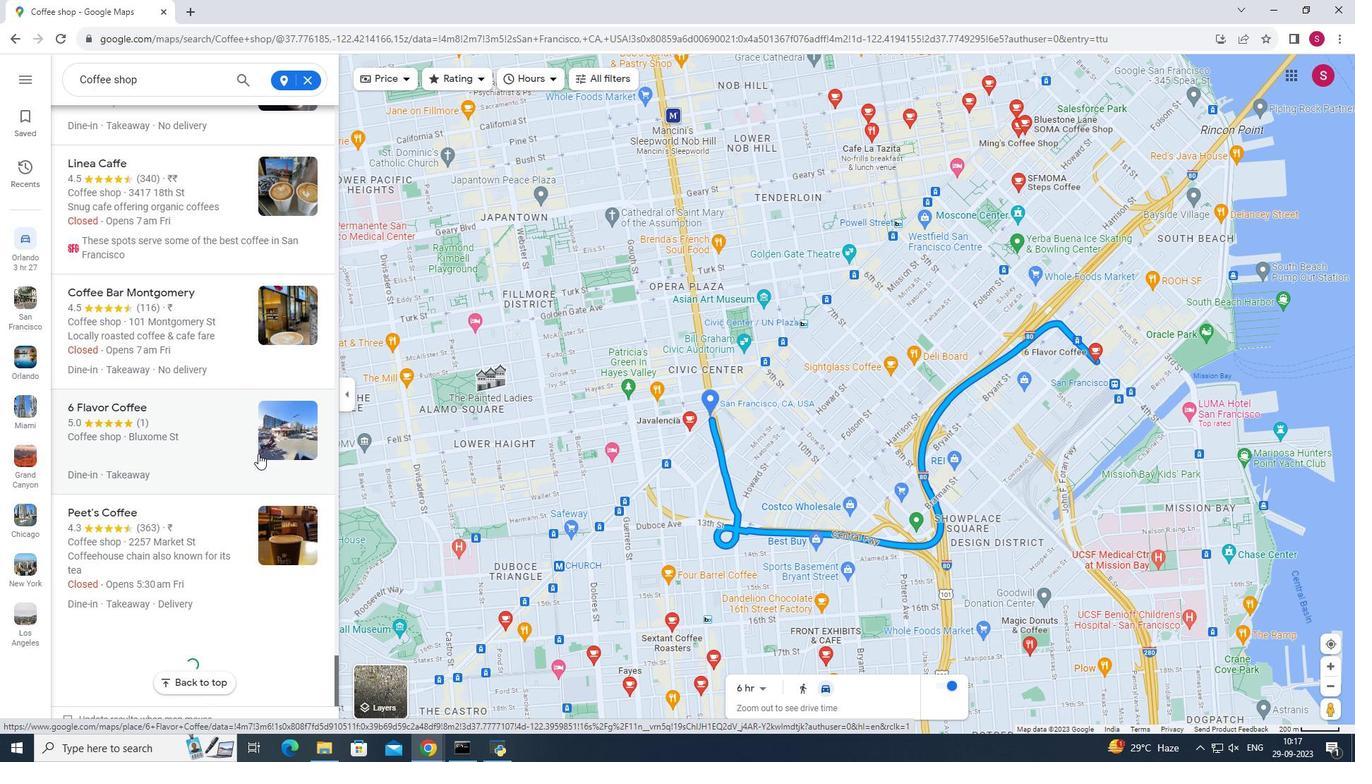 
Action: Mouse scrolled (258, 453) with delta (0, 0)
Screenshot: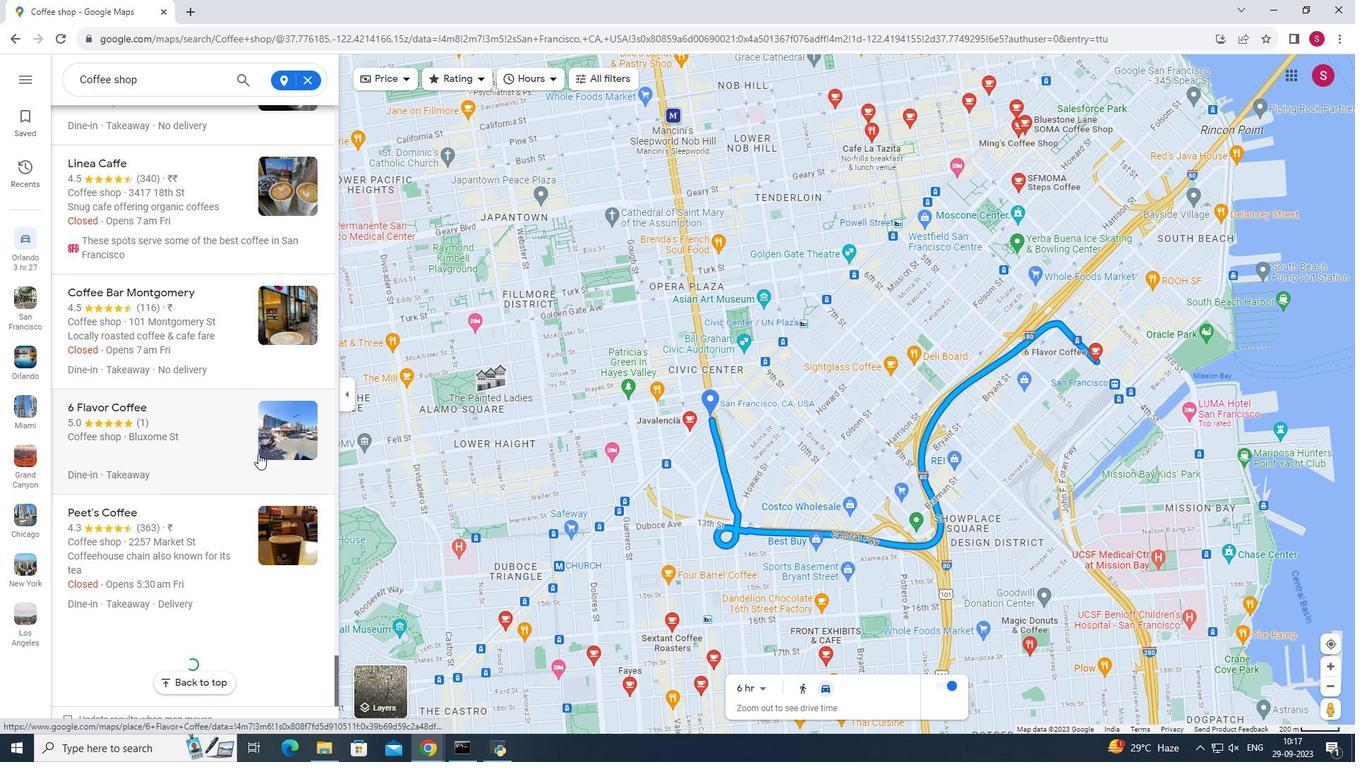 
Action: Mouse scrolled (258, 453) with delta (0, 0)
Screenshot: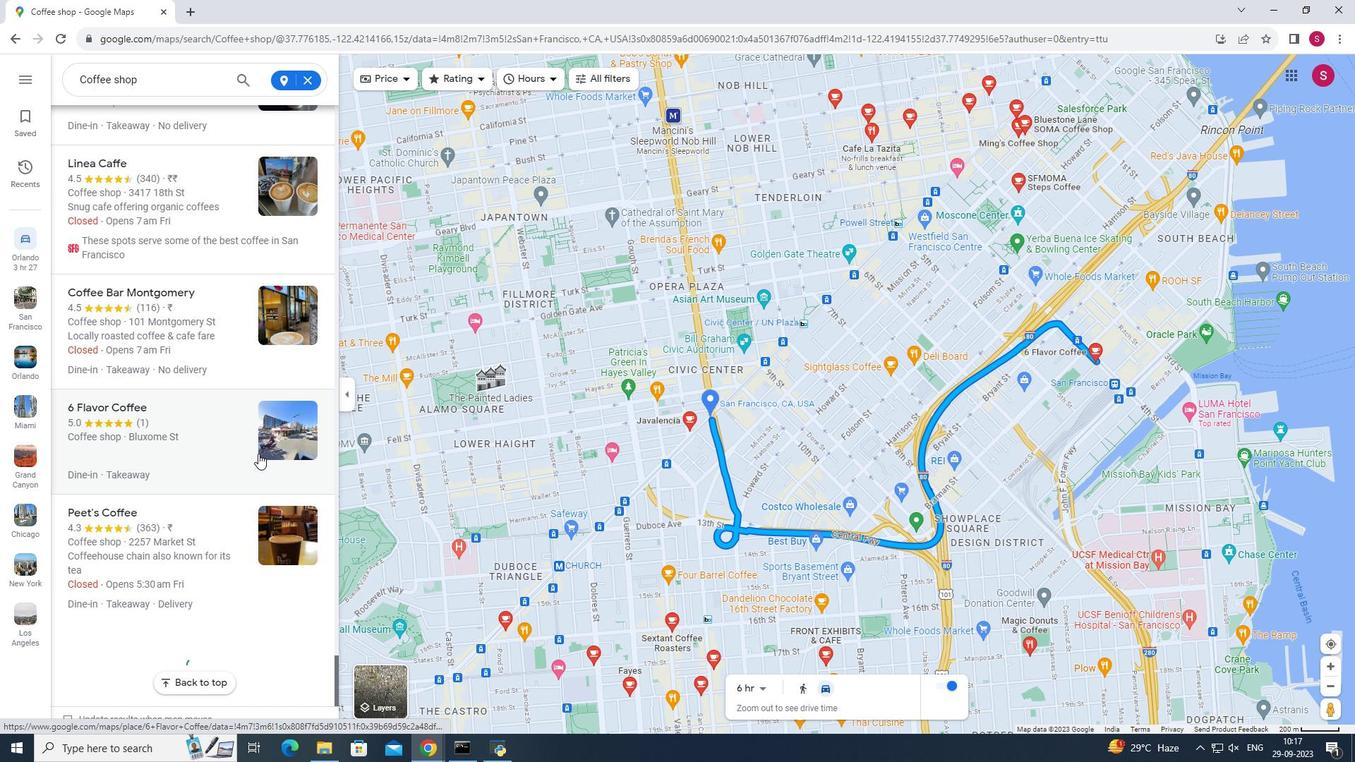 
Action: Mouse scrolled (258, 453) with delta (0, 0)
Screenshot: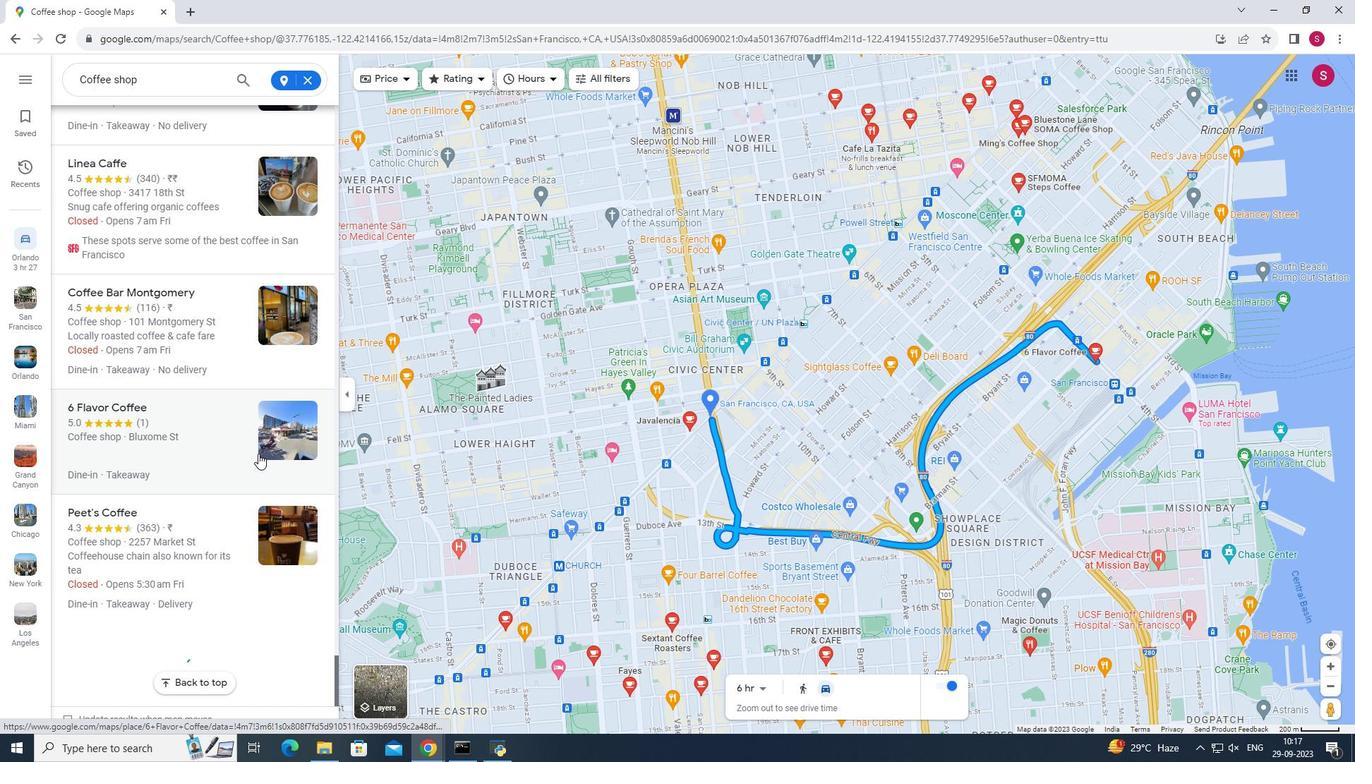 
Action: Mouse scrolled (258, 453) with delta (0, 0)
Screenshot: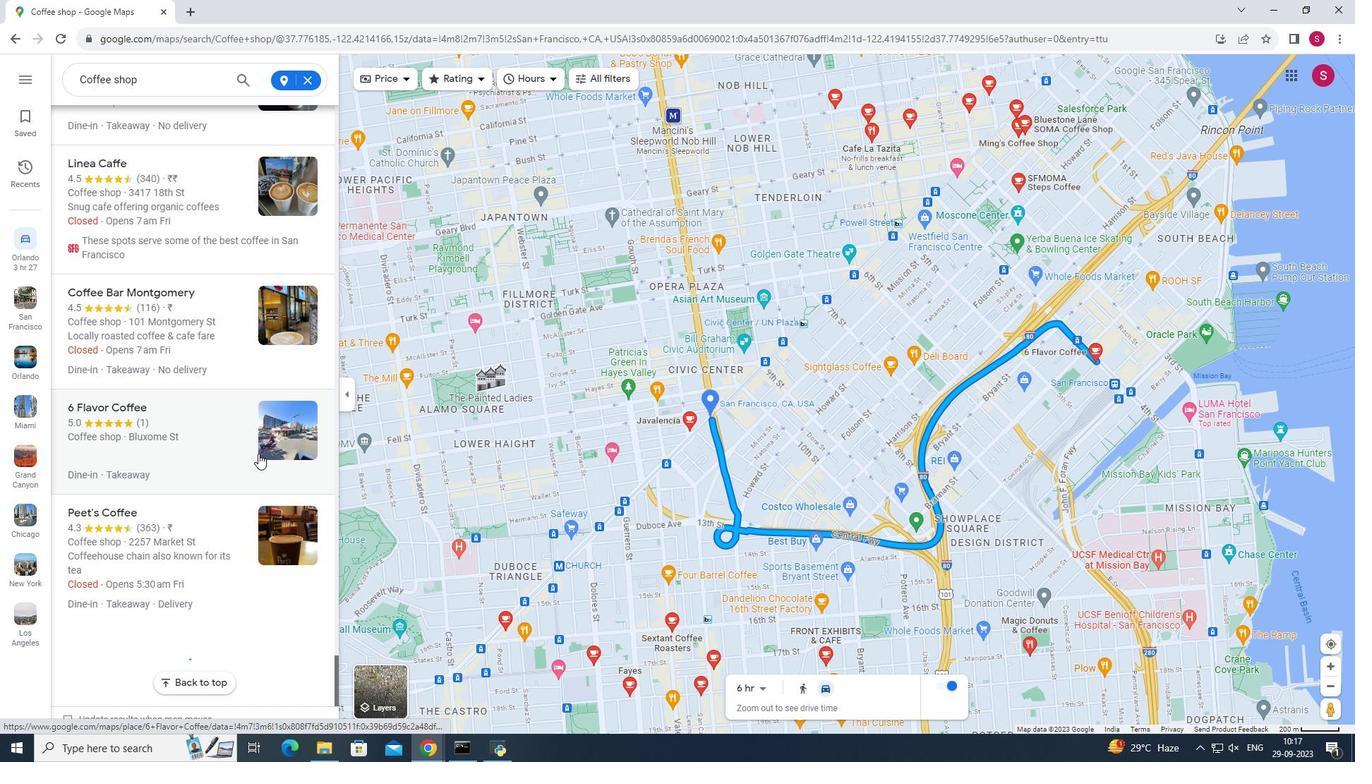 
Action: Mouse scrolled (258, 453) with delta (0, 0)
Screenshot: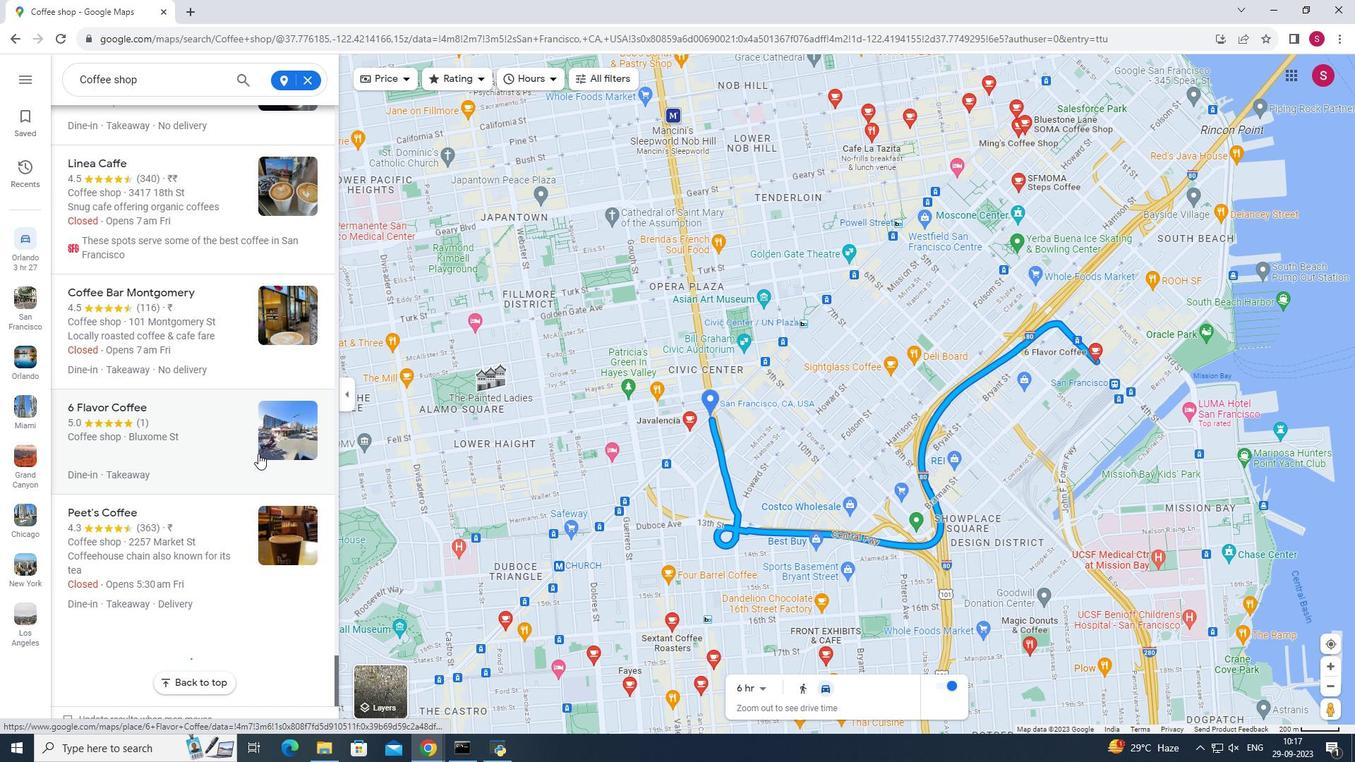 
Action: Mouse moved to (256, 452)
Screenshot: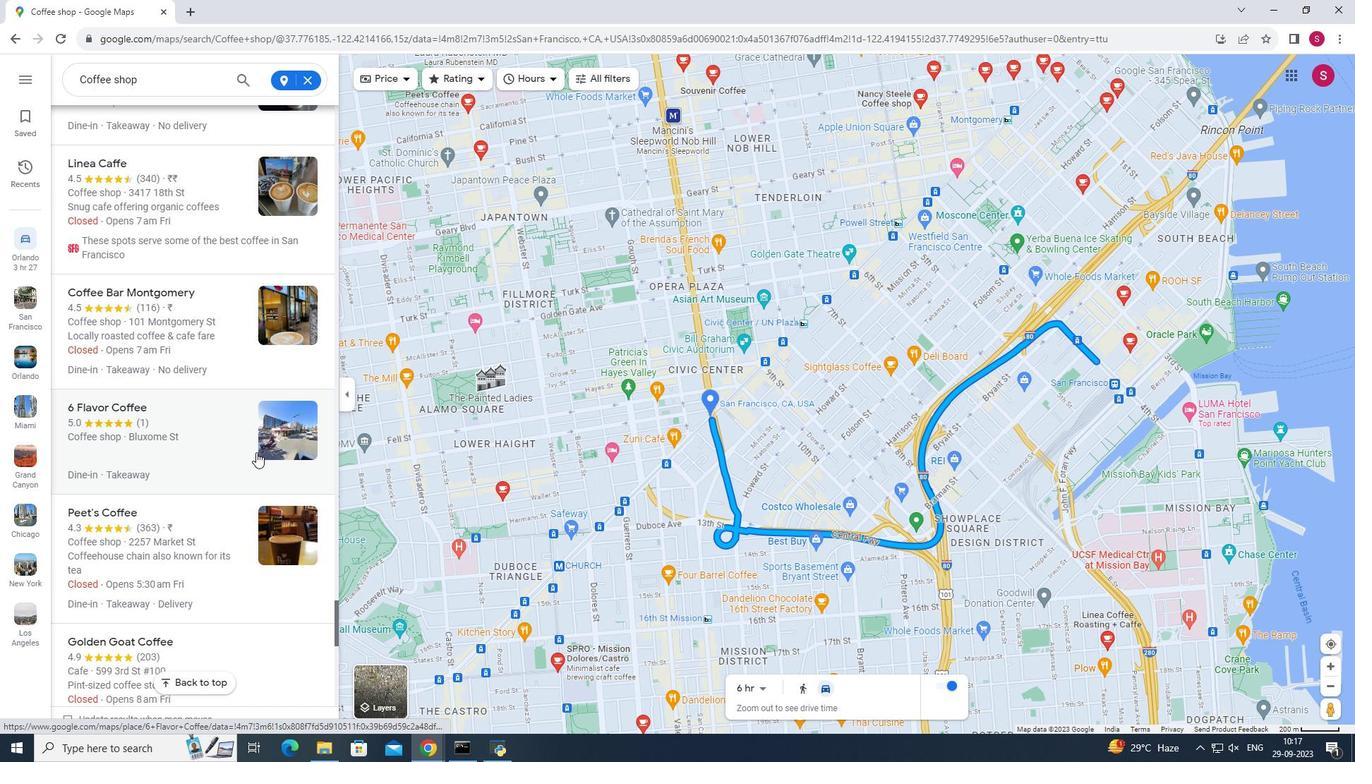 
Action: Mouse scrolled (256, 451) with delta (0, 0)
Screenshot: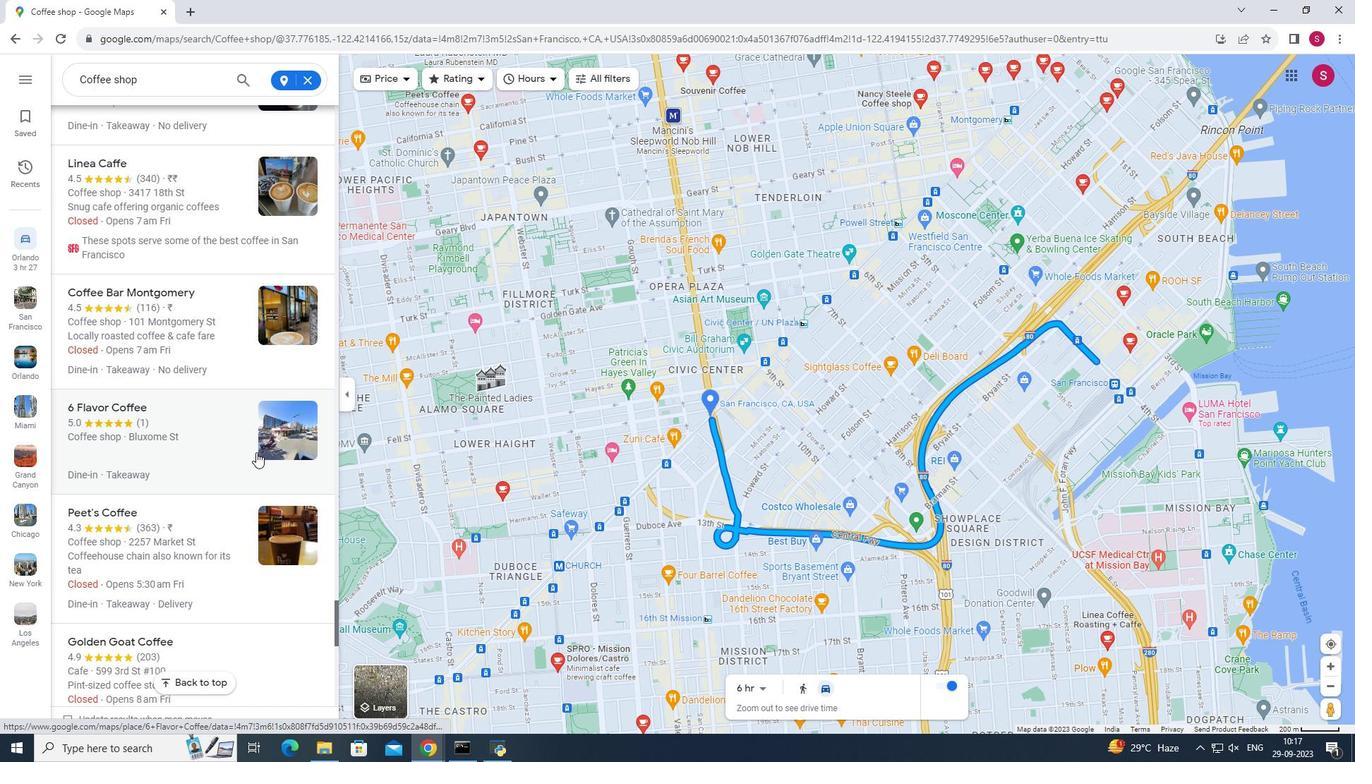 
Action: Mouse scrolled (256, 451) with delta (0, 0)
Screenshot: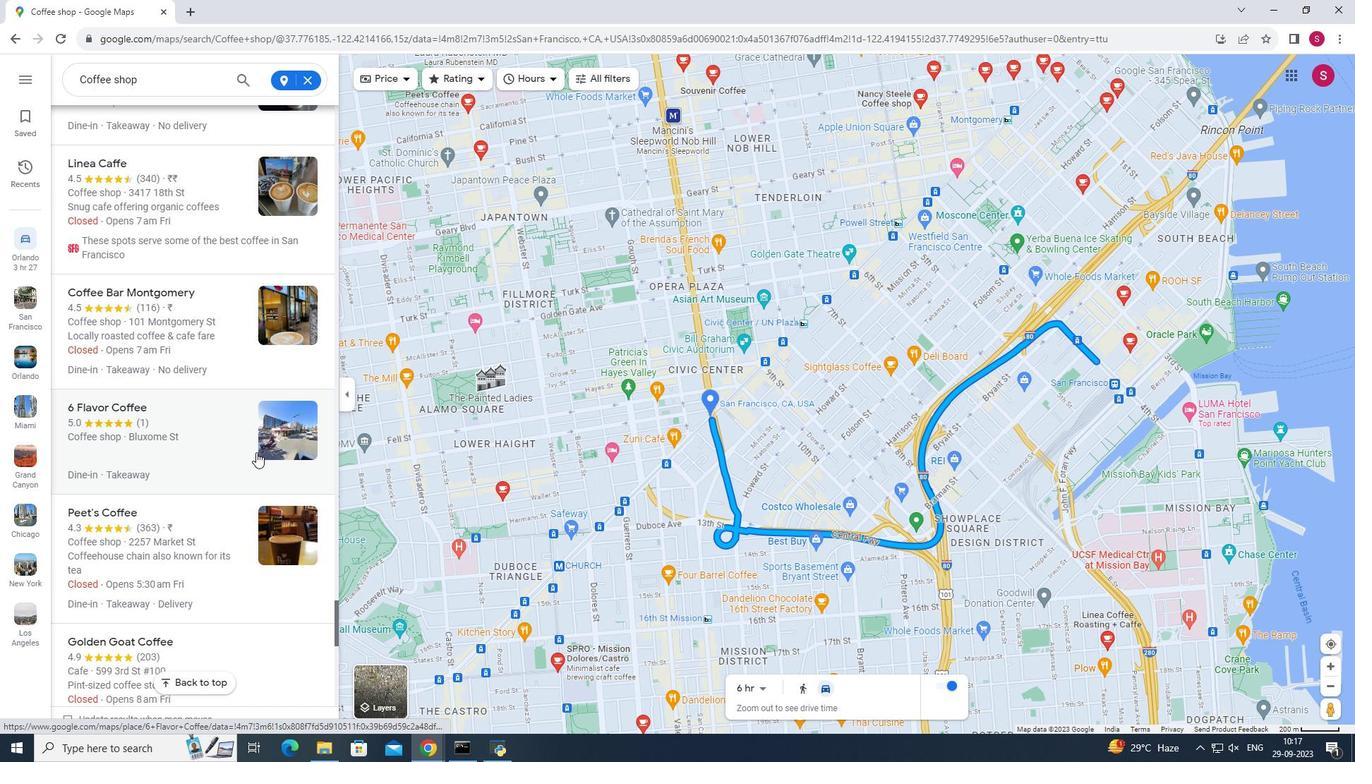 
Action: Mouse scrolled (256, 451) with delta (0, 0)
Screenshot: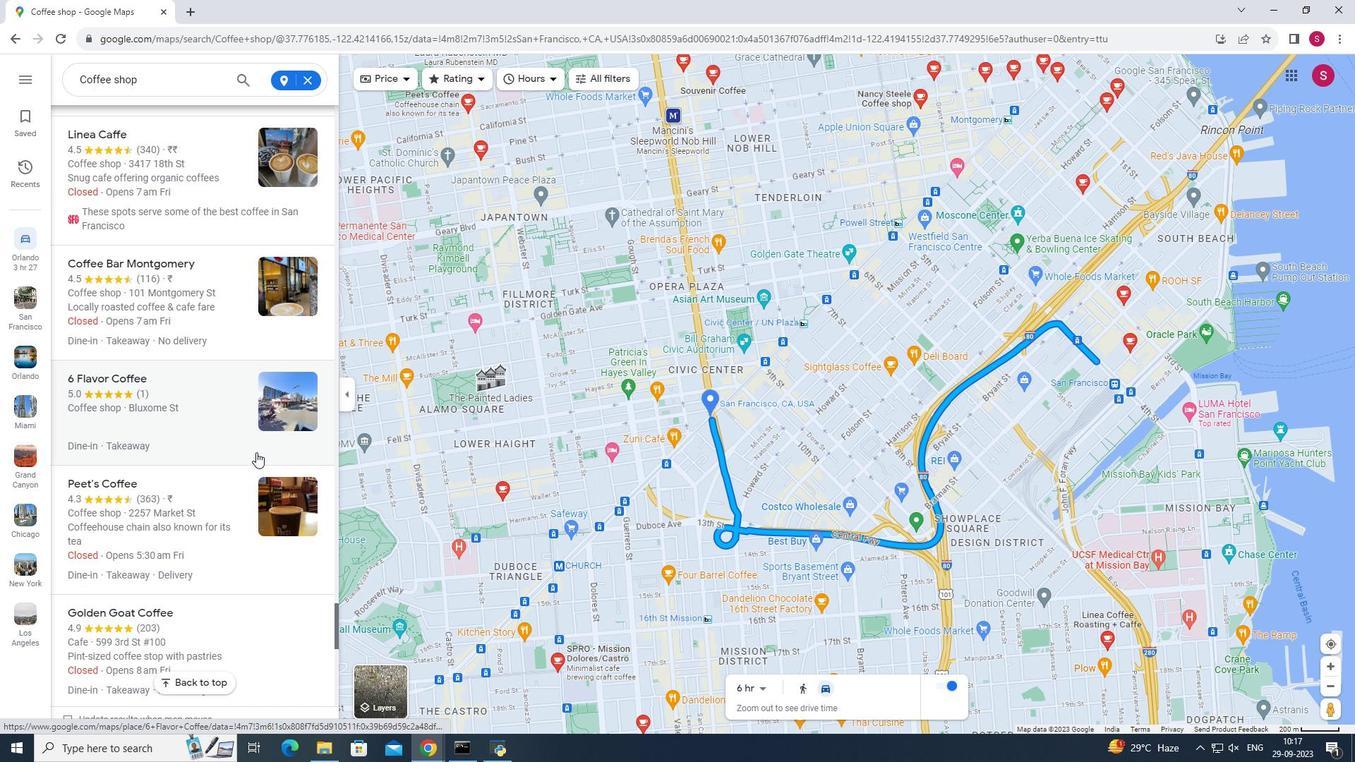 
Action: Mouse scrolled (256, 451) with delta (0, 0)
Screenshot: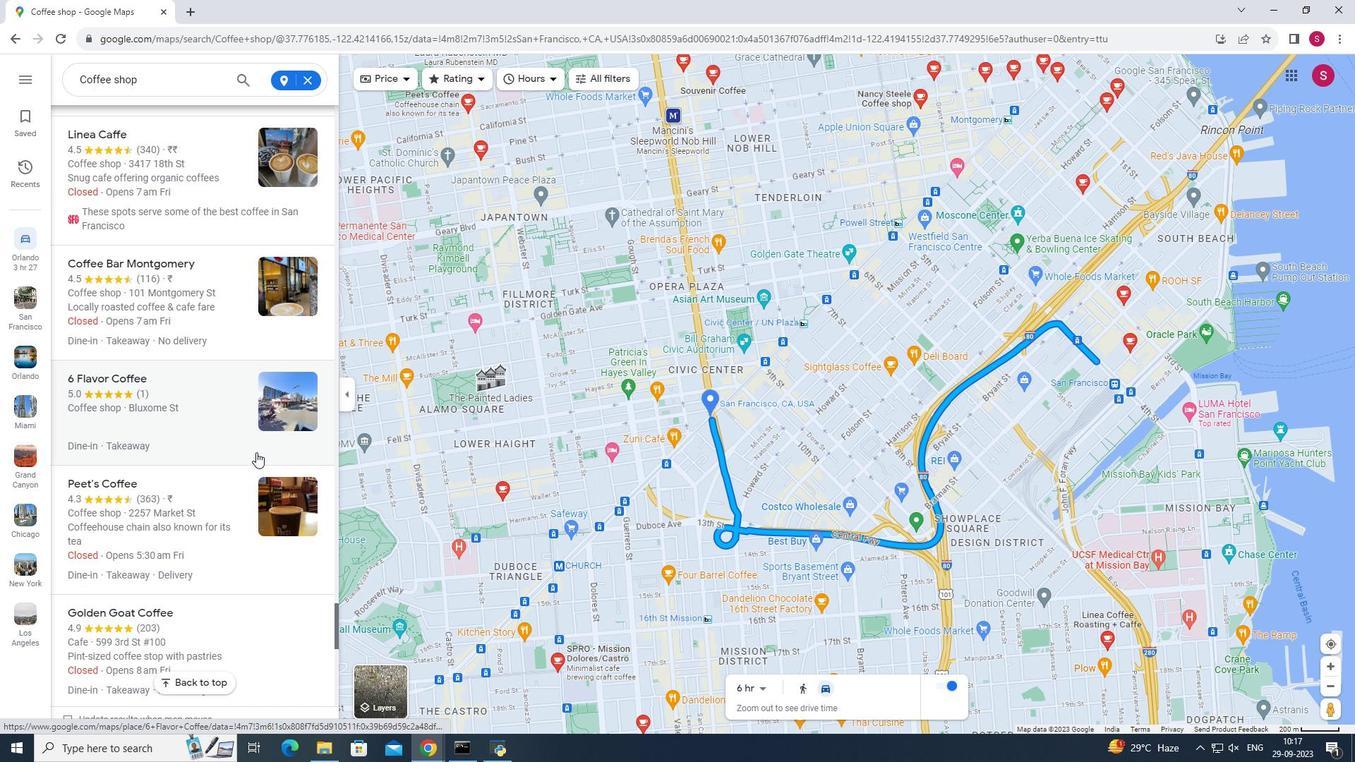 
Action: Mouse scrolled (256, 451) with delta (0, 0)
Screenshot: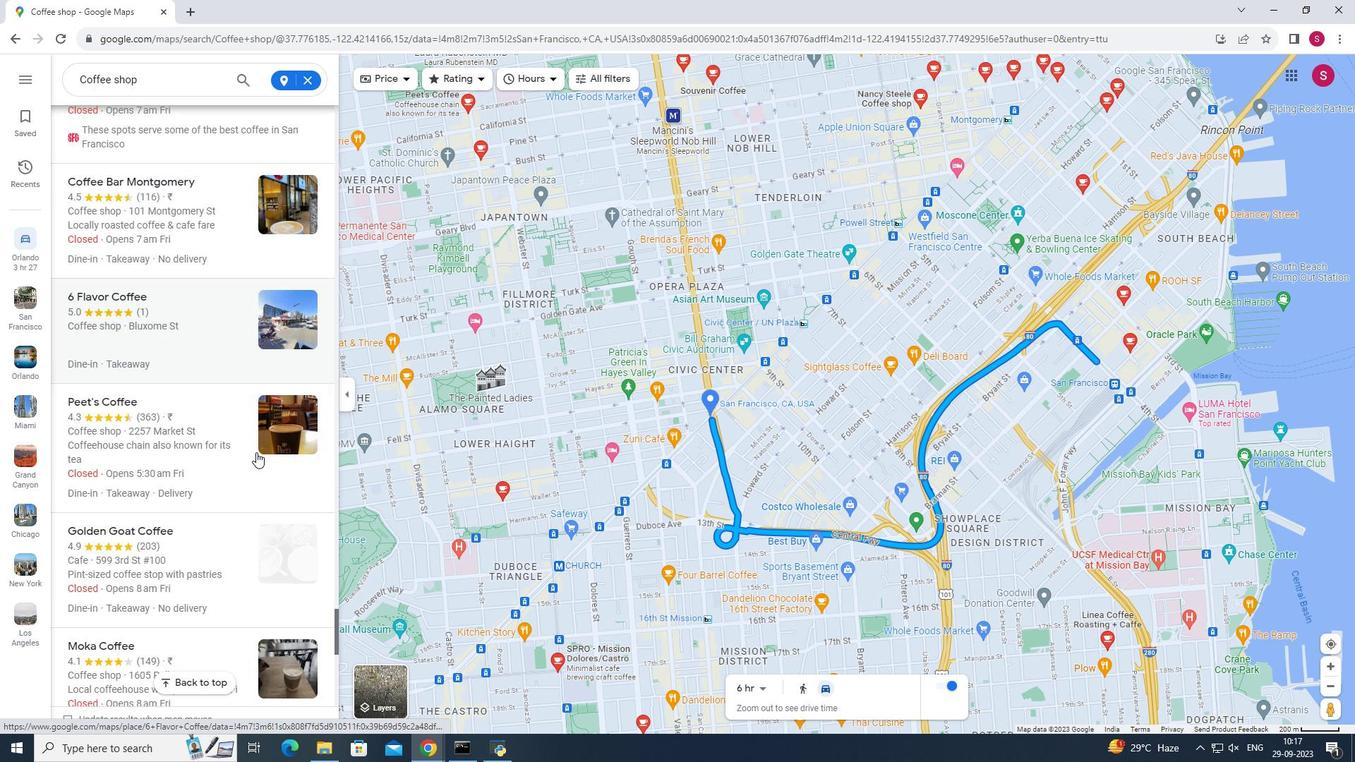 
Action: Mouse scrolled (256, 451) with delta (0, 0)
Screenshot: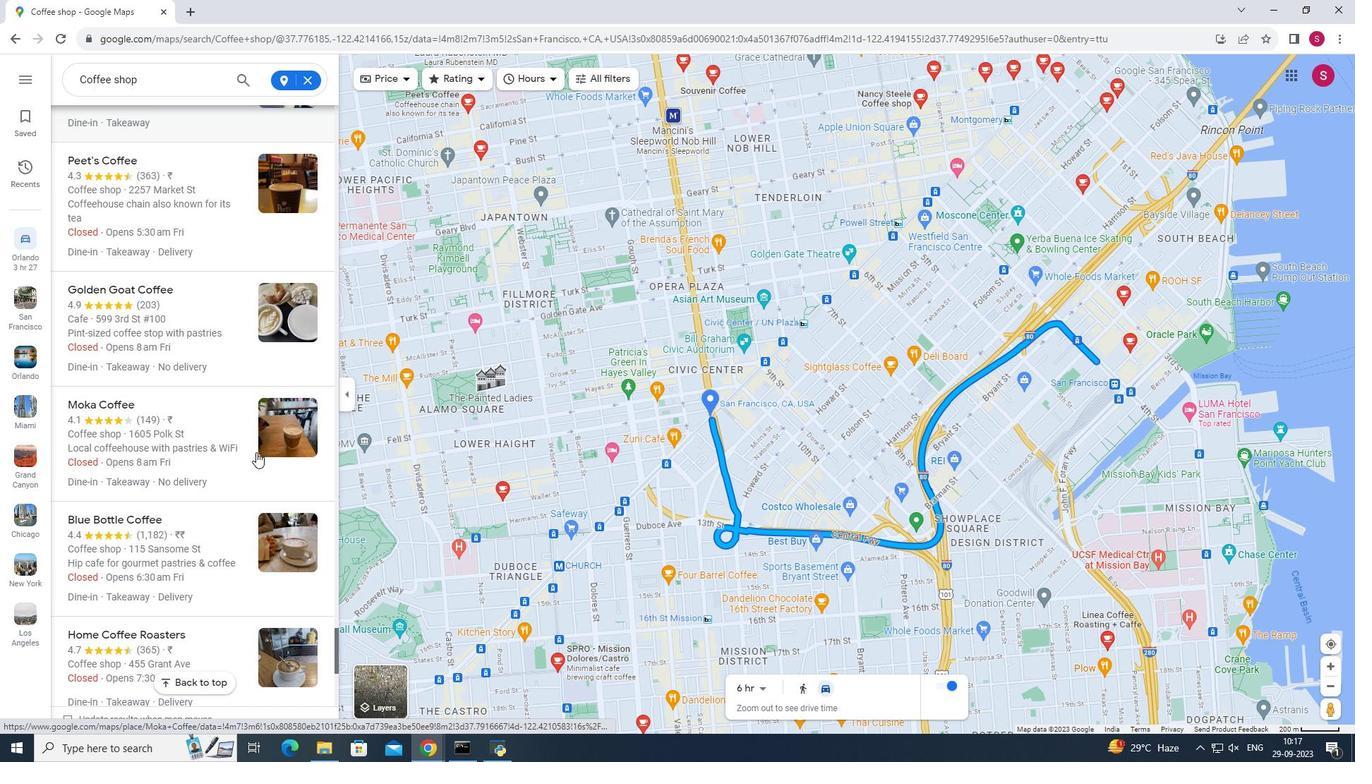 
Action: Mouse scrolled (256, 451) with delta (0, 0)
Screenshot: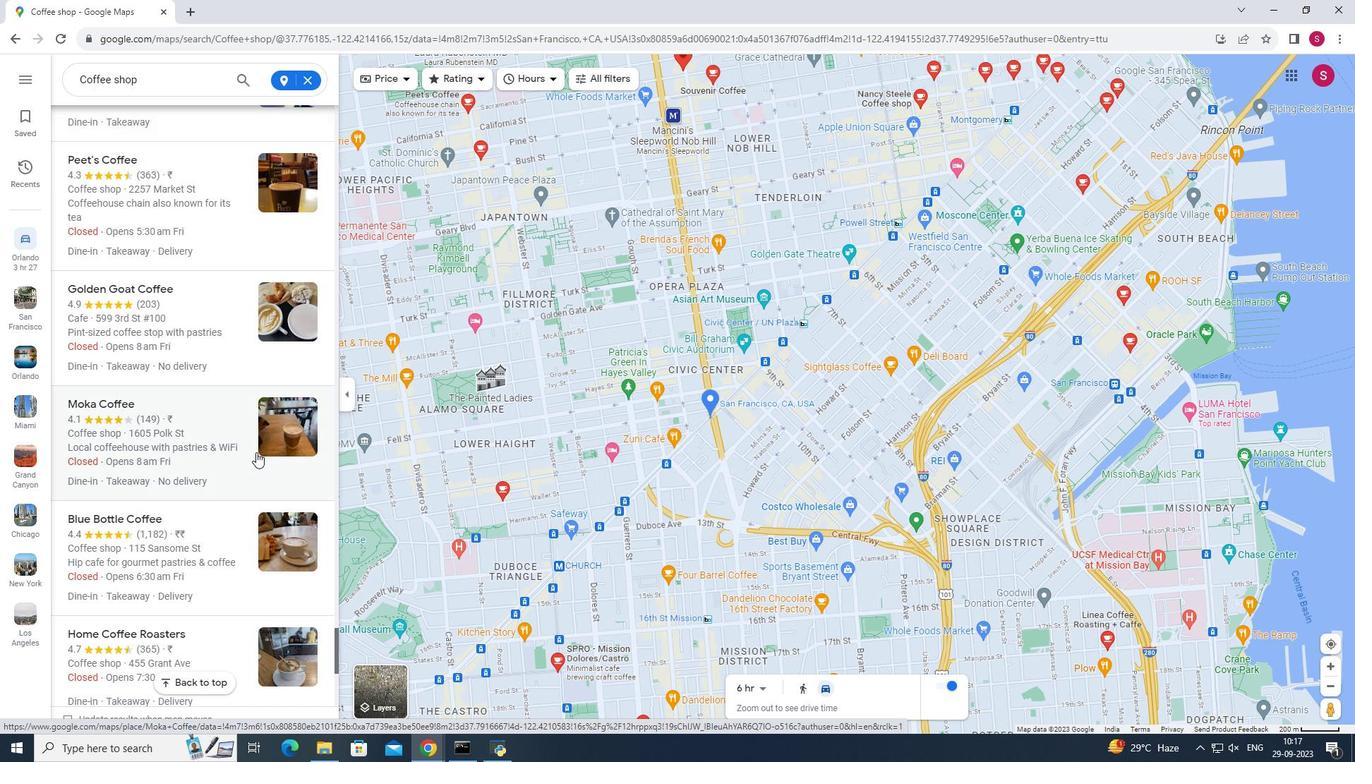 
Action: Mouse scrolled (256, 451) with delta (0, 0)
Screenshot: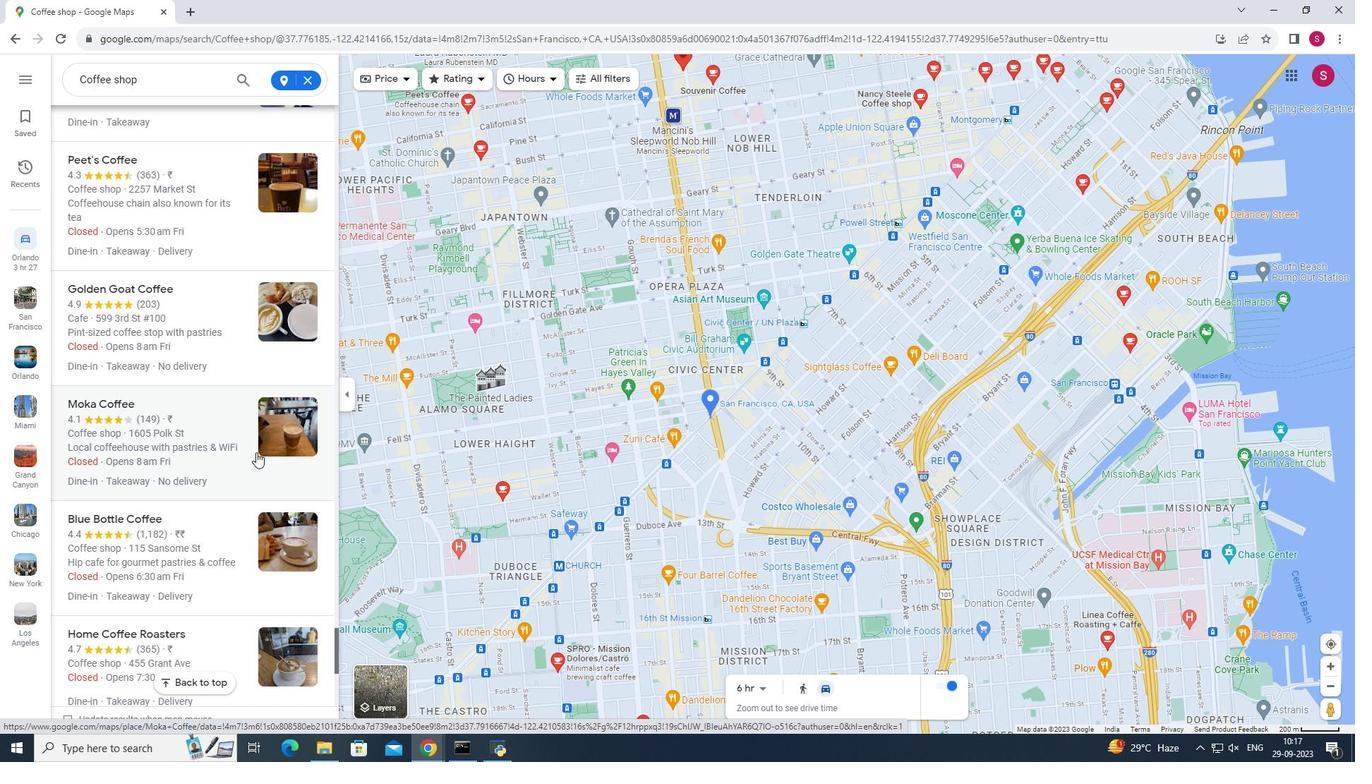 
Action: Mouse scrolled (256, 451) with delta (0, 0)
Screenshot: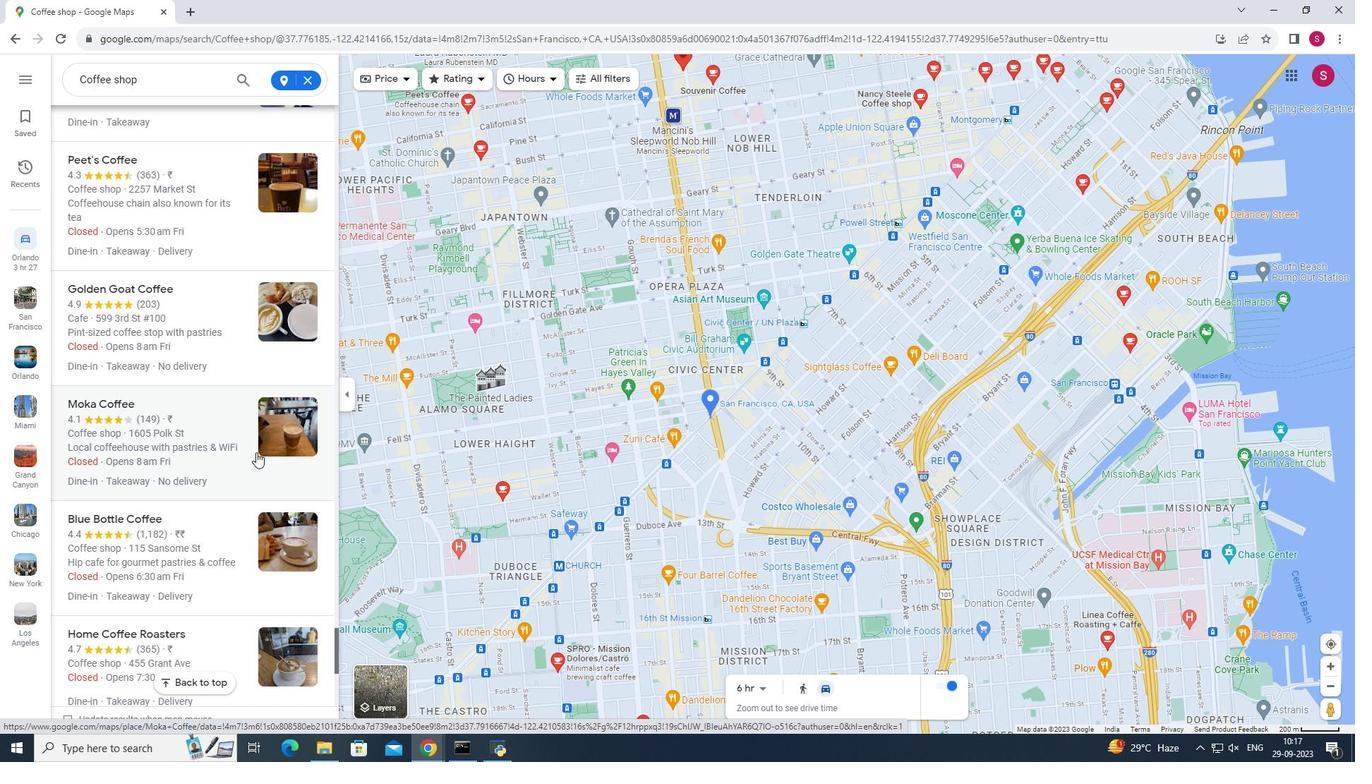 
Action: Mouse scrolled (256, 451) with delta (0, 0)
Screenshot: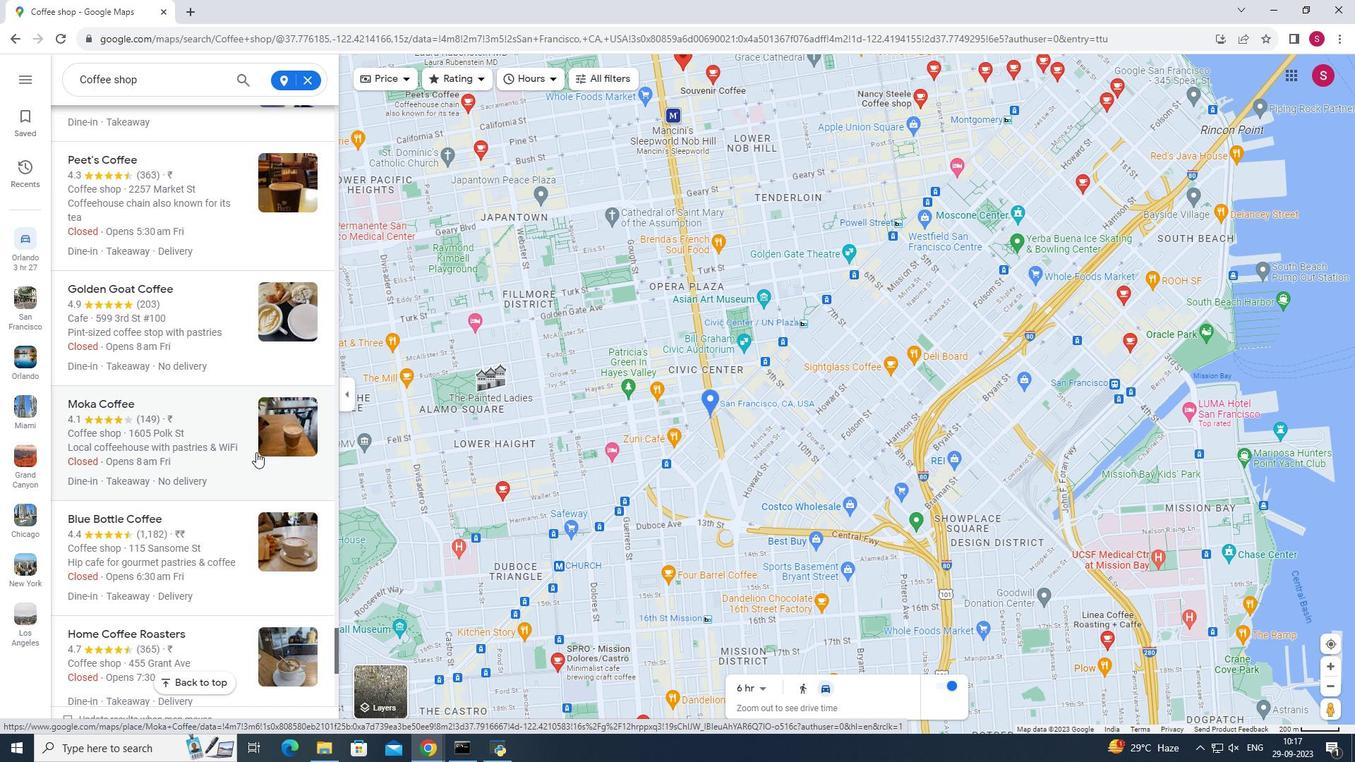 
Action: Mouse scrolled (256, 451) with delta (0, 0)
Screenshot: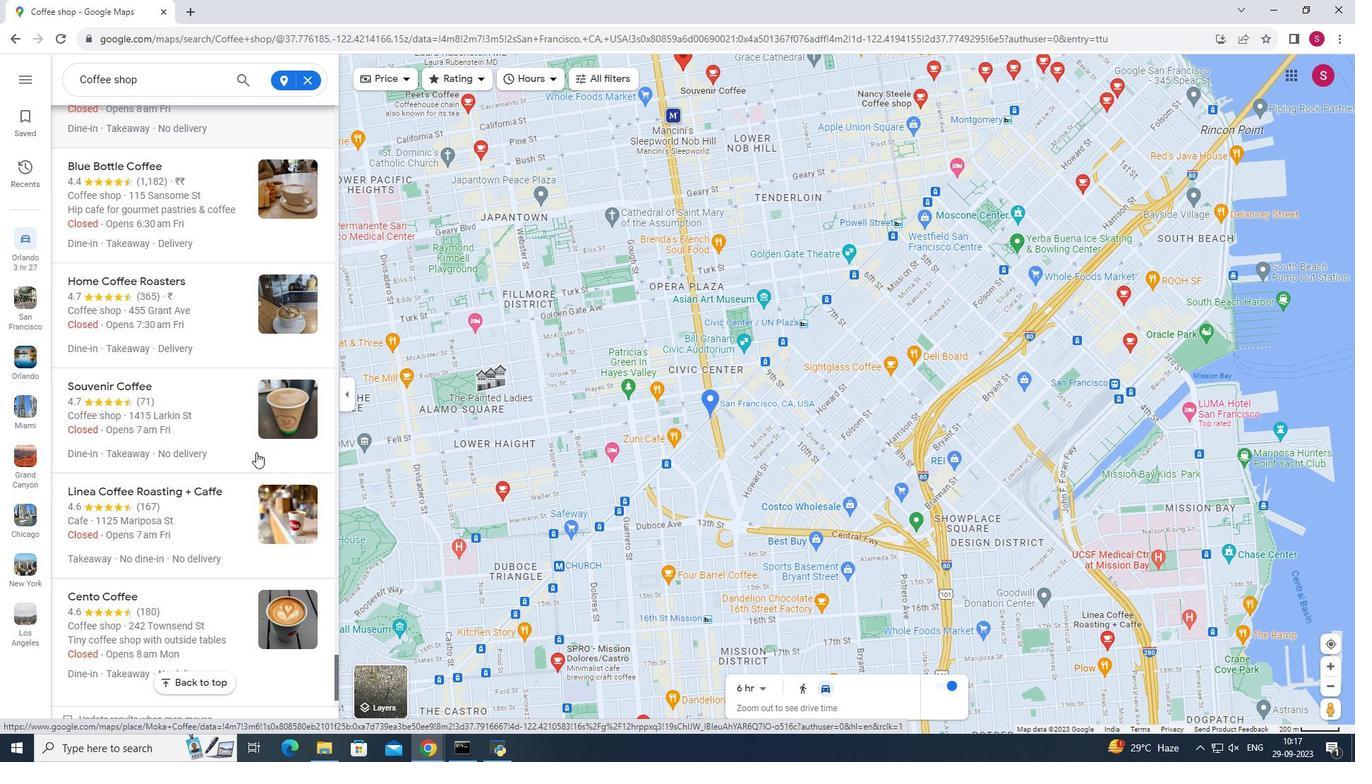 
Action: Mouse scrolled (256, 451) with delta (0, 0)
Screenshot: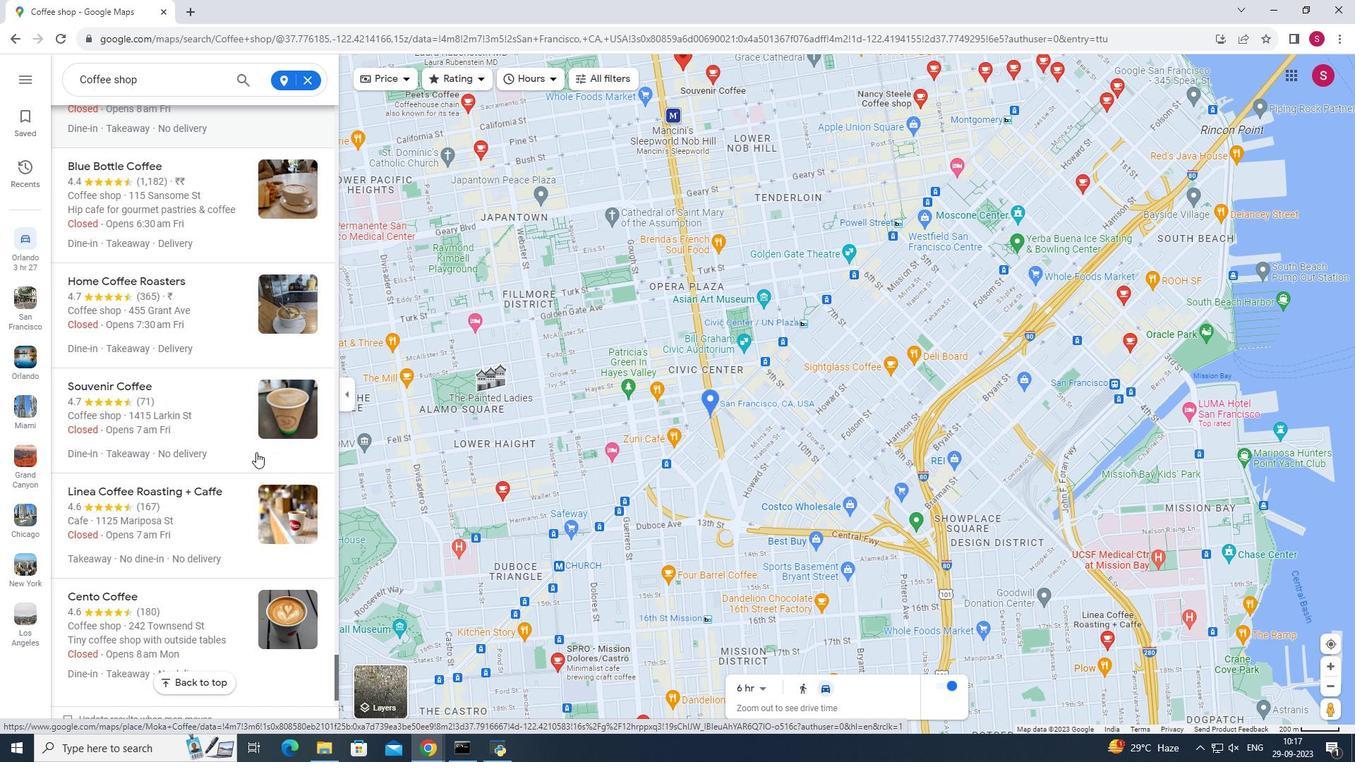 
Action: Mouse scrolled (256, 451) with delta (0, 0)
Screenshot: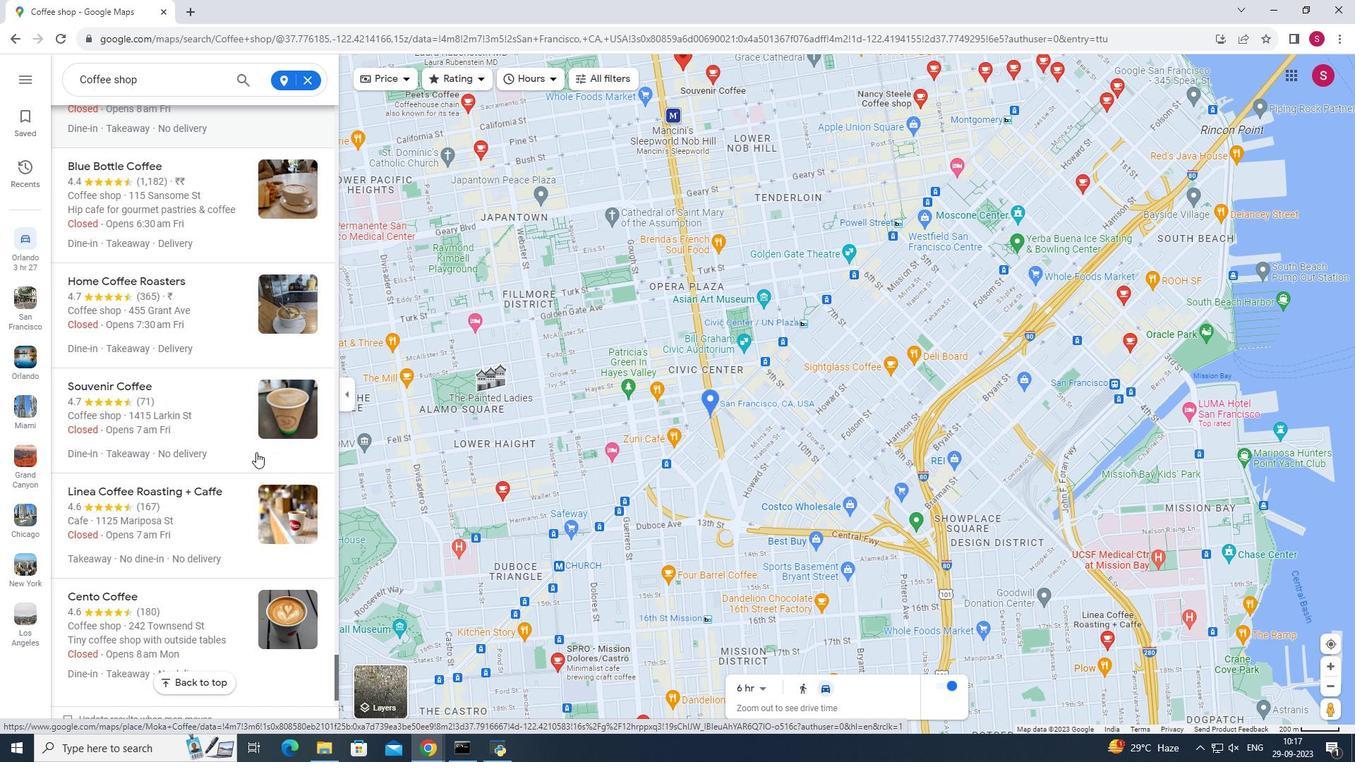
Action: Mouse scrolled (256, 451) with delta (0, 0)
Screenshot: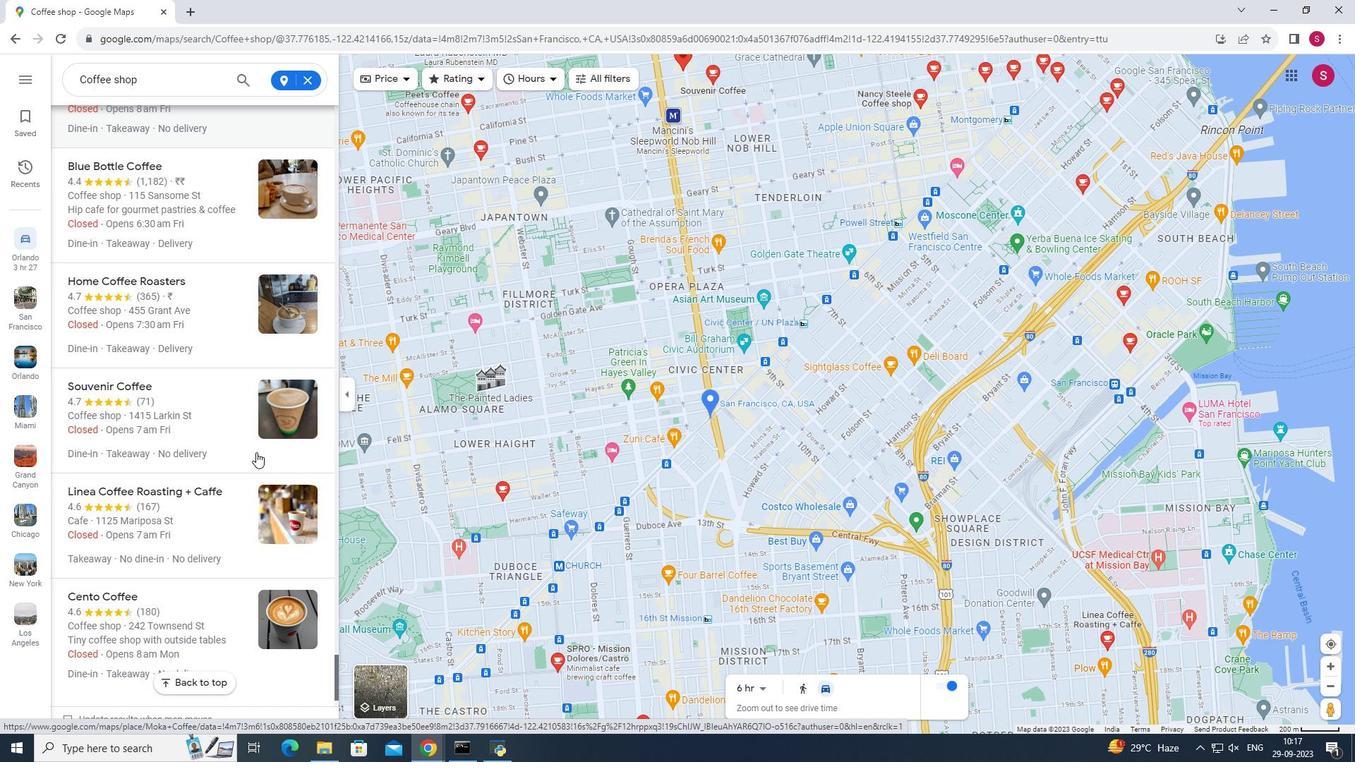 
Action: Mouse moved to (254, 452)
Screenshot: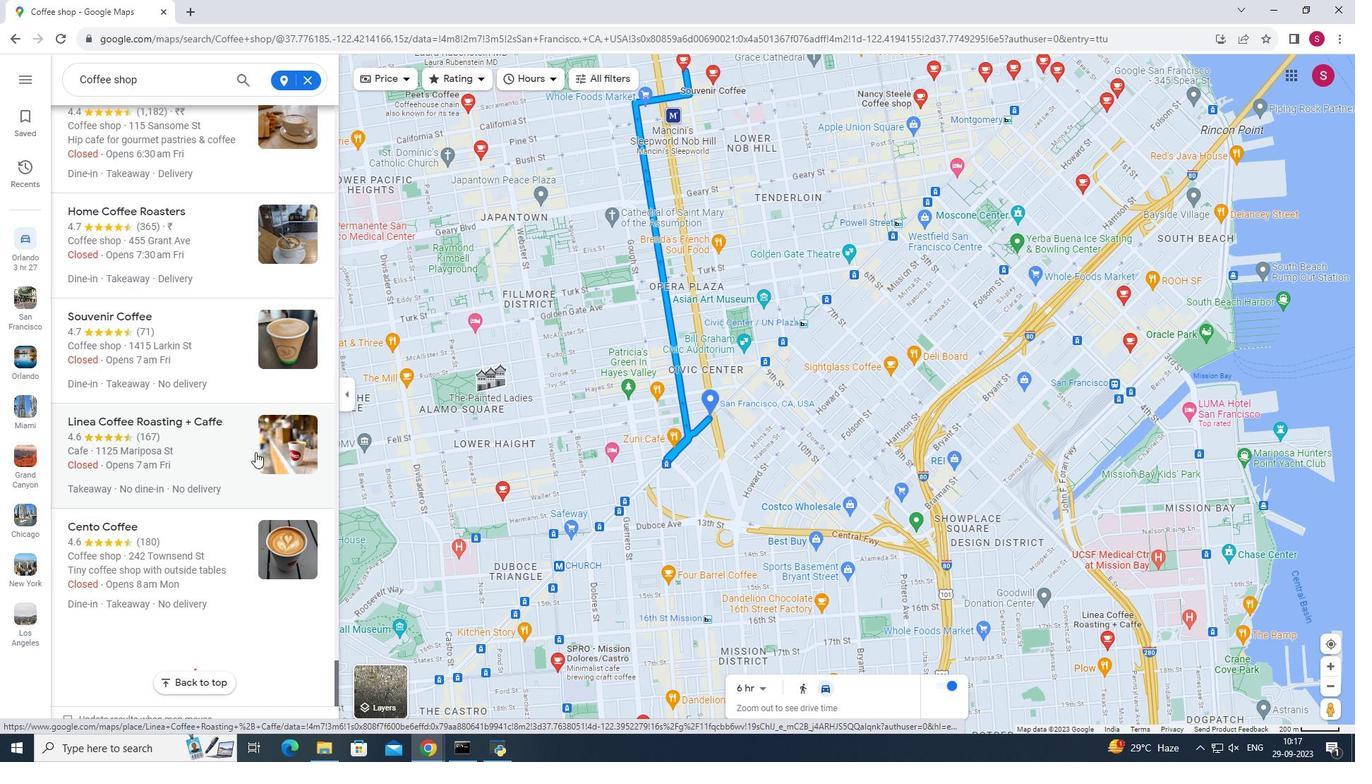 
Action: Mouse scrolled (254, 451) with delta (0, 0)
Screenshot: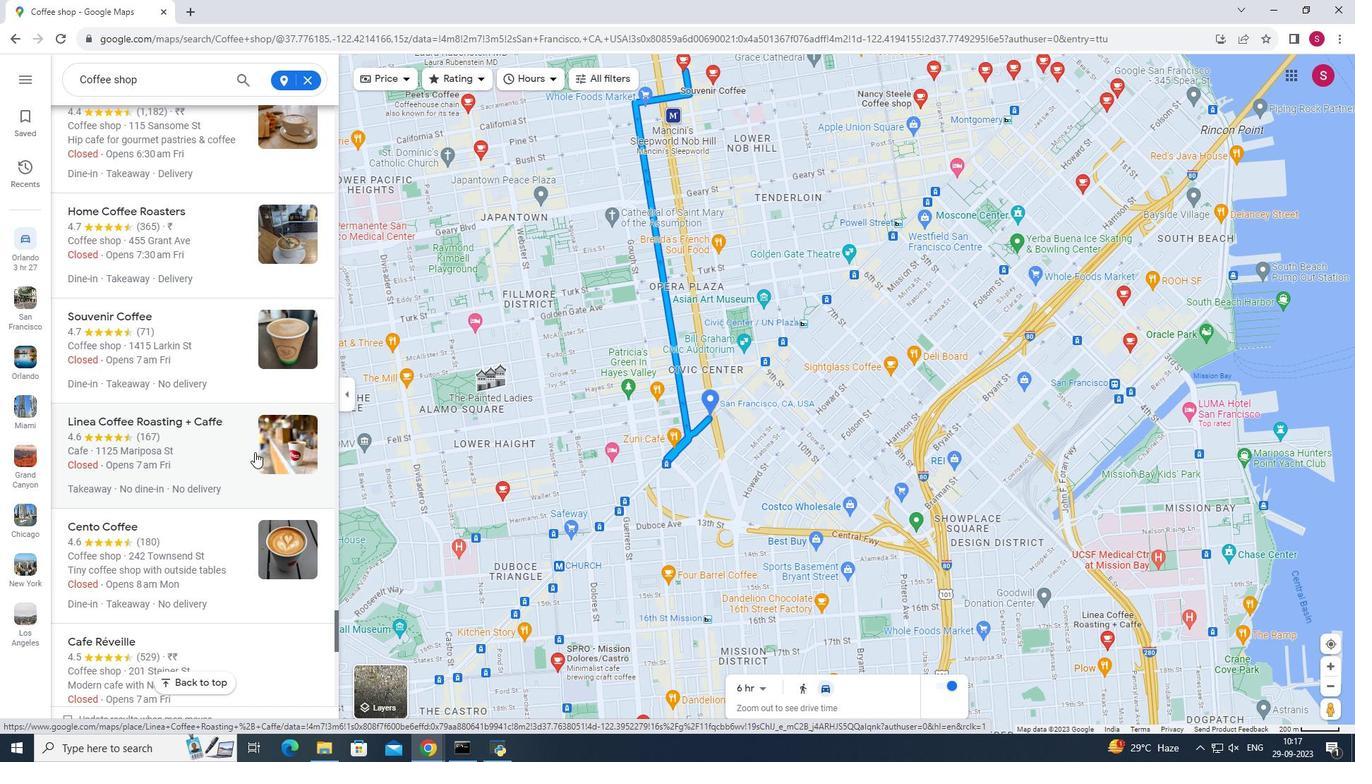 
Action: Mouse scrolled (254, 451) with delta (0, 0)
Screenshot: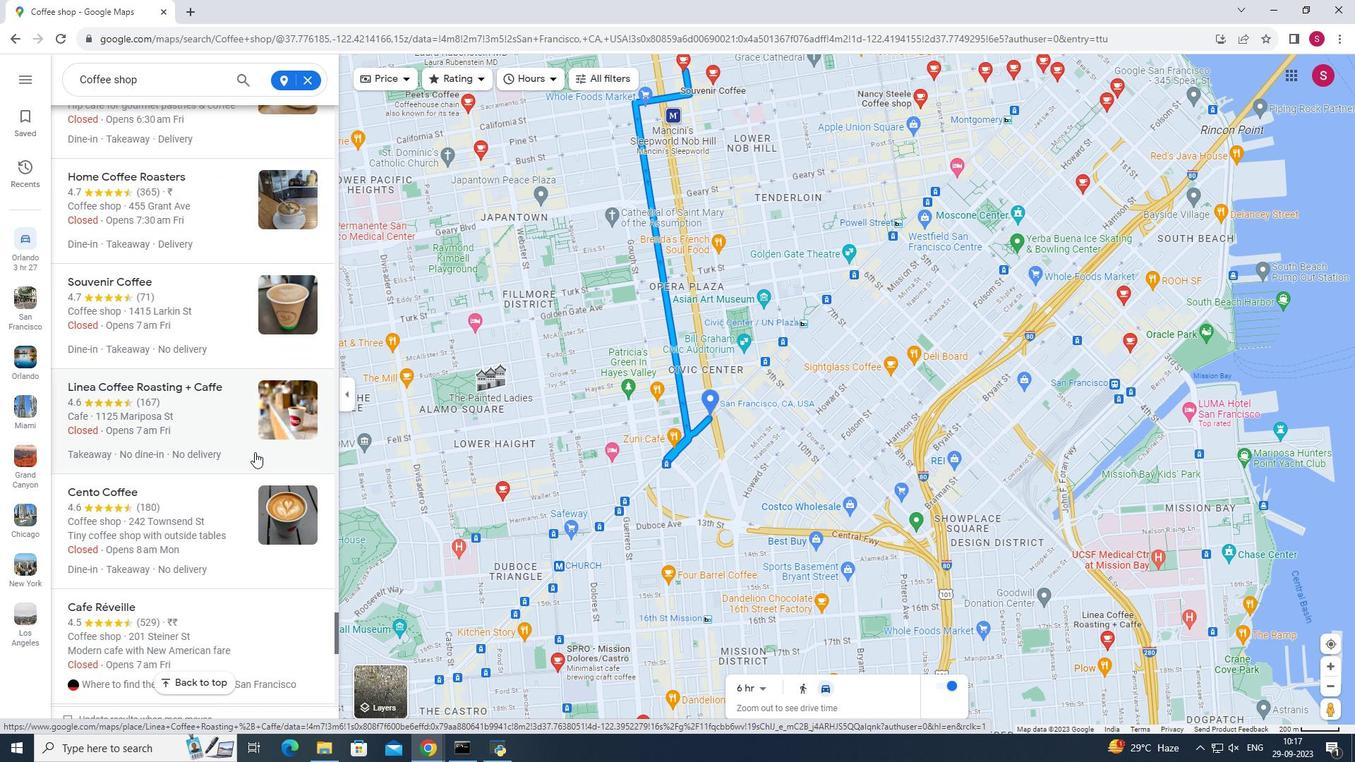 
Action: Mouse scrolled (254, 451) with delta (0, 0)
Screenshot: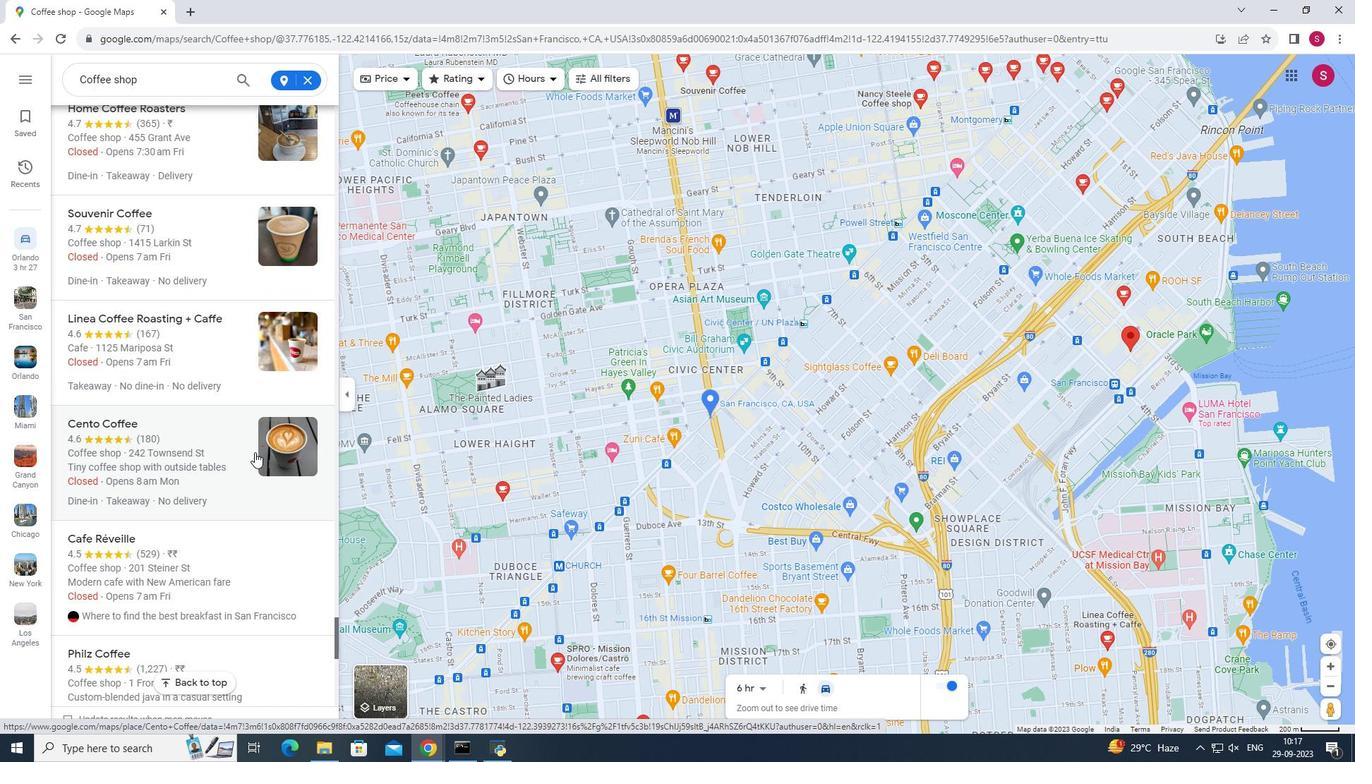 
Action: Mouse scrolled (254, 451) with delta (0, 0)
Screenshot: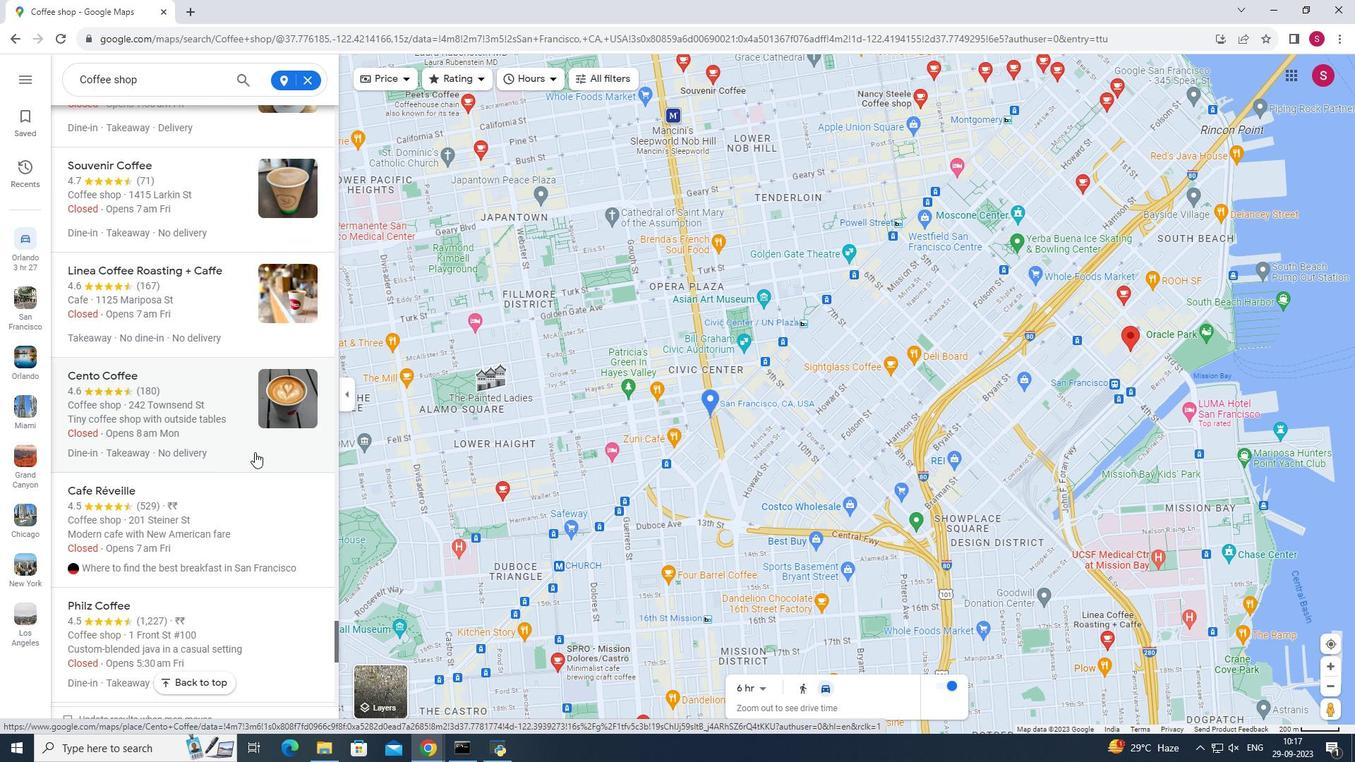 
Action: Mouse moved to (254, 451)
Screenshot: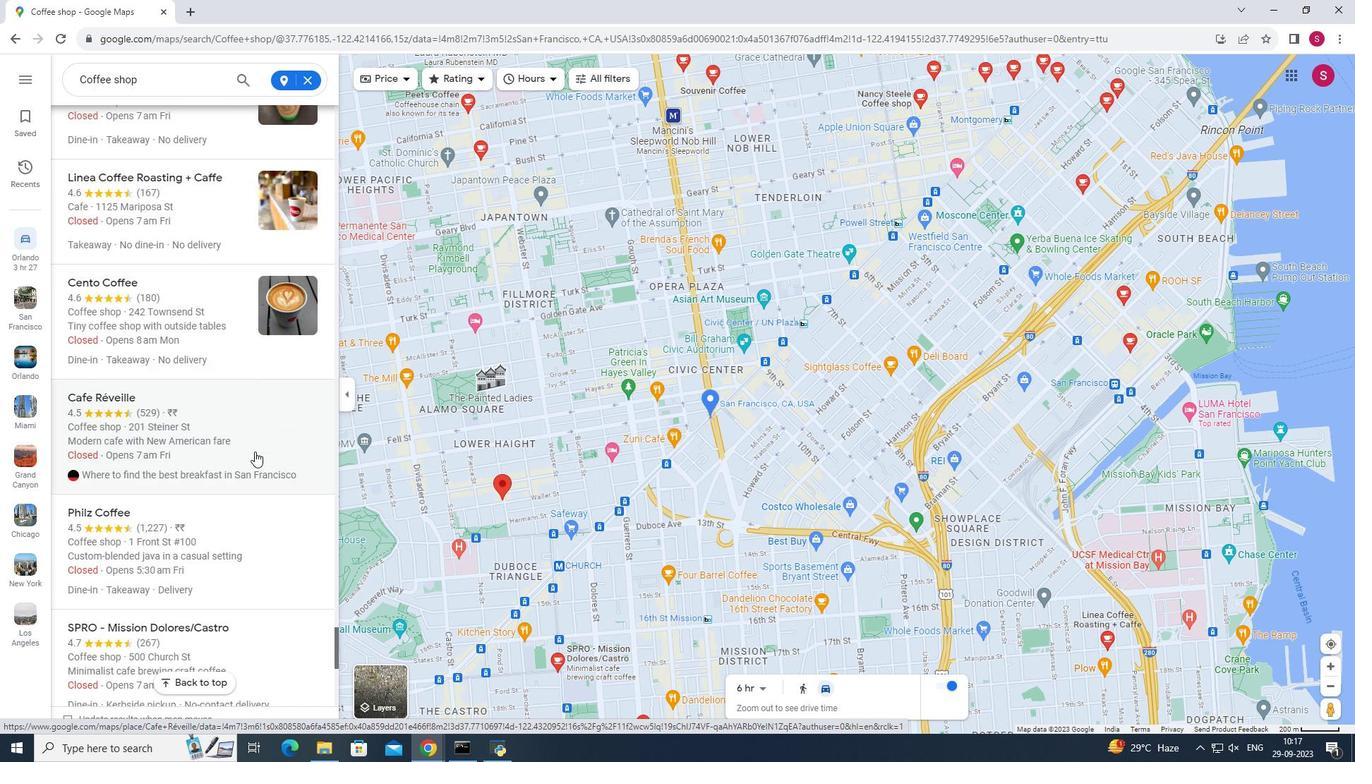 
Action: Mouse scrolled (254, 451) with delta (0, 0)
Screenshot: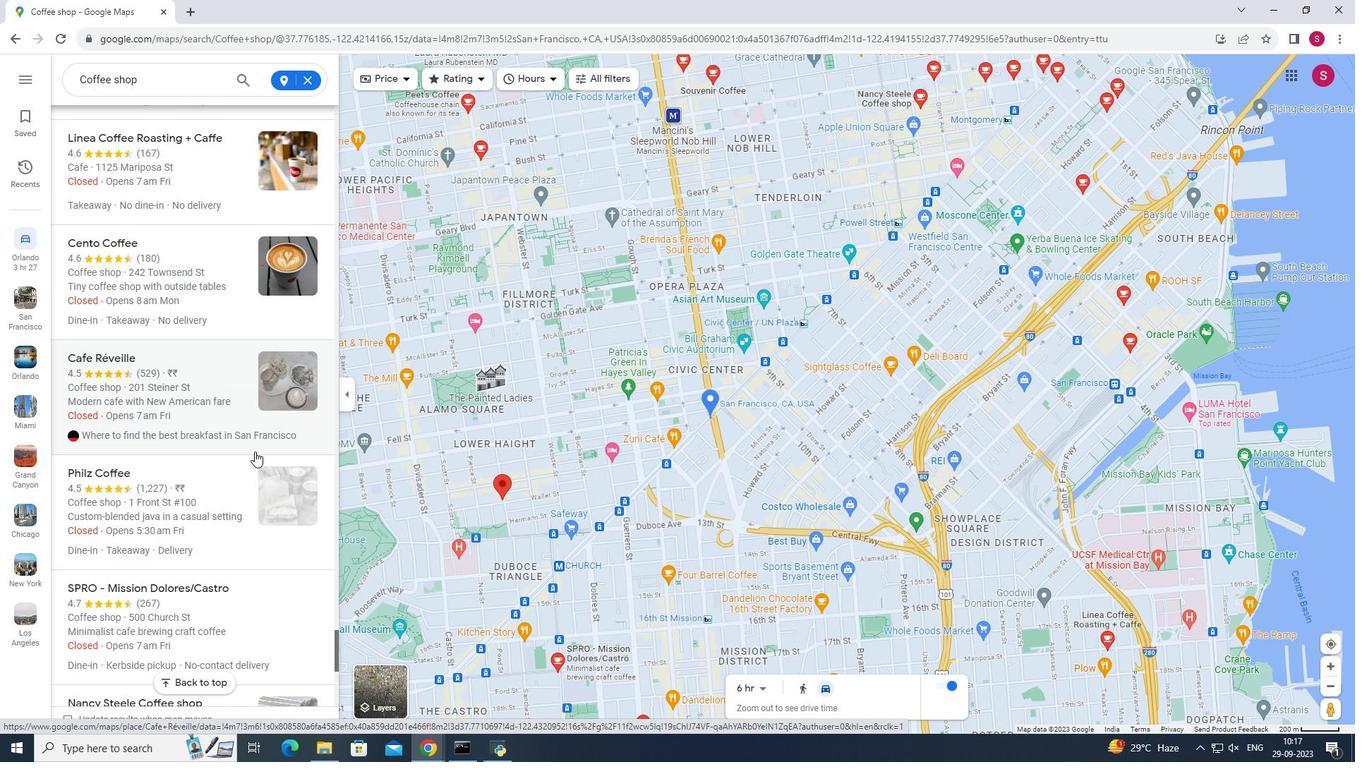 
Action: Mouse scrolled (254, 451) with delta (0, 0)
Screenshot: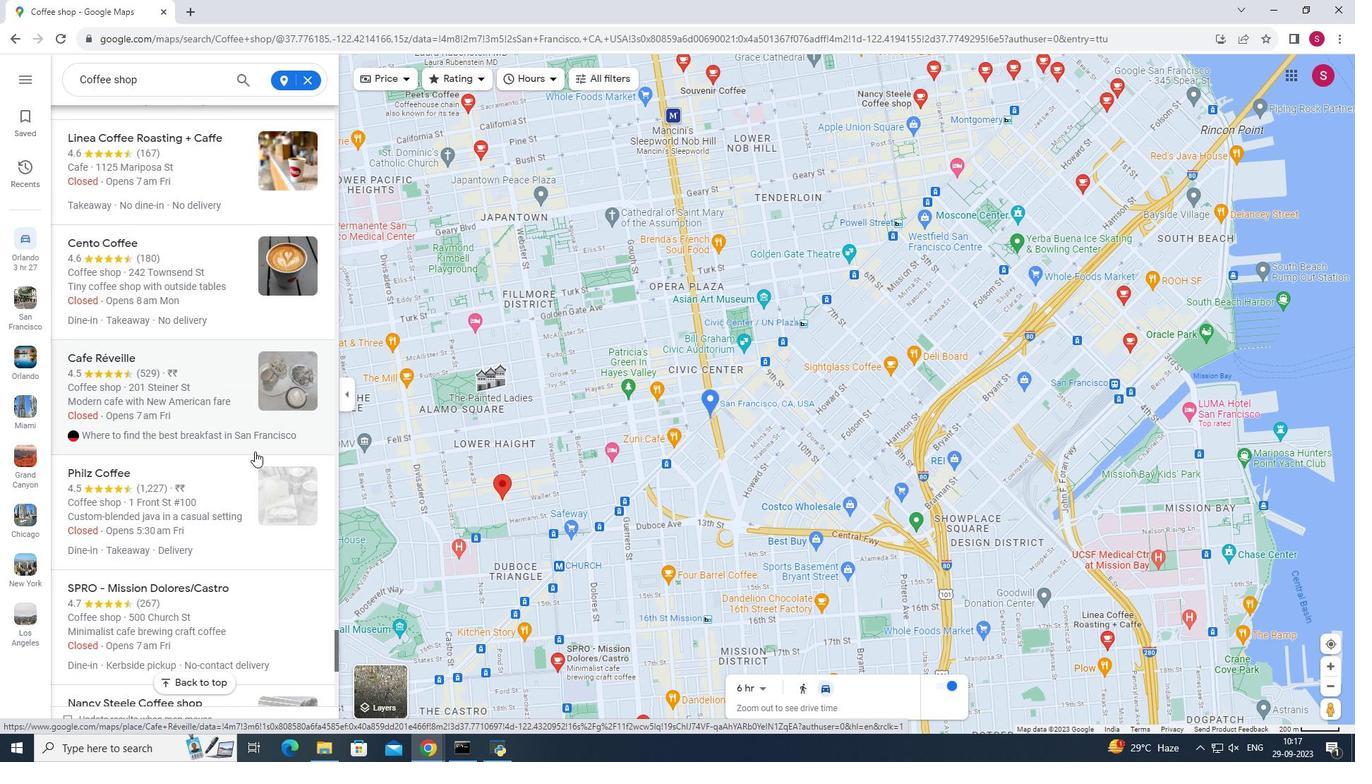 
Action: Mouse scrolled (254, 451) with delta (0, 0)
Screenshot: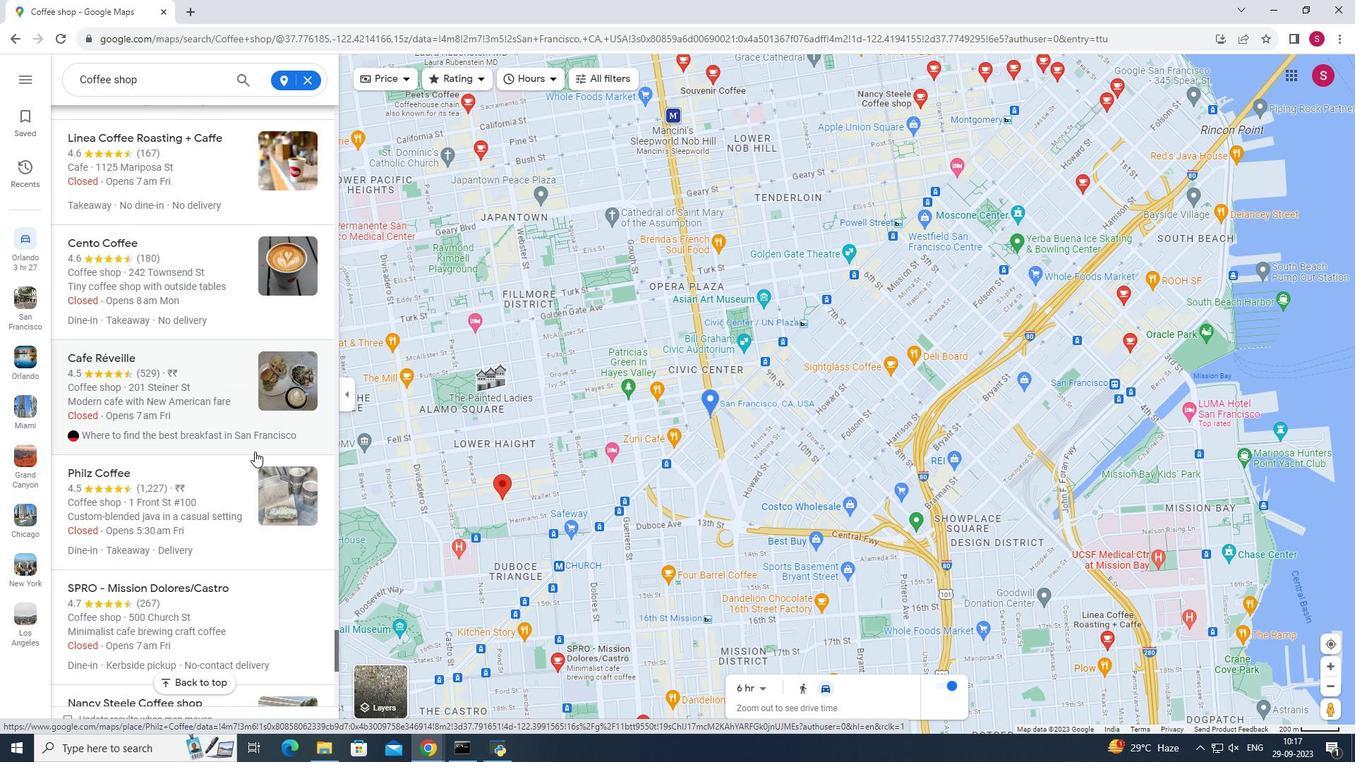 
Action: Mouse scrolled (254, 451) with delta (0, 0)
Screenshot: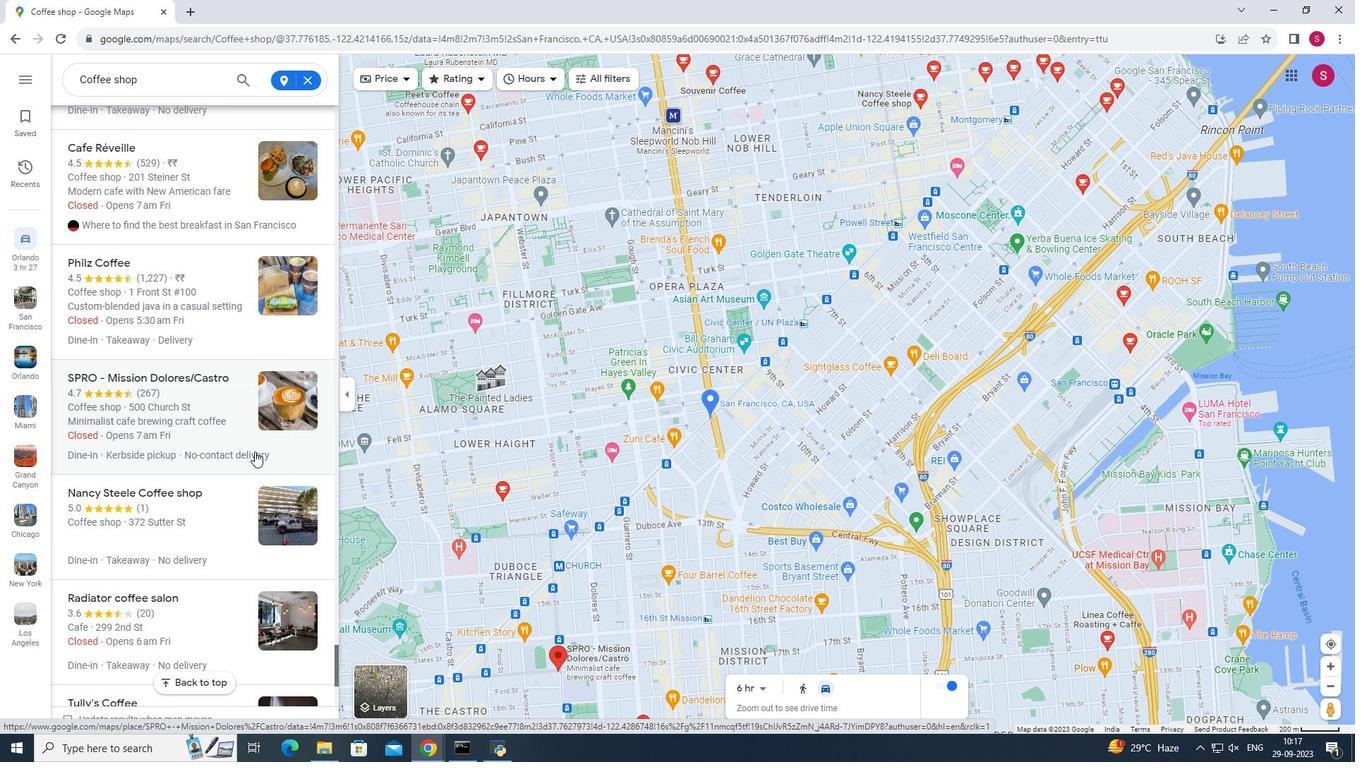 
Action: Mouse scrolled (254, 451) with delta (0, 0)
Screenshot: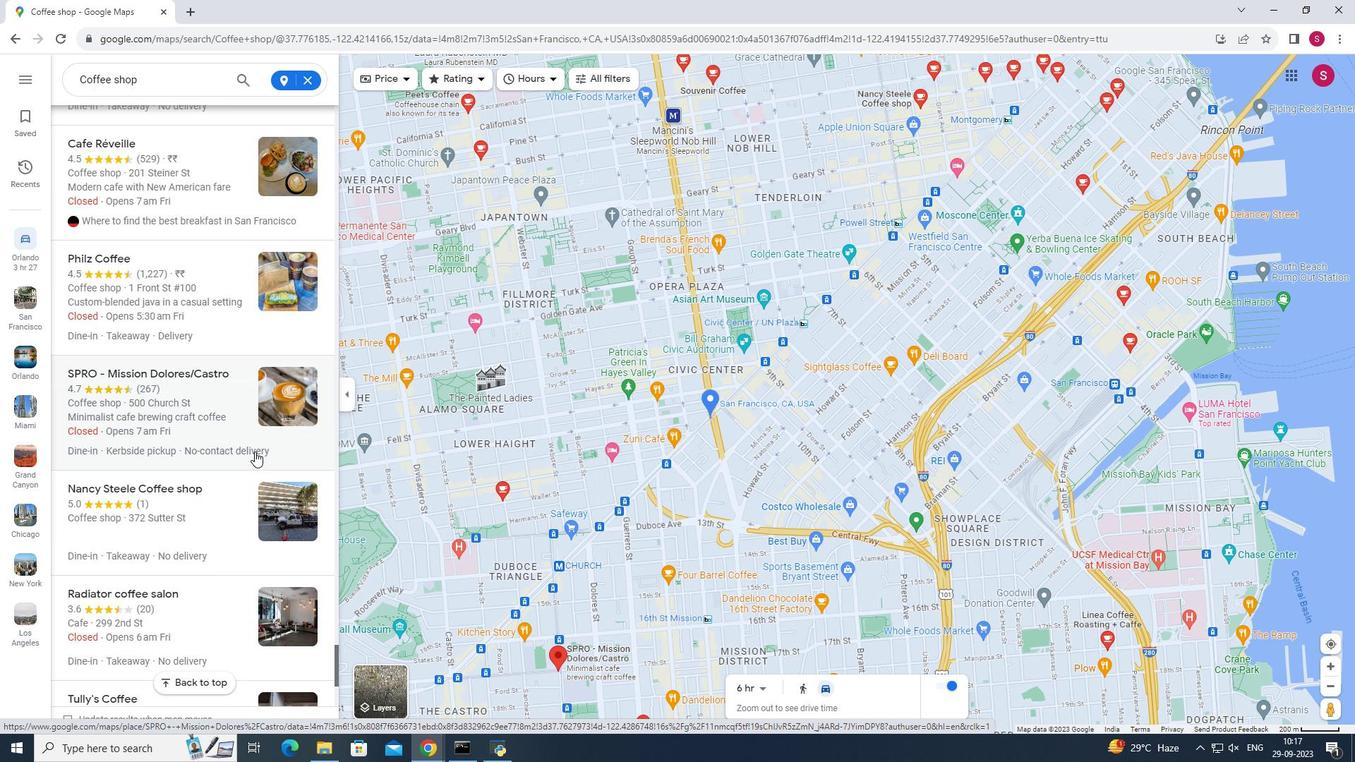 
Action: Mouse scrolled (254, 451) with delta (0, 0)
Screenshot: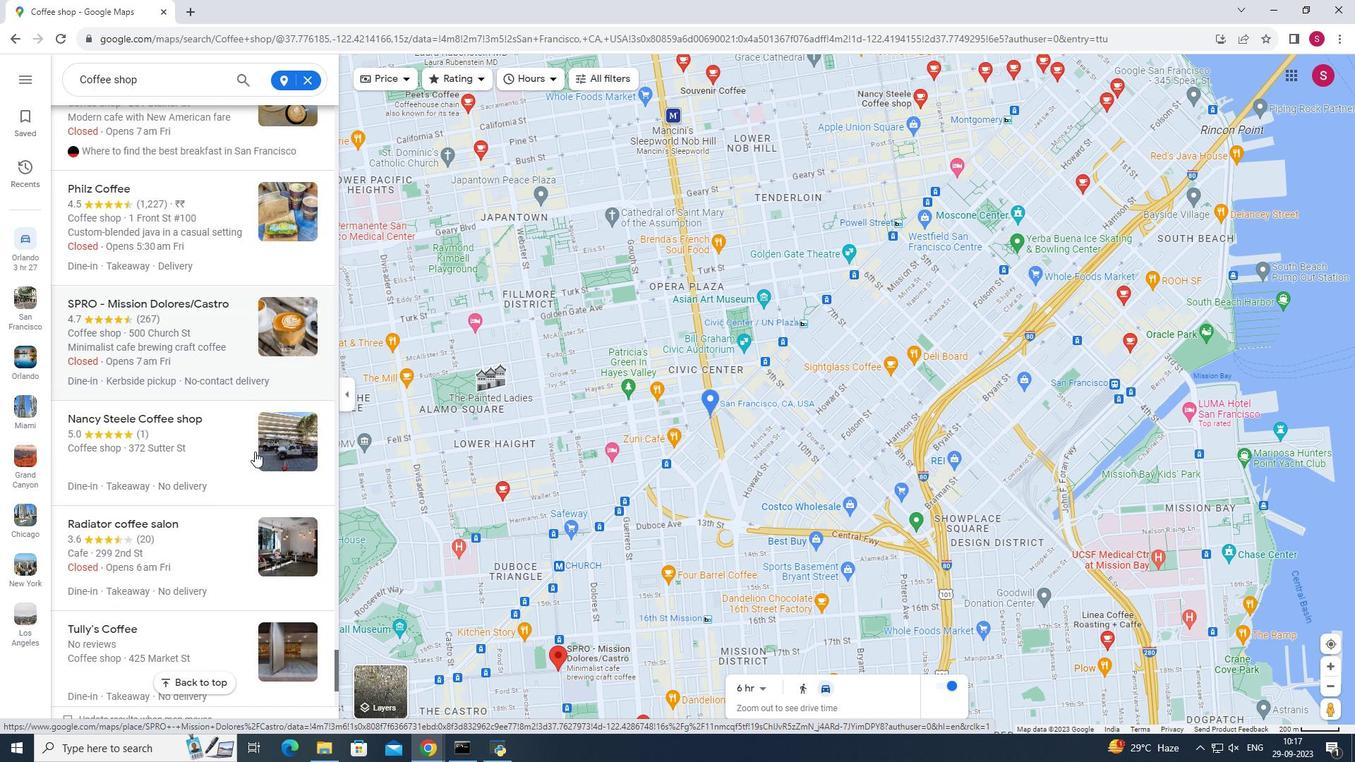 
Action: Mouse scrolled (254, 451) with delta (0, 0)
Screenshot: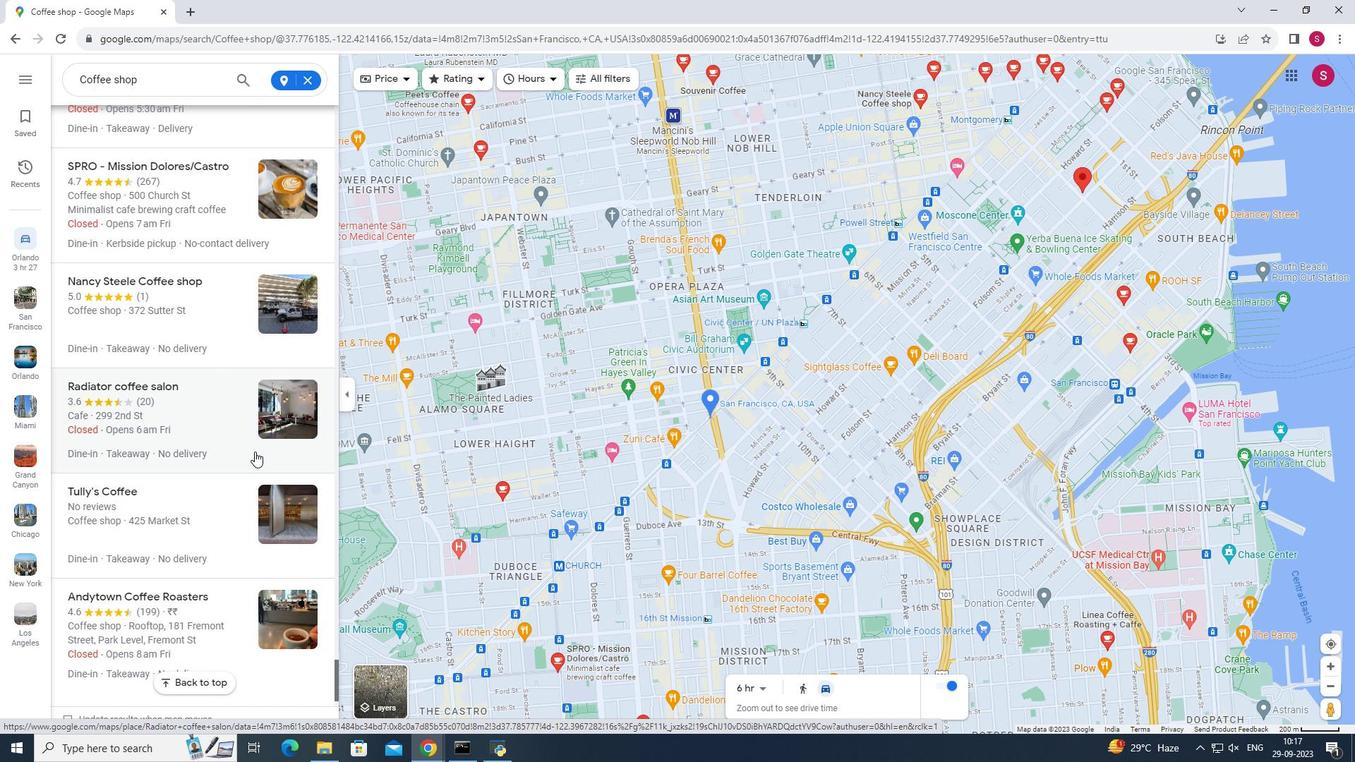 
Action: Mouse scrolled (254, 451) with delta (0, 0)
Screenshot: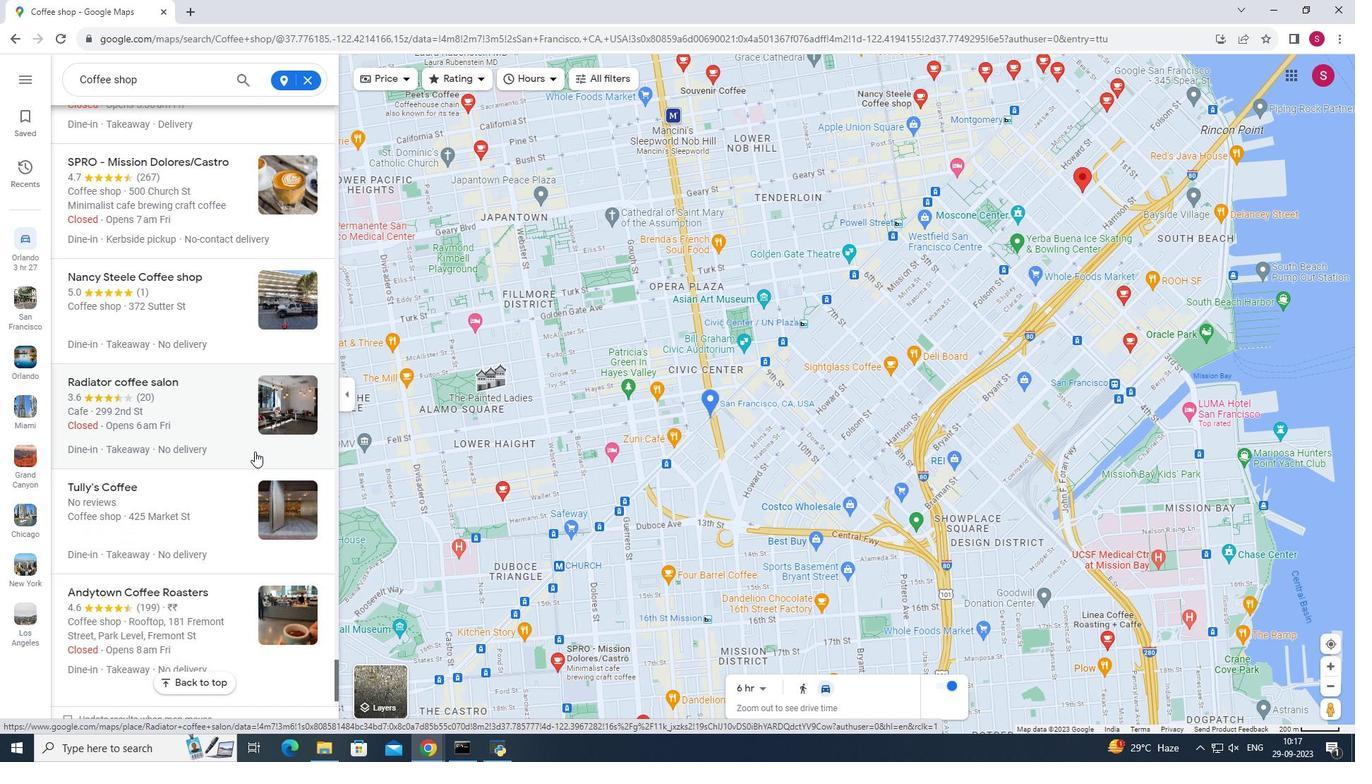 
Action: Mouse scrolled (254, 451) with delta (0, 0)
Screenshot: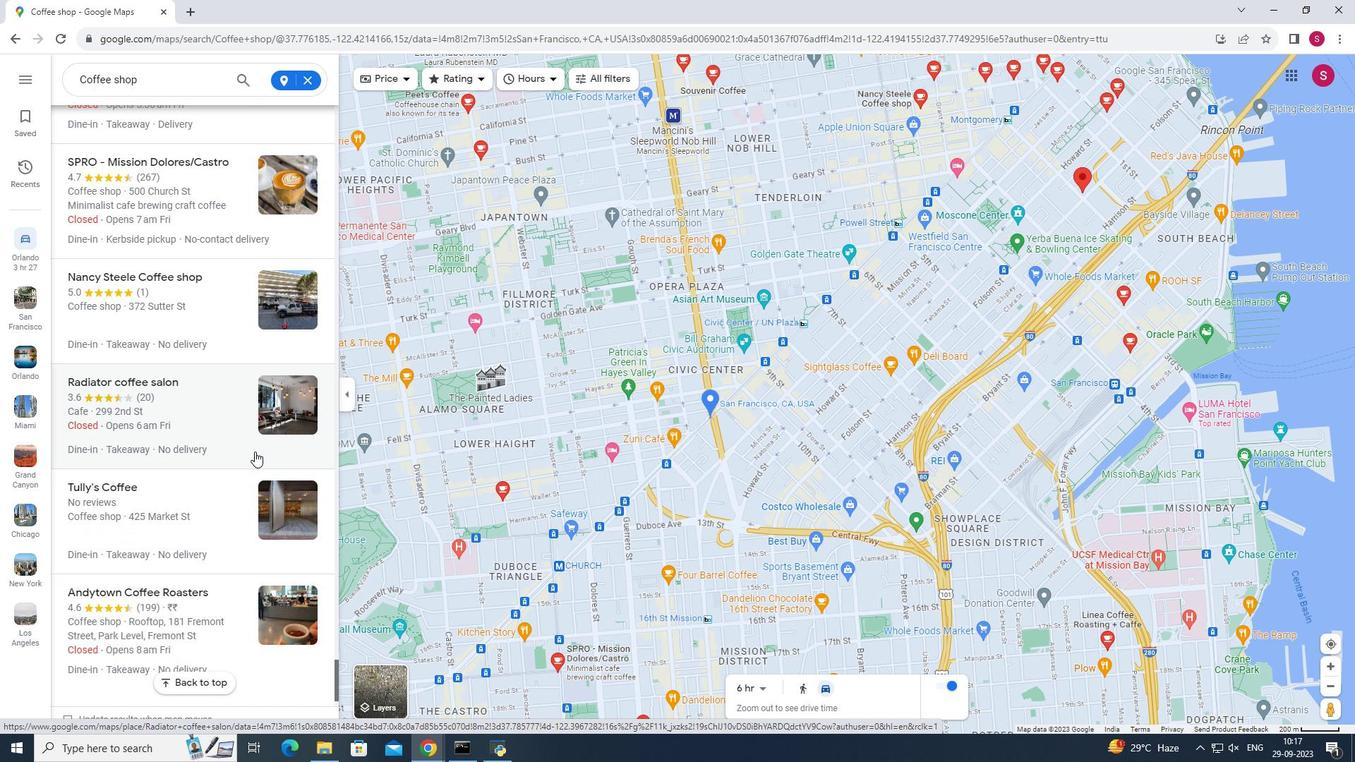 
Action: Mouse scrolled (254, 451) with delta (0, 0)
Screenshot: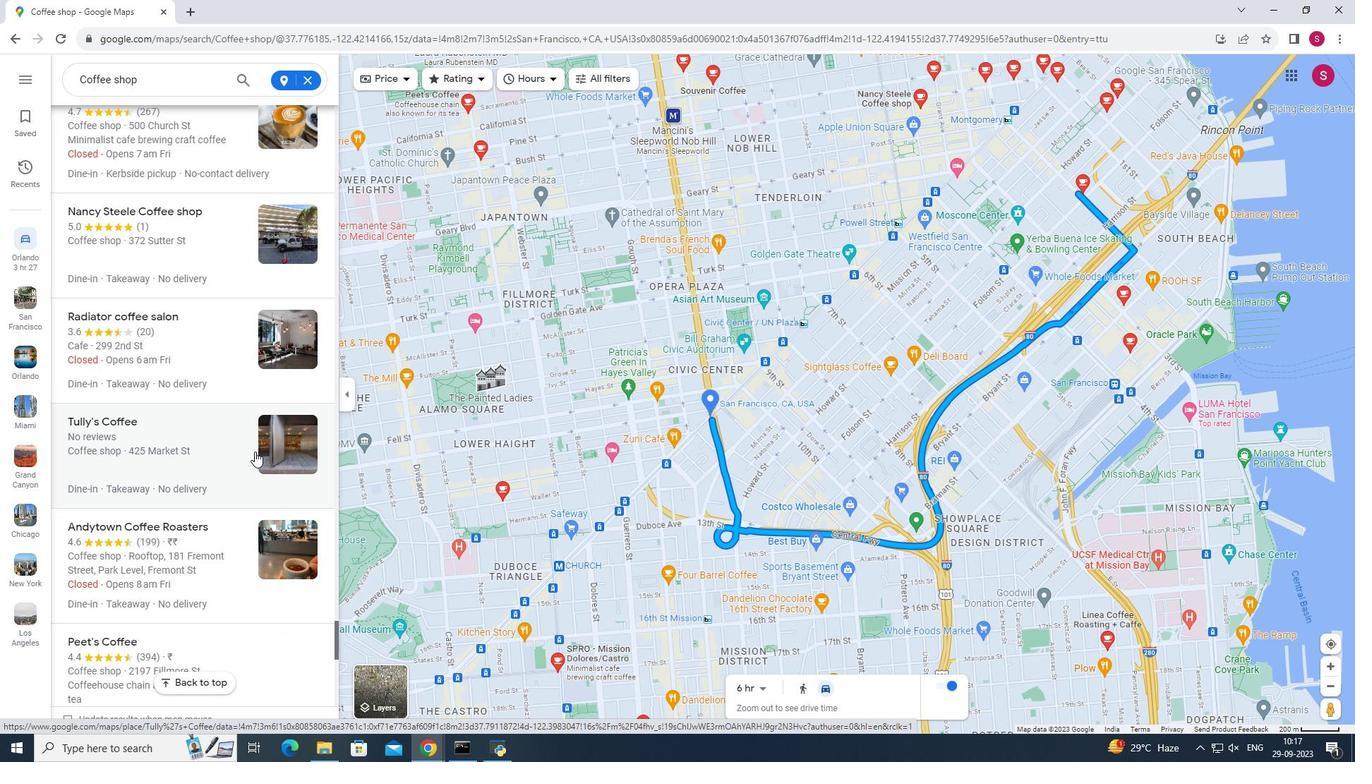 
Action: Mouse scrolled (254, 451) with delta (0, 0)
Screenshot: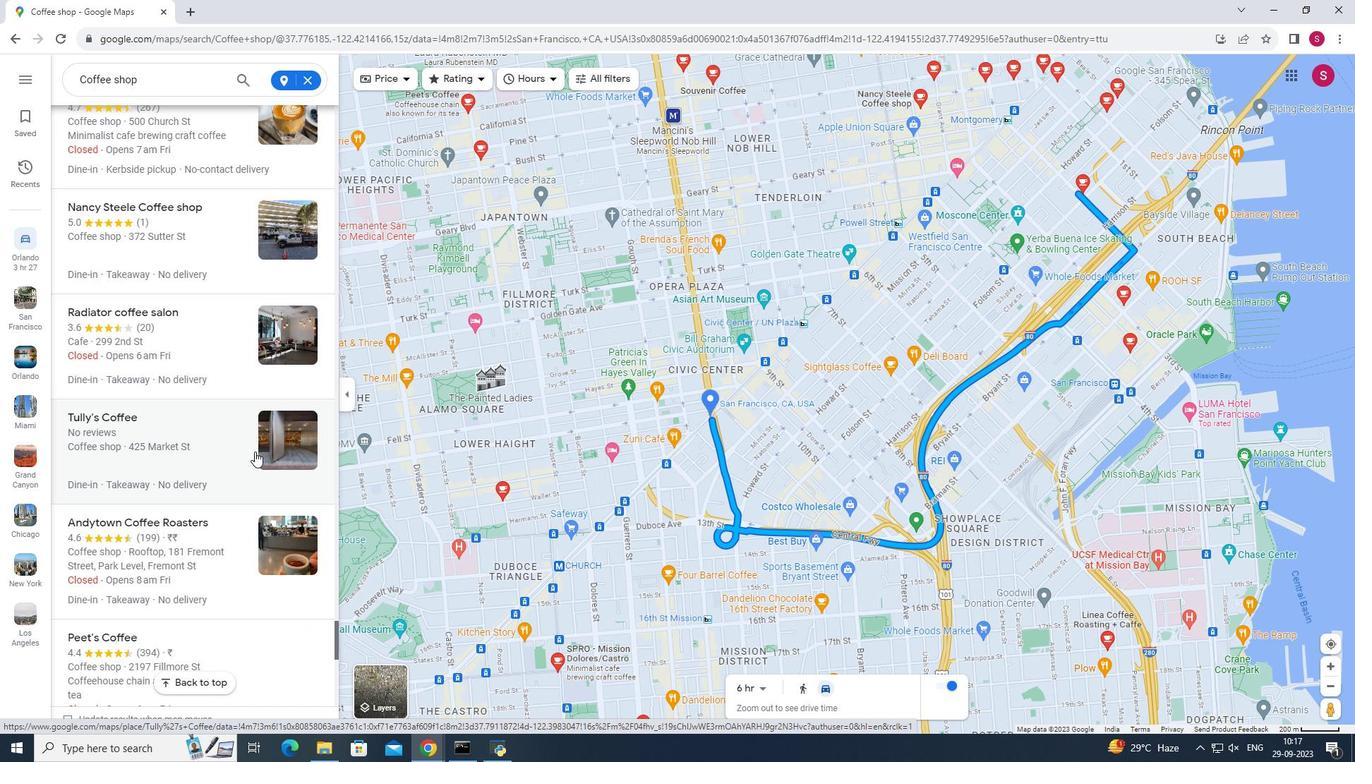 
Action: Mouse scrolled (254, 451) with delta (0, 0)
Screenshot: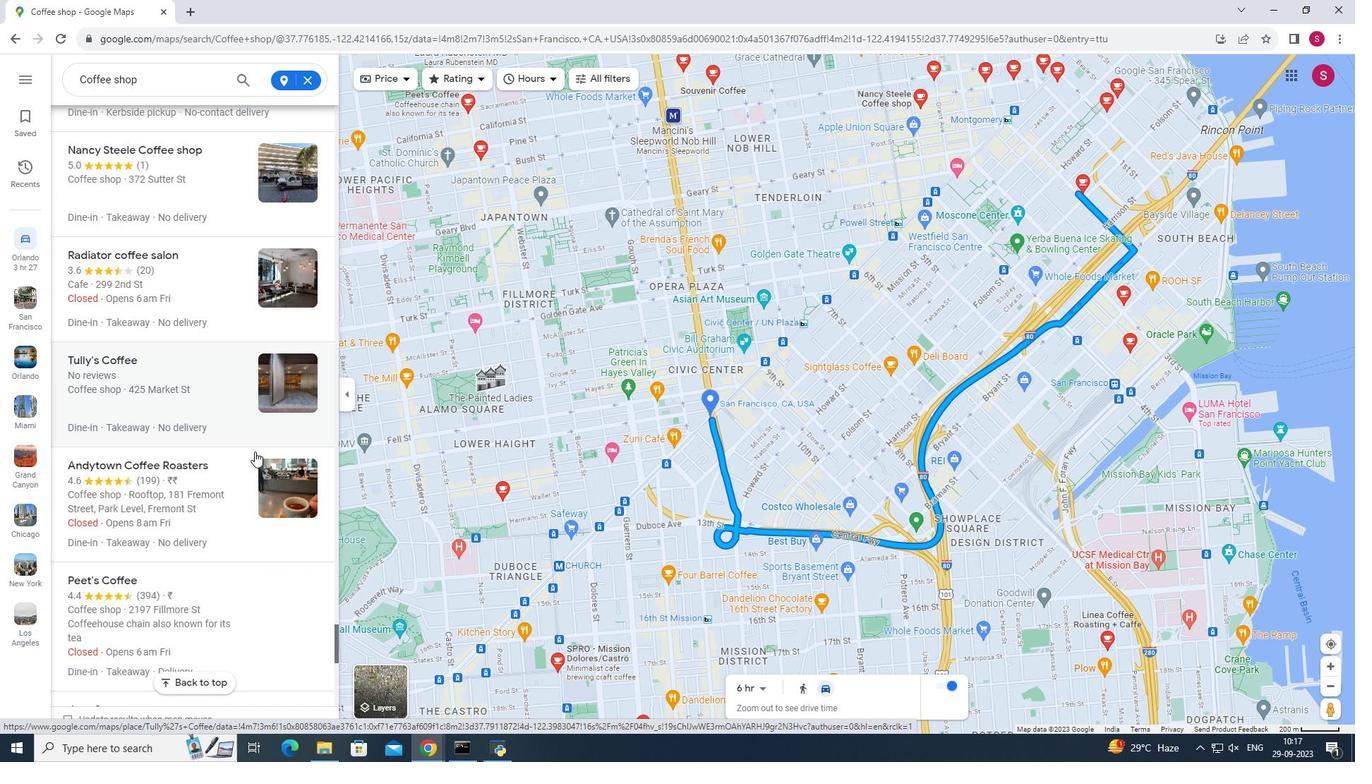 
Action: Mouse scrolled (254, 451) with delta (0, 0)
Screenshot: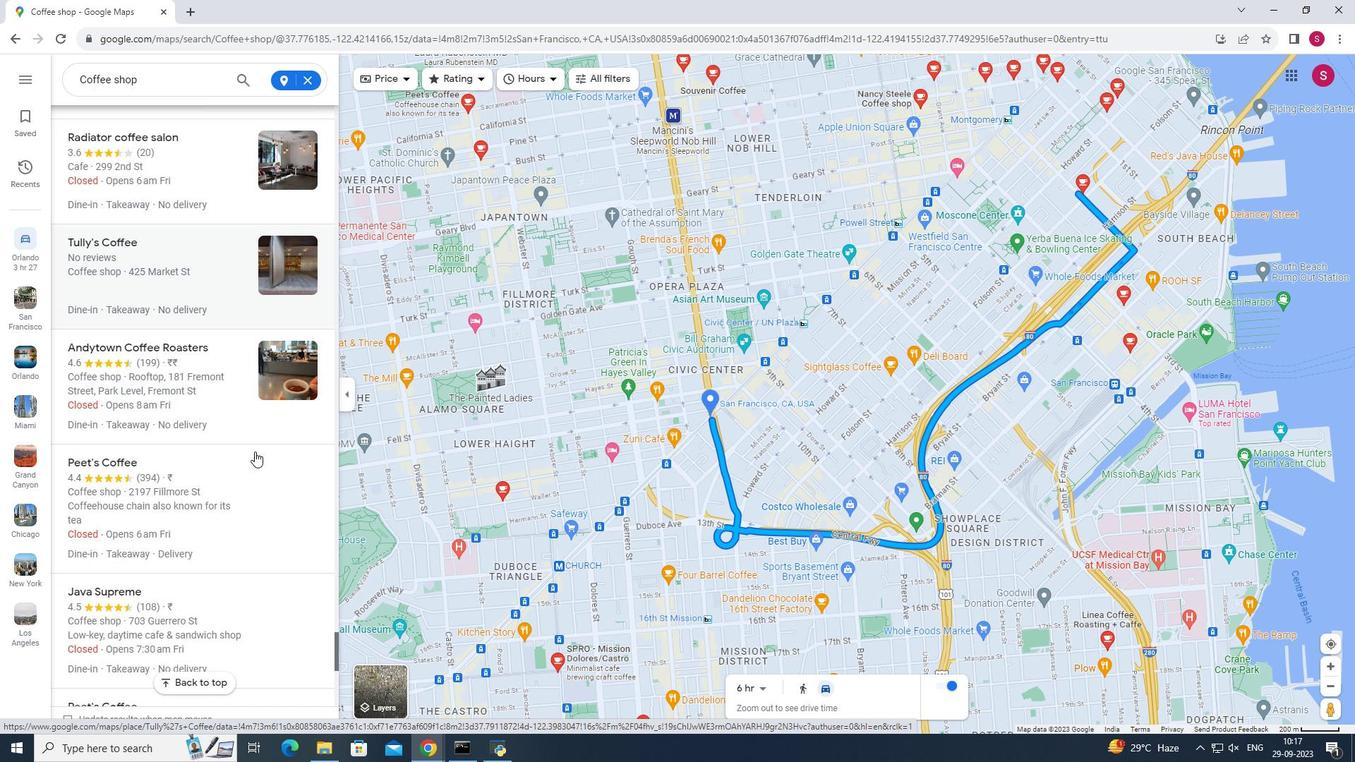 
Action: Mouse scrolled (254, 451) with delta (0, 0)
Screenshot: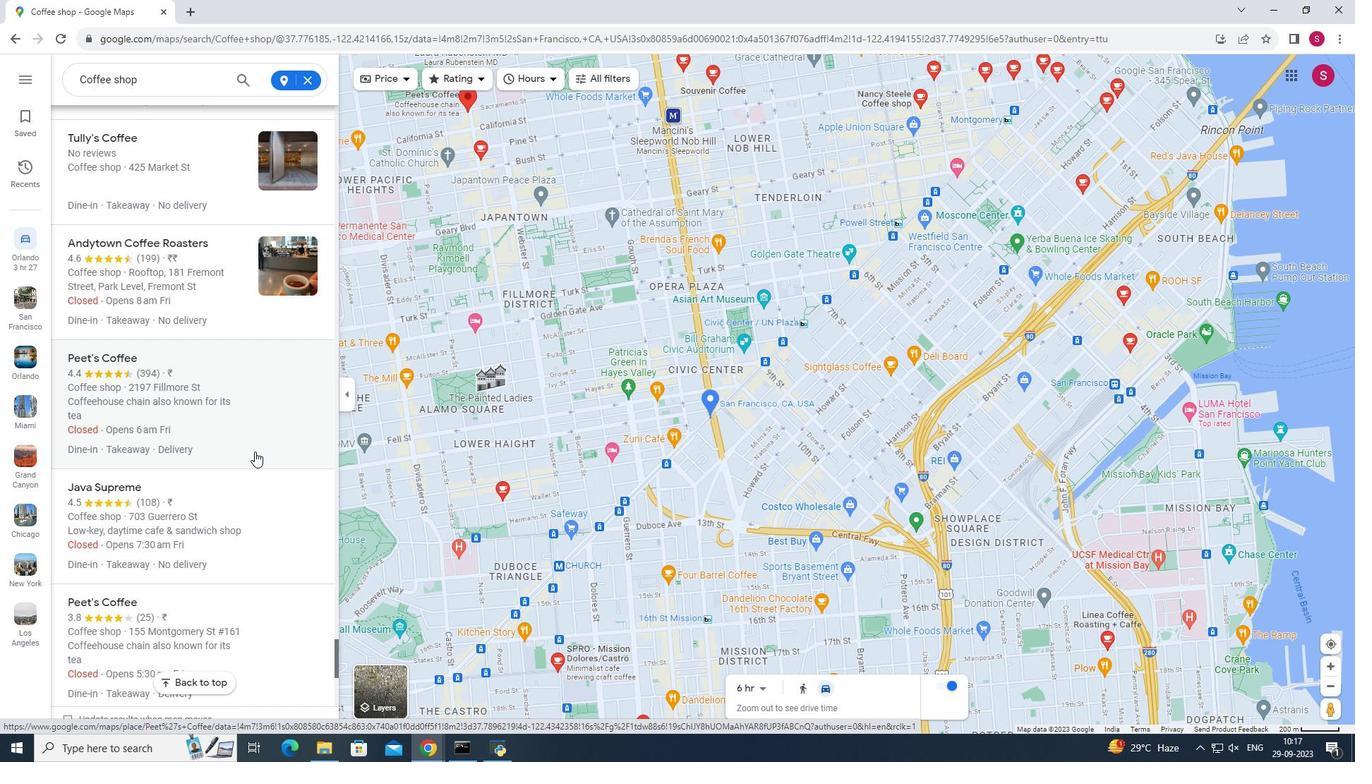 
Action: Mouse scrolled (254, 451) with delta (0, 0)
Screenshot: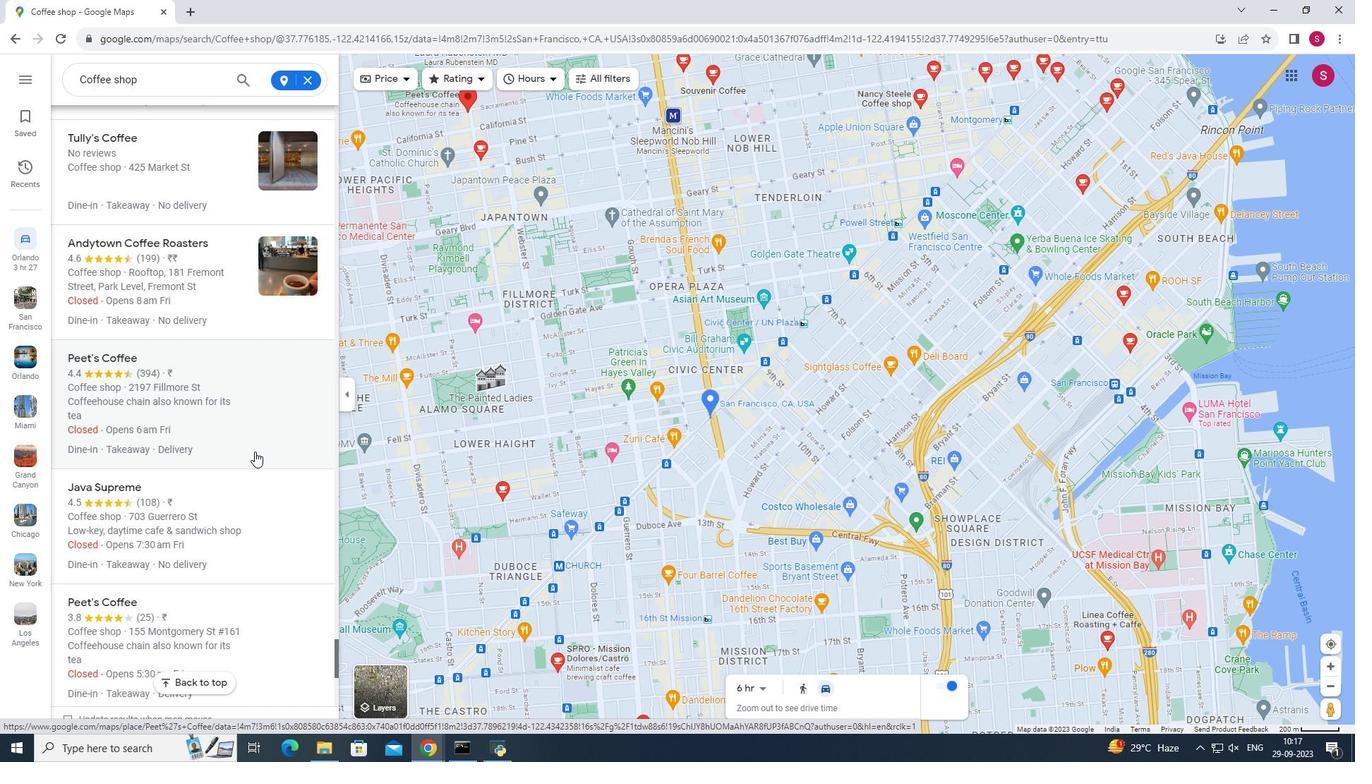 
Action: Mouse scrolled (254, 451) with delta (0, 0)
Screenshot: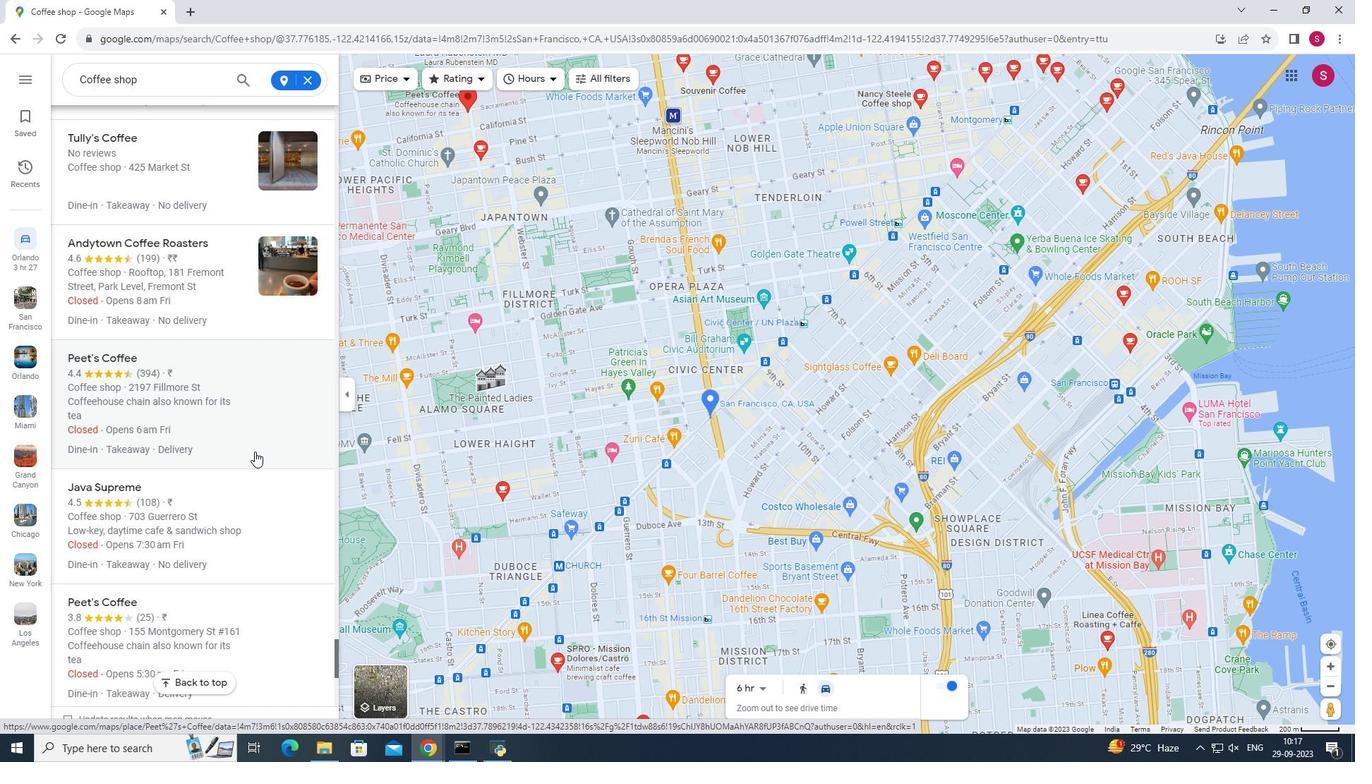 
Action: Mouse scrolled (254, 451) with delta (0, 0)
Screenshot: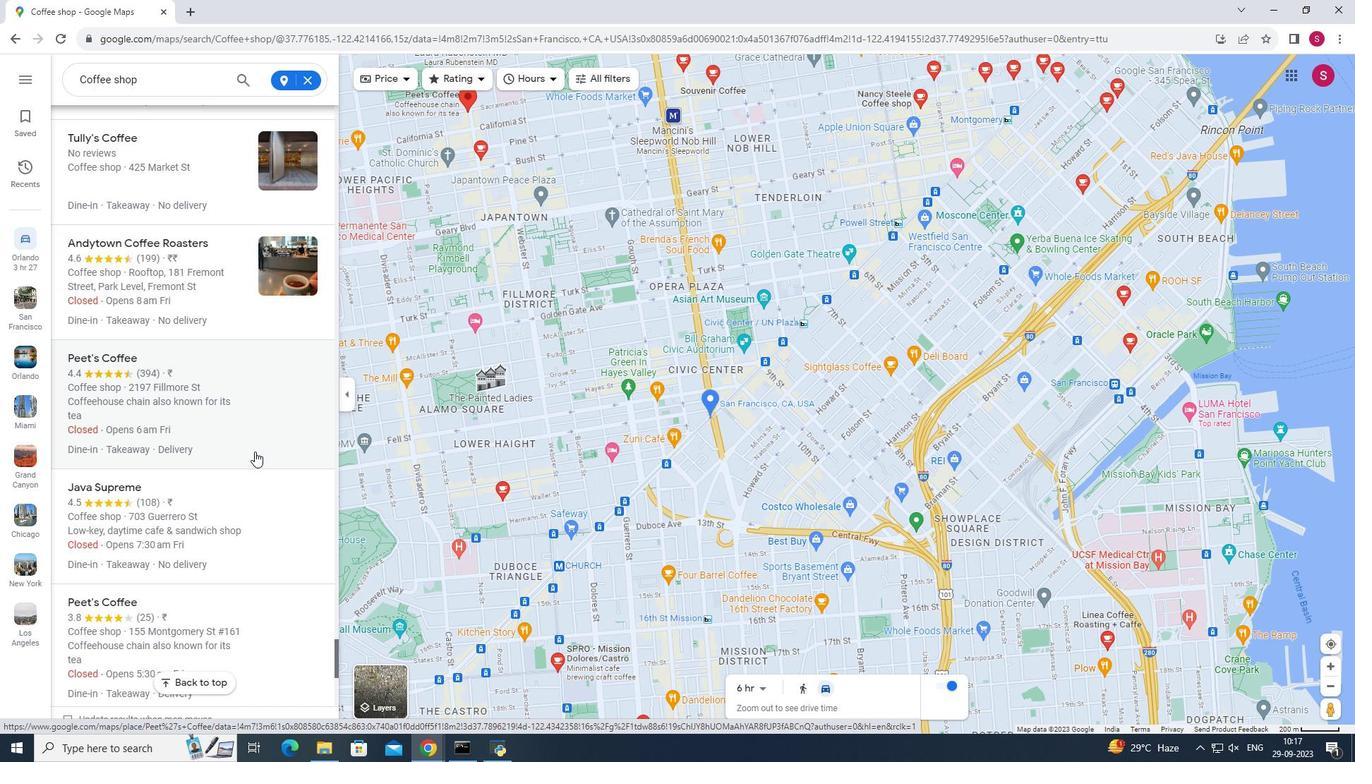 
Action: Mouse scrolled (254, 451) with delta (0, 0)
Screenshot: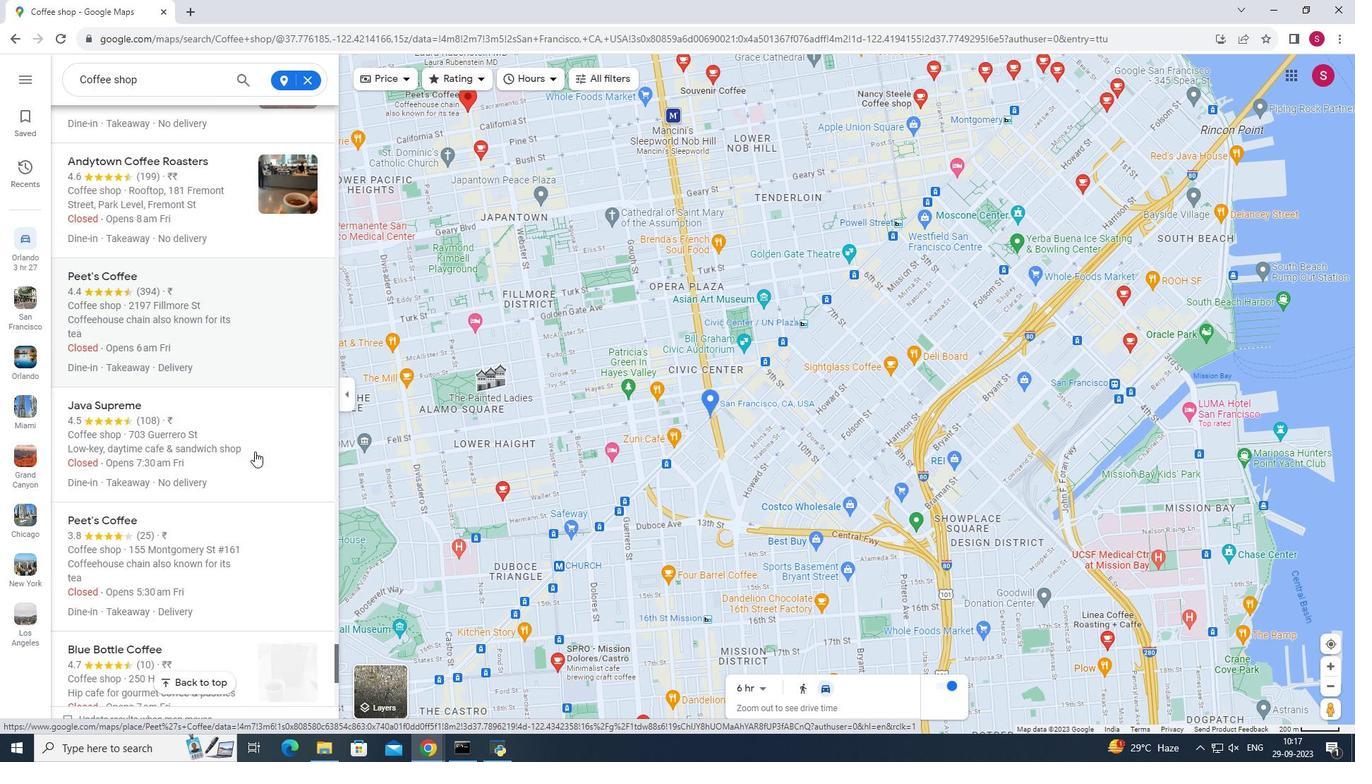 
Action: Mouse scrolled (254, 451) with delta (0, 0)
Screenshot: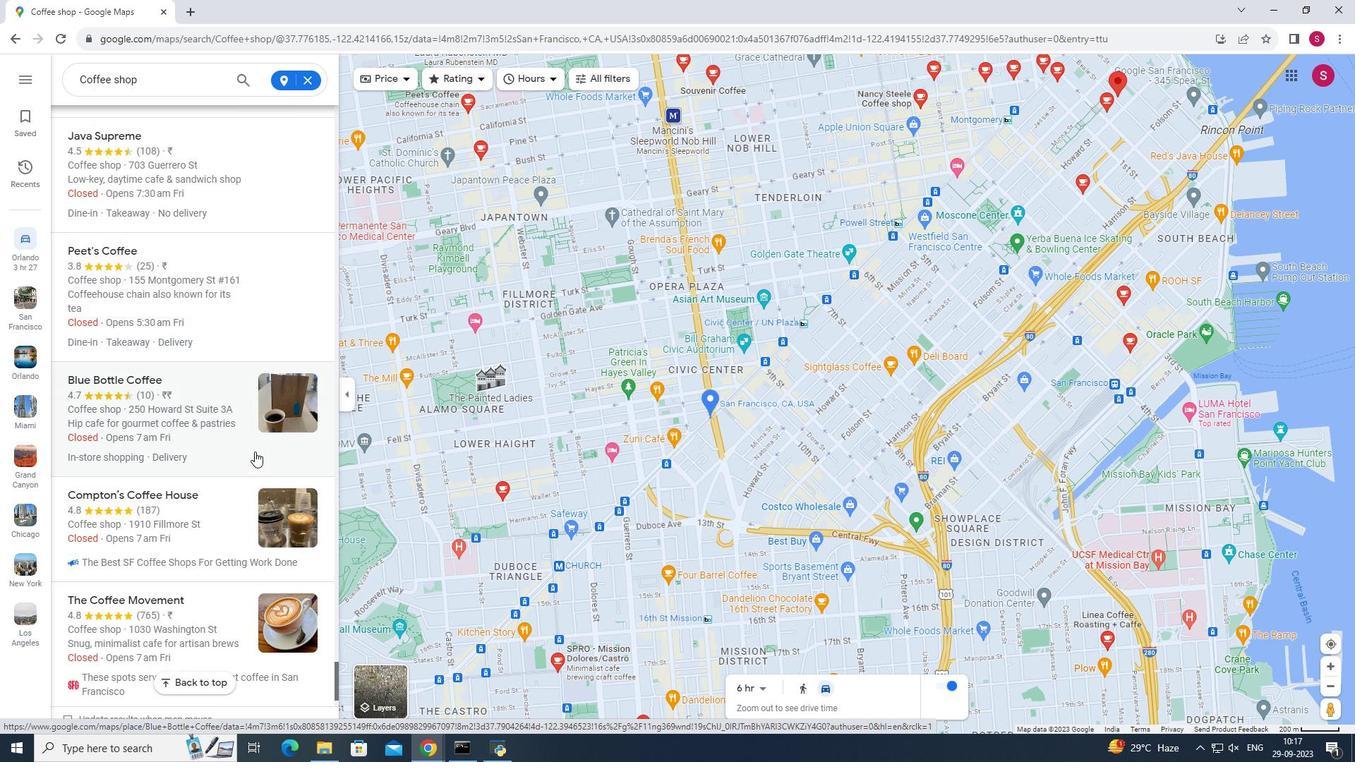 
Action: Mouse scrolled (254, 451) with delta (0, 0)
Screenshot: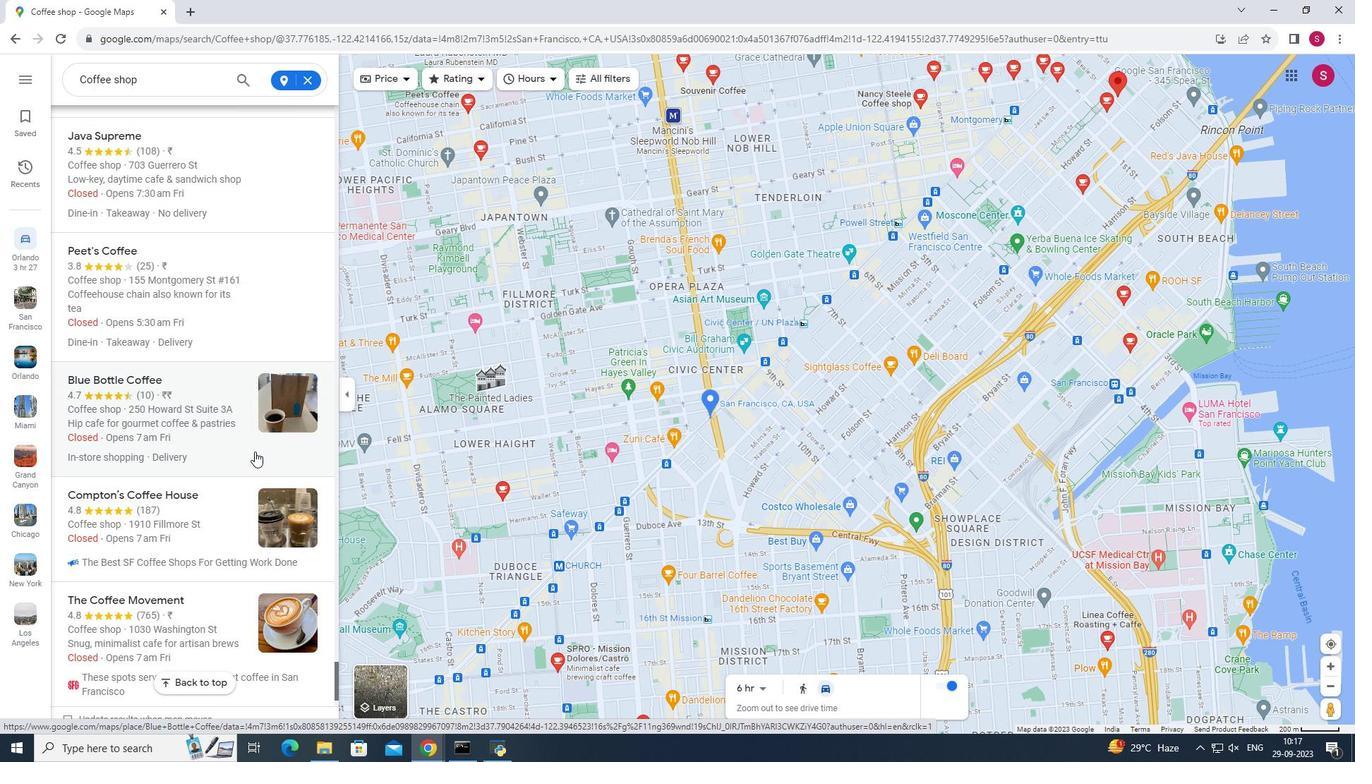
Action: Mouse scrolled (254, 451) with delta (0, 0)
Screenshot: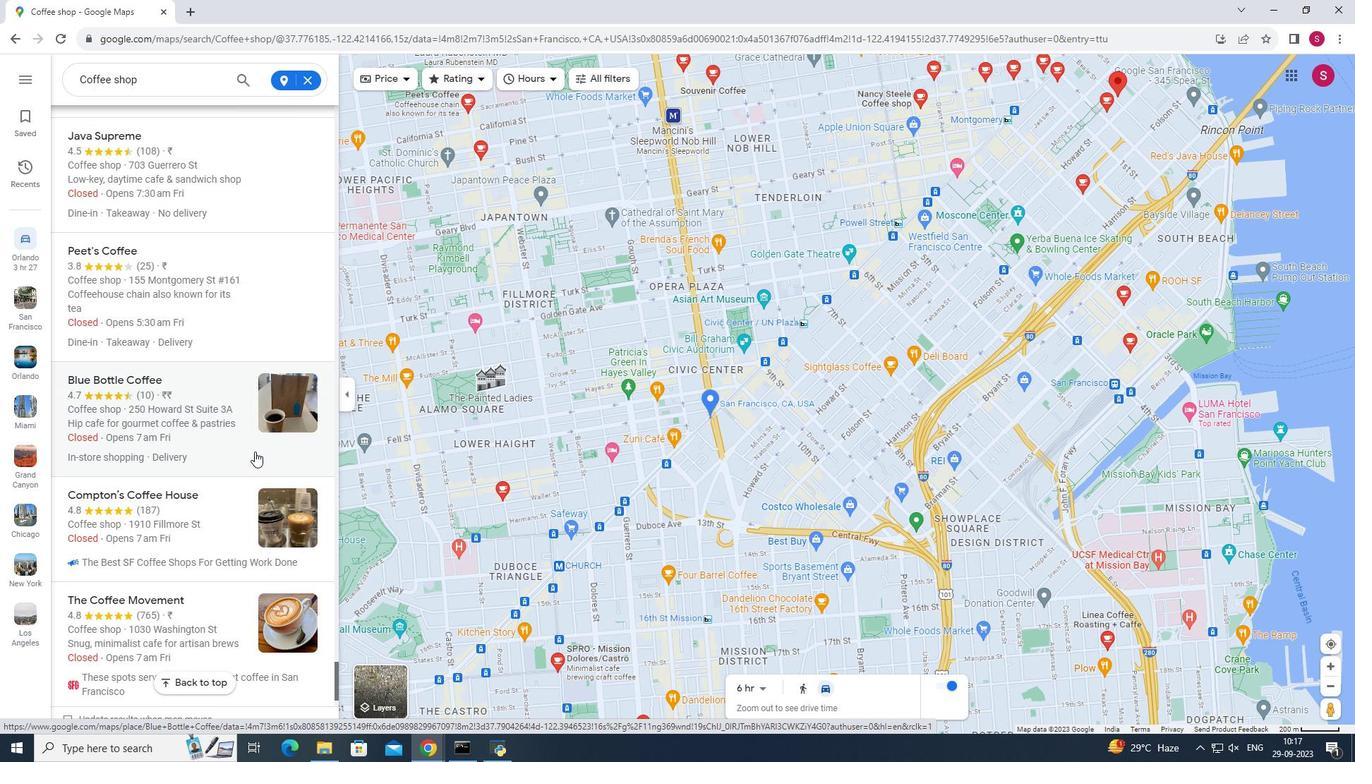 
Action: Mouse scrolled (254, 451) with delta (0, 0)
Screenshot: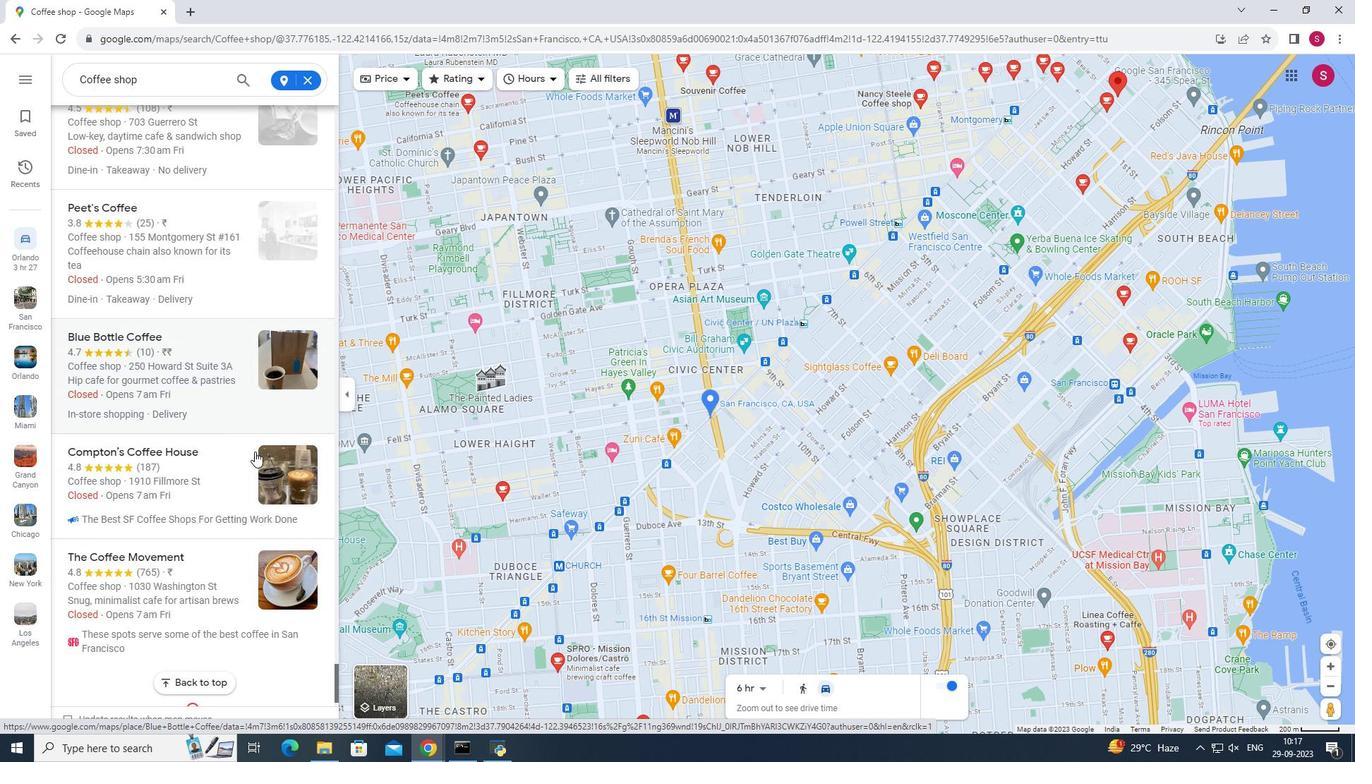 
Action: Mouse scrolled (254, 451) with delta (0, 0)
Screenshot: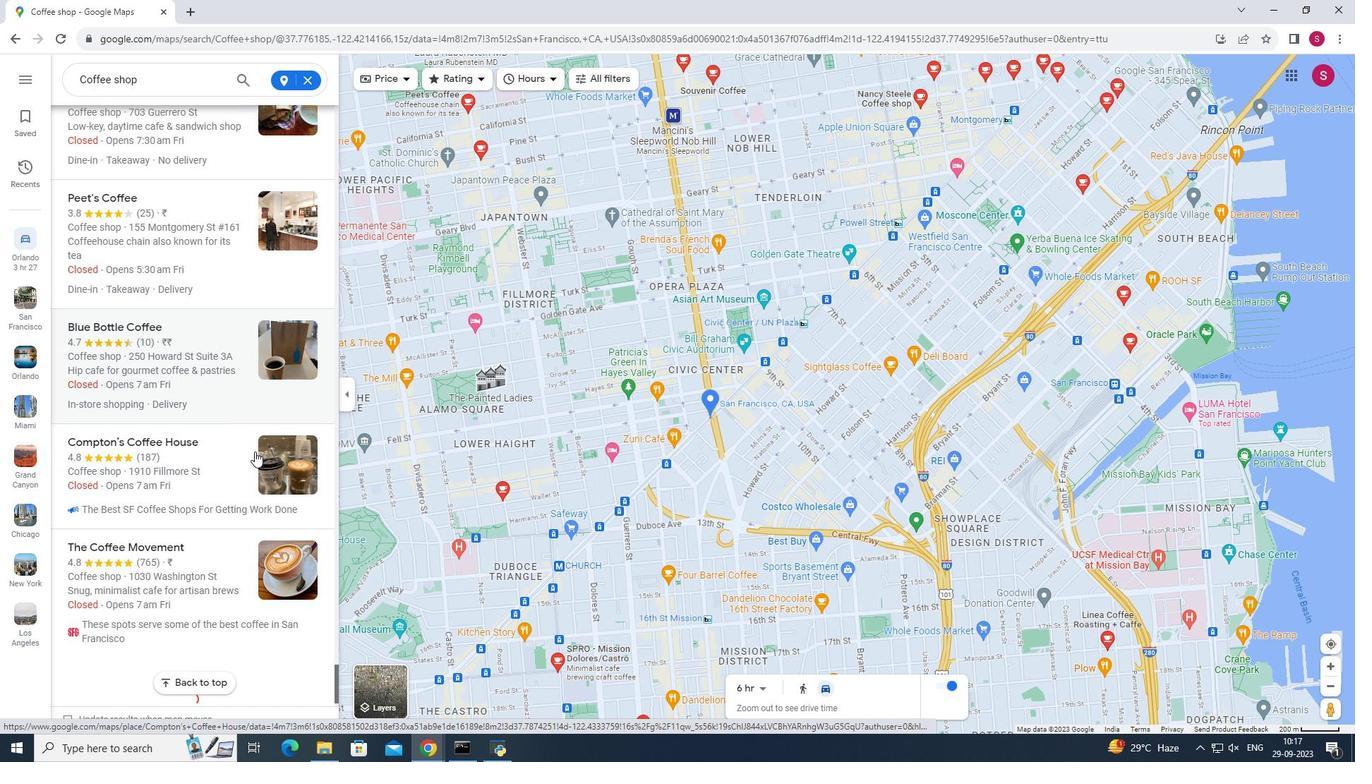 
Action: Mouse scrolled (254, 451) with delta (0, 0)
Screenshot: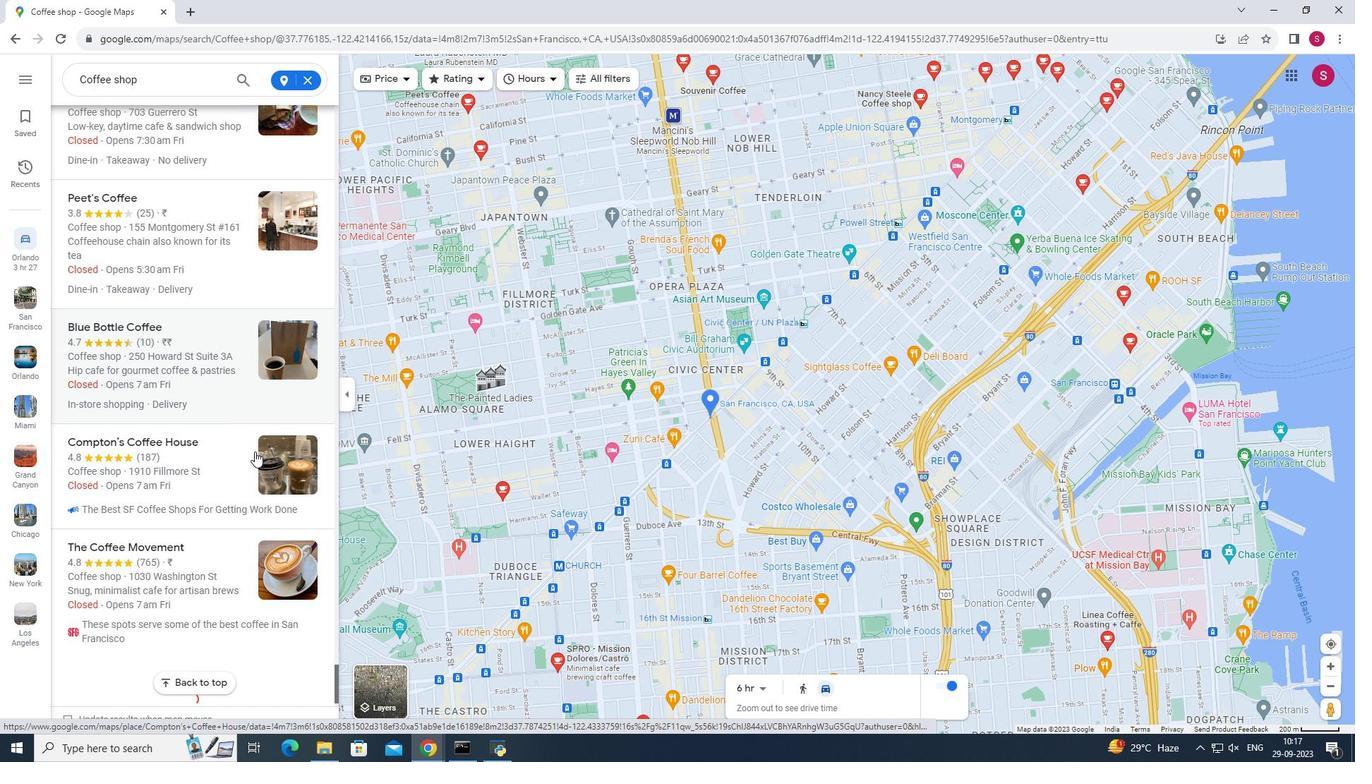 
Action: Mouse scrolled (254, 451) with delta (0, 0)
Screenshot: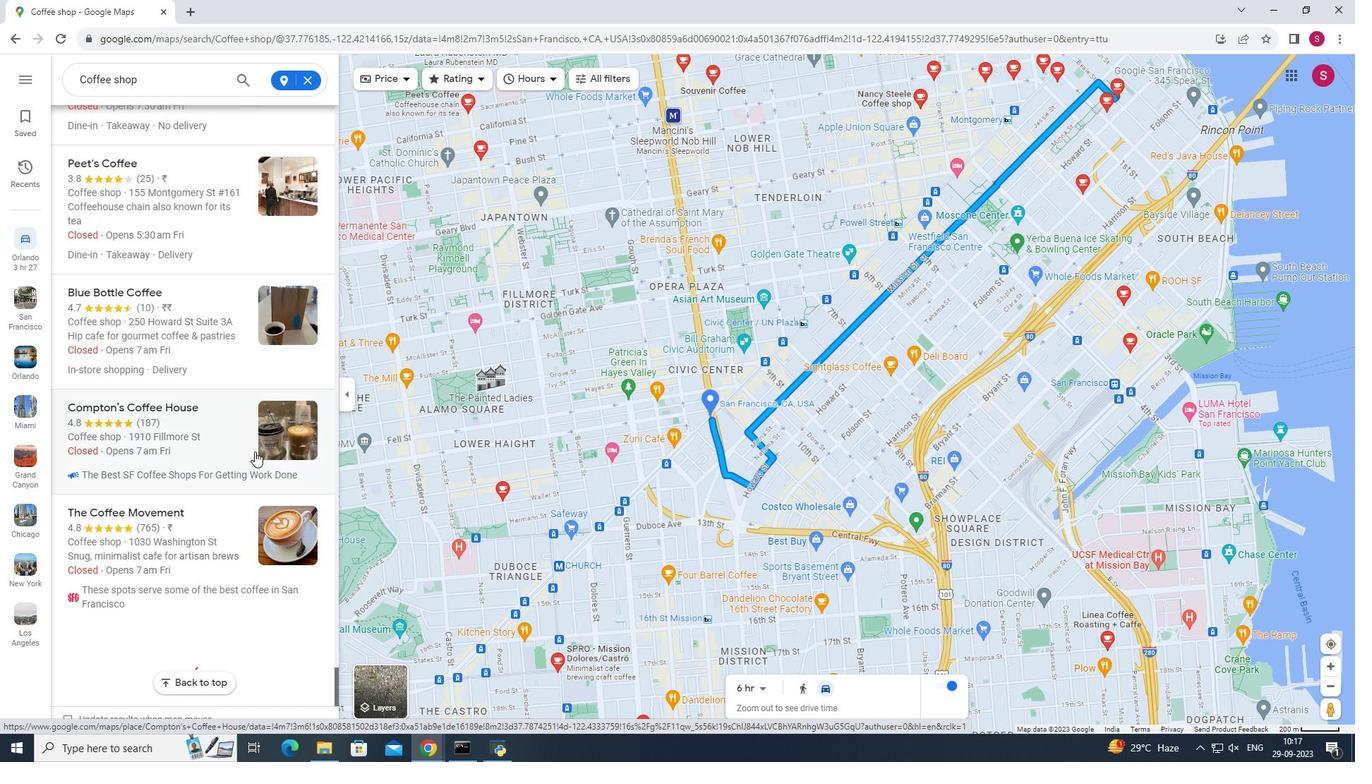 
Action: Mouse scrolled (254, 451) with delta (0, 0)
Screenshot: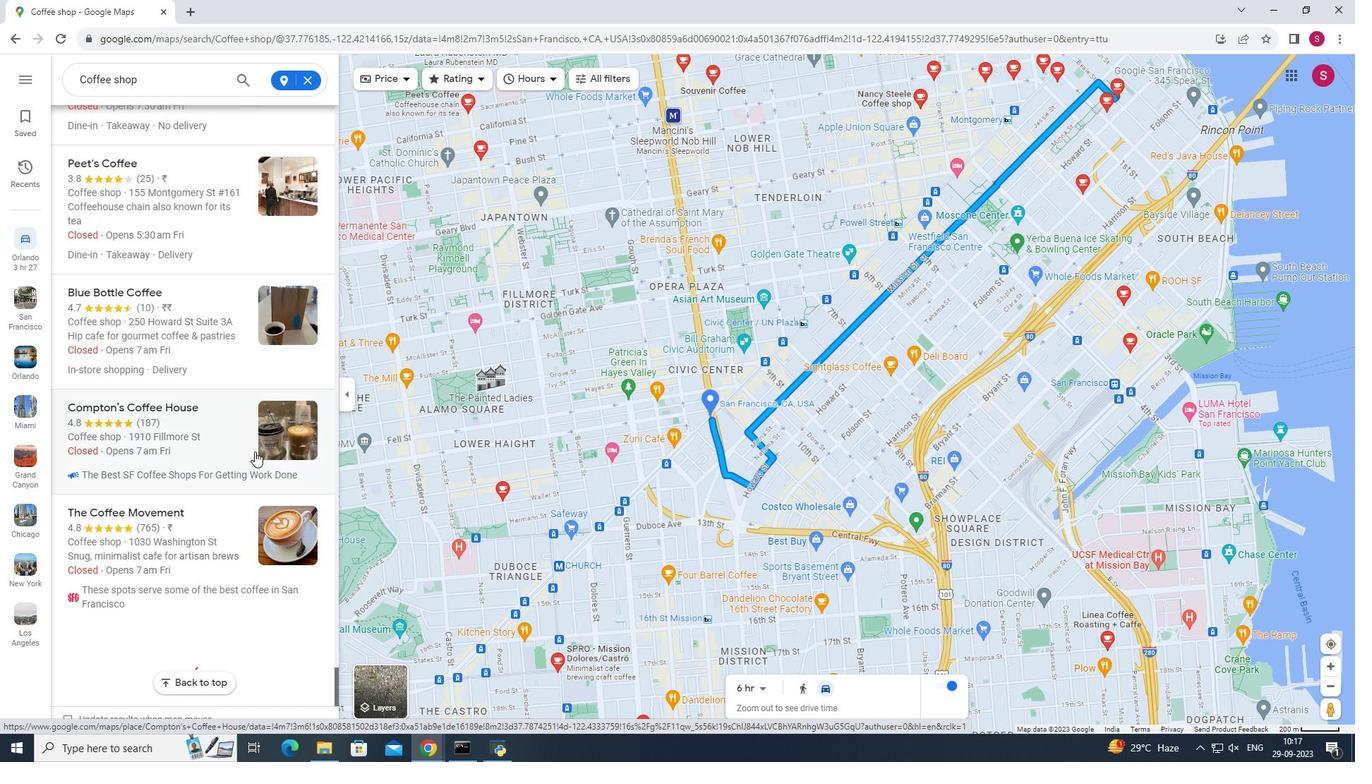 
Action: Mouse scrolled (254, 451) with delta (0, 0)
Screenshot: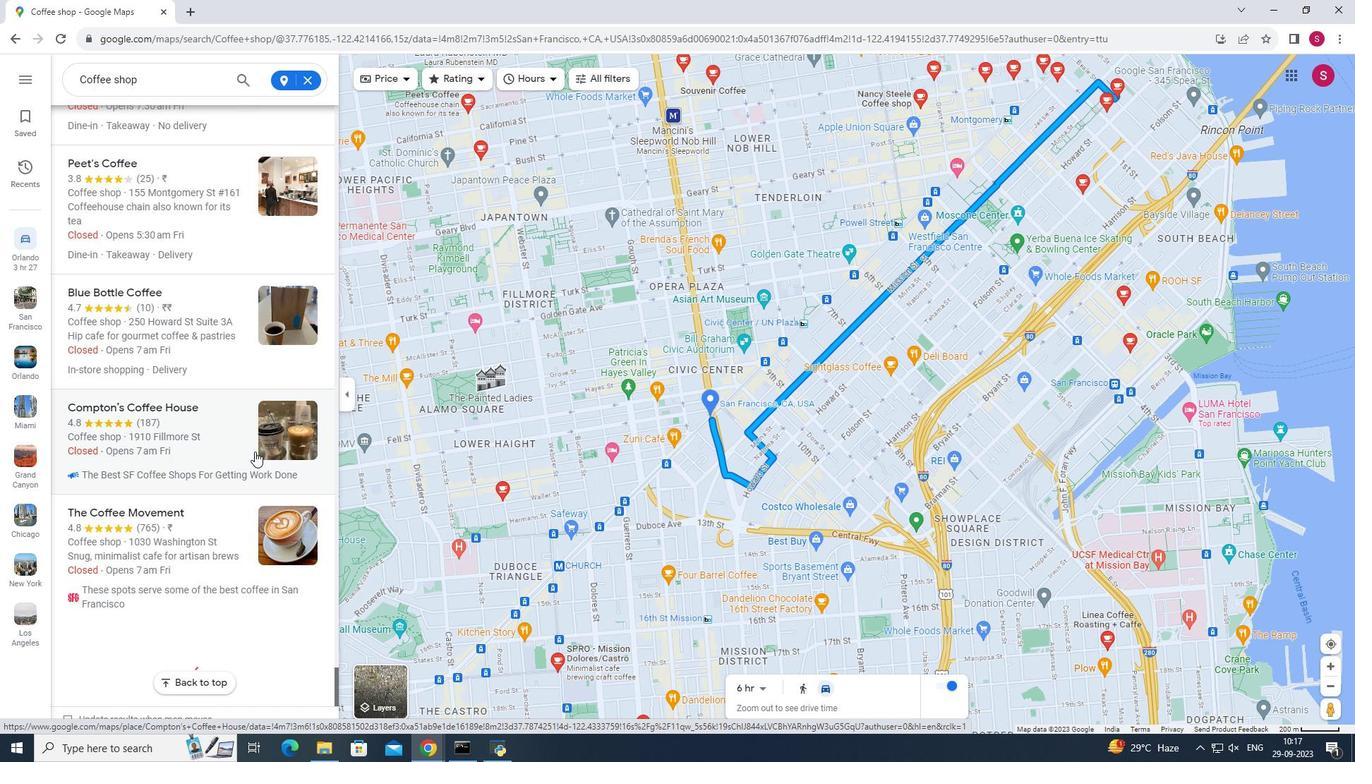 
